 Task: Chameleon postcards whimsical-color-block.
Action: Mouse moved to (400, 304)
Screenshot: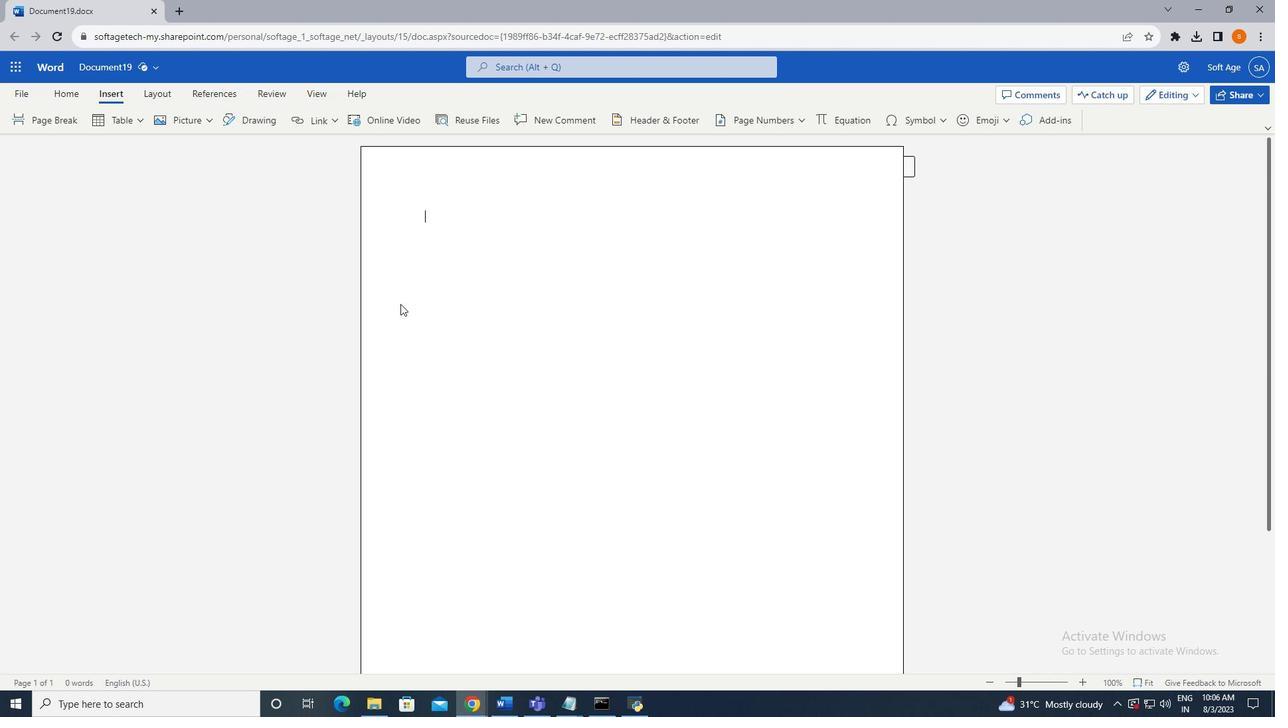 
Action: Key pressed <Key.enter><Key.enter><Key.enter><Key.enter><Key.enter><Key.enter><Key.enter><Key.enter><Key.enter><Key.enter><Key.enter><Key.enter><Key.enter><Key.enter><Key.enter><Key.enter><Key.enter><Key.enter><Key.enter><Key.enter><Key.enter><Key.backspace><Key.backspace>
Screenshot: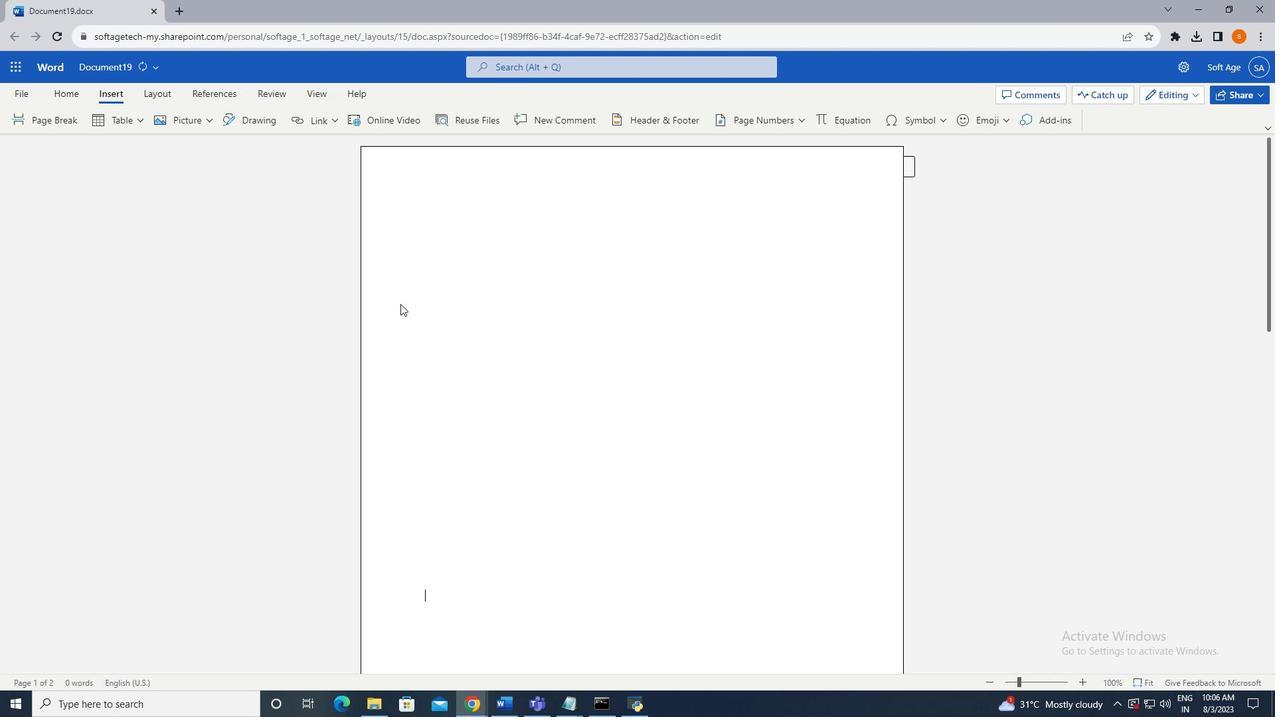 
Action: Mouse scrolled (400, 305) with delta (0, 0)
Screenshot: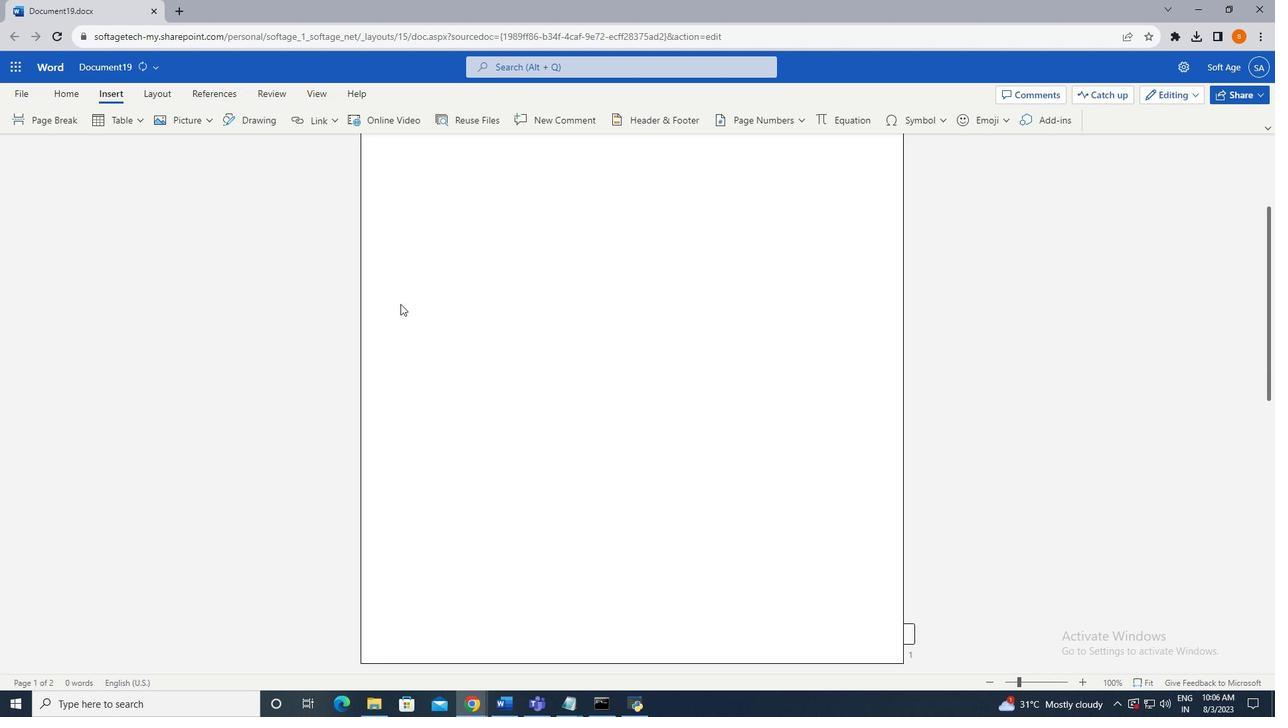 
Action: Mouse scrolled (400, 303) with delta (0, 0)
Screenshot: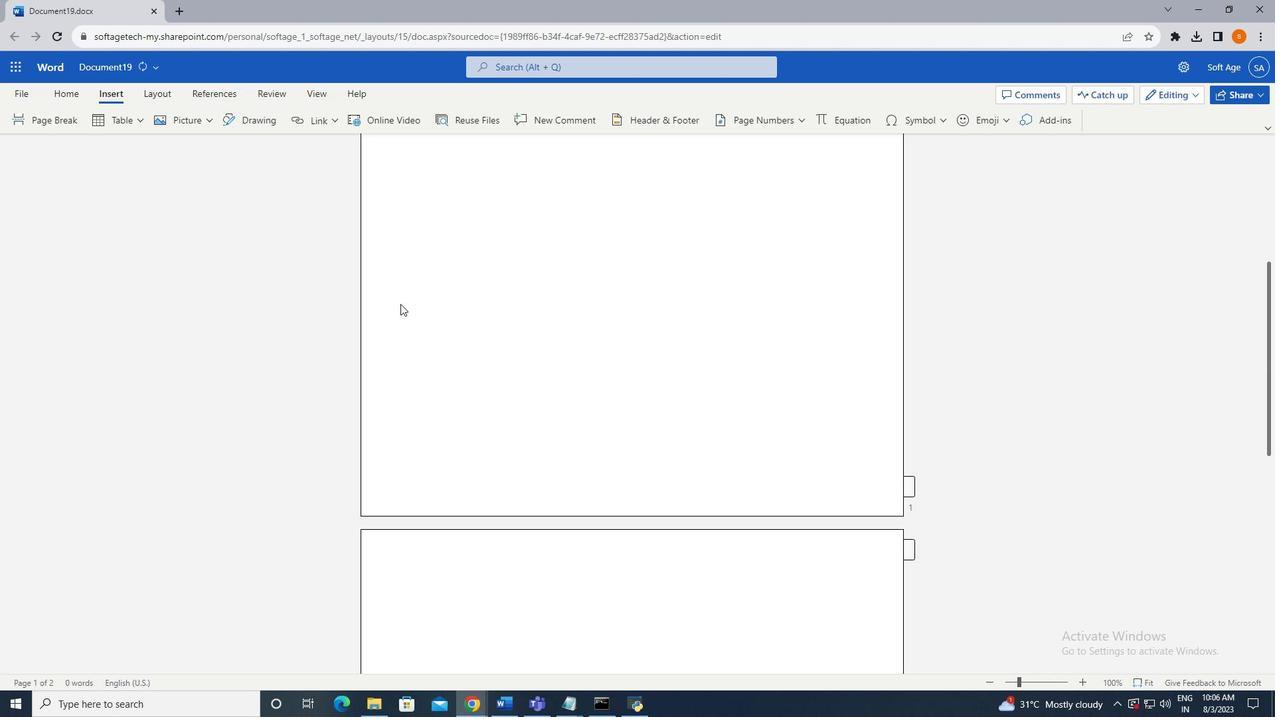 
Action: Mouse scrolled (400, 303) with delta (0, 0)
Screenshot: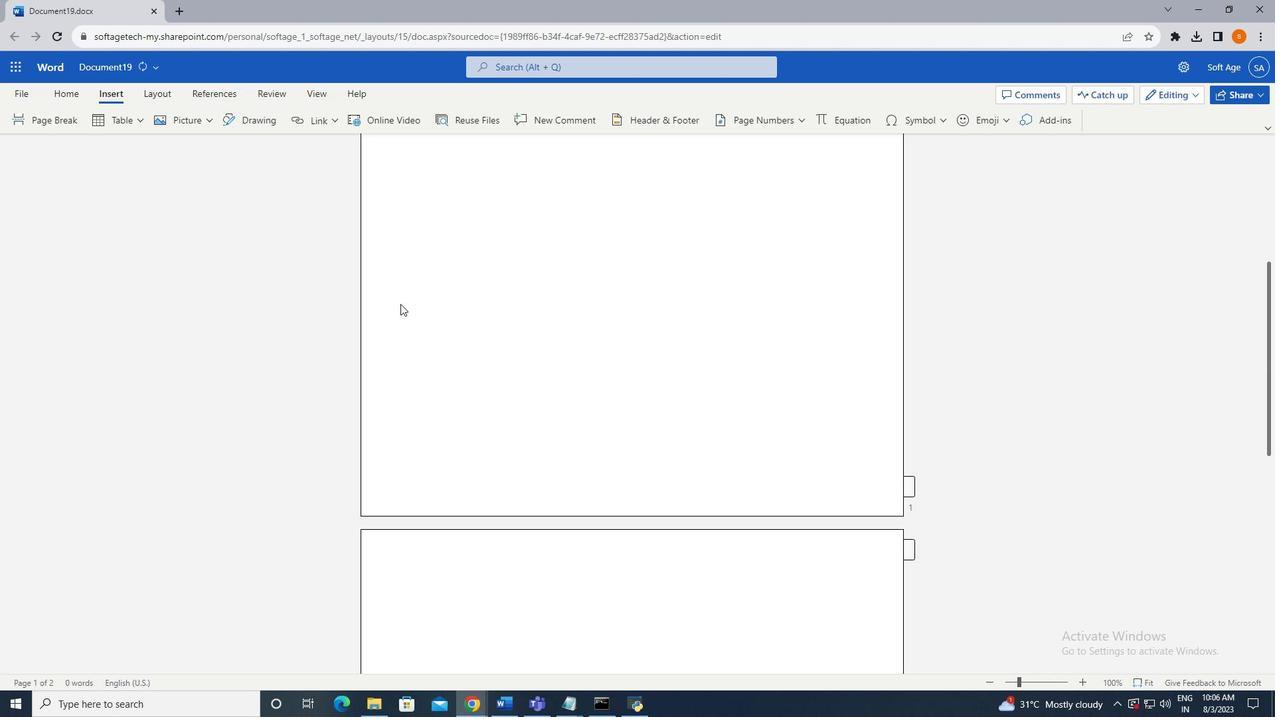 
Action: Mouse scrolled (400, 303) with delta (0, 0)
Screenshot: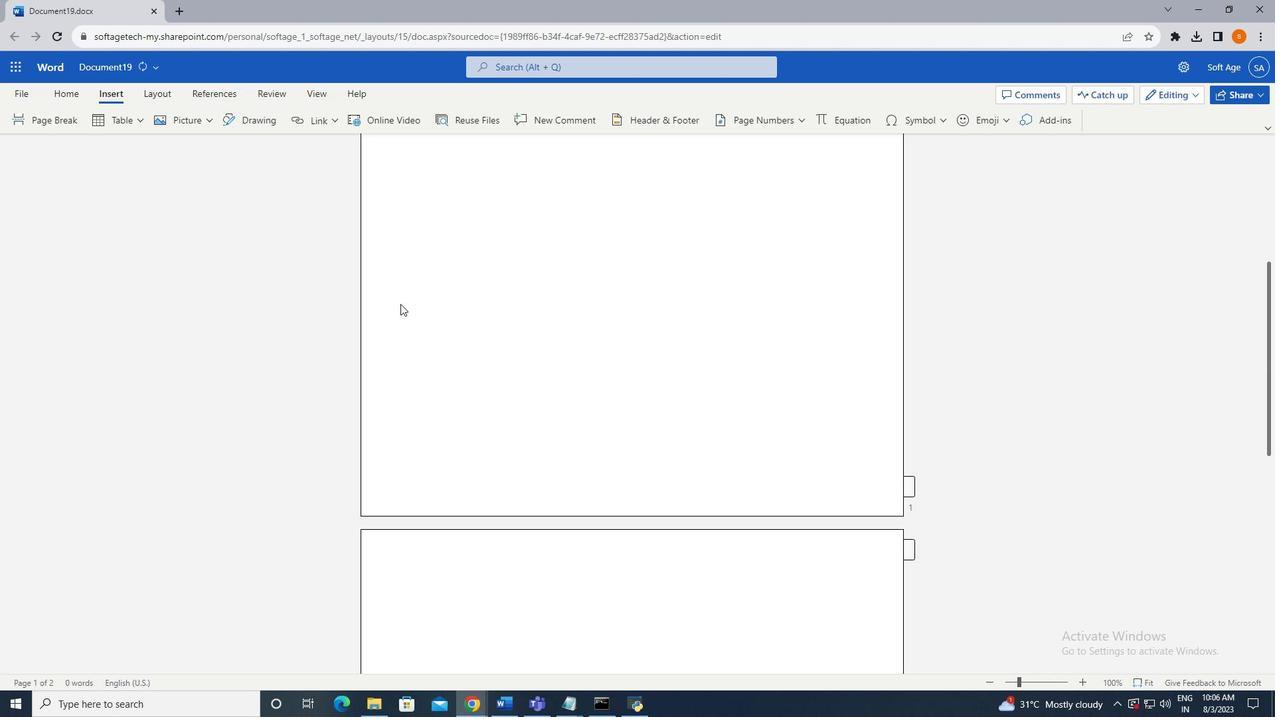 
Action: Mouse scrolled (400, 303) with delta (0, 0)
Screenshot: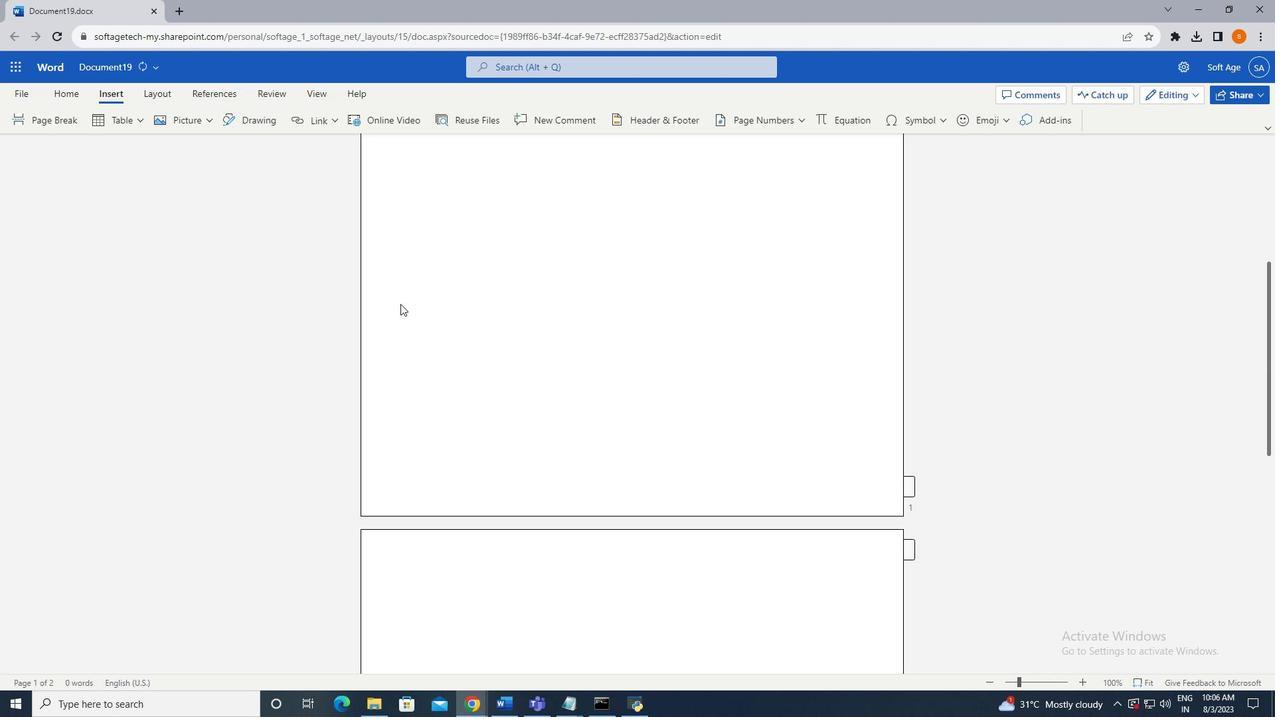 
Action: Mouse scrolled (400, 303) with delta (0, 0)
Screenshot: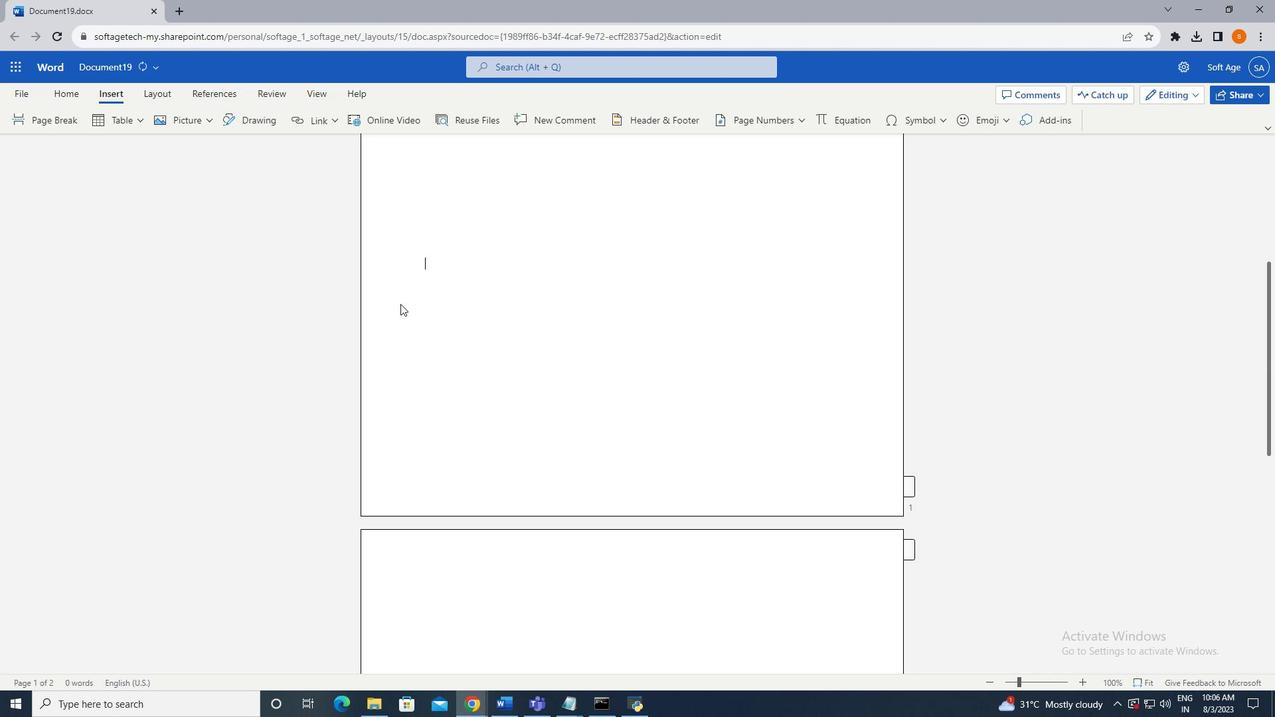 
Action: Mouse moved to (397, 316)
Screenshot: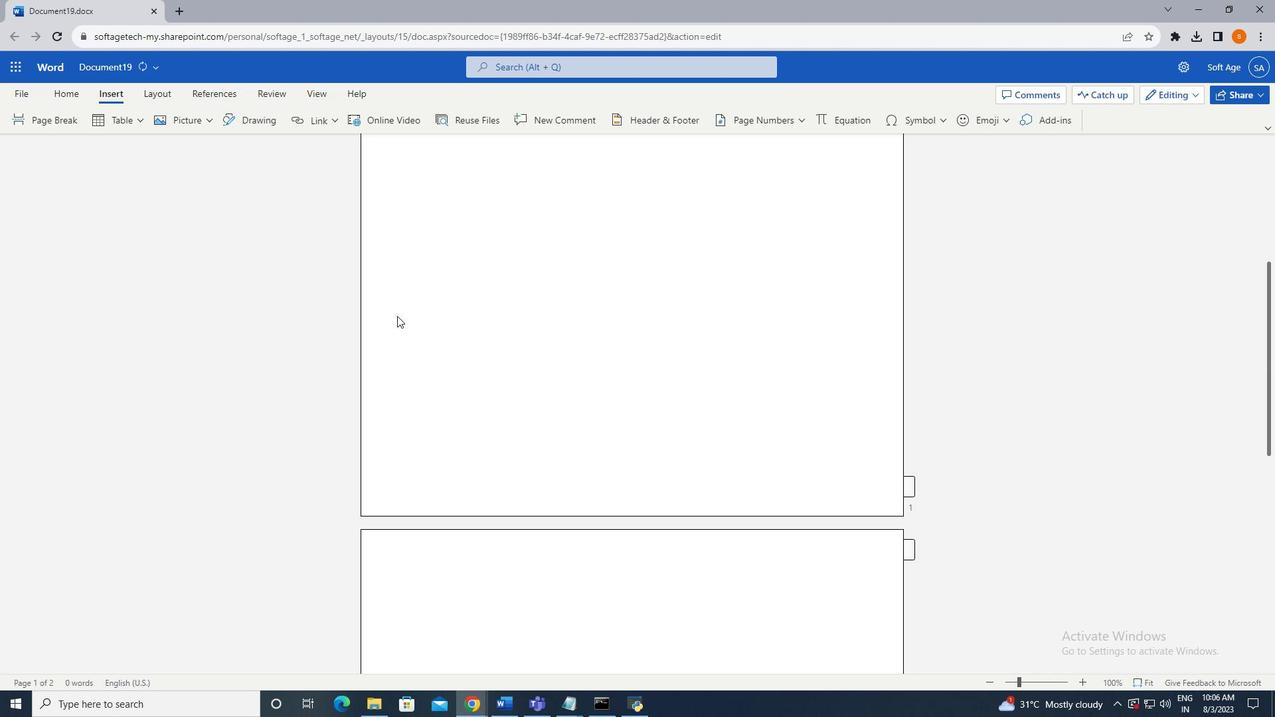 
Action: Key pressed <Key.backspace><Key.space><Key.space><Key.space><Key.space><Key.space><Key.space><Key.space><Key.backspace><Key.backspace><Key.space><Key.space><Key.space><Key.space><Key.space><Key.space>
Screenshot: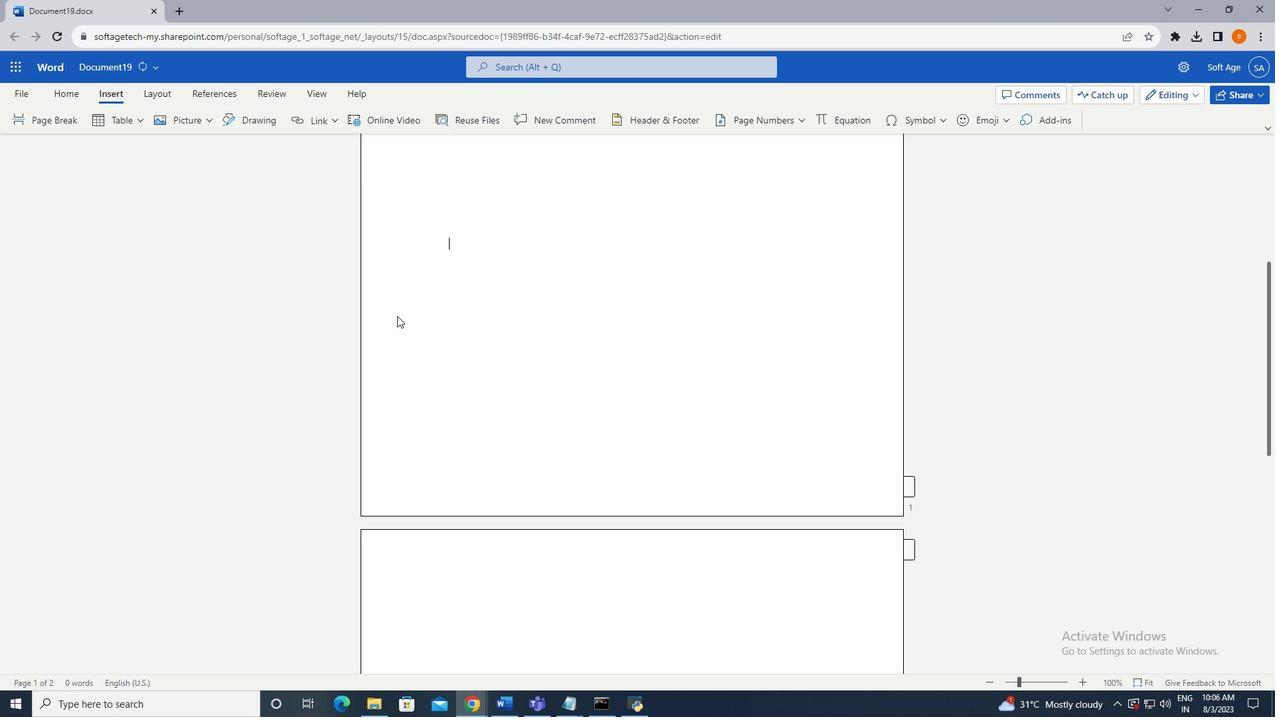 
Action: Mouse moved to (205, 122)
Screenshot: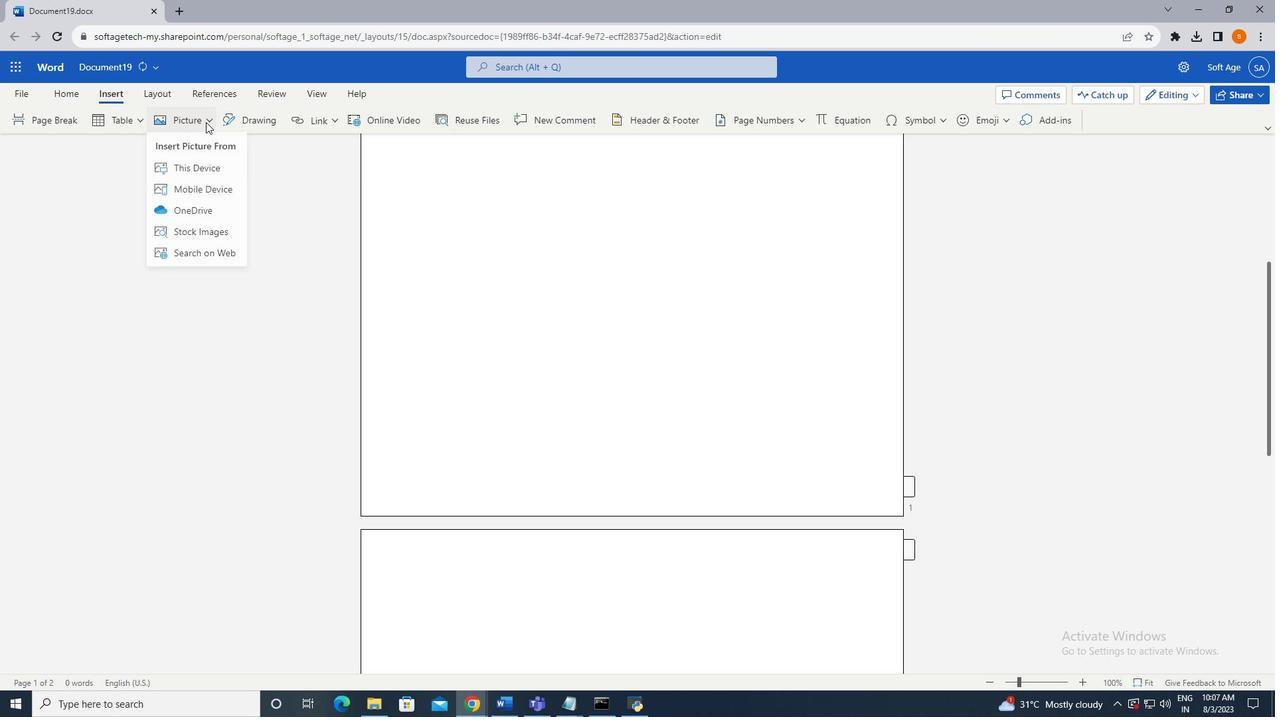 
Action: Mouse pressed left at (205, 122)
Screenshot: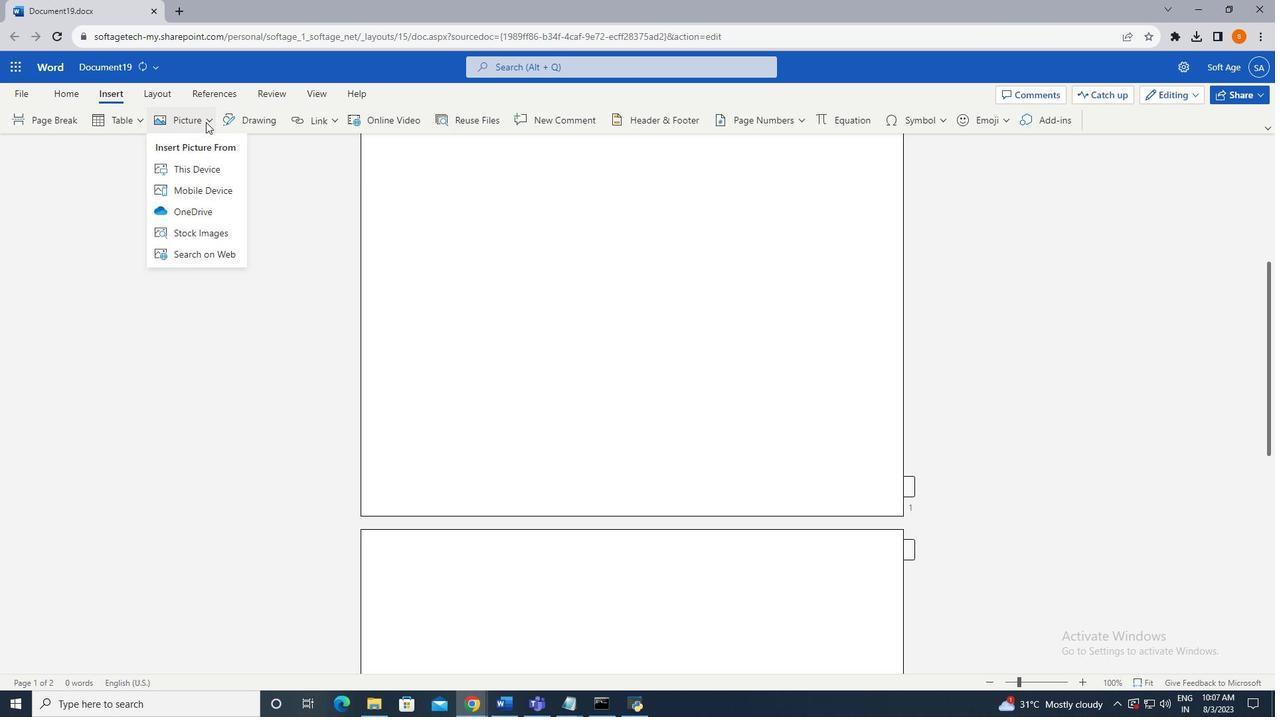 
Action: Mouse moved to (200, 171)
Screenshot: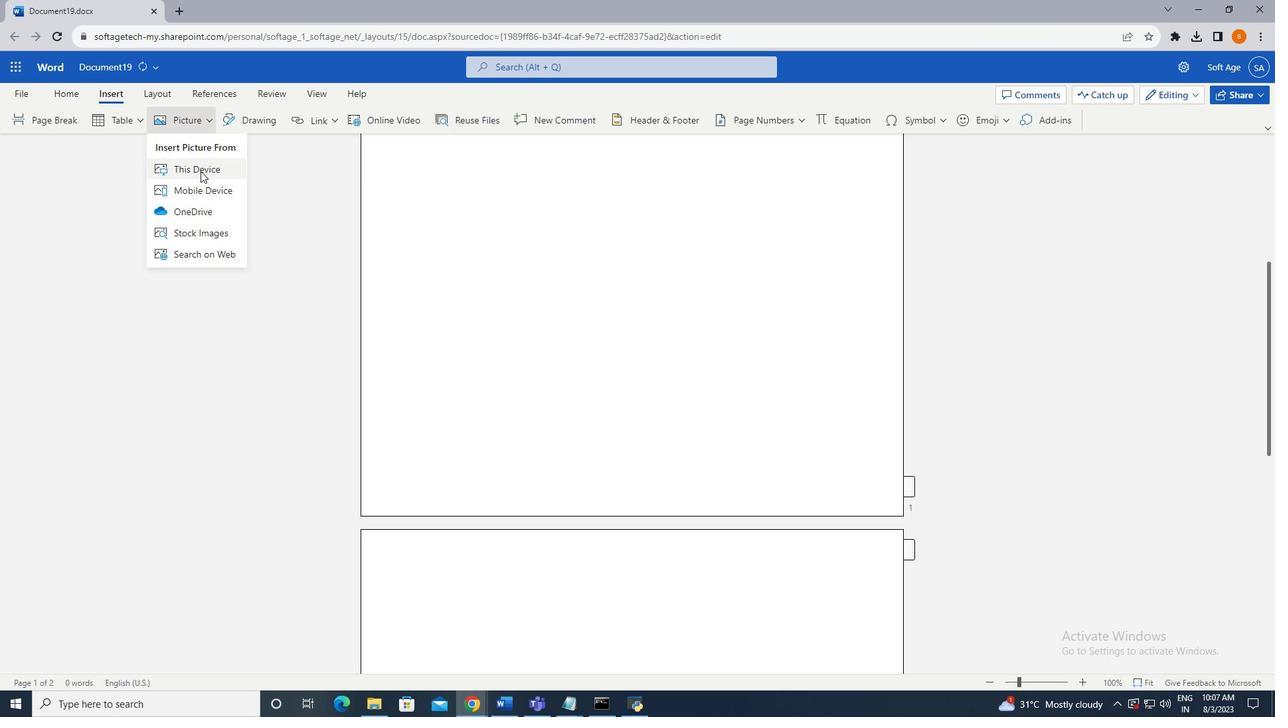 
Action: Mouse pressed left at (200, 171)
Screenshot: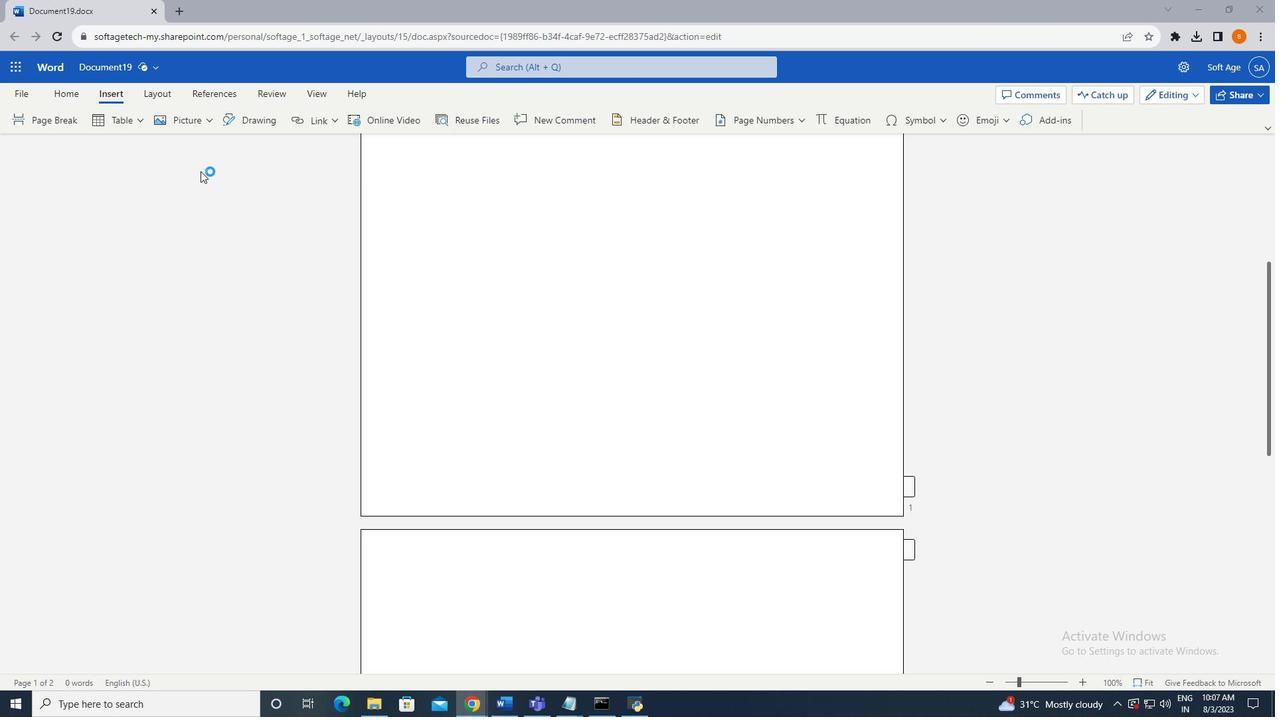 
Action: Mouse moved to (396, 138)
Screenshot: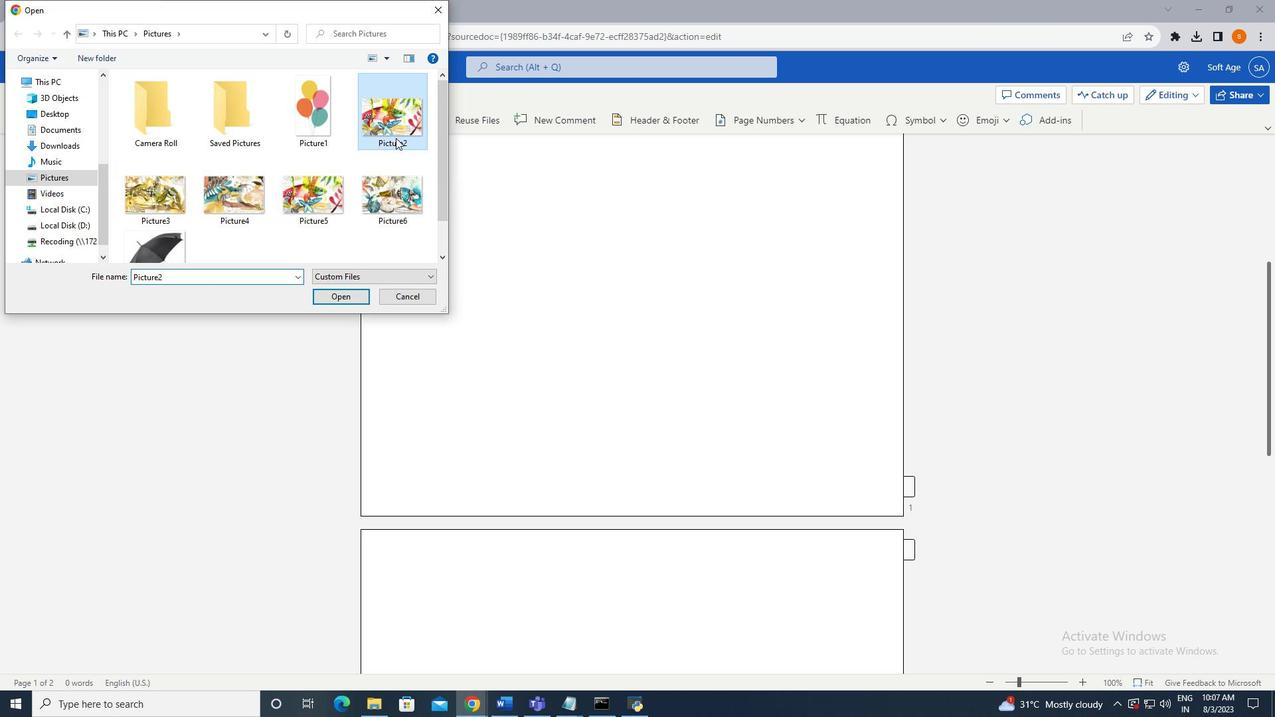 
Action: Mouse pressed left at (396, 138)
Screenshot: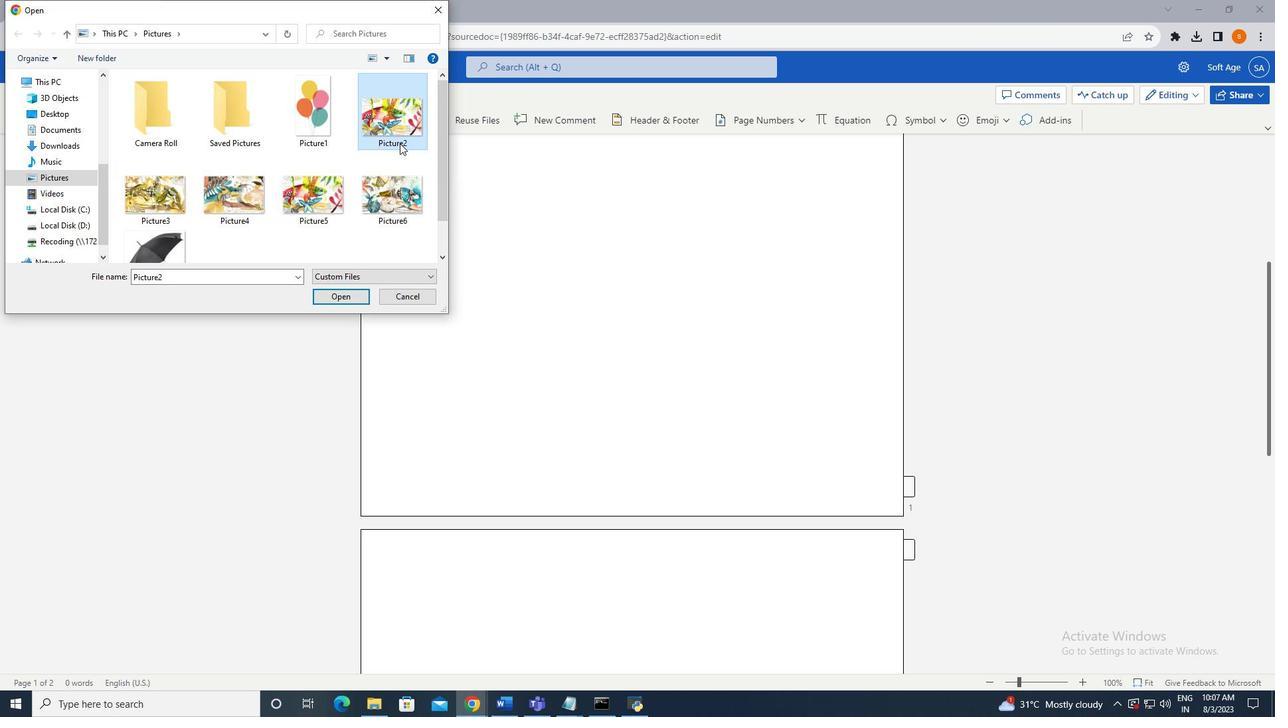 
Action: Mouse moved to (349, 299)
Screenshot: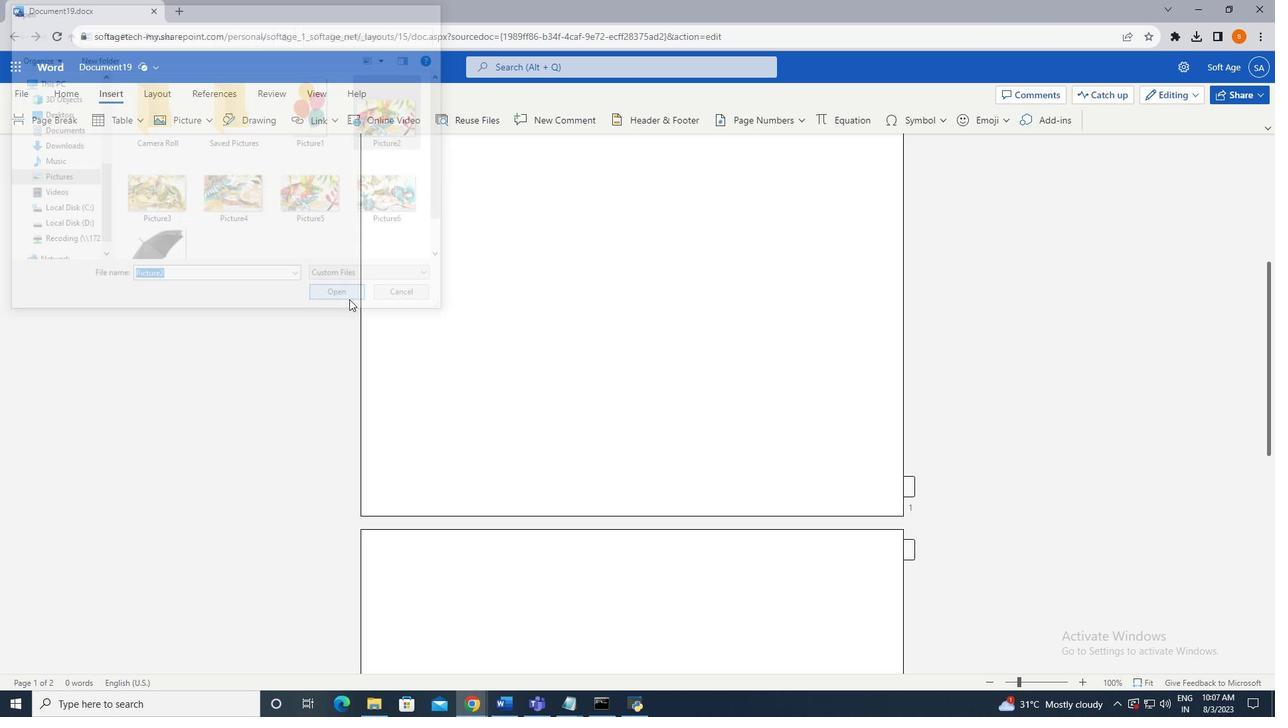 
Action: Mouse pressed left at (349, 299)
Screenshot: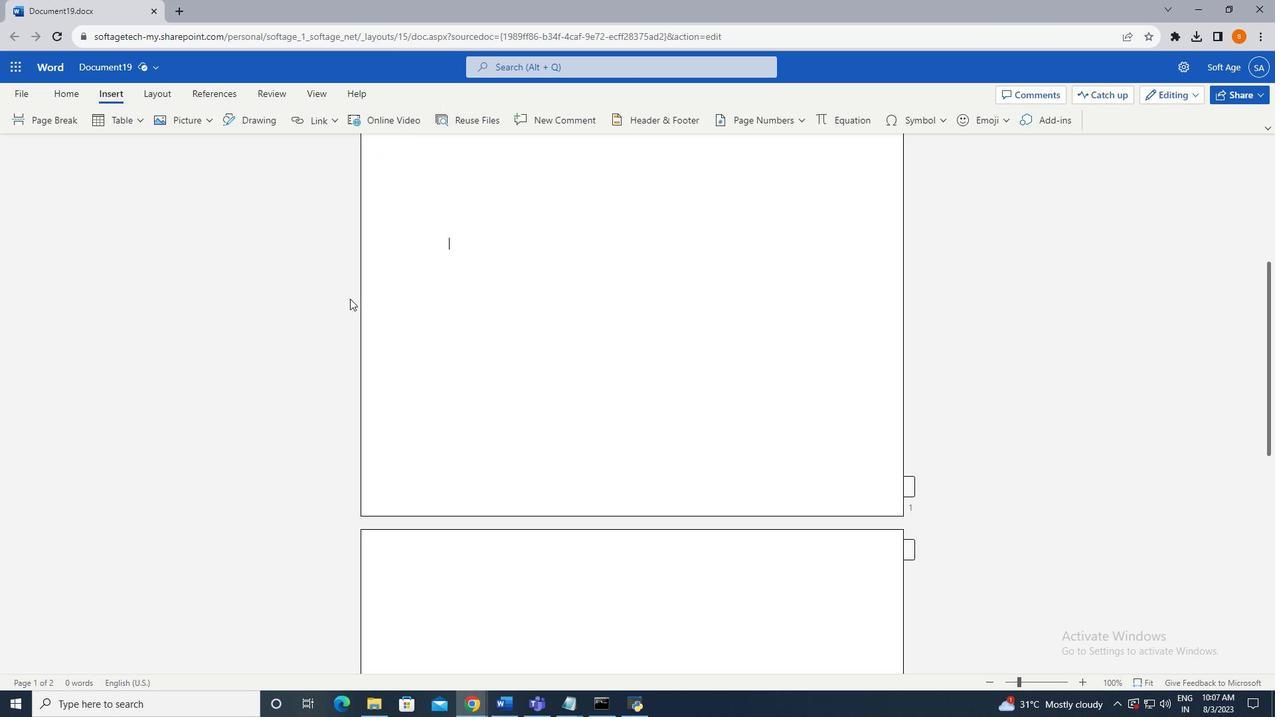 
Action: Mouse moved to (606, 225)
Screenshot: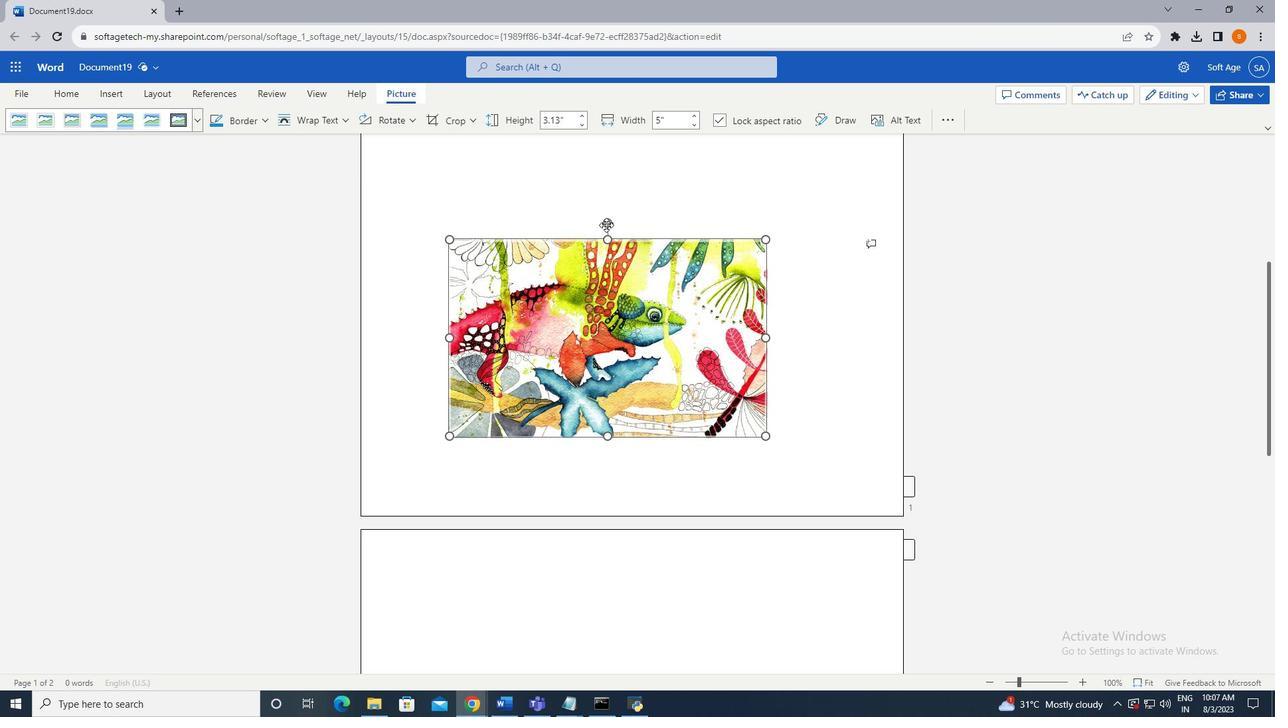 
Action: Mouse pressed left at (606, 225)
Screenshot: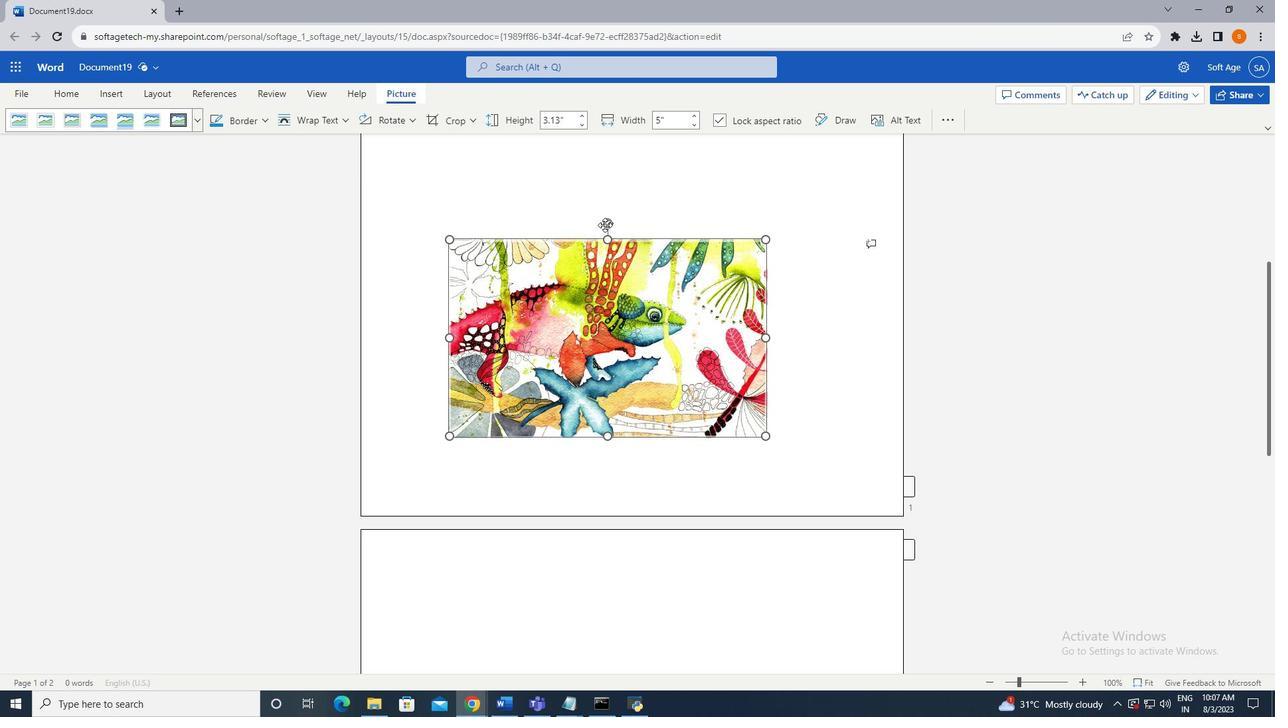 
Action: Mouse moved to (610, 222)
Screenshot: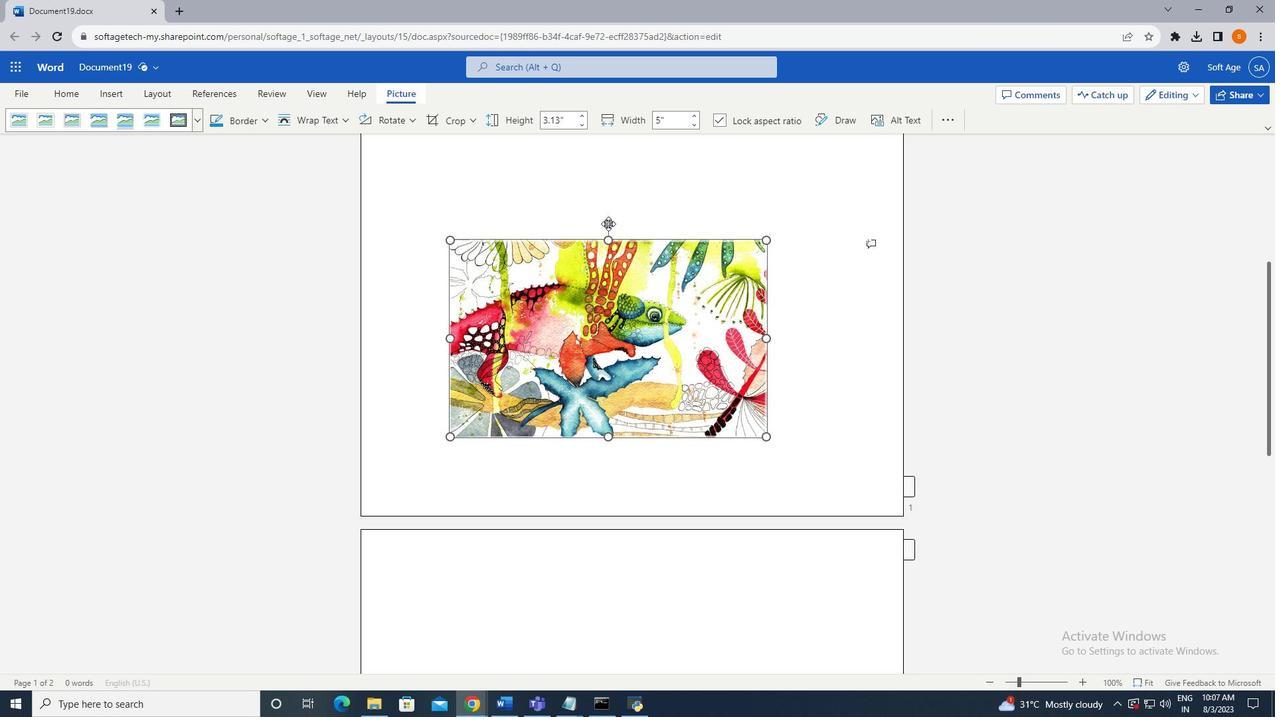 
Action: Mouse pressed left at (610, 222)
Screenshot: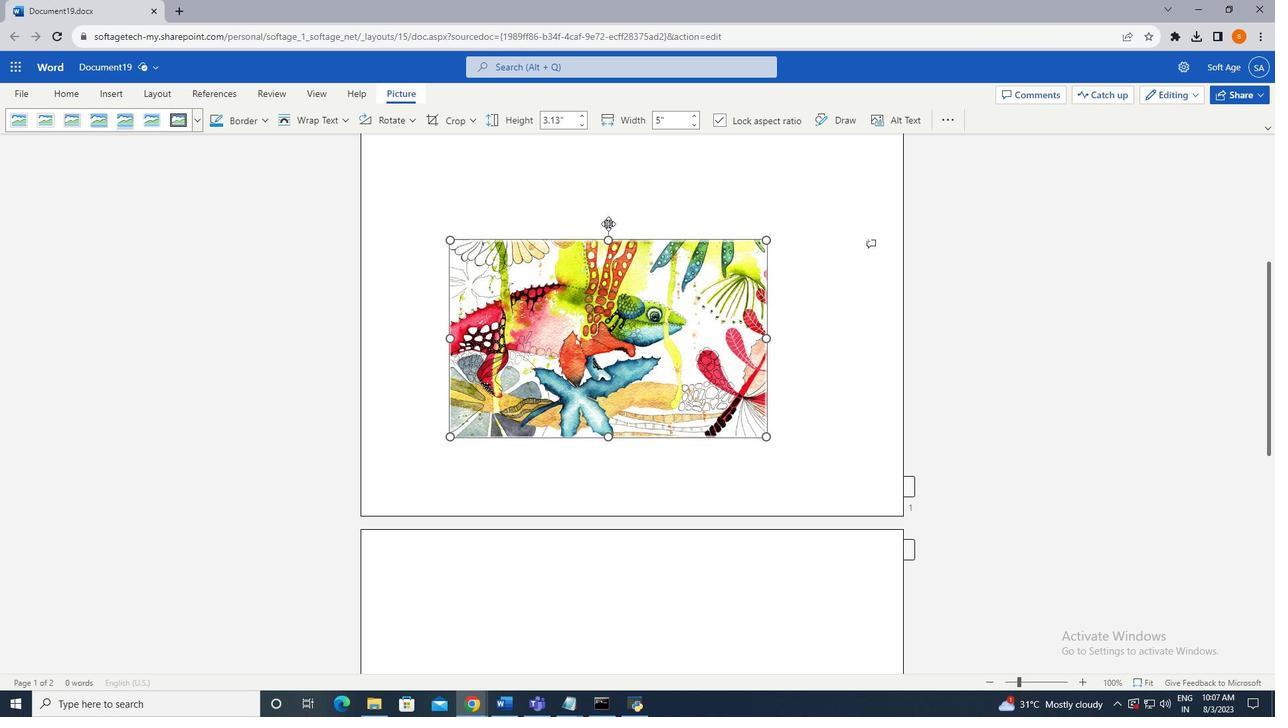 
Action: Mouse moved to (772, 336)
Screenshot: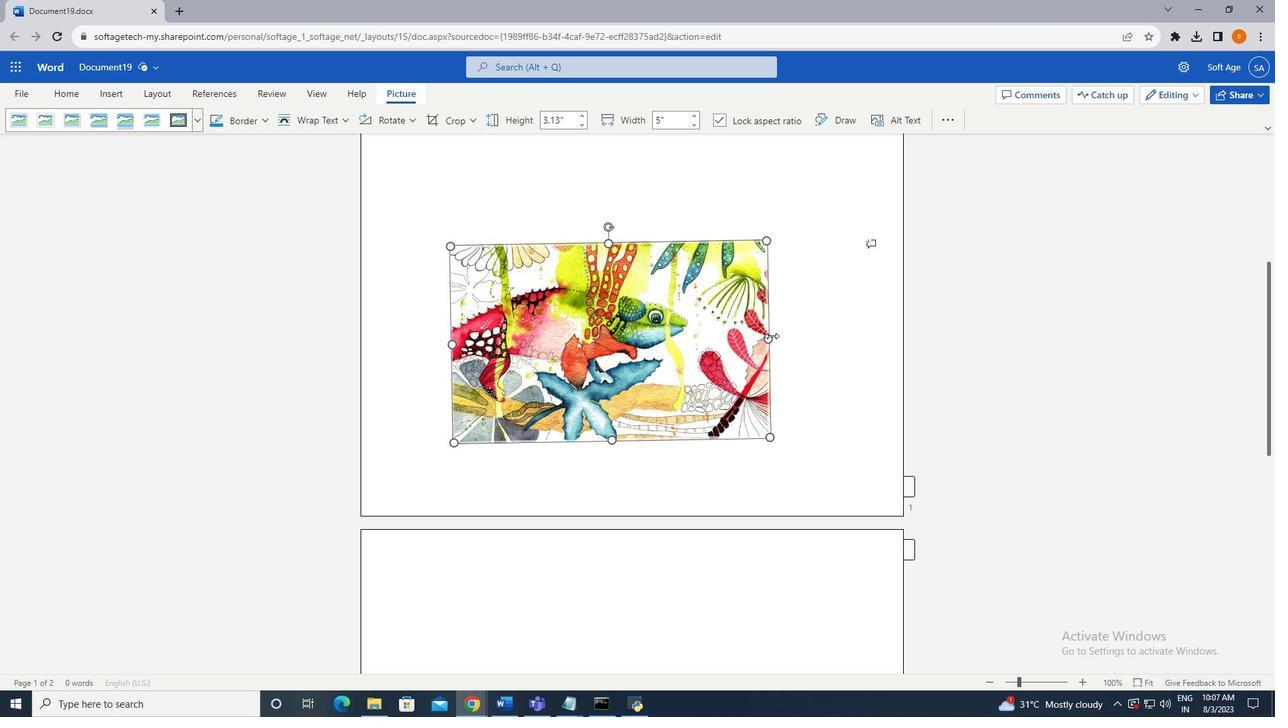 
Action: Mouse pressed left at (772, 336)
Screenshot: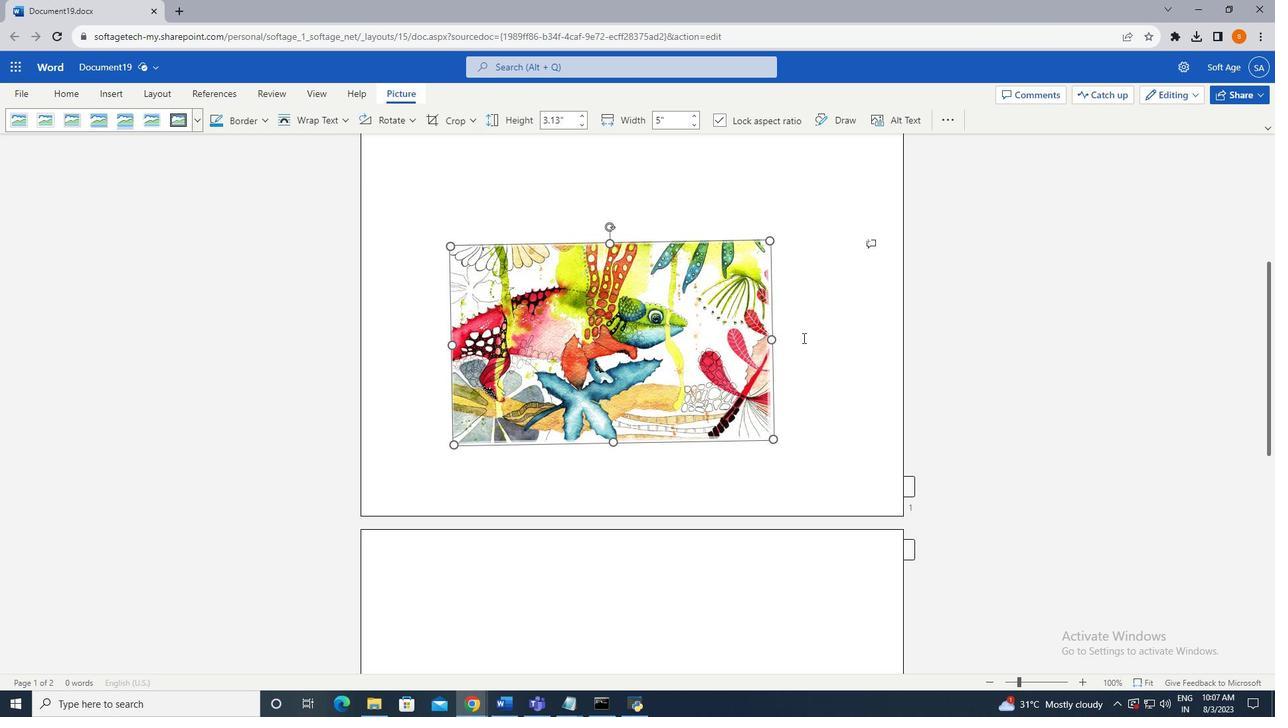 
Action: Mouse moved to (769, 415)
Screenshot: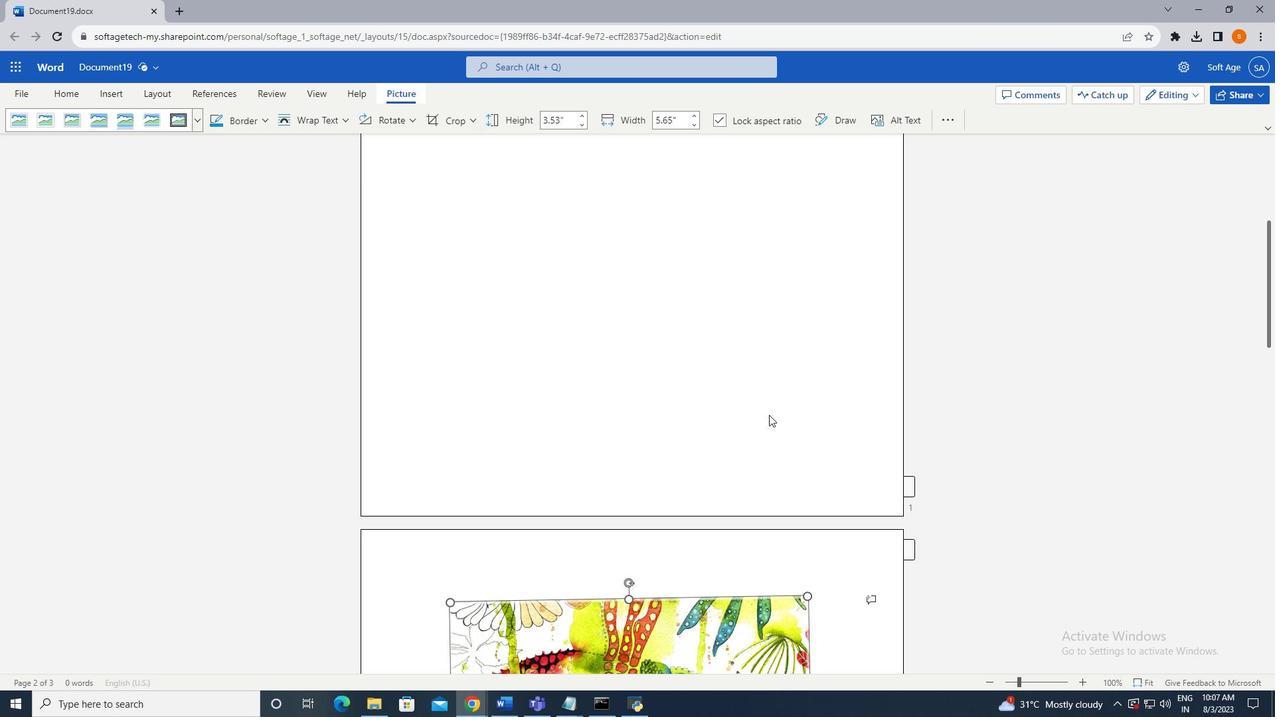 
Action: Key pressed ctrl+Z
Screenshot: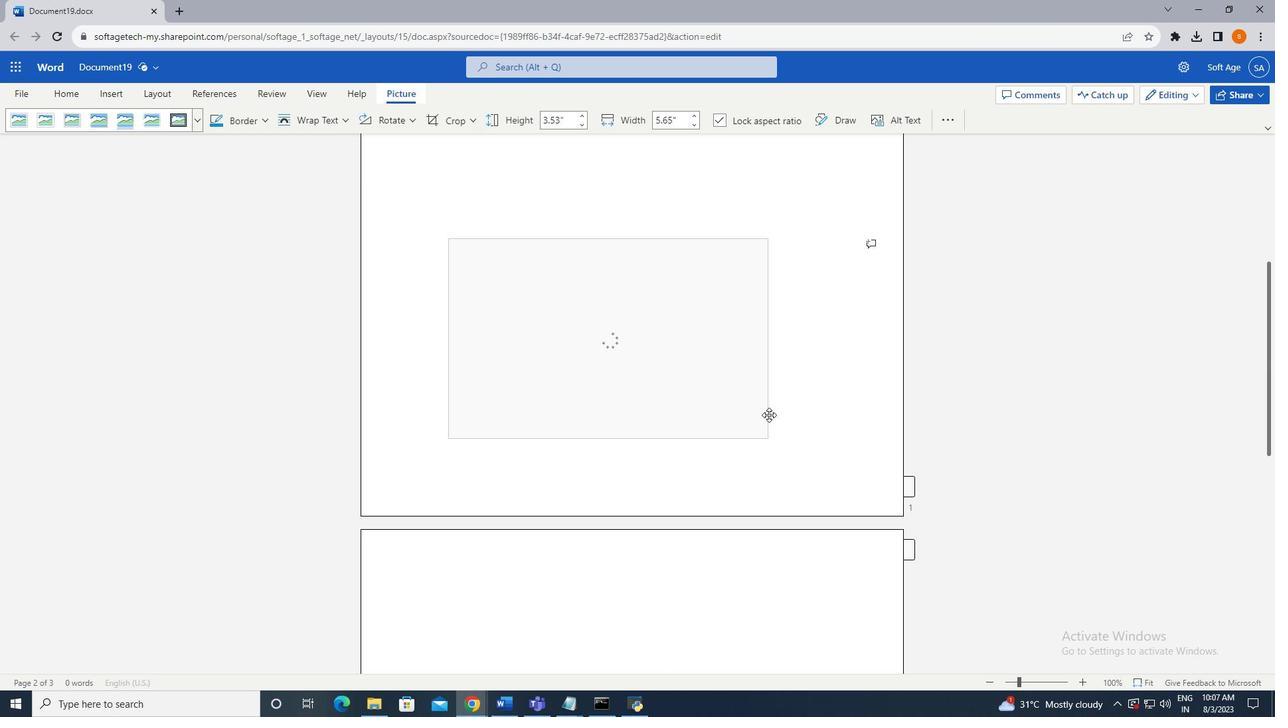 
Action: Mouse moved to (608, 240)
Screenshot: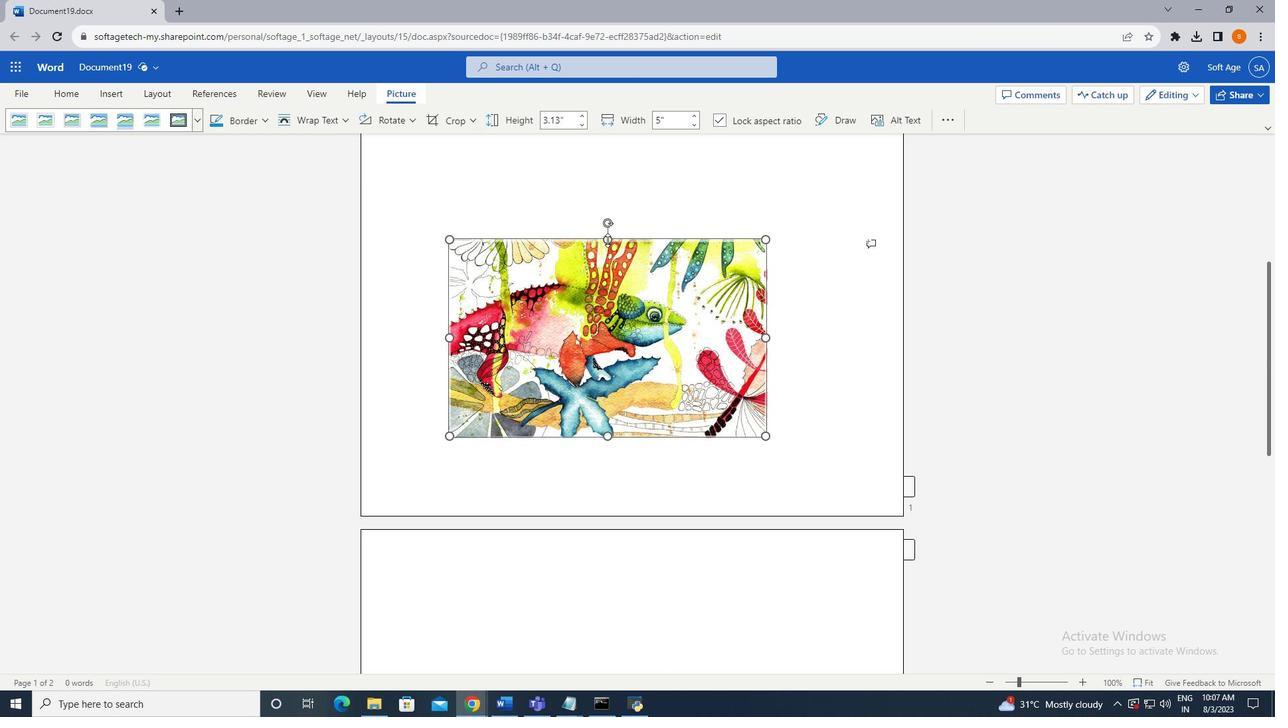 
Action: Mouse pressed left at (608, 240)
Screenshot: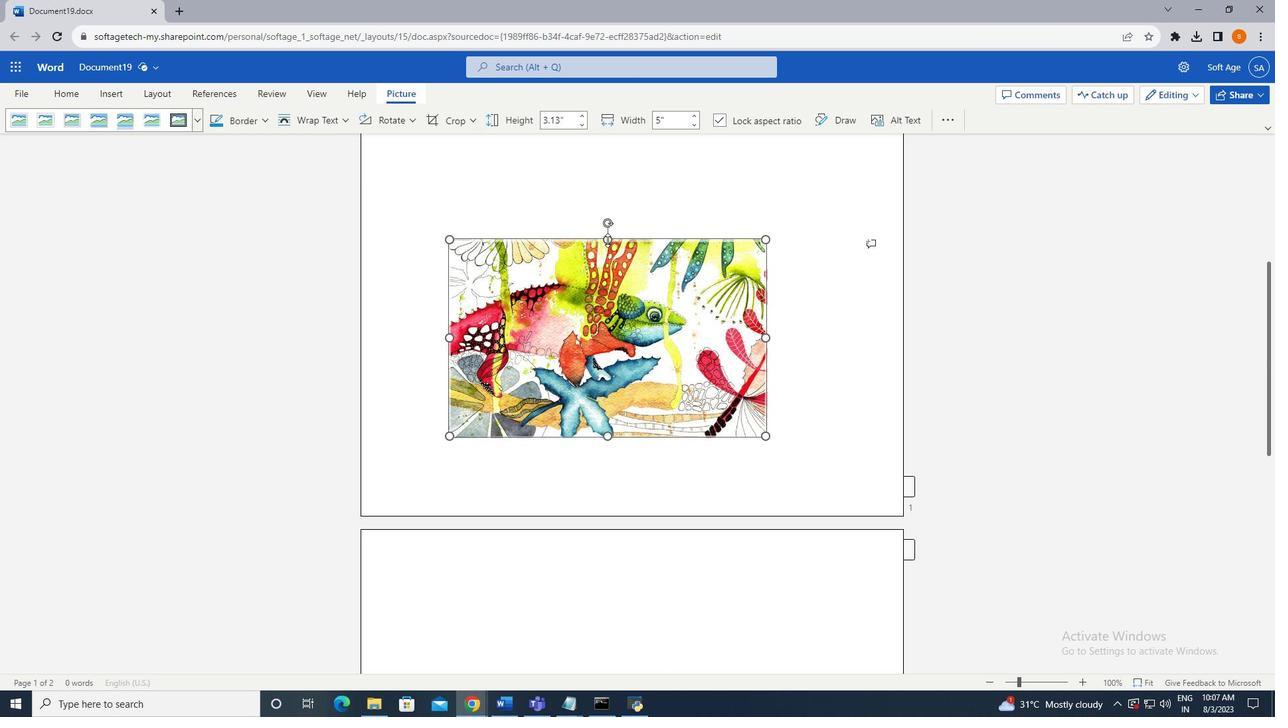 
Action: Mouse moved to (765, 240)
Screenshot: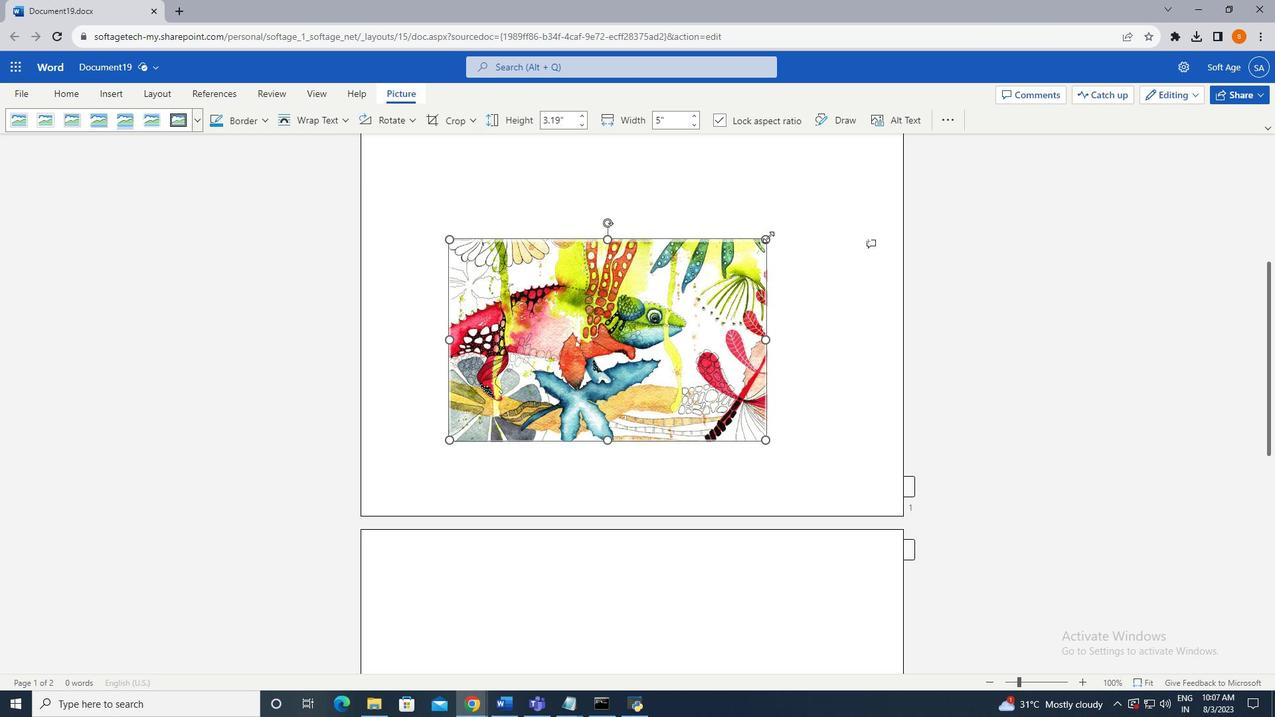 
Action: Mouse pressed left at (765, 240)
Screenshot: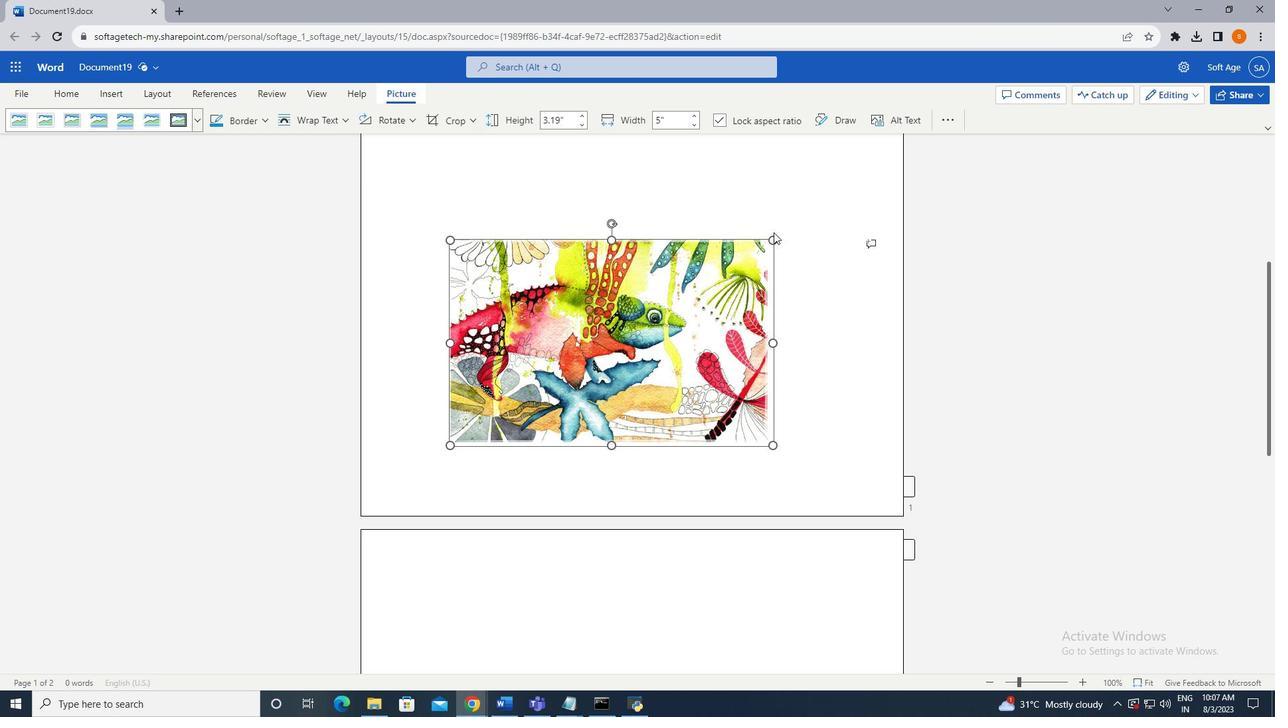 
Action: Mouse moved to (451, 238)
Screenshot: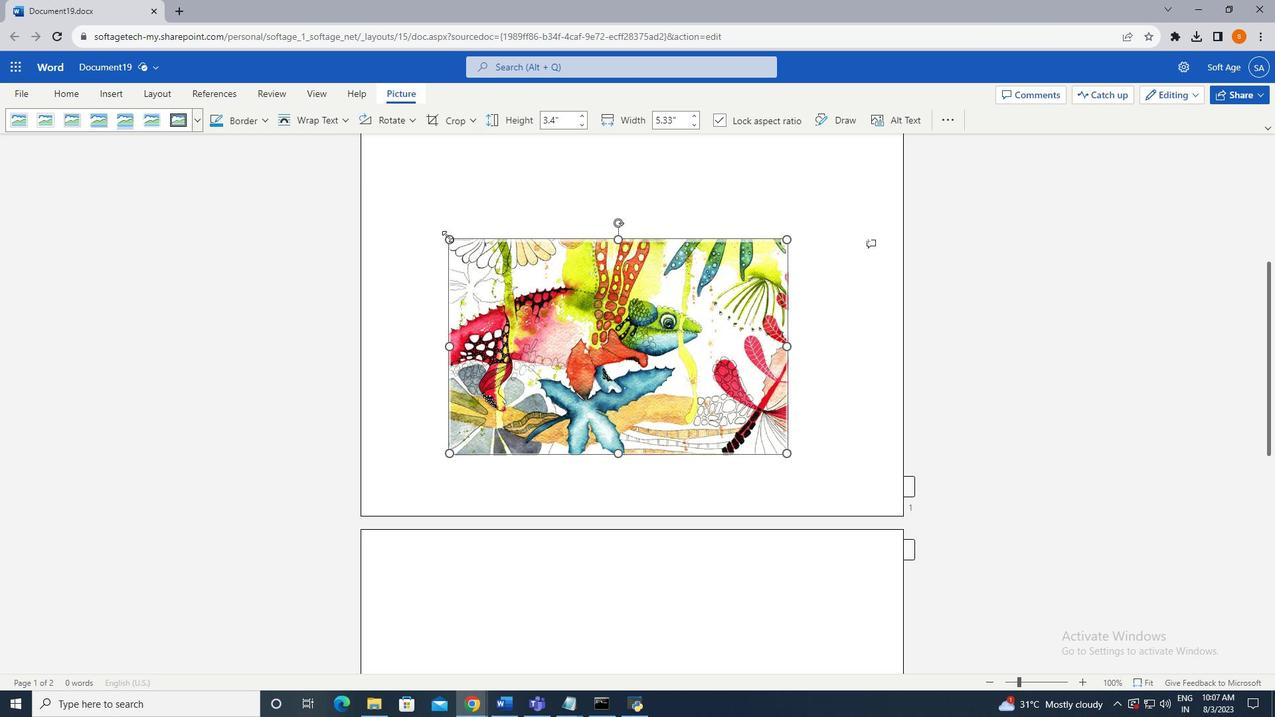 
Action: Mouse pressed left at (451, 238)
Screenshot: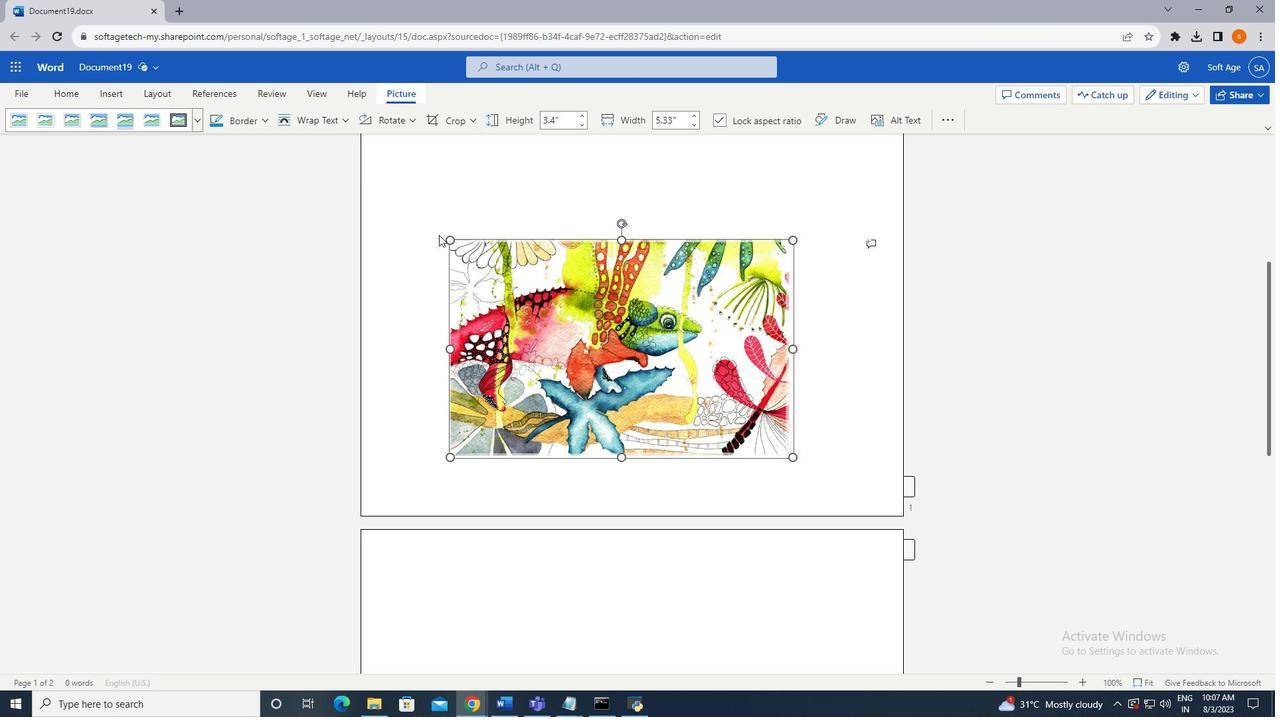 
Action: Mouse moved to (794, 236)
Screenshot: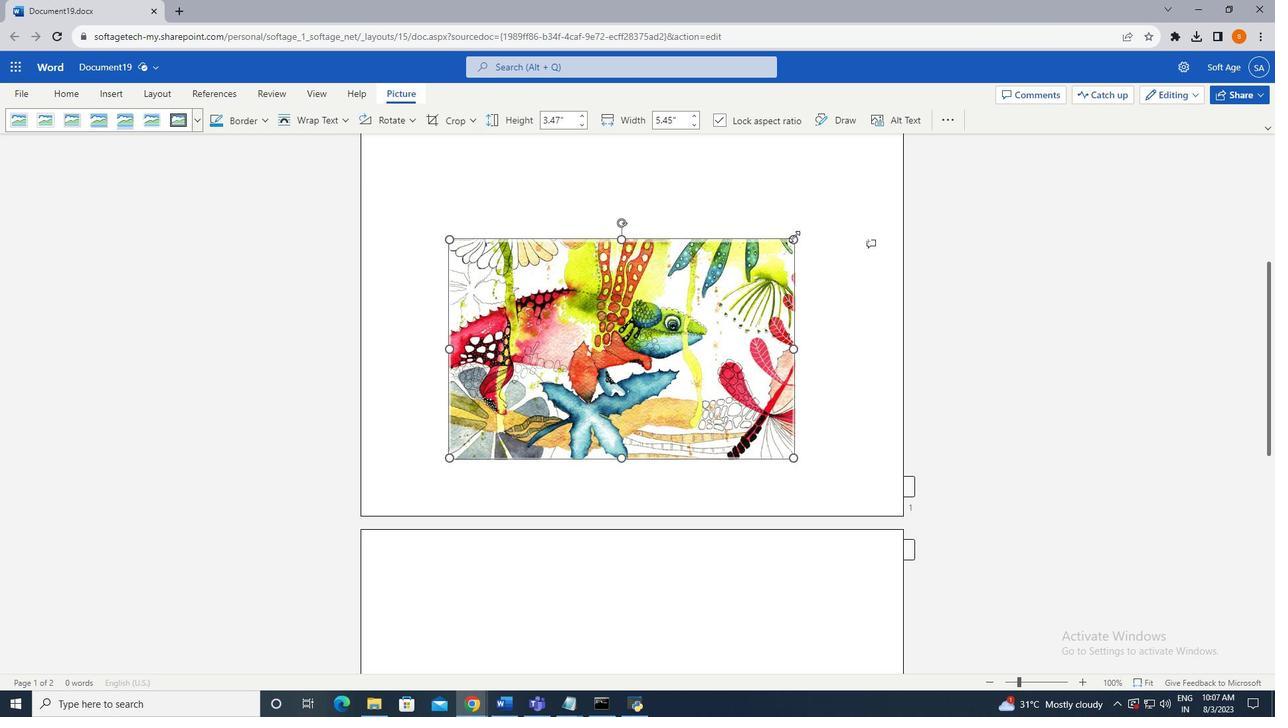 
Action: Mouse pressed left at (794, 236)
Screenshot: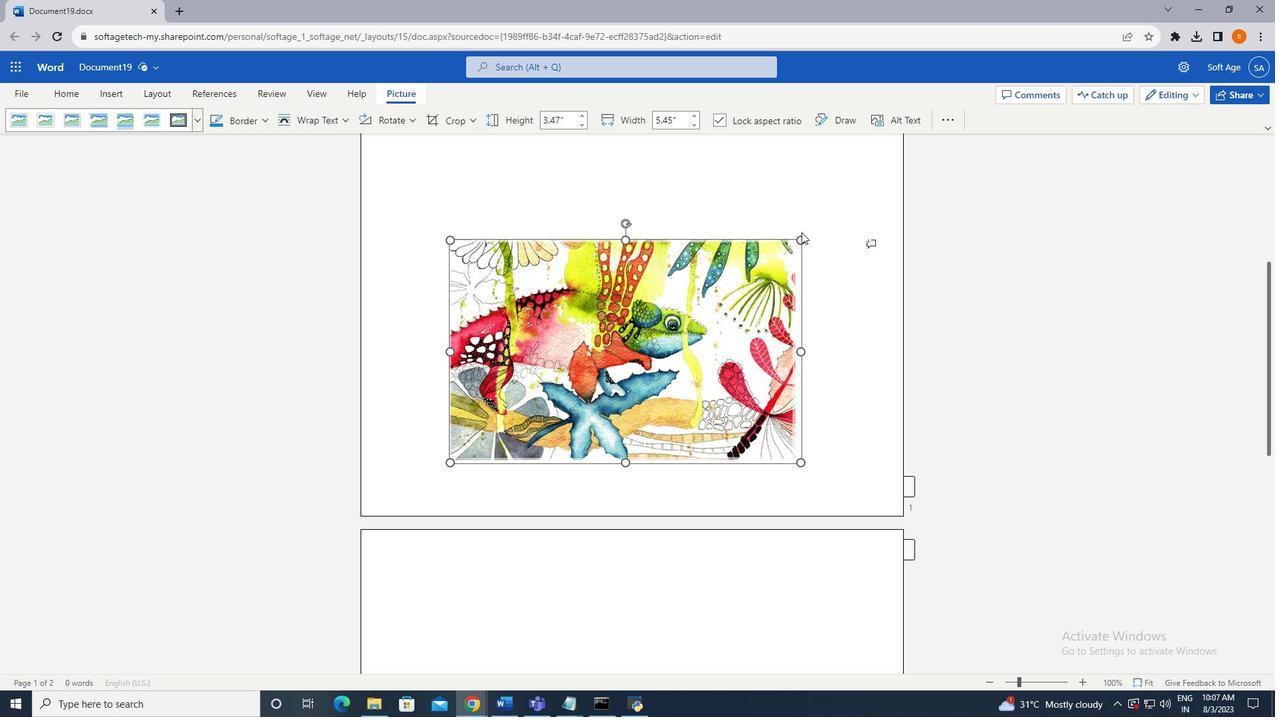 
Action: Mouse moved to (780, 254)
Screenshot: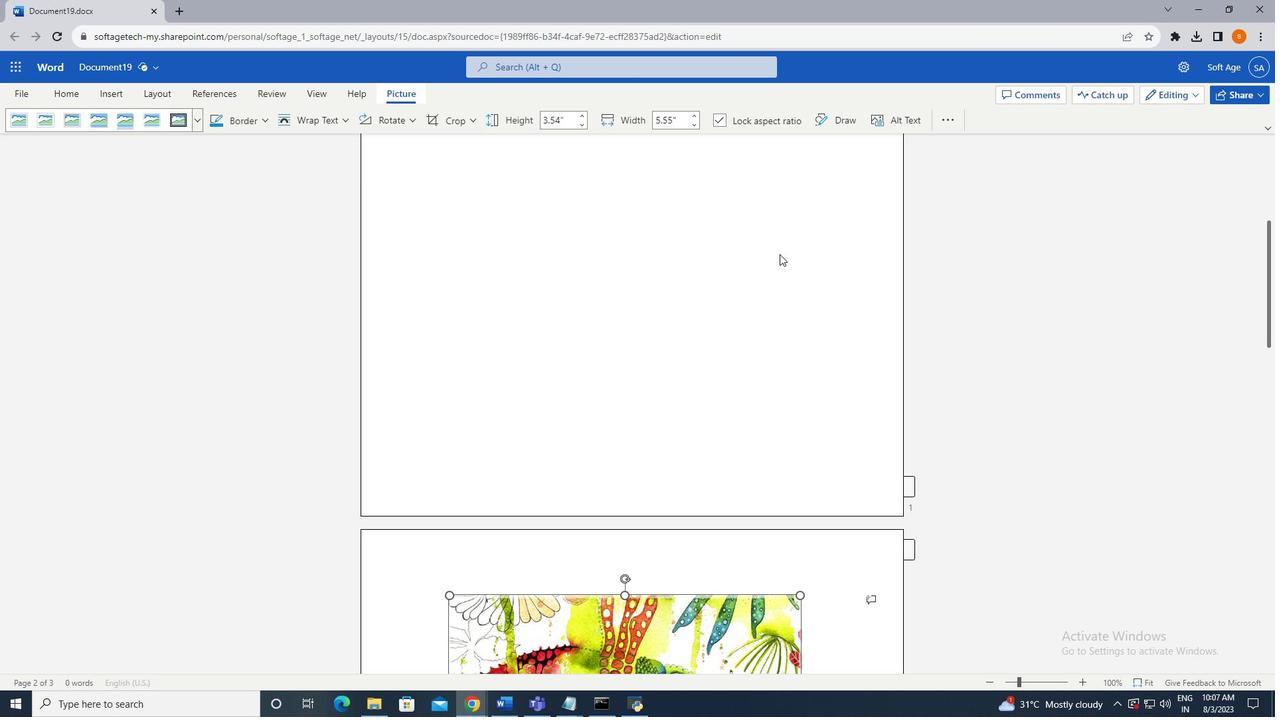 
Action: Key pressed ctrl+Z
Screenshot: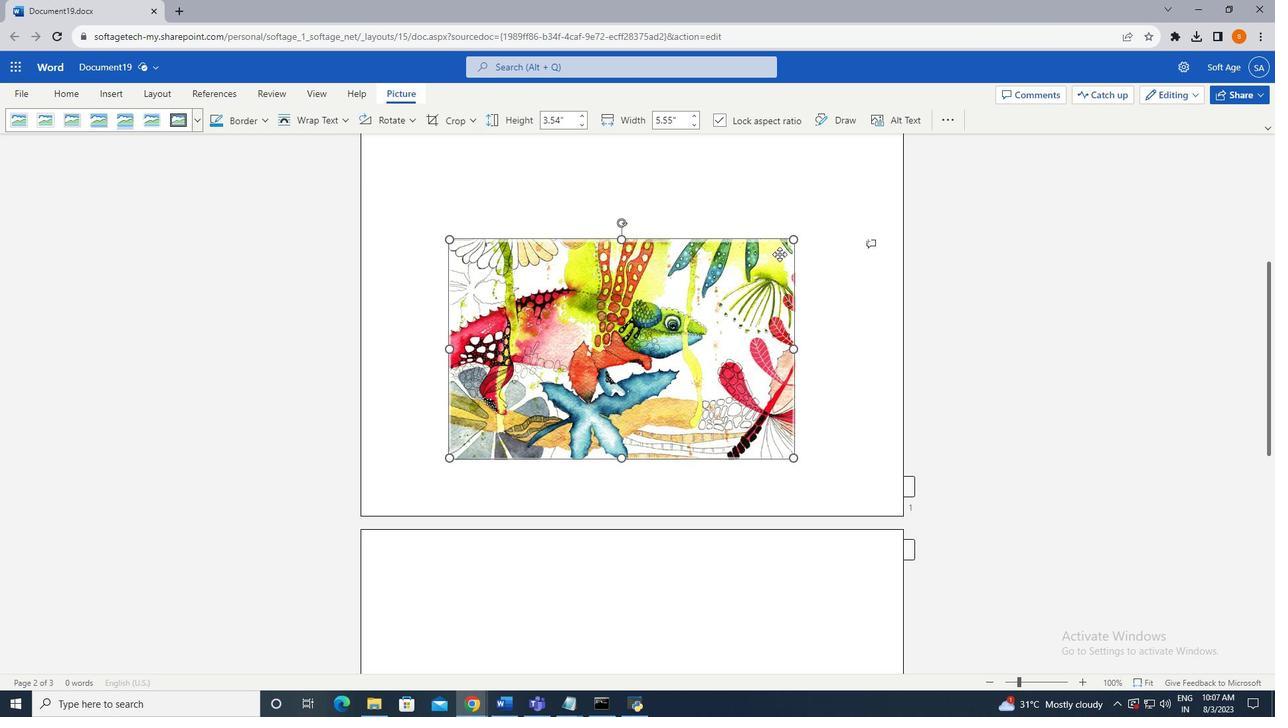 
Action: Mouse moved to (798, 330)
Screenshot: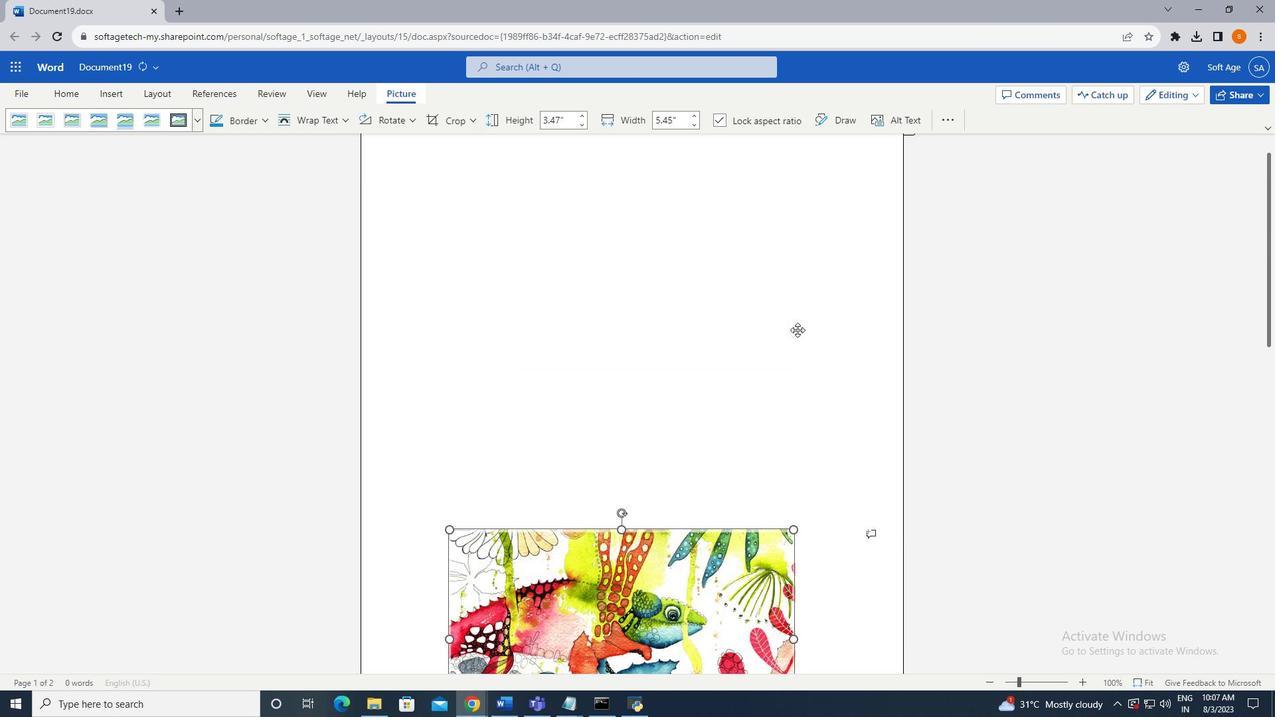 
Action: Mouse scrolled (798, 330) with delta (0, 0)
Screenshot: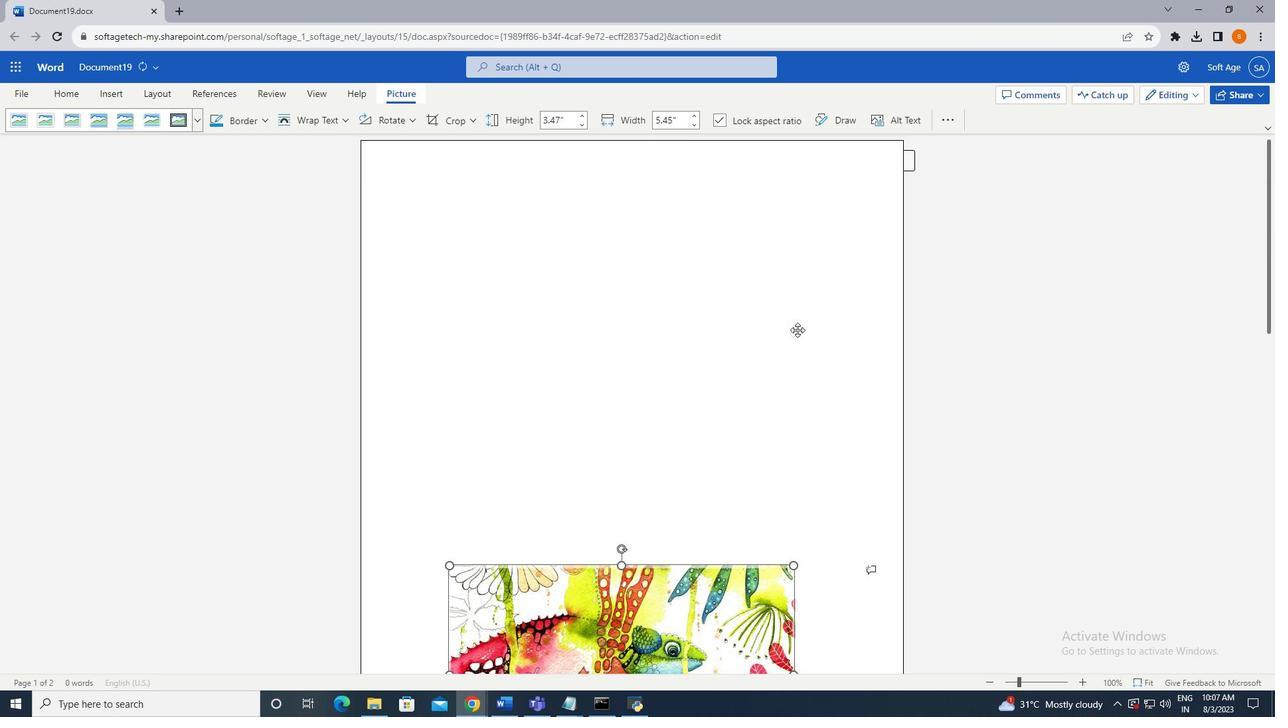 
Action: Mouse scrolled (798, 330) with delta (0, 0)
Screenshot: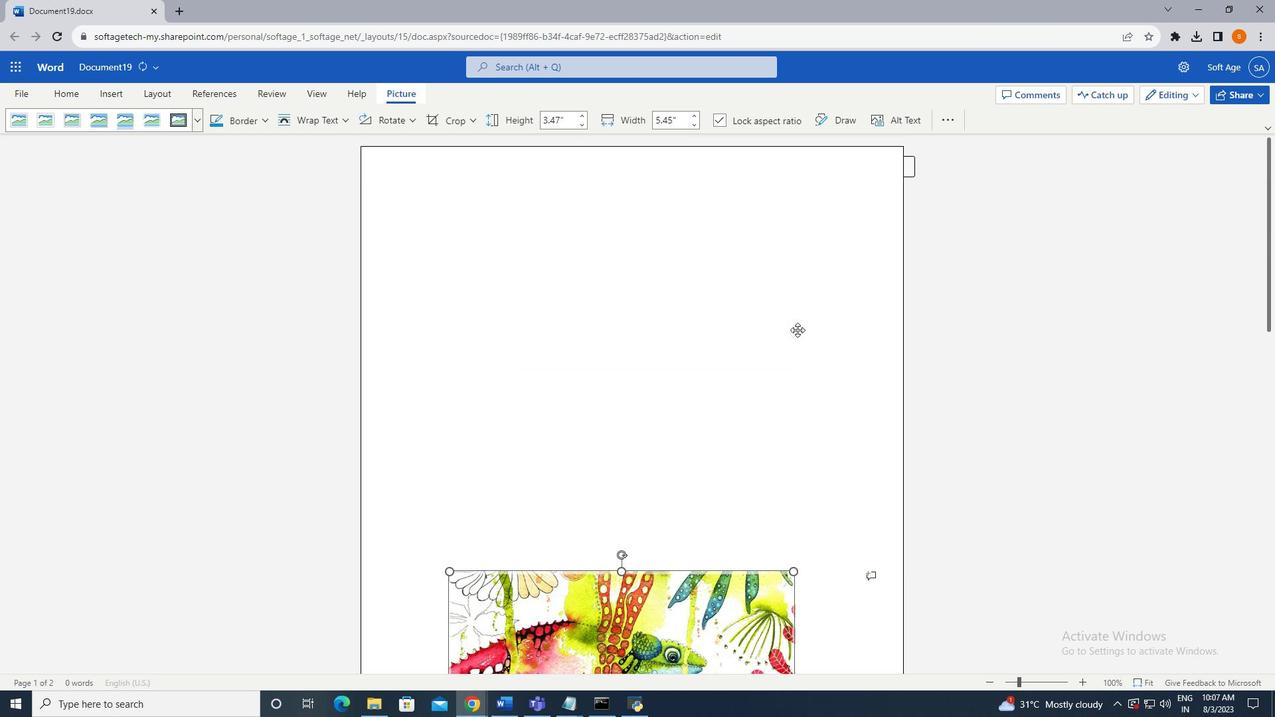 
Action: Mouse scrolled (798, 330) with delta (0, 0)
Screenshot: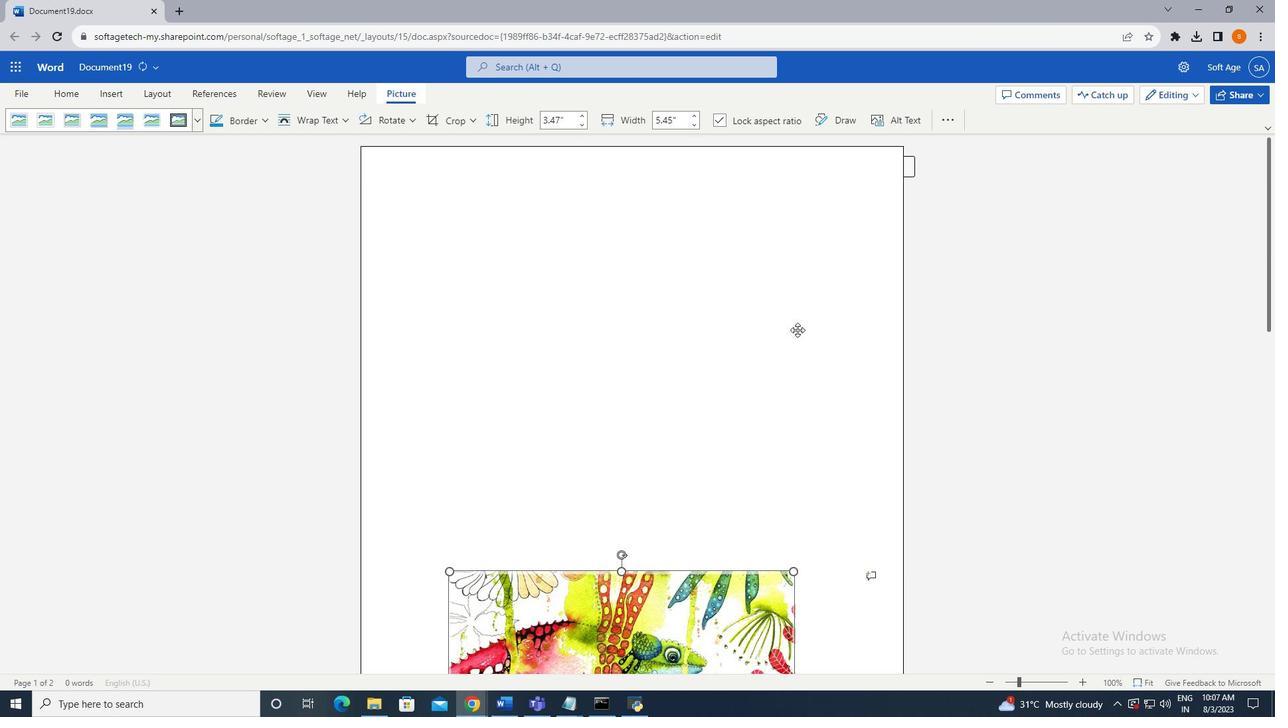 
Action: Mouse scrolled (798, 330) with delta (0, 0)
Screenshot: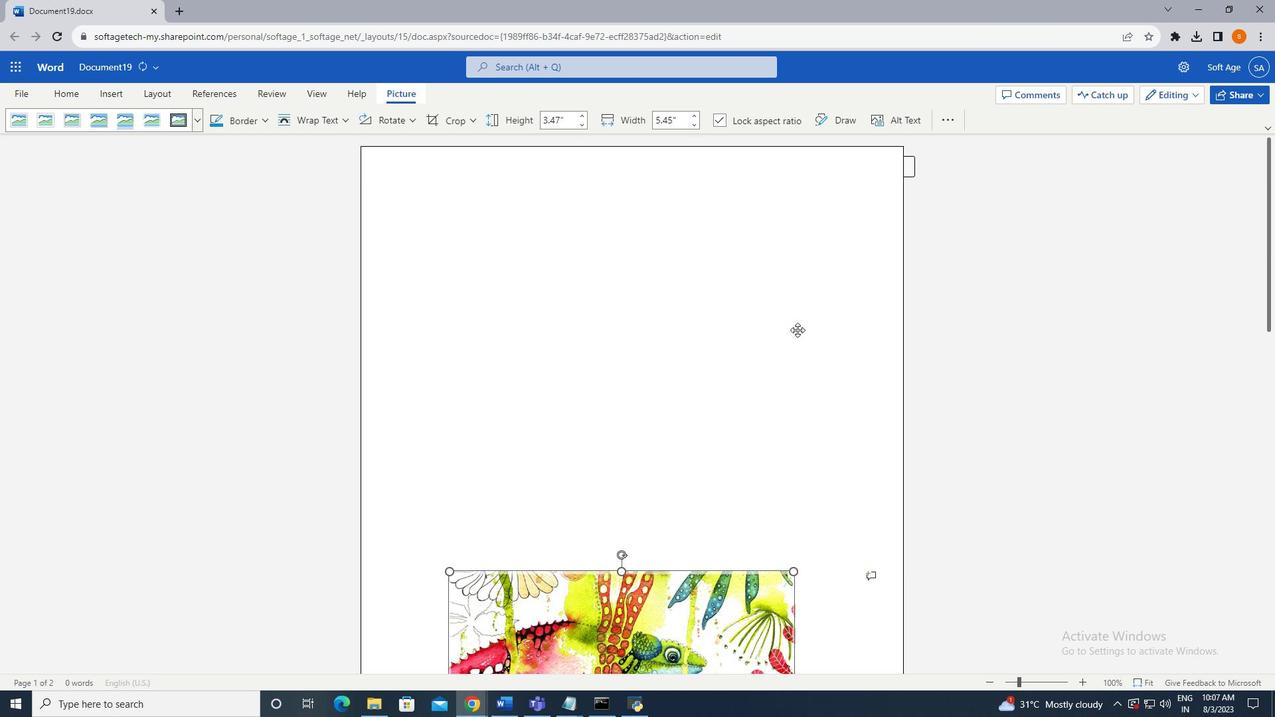 
Action: Mouse scrolled (798, 330) with delta (0, 0)
Screenshot: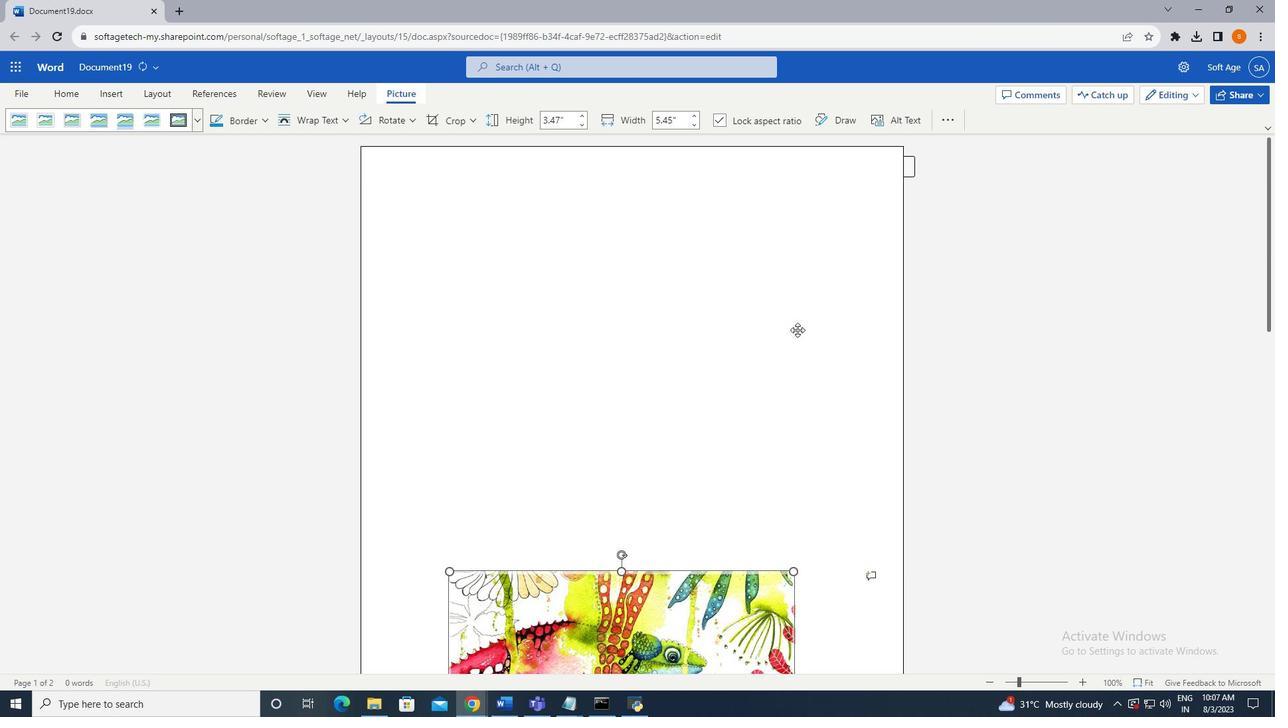 
Action: Mouse moved to (624, 569)
Screenshot: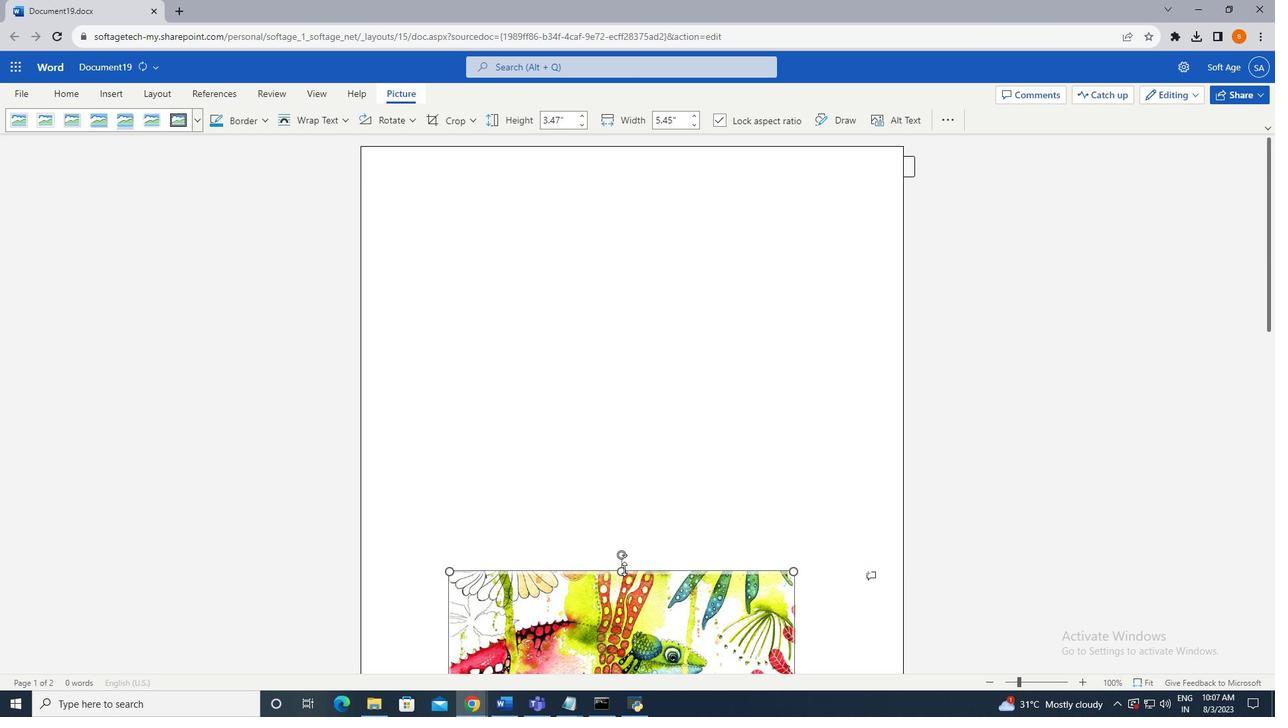 
Action: Mouse pressed left at (624, 569)
Screenshot: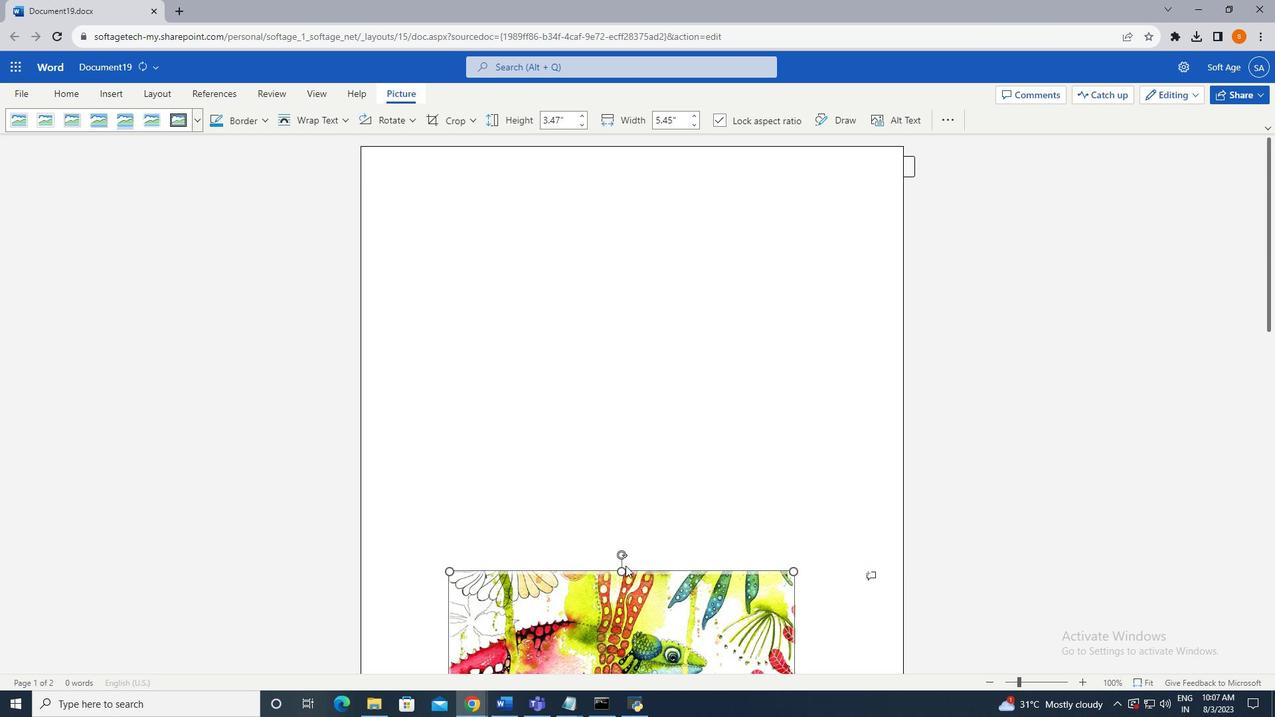 
Action: Mouse moved to (625, 588)
Screenshot: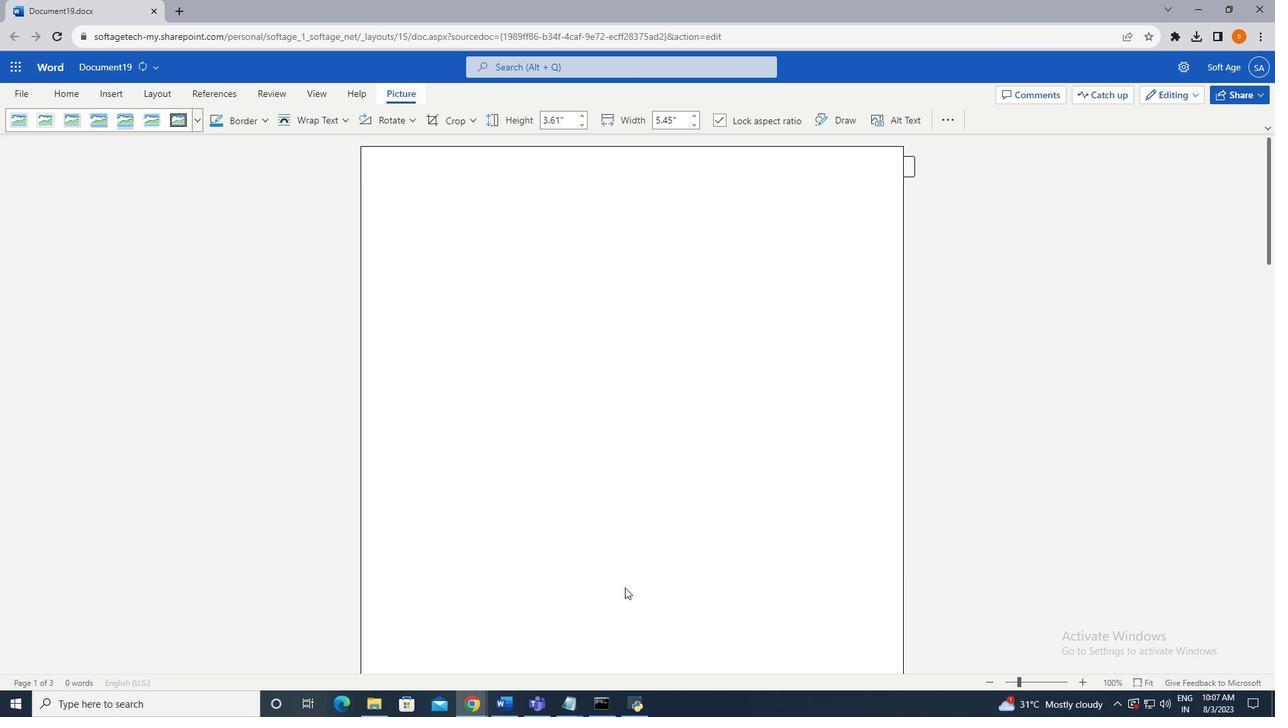 
Action: Mouse pressed left at (625, 588)
Screenshot: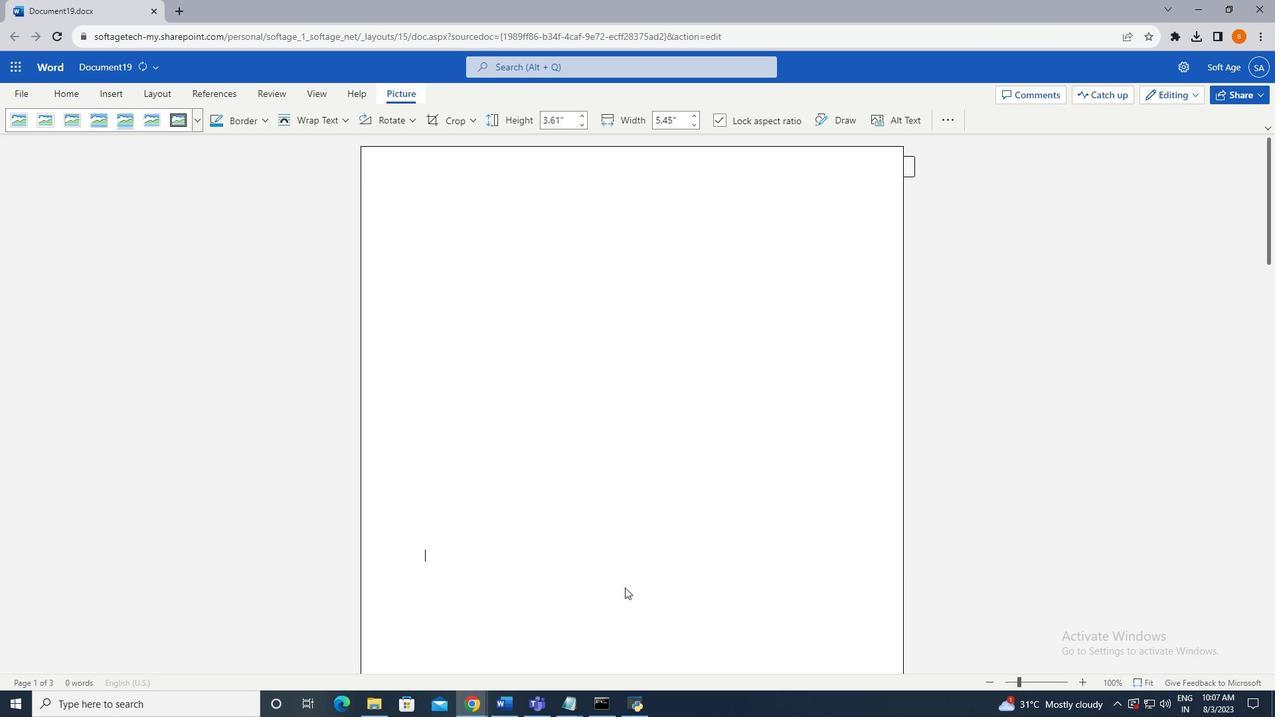 
Action: Mouse moved to (625, 585)
Screenshot: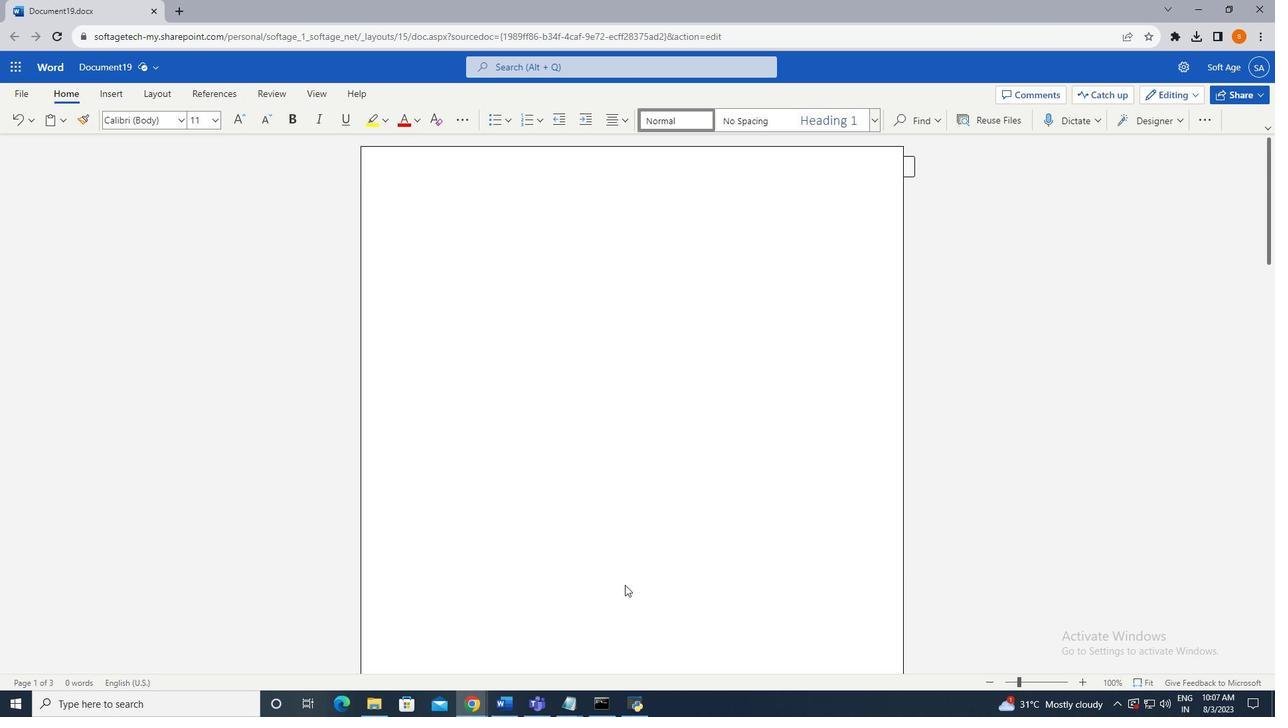 
Action: Key pressed ctrl+Z
Screenshot: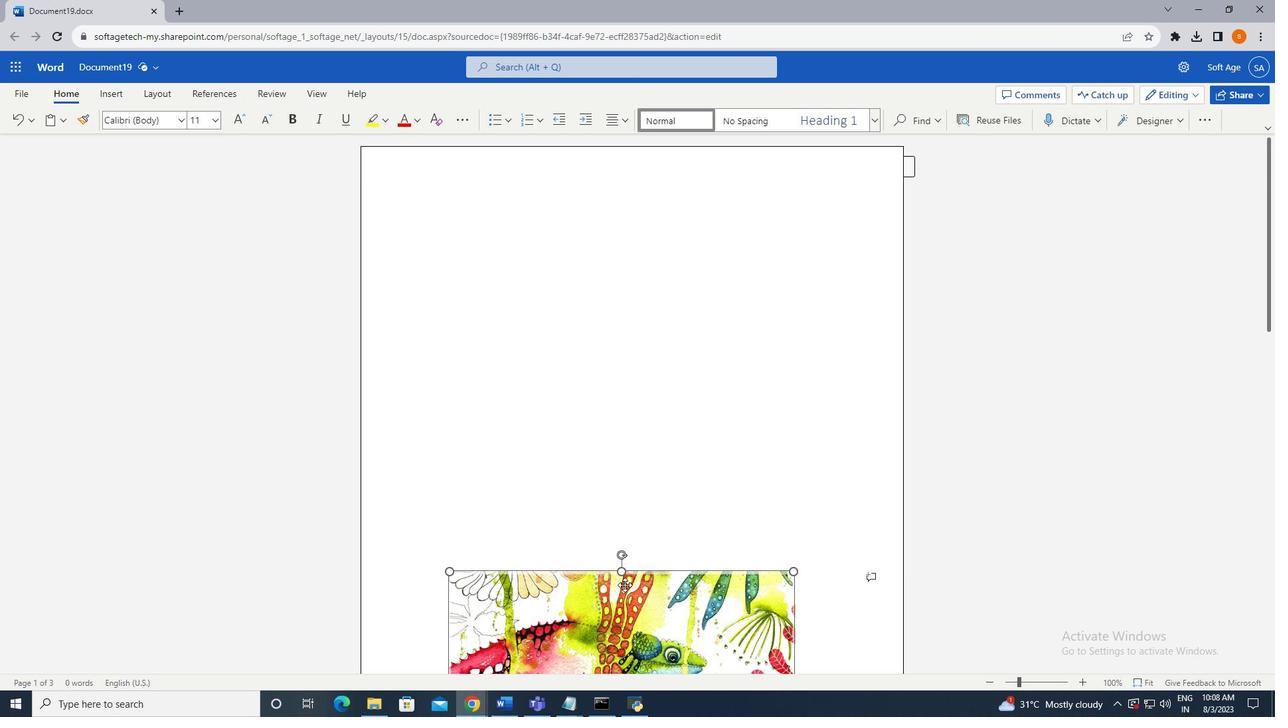 
Action: Mouse moved to (623, 582)
Screenshot: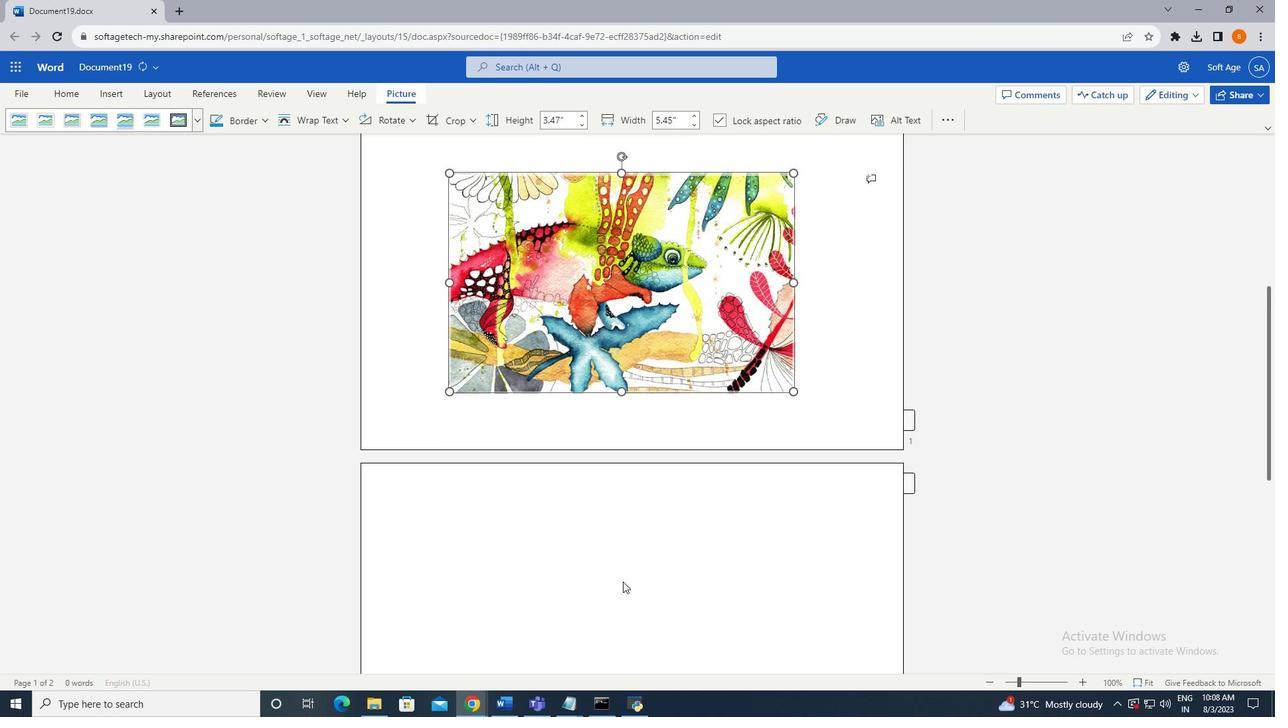 
Action: Mouse scrolled (623, 581) with delta (0, 0)
Screenshot: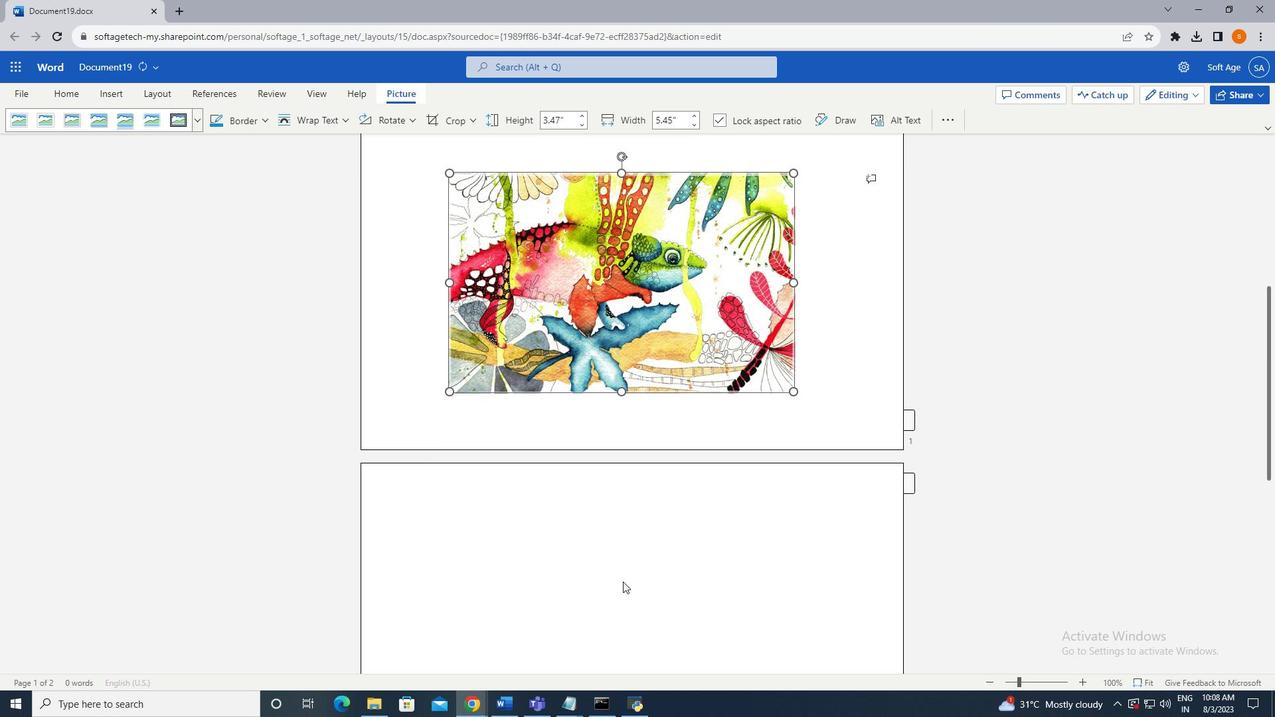 
Action: Mouse scrolled (623, 581) with delta (0, 0)
Screenshot: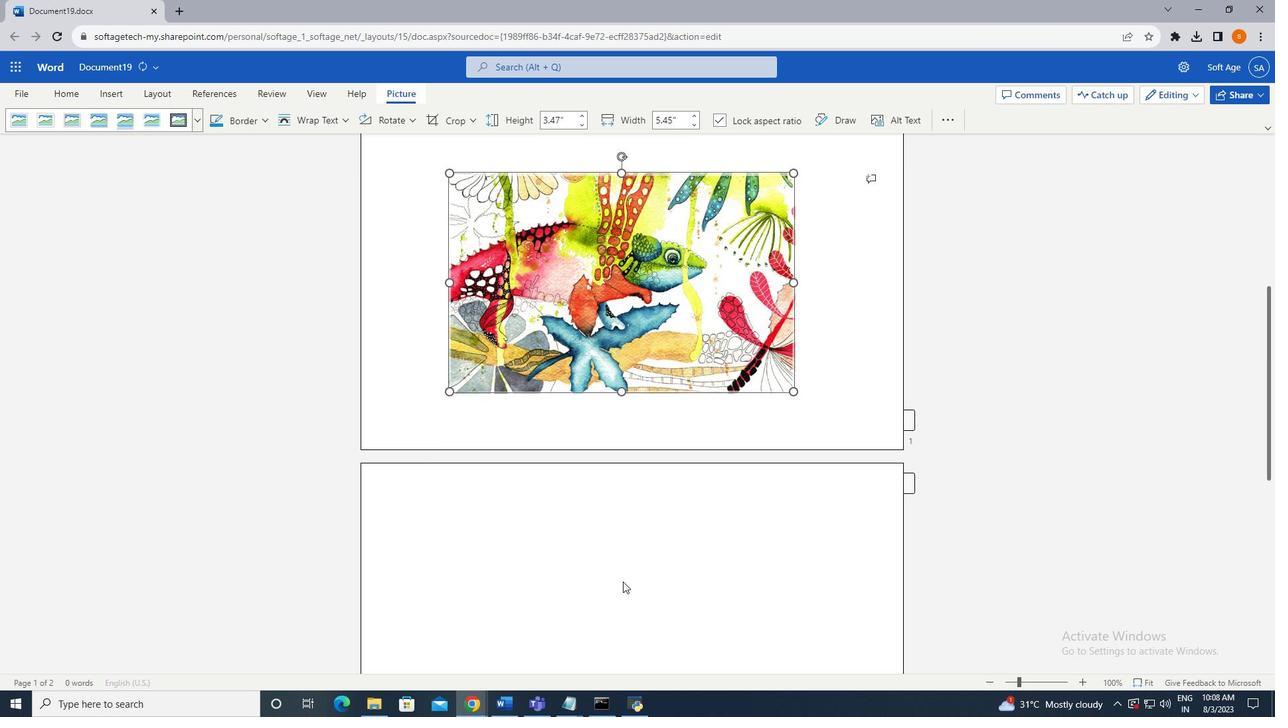 
Action: Mouse scrolled (623, 581) with delta (0, 0)
Screenshot: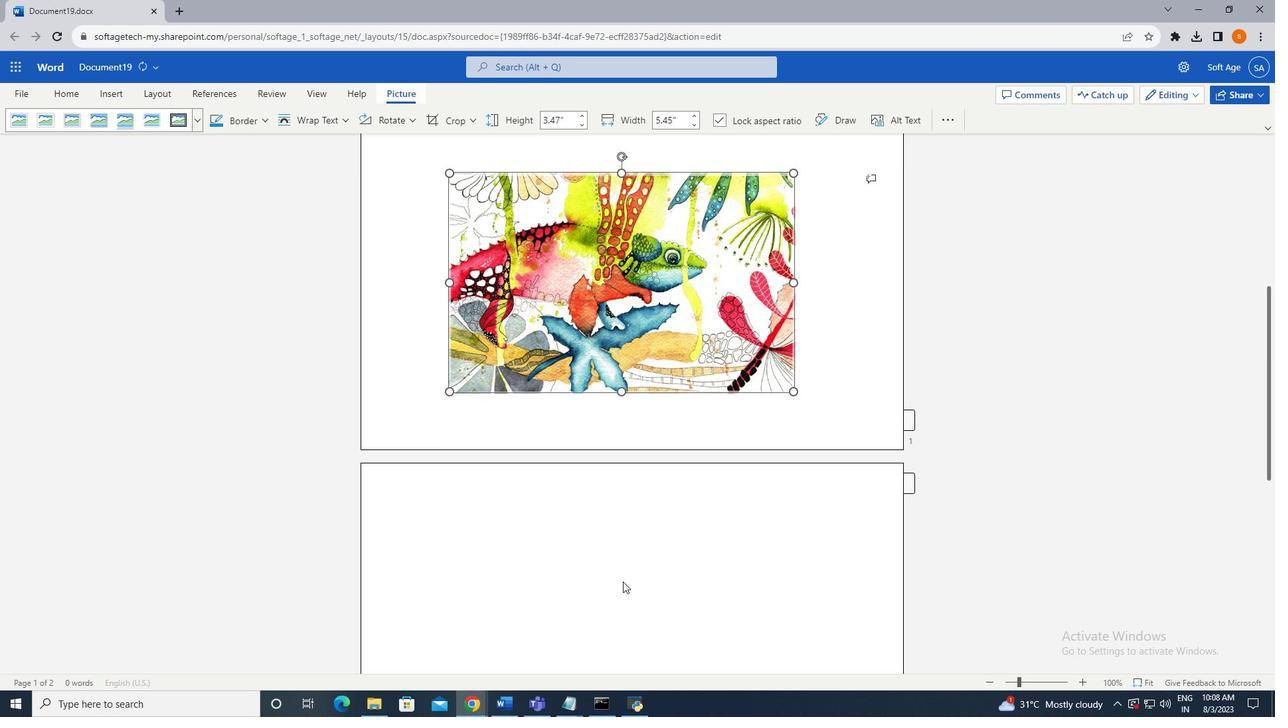
Action: Mouse scrolled (623, 581) with delta (0, 0)
Screenshot: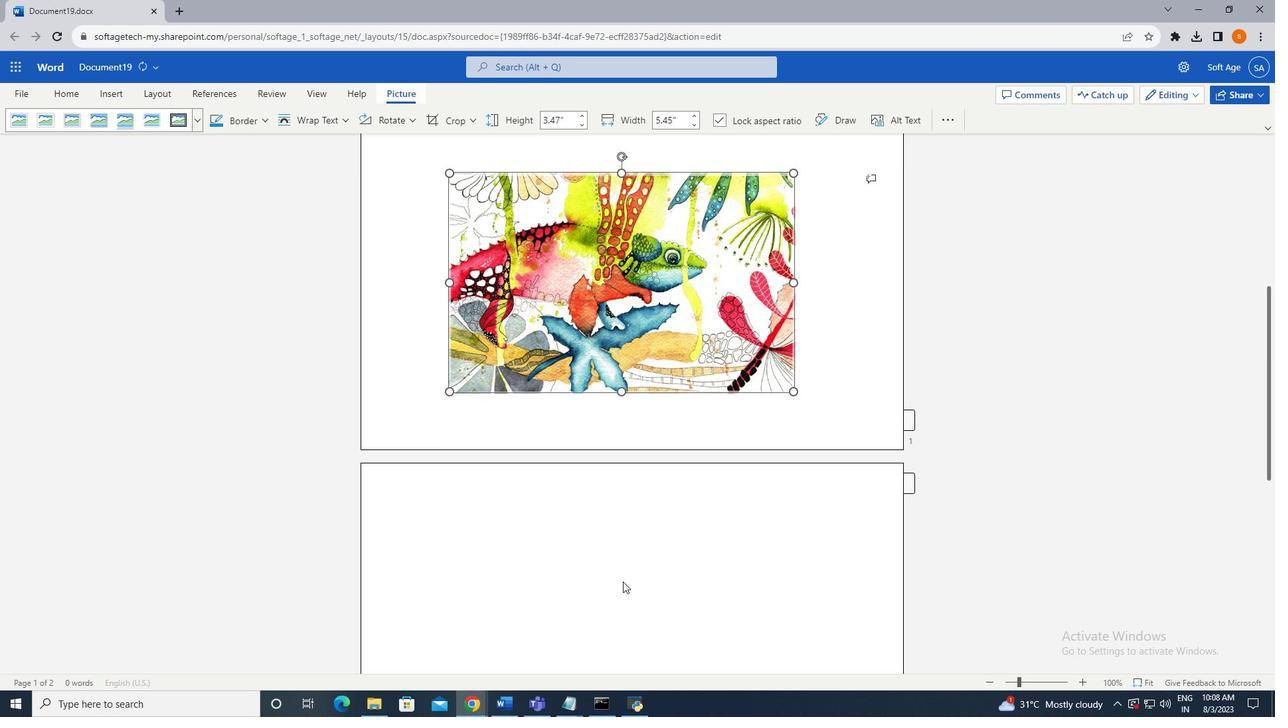 
Action: Mouse scrolled (623, 581) with delta (0, 0)
Screenshot: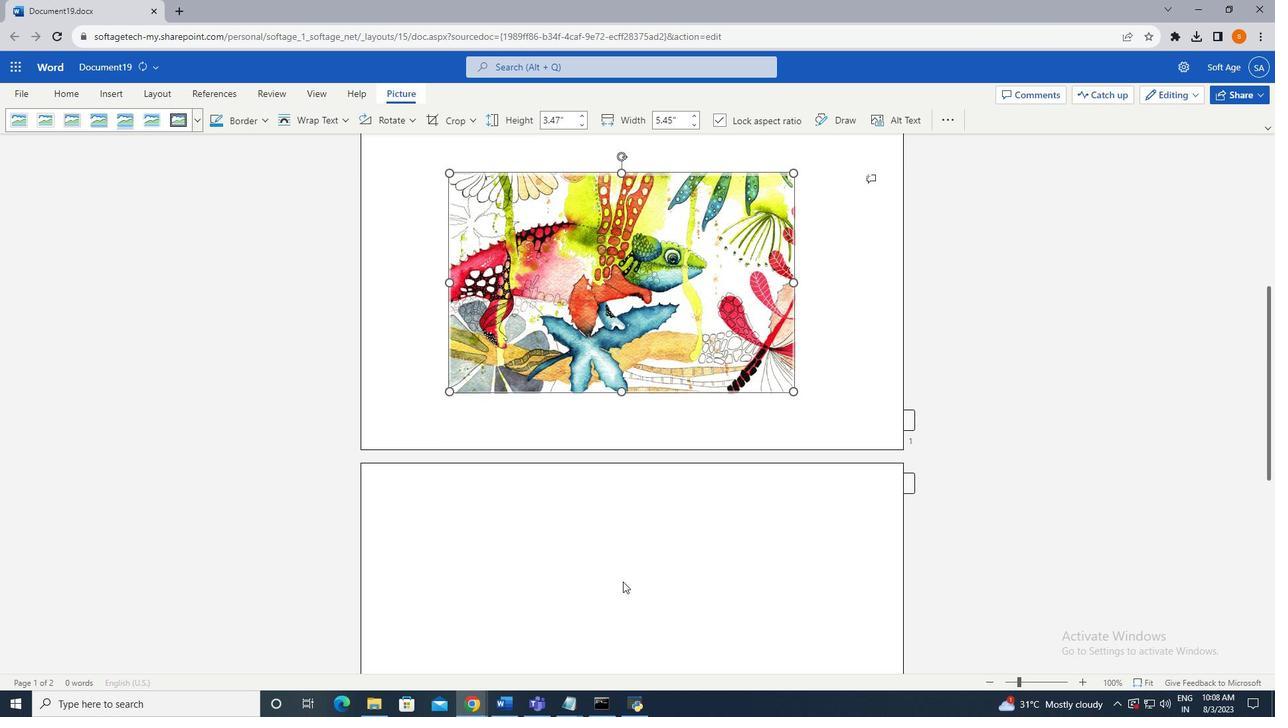 
Action: Mouse scrolled (623, 581) with delta (0, 0)
Screenshot: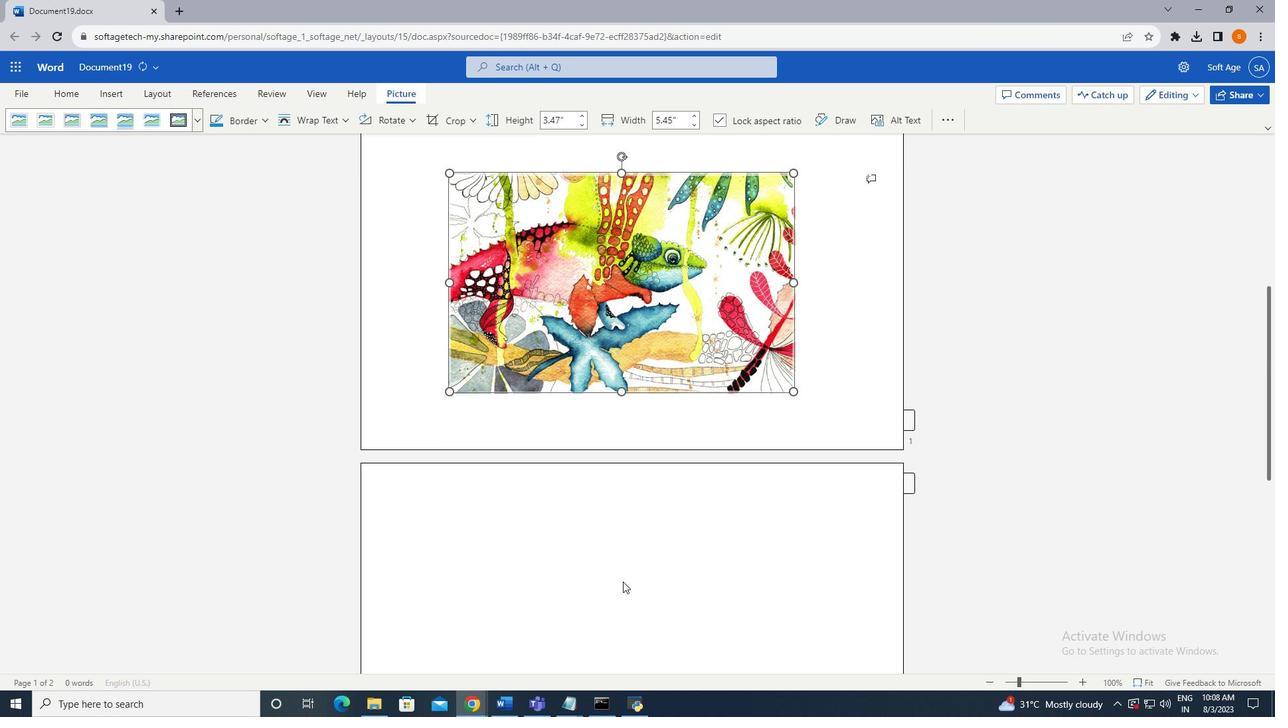 
Action: Mouse scrolled (623, 581) with delta (0, 0)
Screenshot: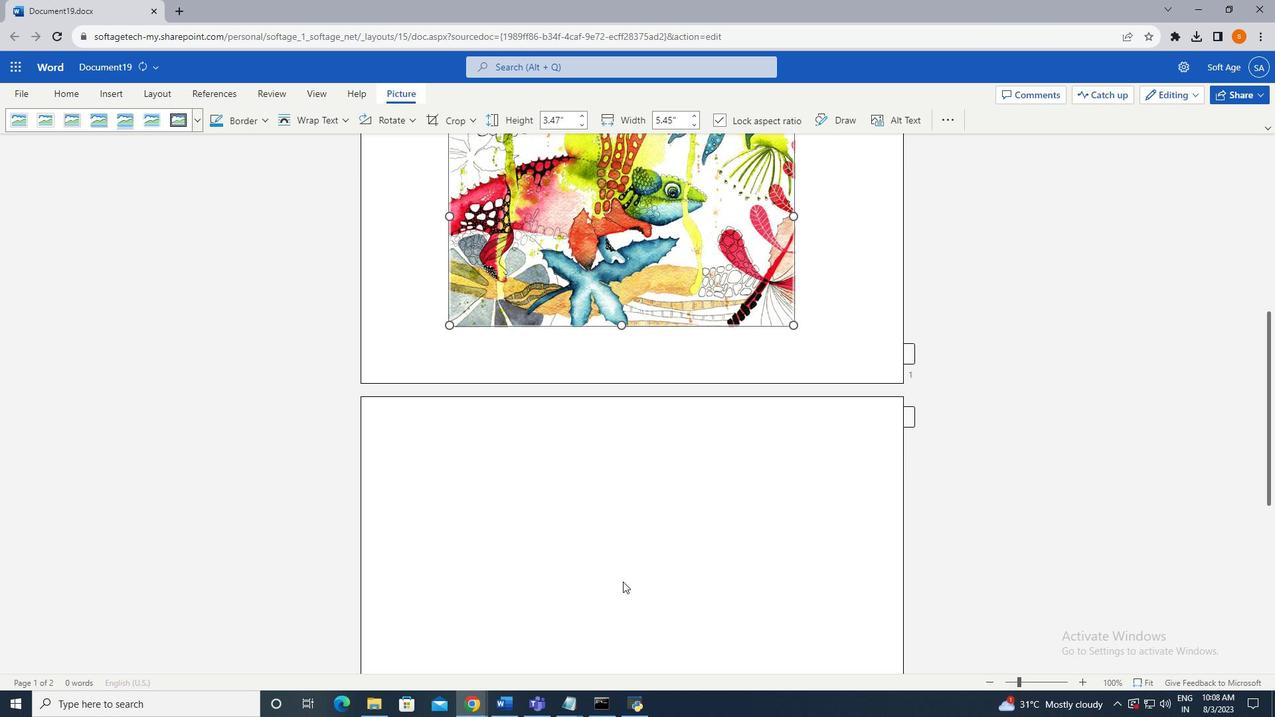 
Action: Mouse moved to (599, 578)
Screenshot: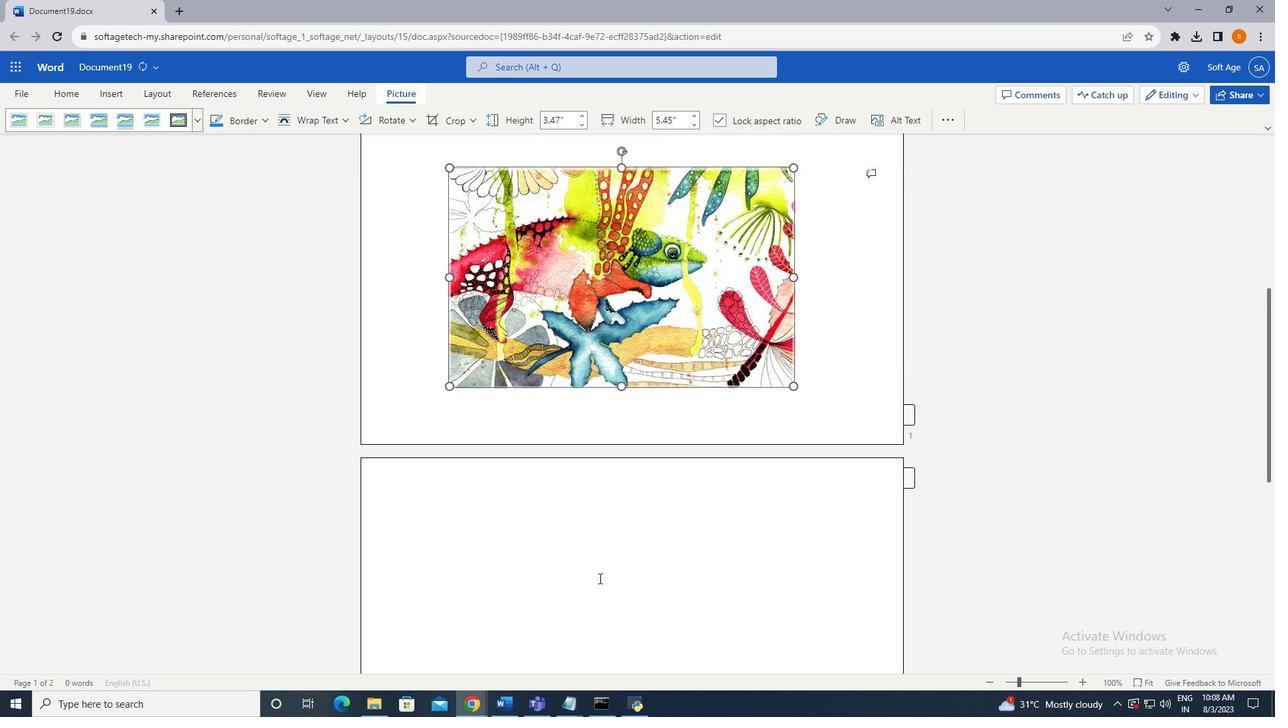 
Action: Mouse scrolled (599, 579) with delta (0, 0)
Screenshot: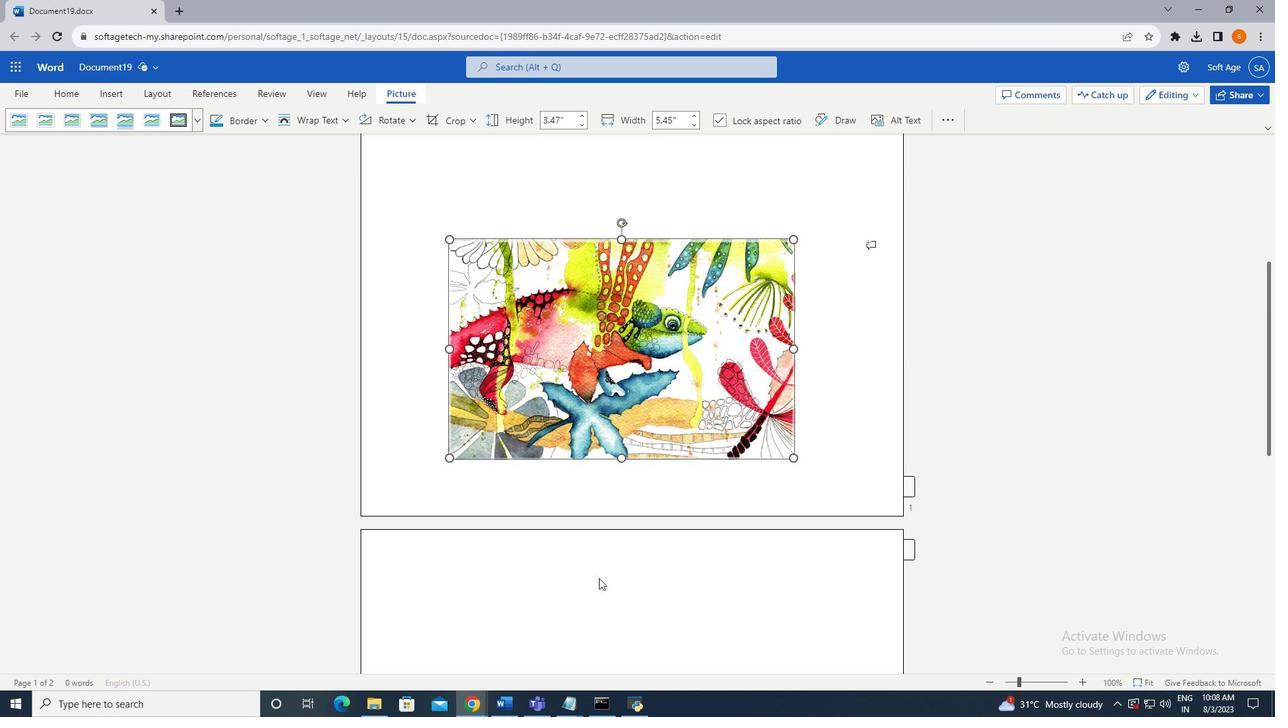 
Action: Mouse scrolled (599, 579) with delta (0, 0)
Screenshot: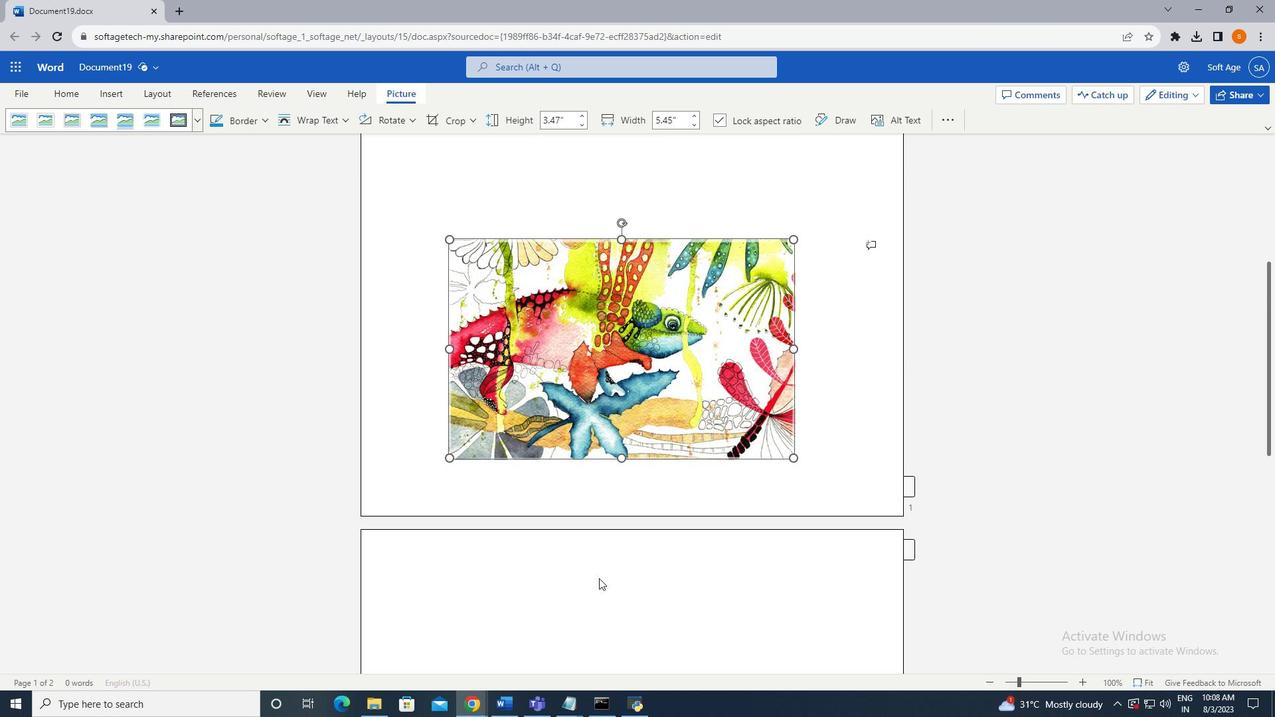 
Action: Mouse moved to (572, 574)
Screenshot: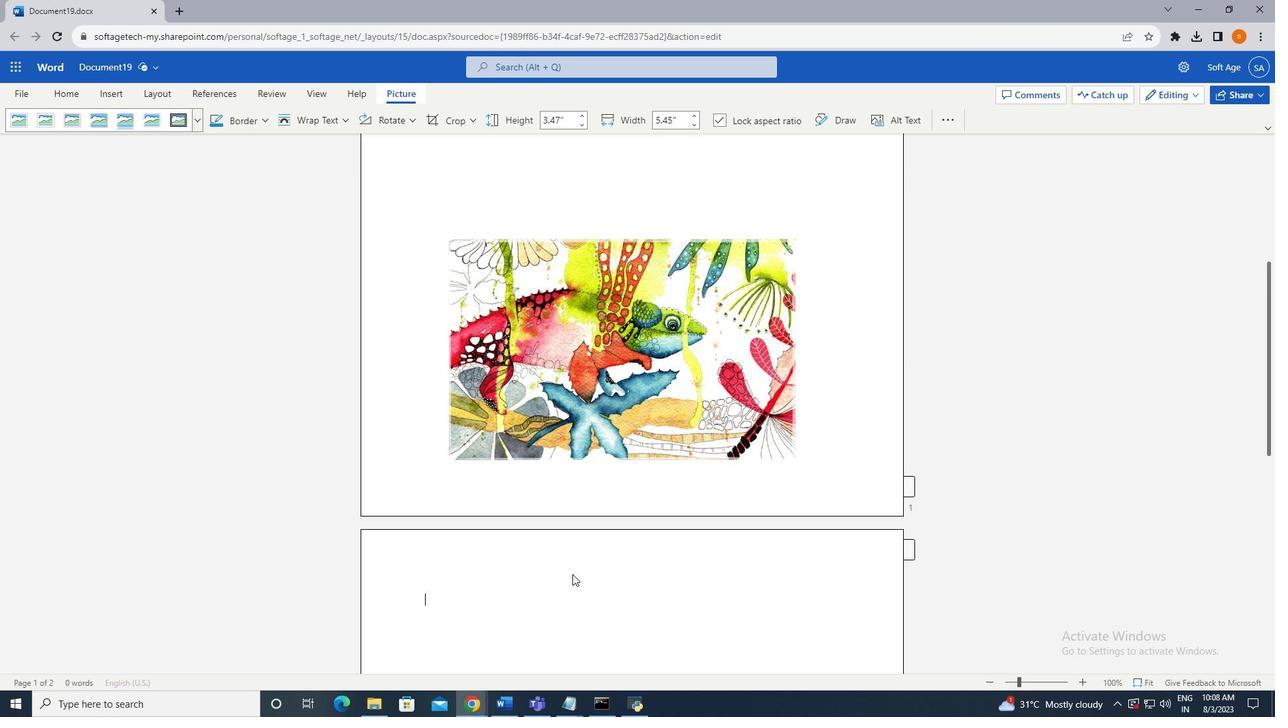 
Action: Mouse pressed left at (572, 574)
Screenshot: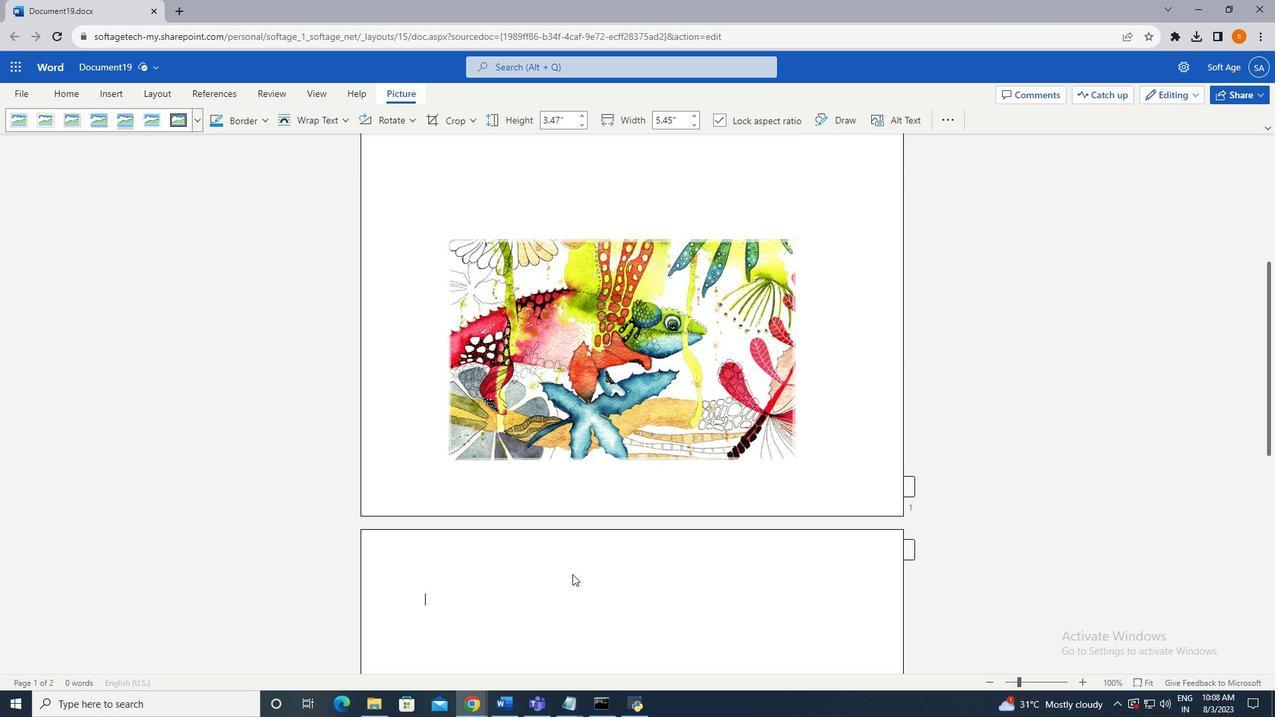 
Action: Mouse scrolled (572, 574) with delta (0, 0)
Screenshot: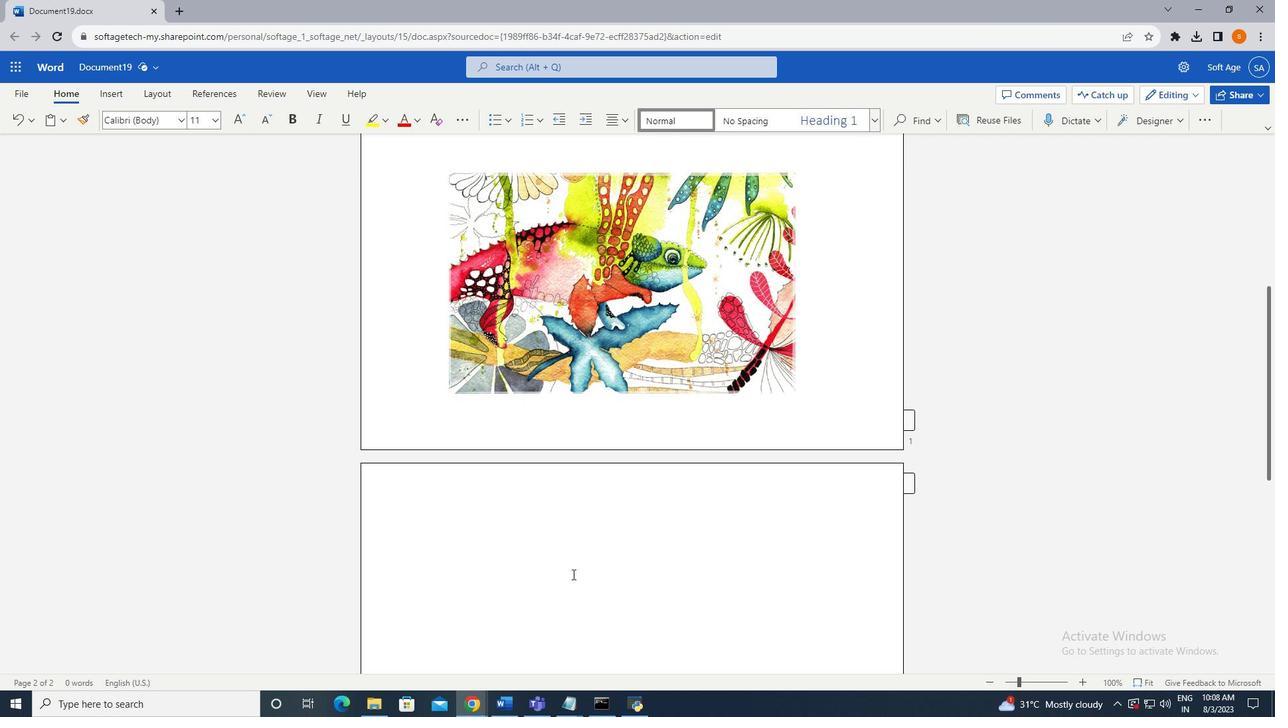 
Action: Mouse scrolled (572, 574) with delta (0, 0)
Screenshot: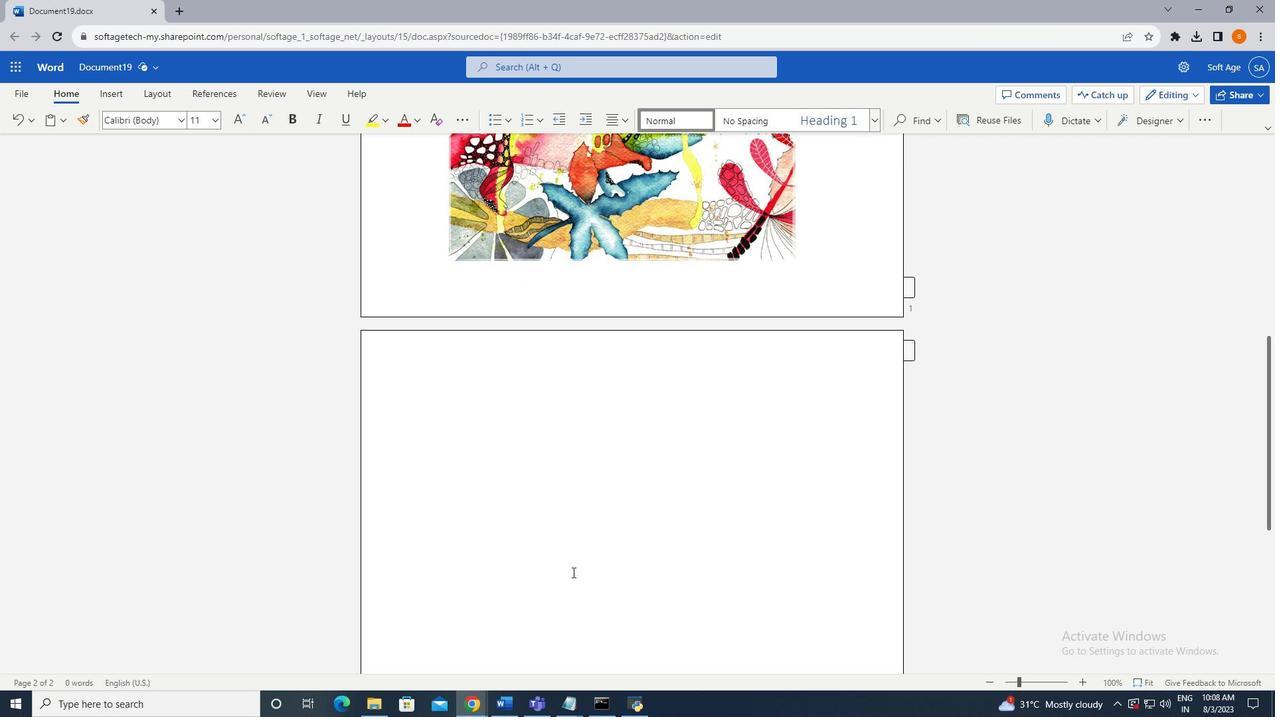 
Action: Mouse scrolled (572, 574) with delta (0, 0)
Screenshot: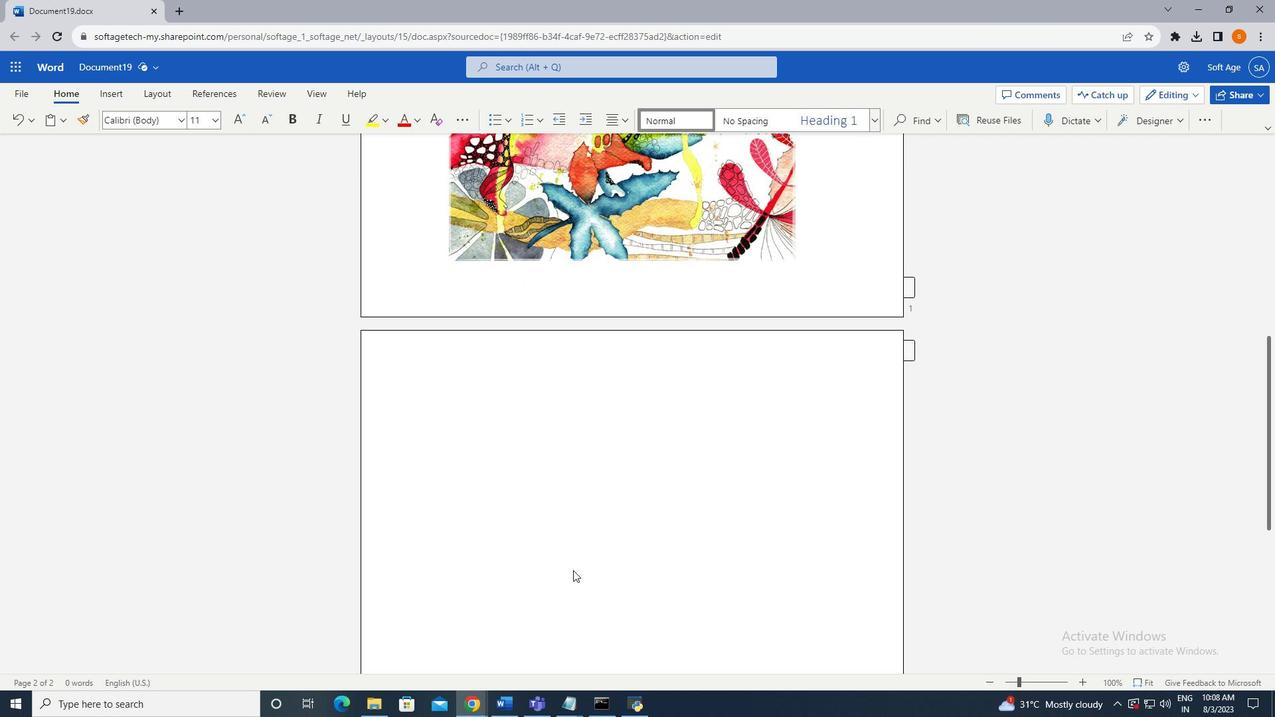 
Action: Mouse moved to (574, 565)
Screenshot: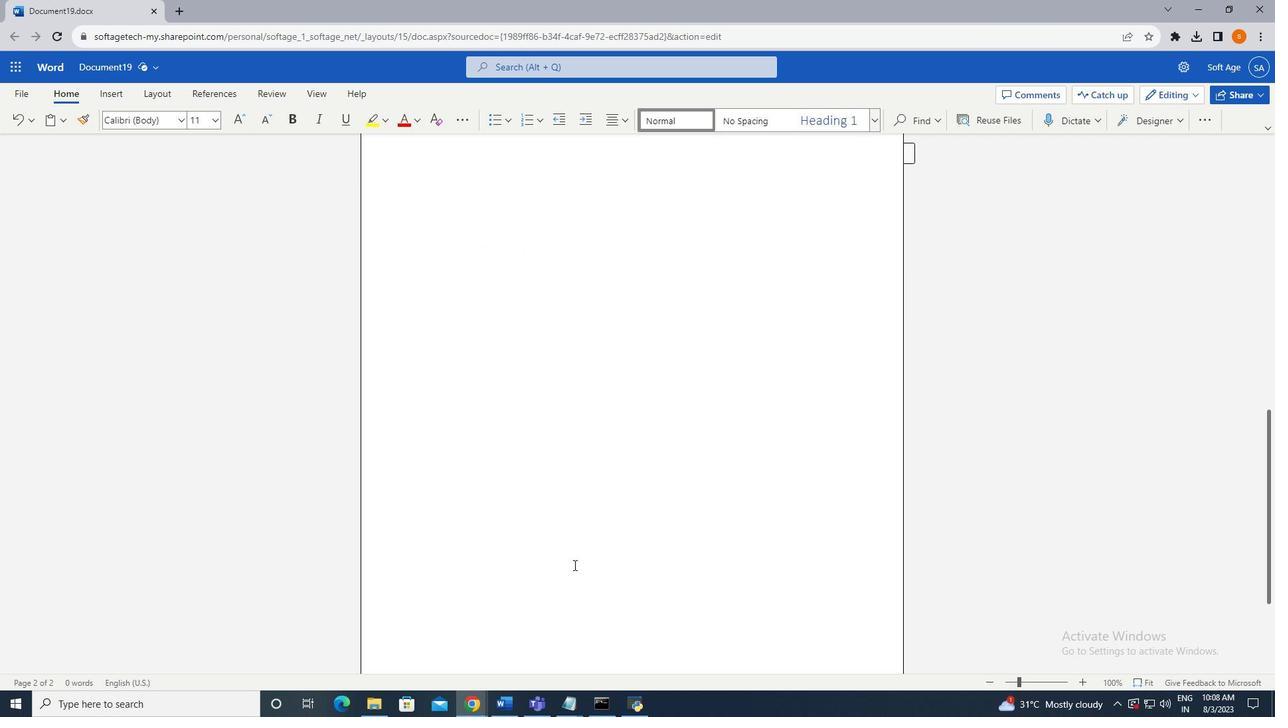 
Action: Mouse scrolled (574, 564) with delta (0, 0)
Screenshot: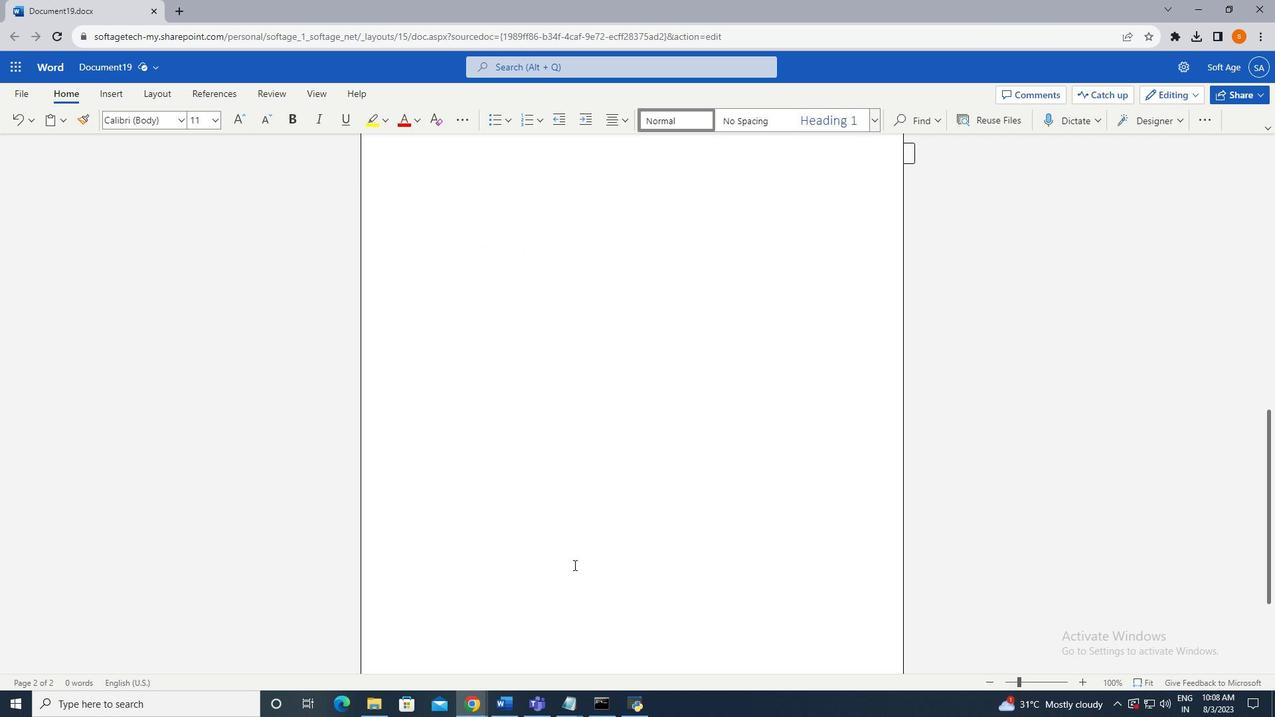 
Action: Mouse scrolled (574, 564) with delta (0, 0)
Screenshot: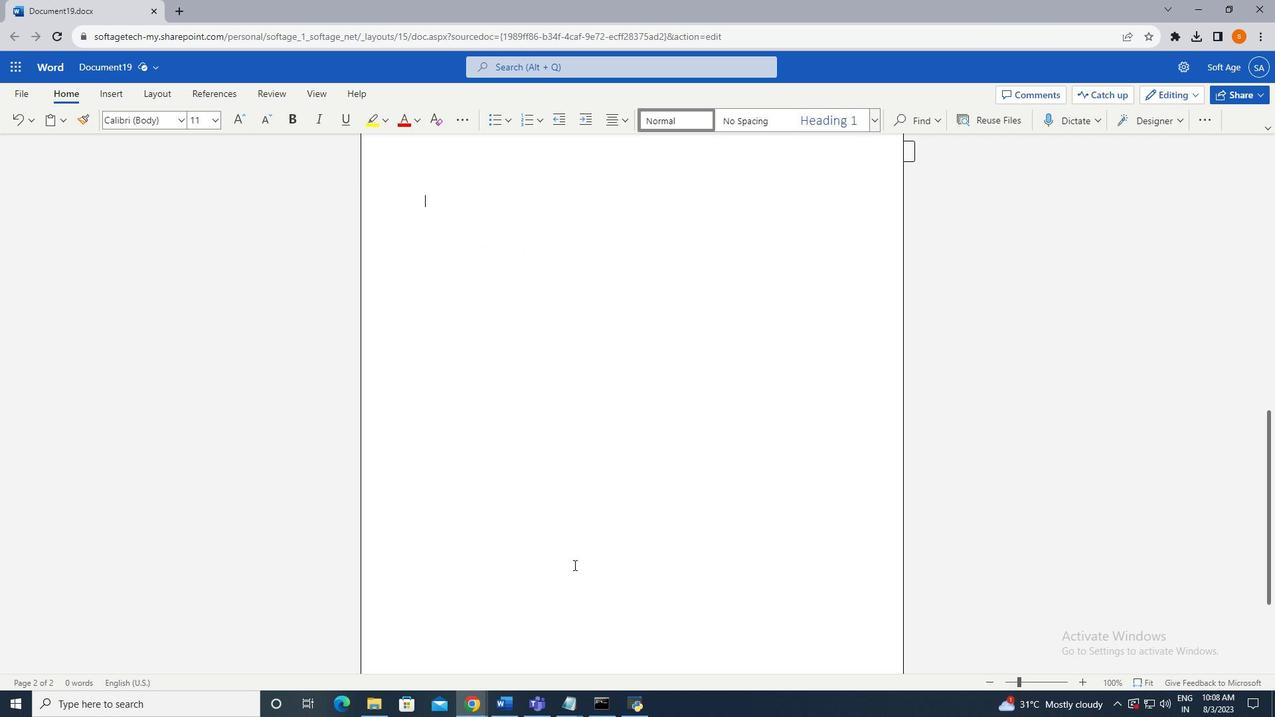 
Action: Mouse scrolled (574, 564) with delta (0, 0)
Screenshot: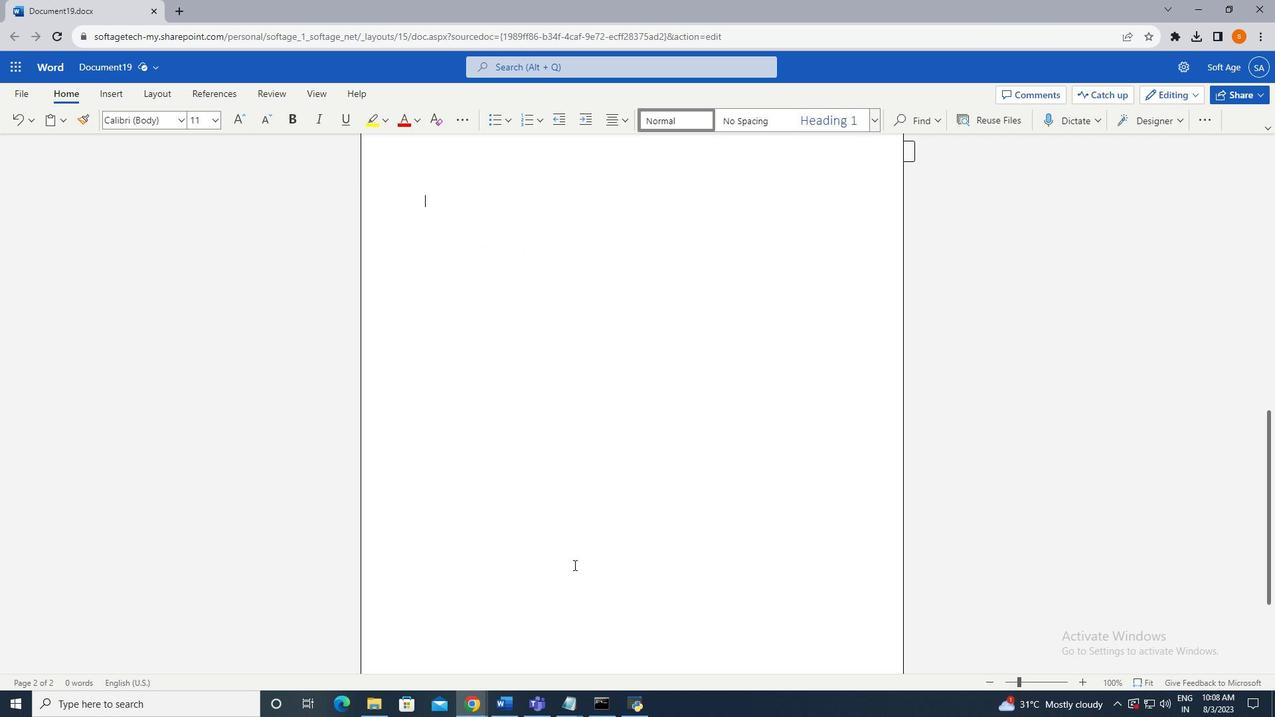 
Action: Key pressed <Key.space><Key.space><Key.space><Key.space><Key.space><Key.space><Key.enter><Key.enter><Key.enter><Key.enter><Key.enter><Key.enter><Key.enter><Key.enter><Key.enter><Key.enter><Key.enter><Key.enter><Key.enter>
Screenshot: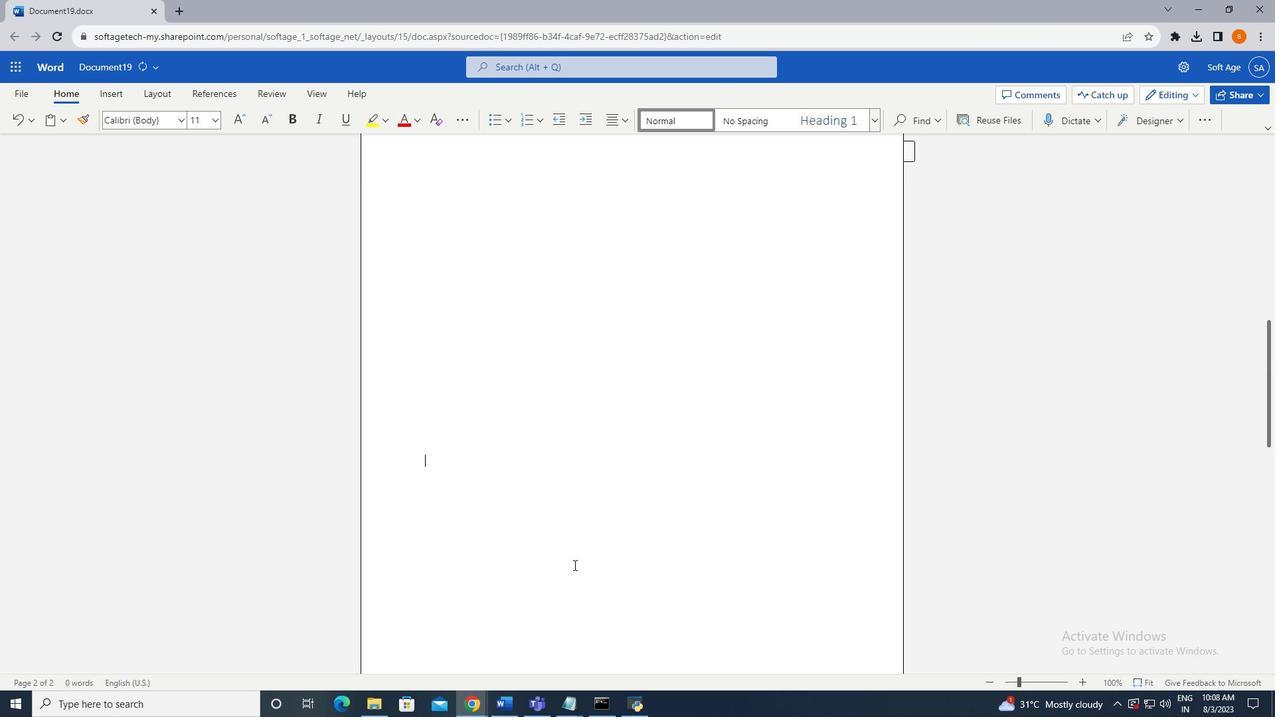 
Action: Mouse moved to (574, 565)
Screenshot: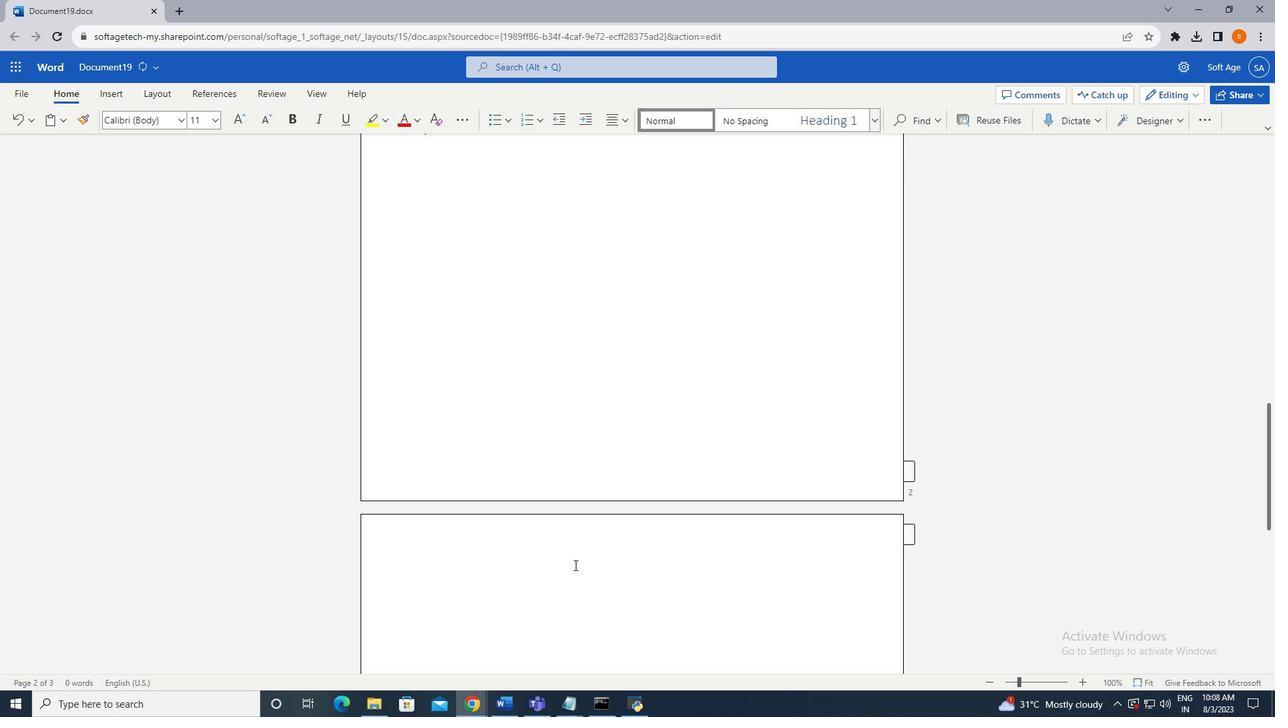
Action: Mouse scrolled (574, 564) with delta (0, 0)
Screenshot: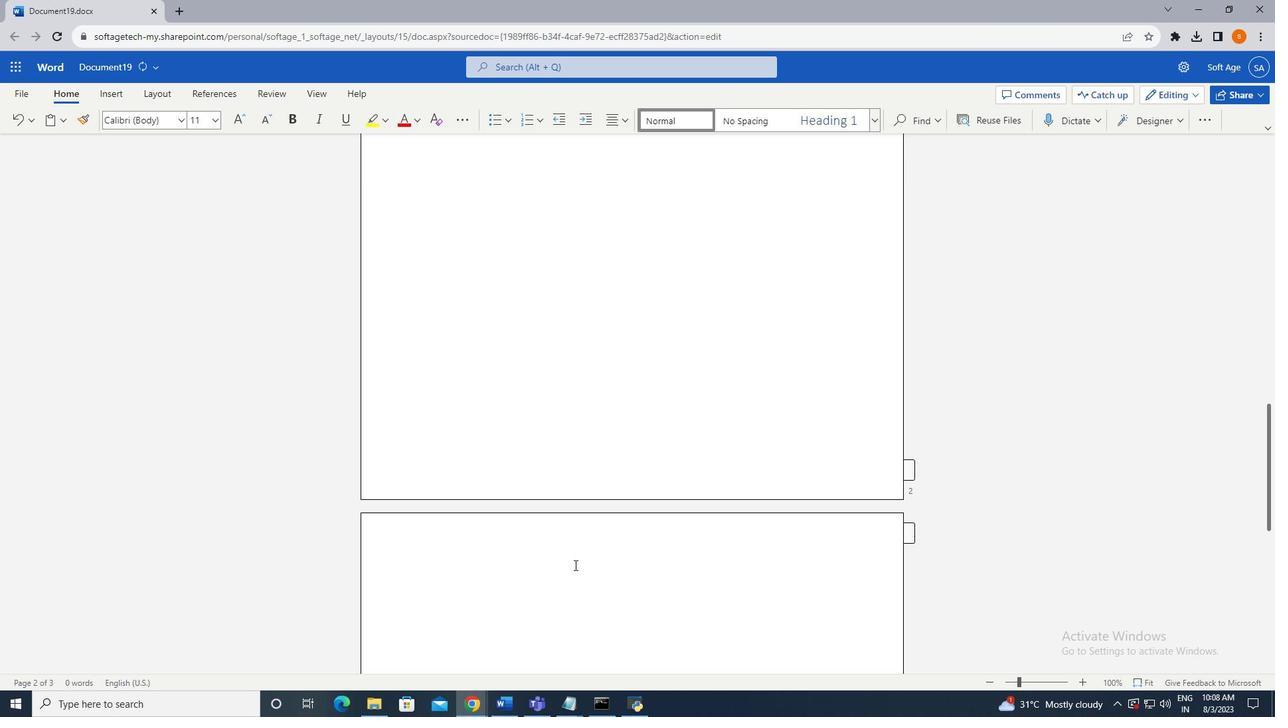 
Action: Mouse scrolled (574, 564) with delta (0, 0)
Screenshot: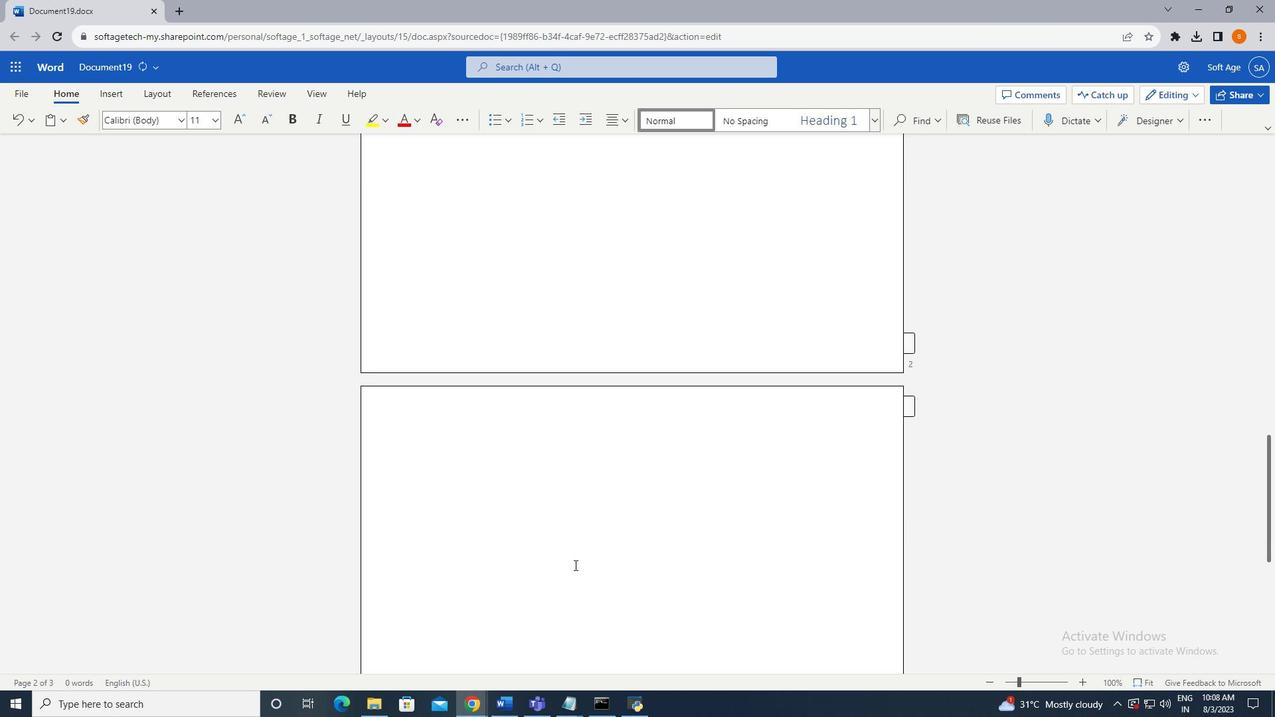 
Action: Mouse scrolled (574, 564) with delta (0, 0)
Screenshot: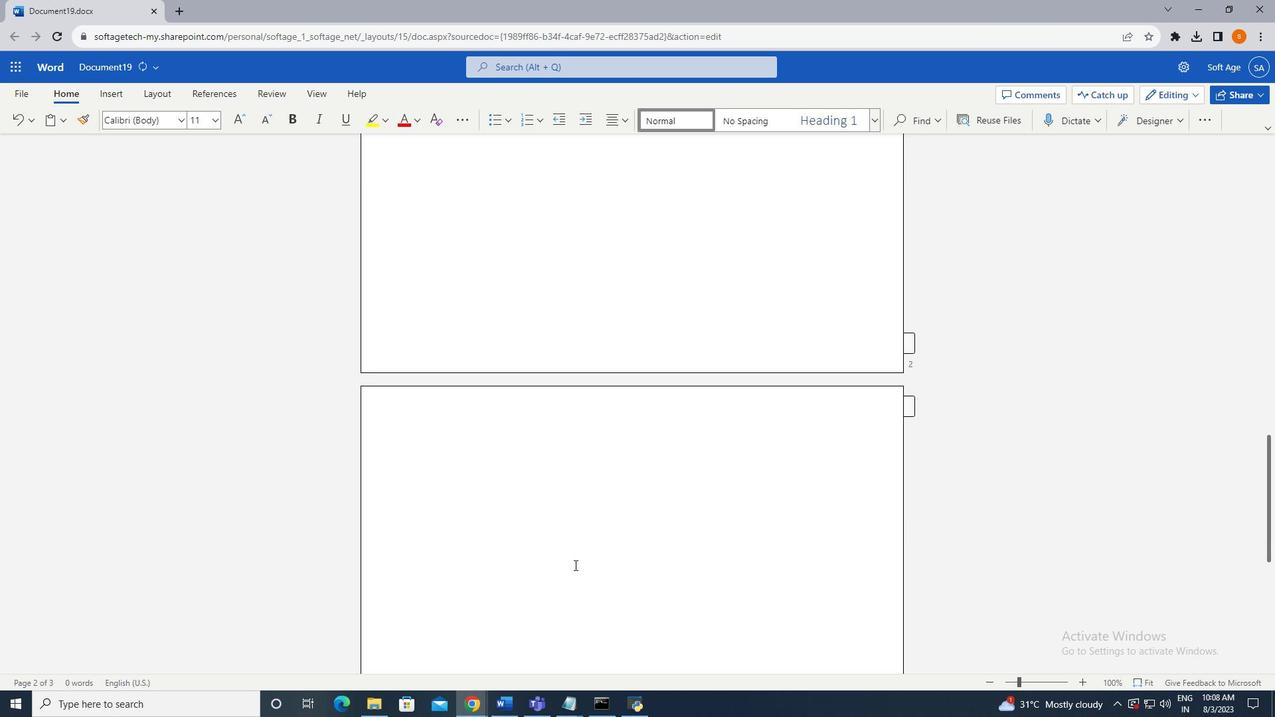 
Action: Mouse scrolled (574, 564) with delta (0, 0)
Screenshot: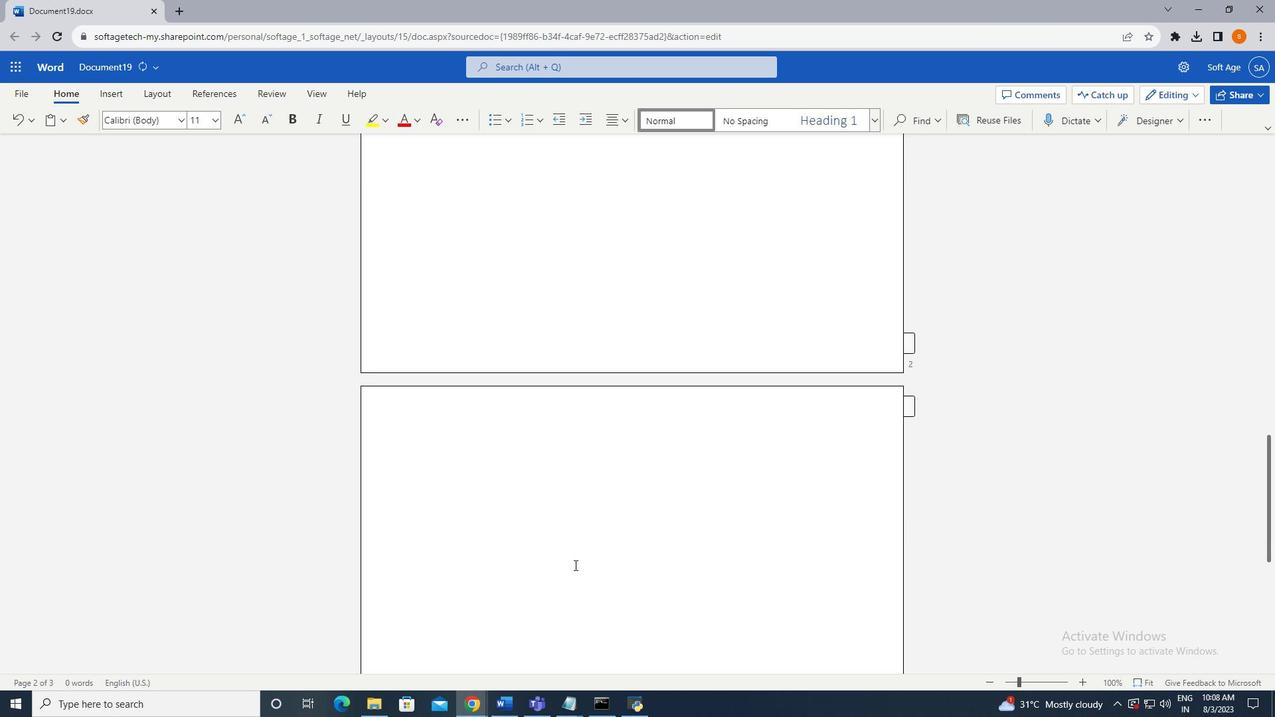 
Action: Mouse scrolled (574, 564) with delta (0, 0)
Screenshot: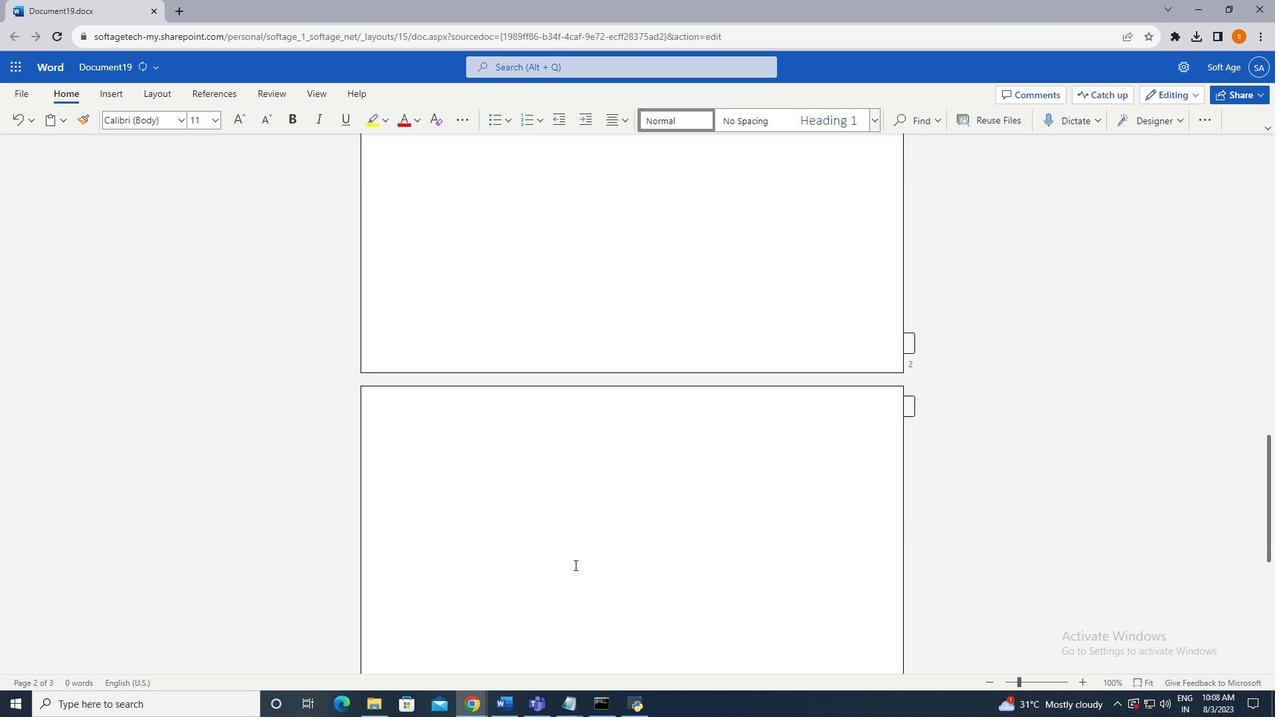 
Action: Mouse scrolled (574, 564) with delta (0, 0)
Screenshot: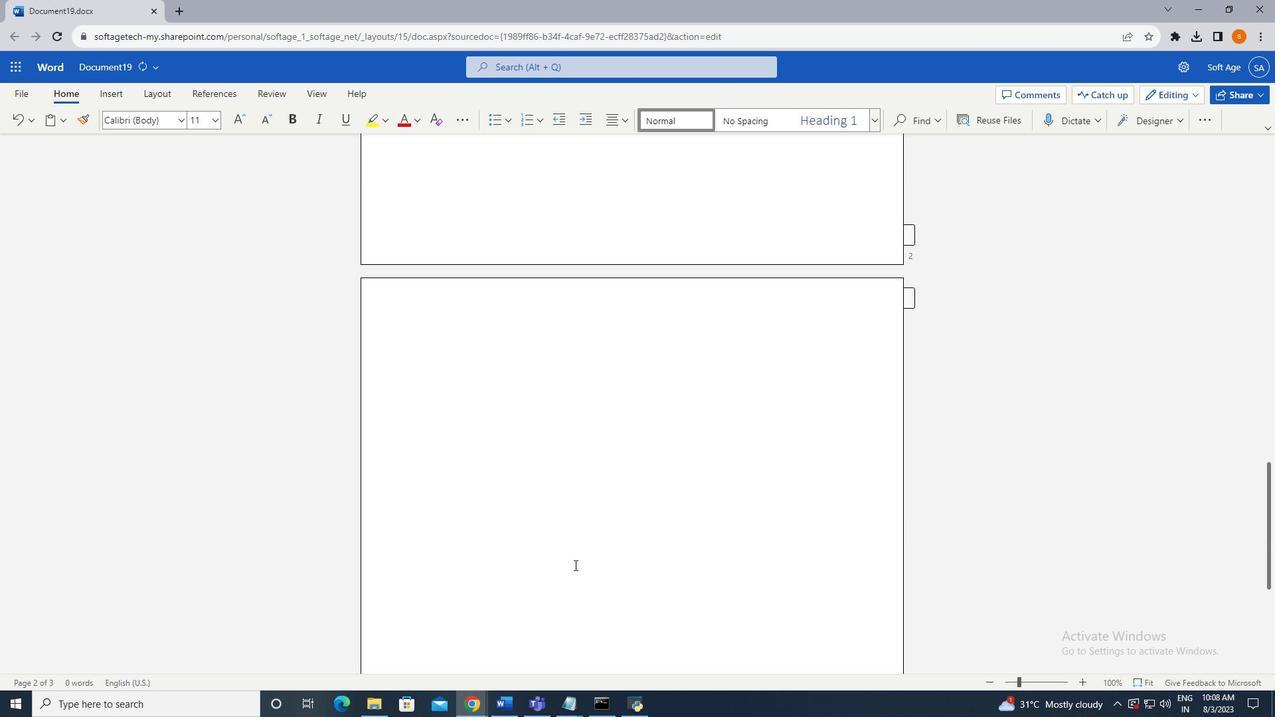 
Action: Mouse scrolled (574, 564) with delta (0, 0)
Screenshot: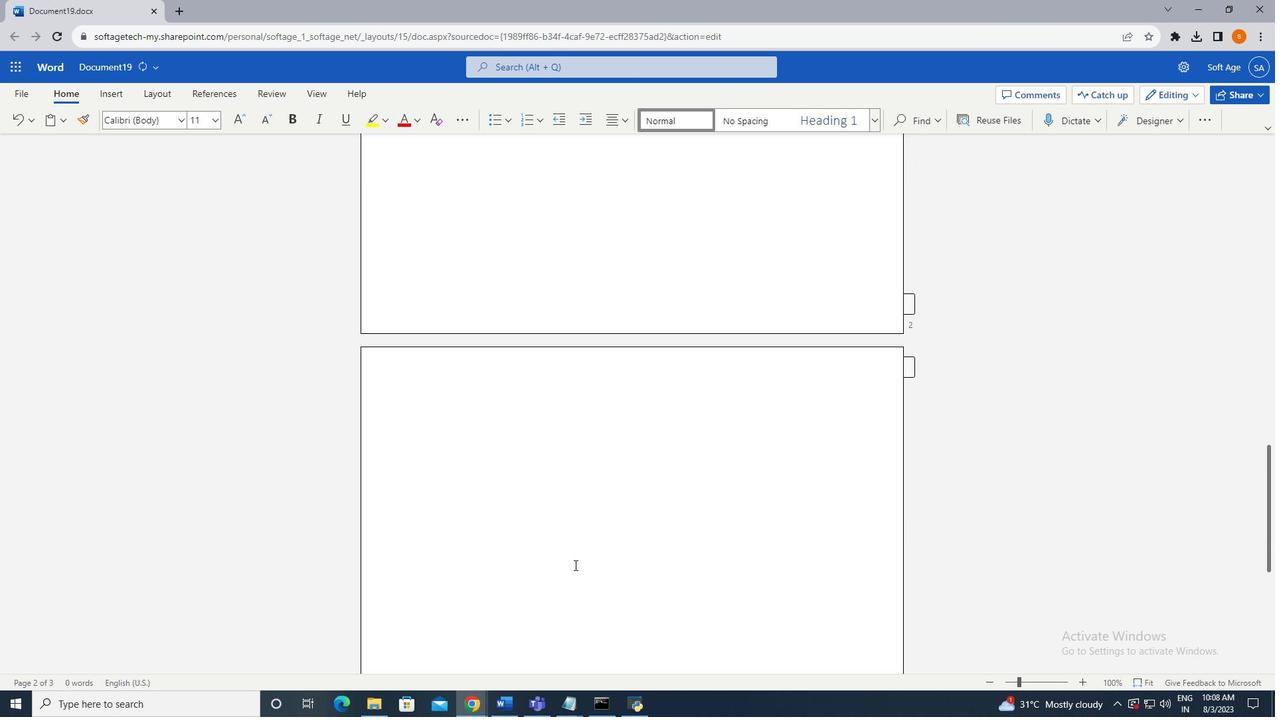 
Action: Mouse scrolled (574, 564) with delta (0, 0)
Screenshot: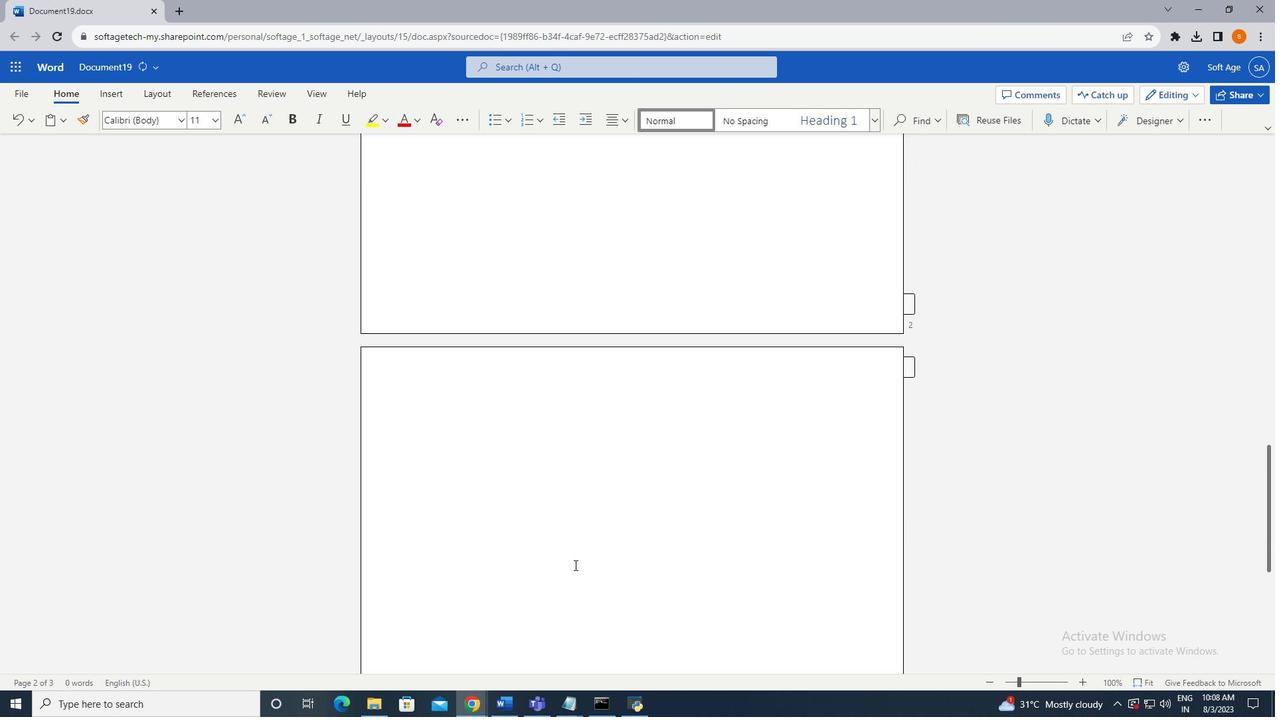 
Action: Mouse scrolled (574, 564) with delta (0, 0)
Screenshot: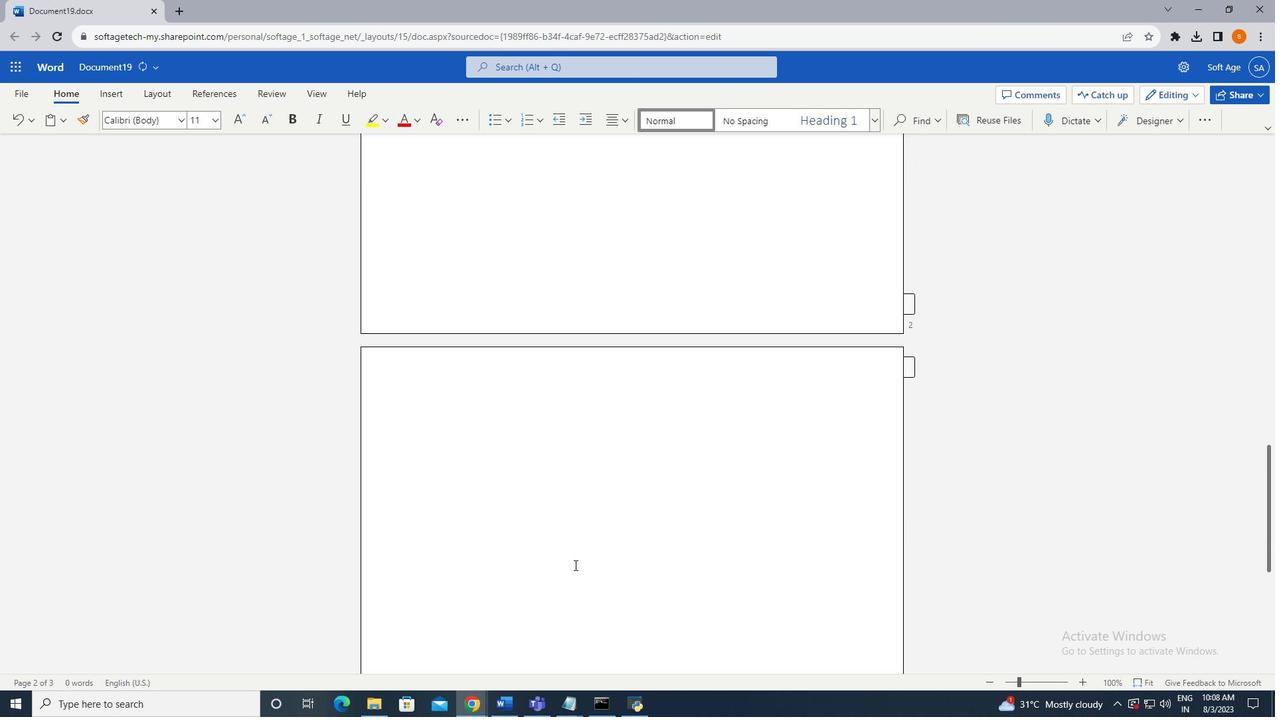 
Action: Mouse scrolled (574, 566) with delta (0, 0)
Screenshot: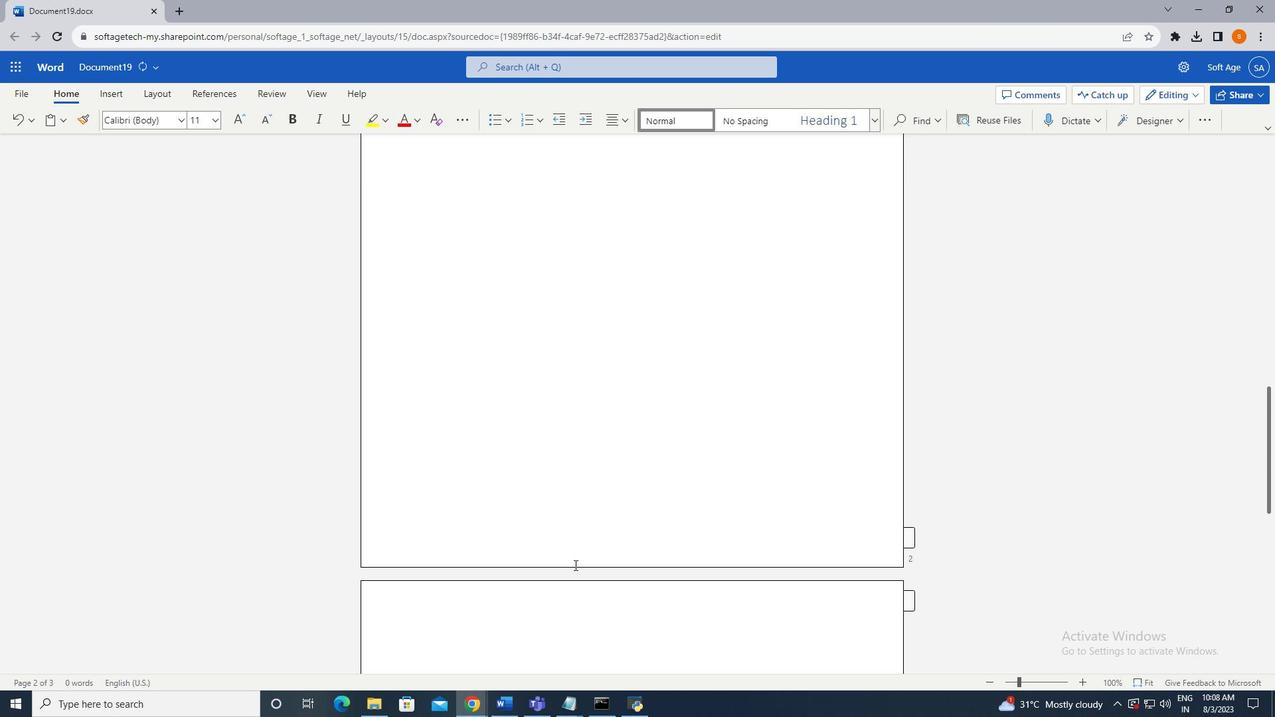 
Action: Mouse scrolled (574, 566) with delta (0, 0)
Screenshot: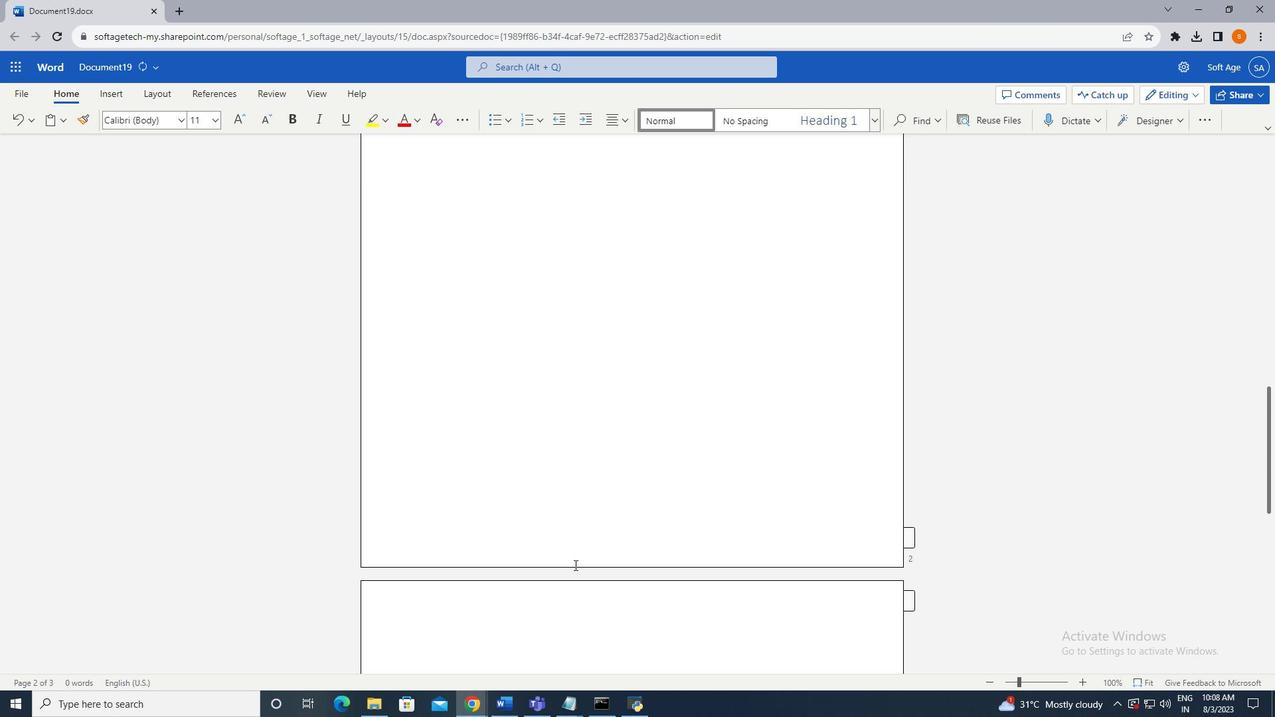 
Action: Mouse scrolled (574, 566) with delta (0, 0)
Screenshot: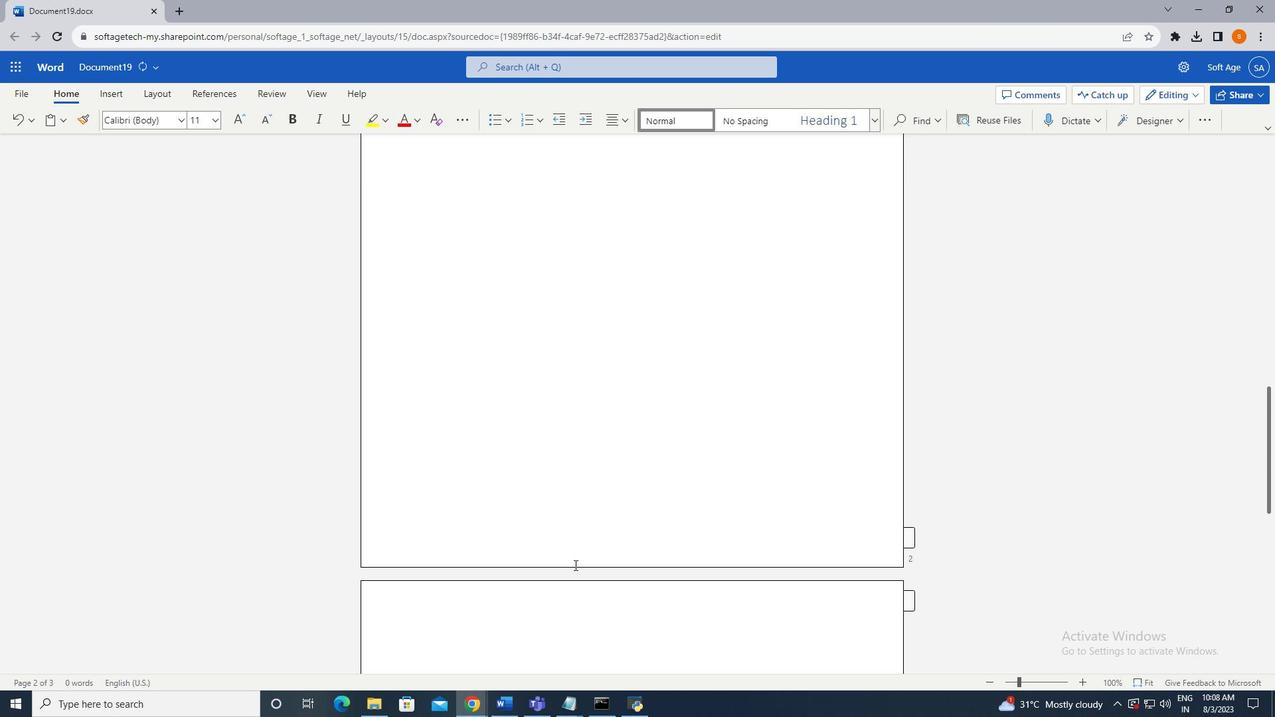 
Action: Mouse scrolled (574, 566) with delta (0, 0)
Screenshot: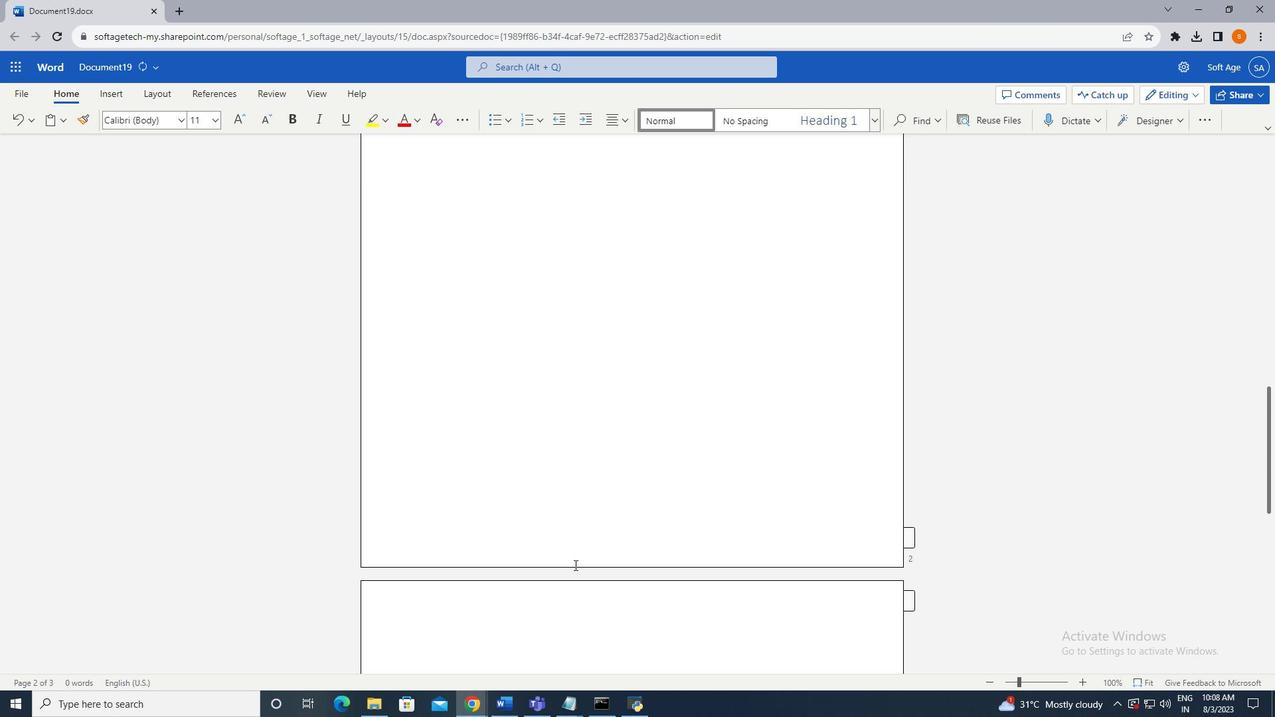 
Action: Mouse scrolled (574, 566) with delta (0, 0)
Screenshot: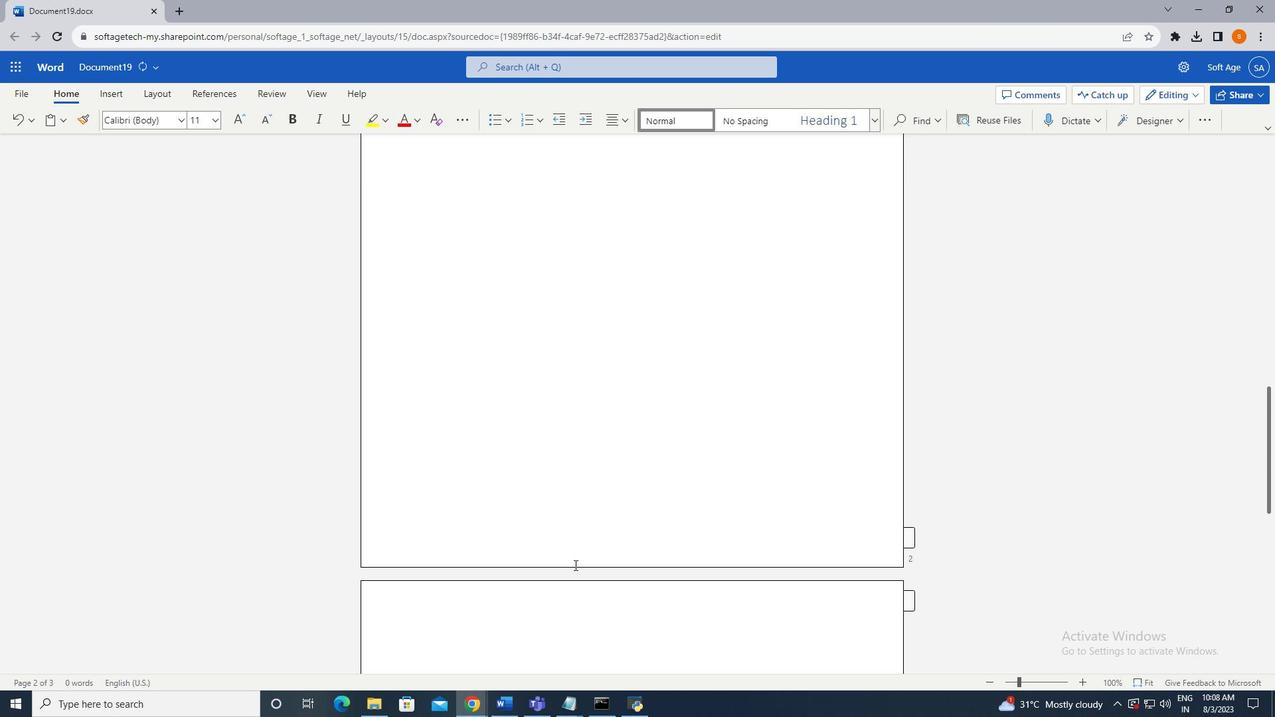 
Action: Mouse scrolled (574, 566) with delta (0, 0)
Screenshot: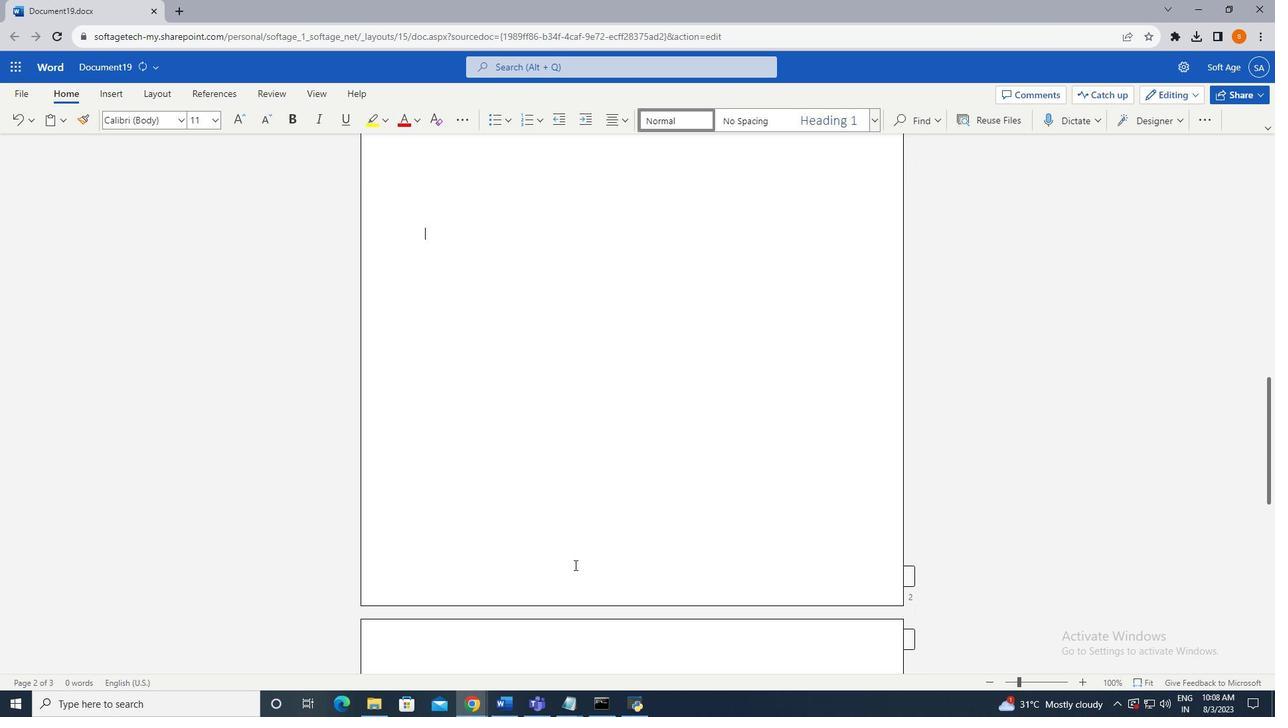 
Action: Mouse scrolled (574, 564) with delta (0, 0)
Screenshot: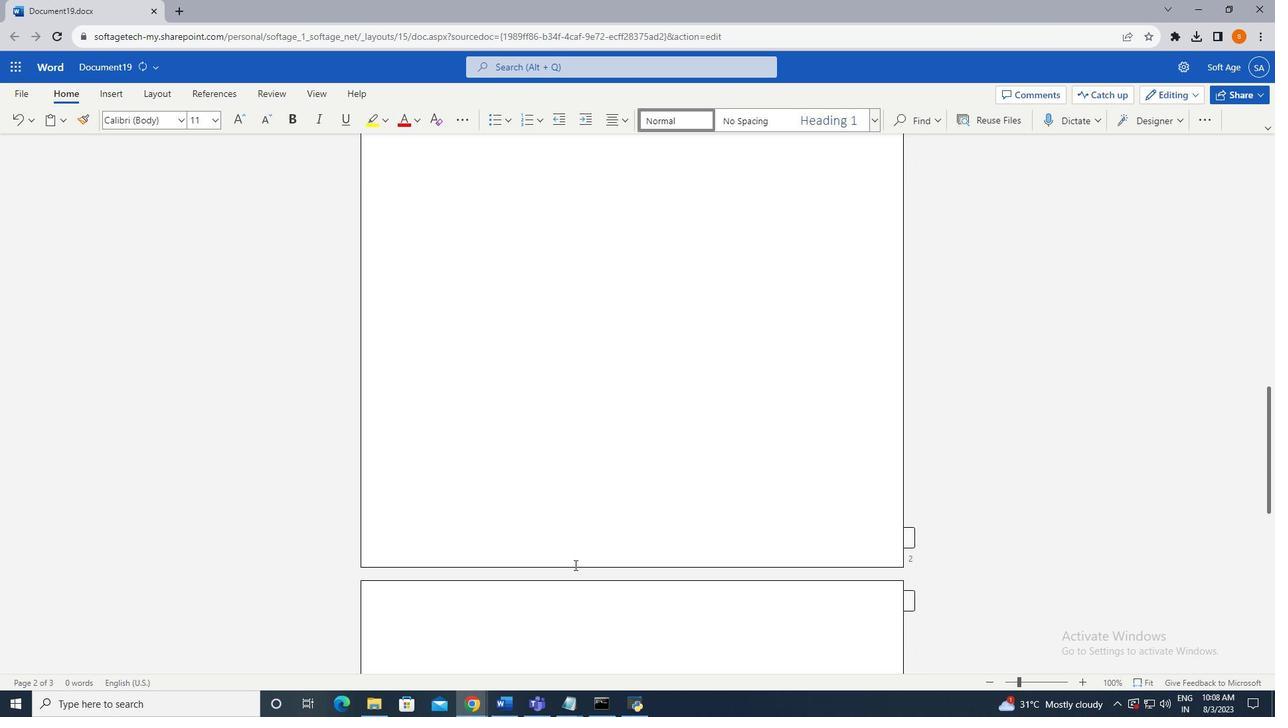 
Action: Key pressed <Key.space><Key.space><Key.space><Key.space><Key.space><Key.enter><Key.enter><Key.enter><Key.enter><Key.enter><Key.enter><Key.space><Key.space><Key.space><Key.space><Key.backspace><Key.backspace><Key.backspace><Key.space><Key.space><Key.space><Key.space><Key.space><Key.space><Key.space><Key.space><Key.space>
Screenshot: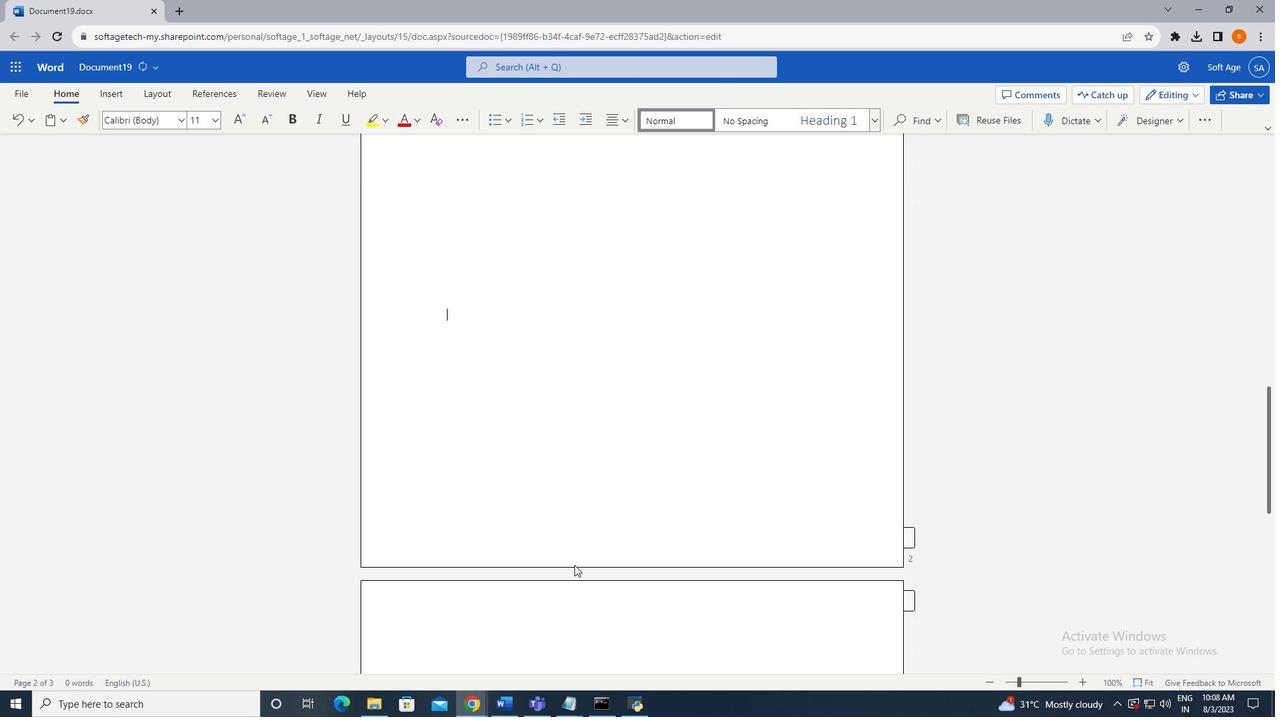 
Action: Mouse moved to (108, 100)
Screenshot: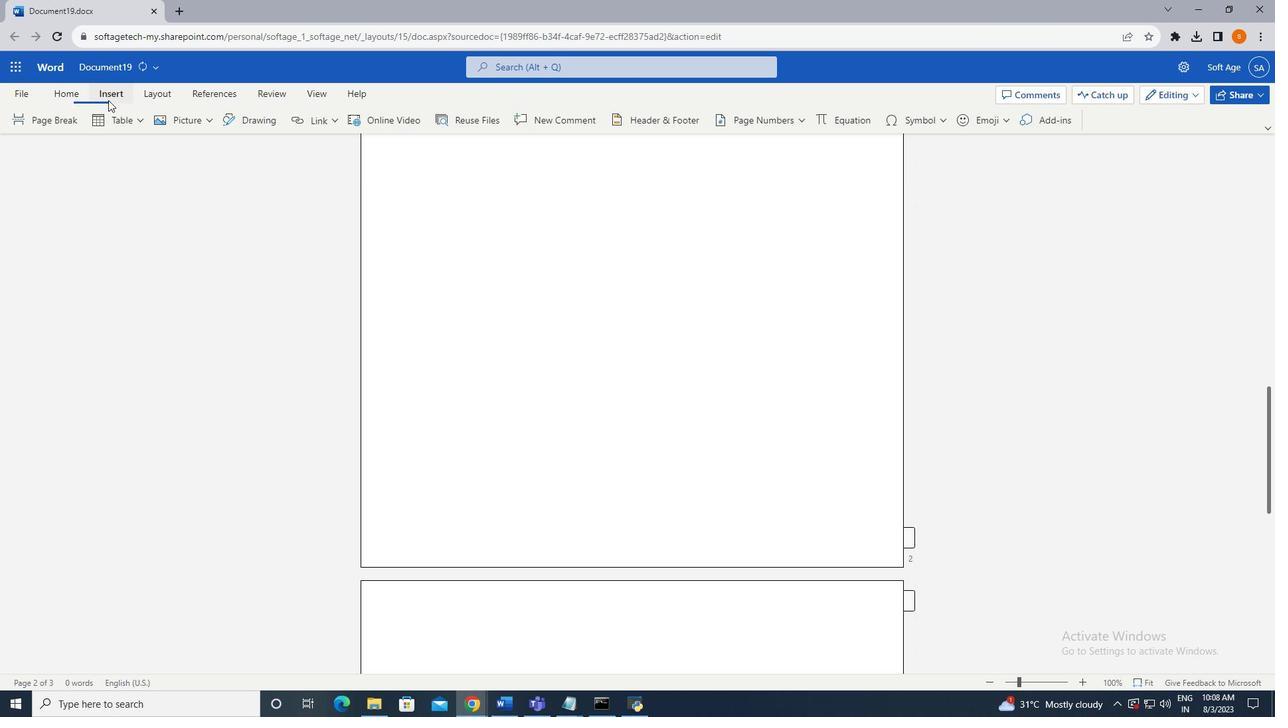 
Action: Mouse pressed left at (108, 100)
Screenshot: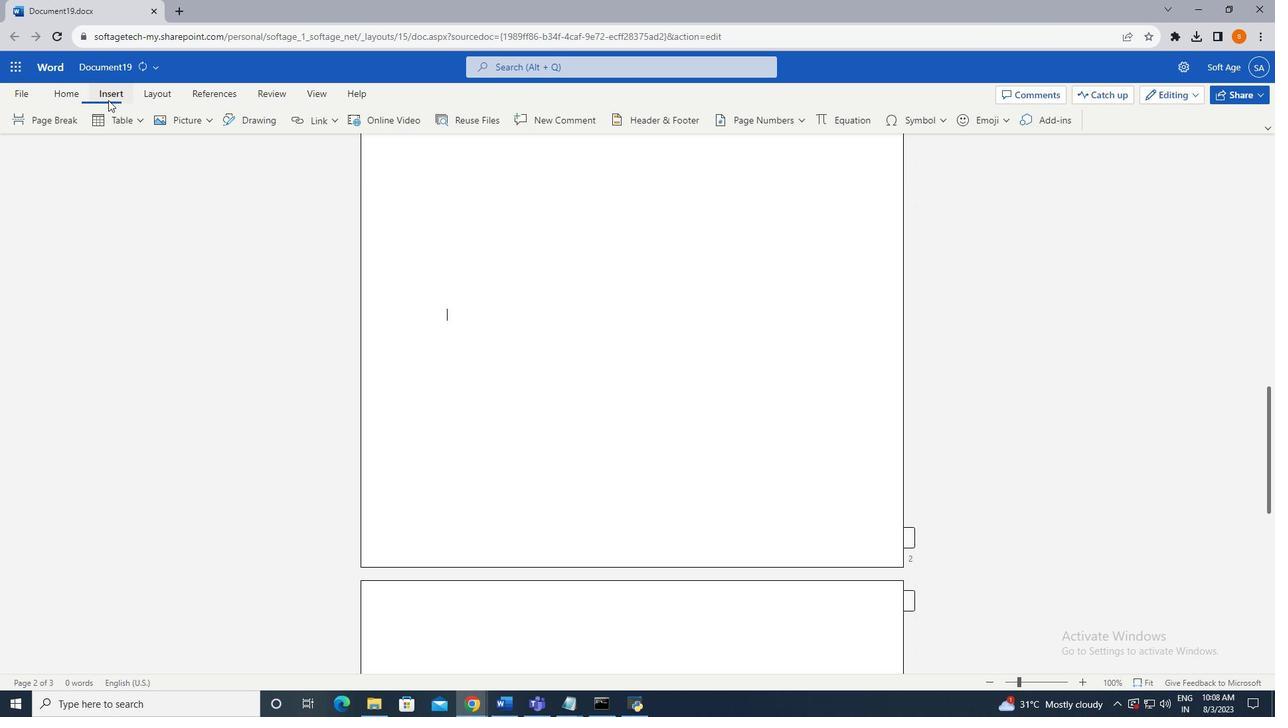 
Action: Mouse moved to (206, 118)
Screenshot: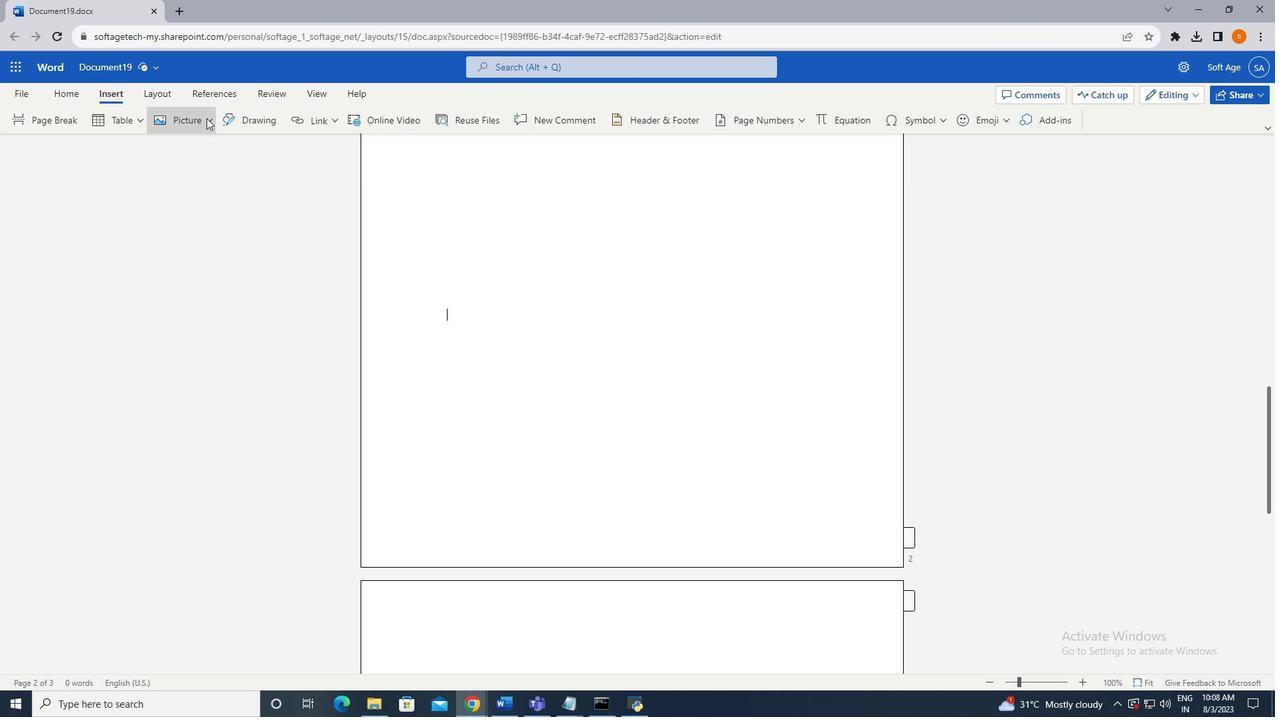 
Action: Mouse pressed left at (206, 118)
Screenshot: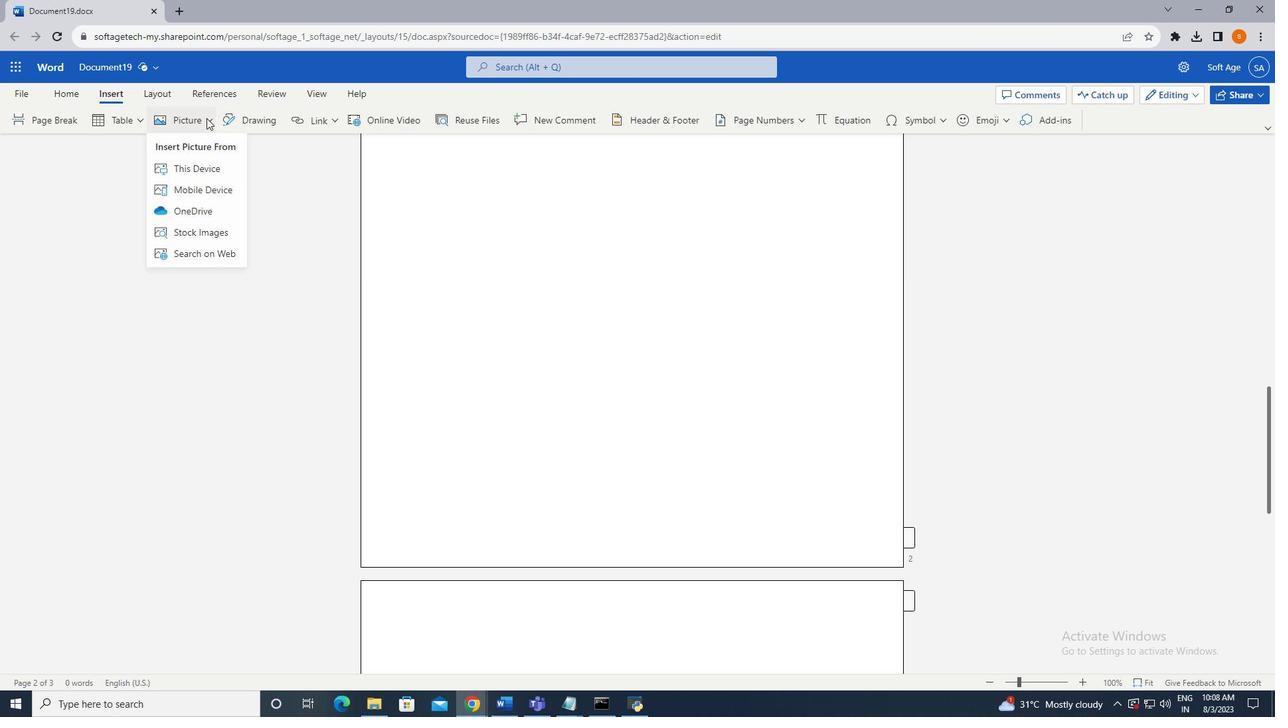 
Action: Mouse moved to (205, 164)
Screenshot: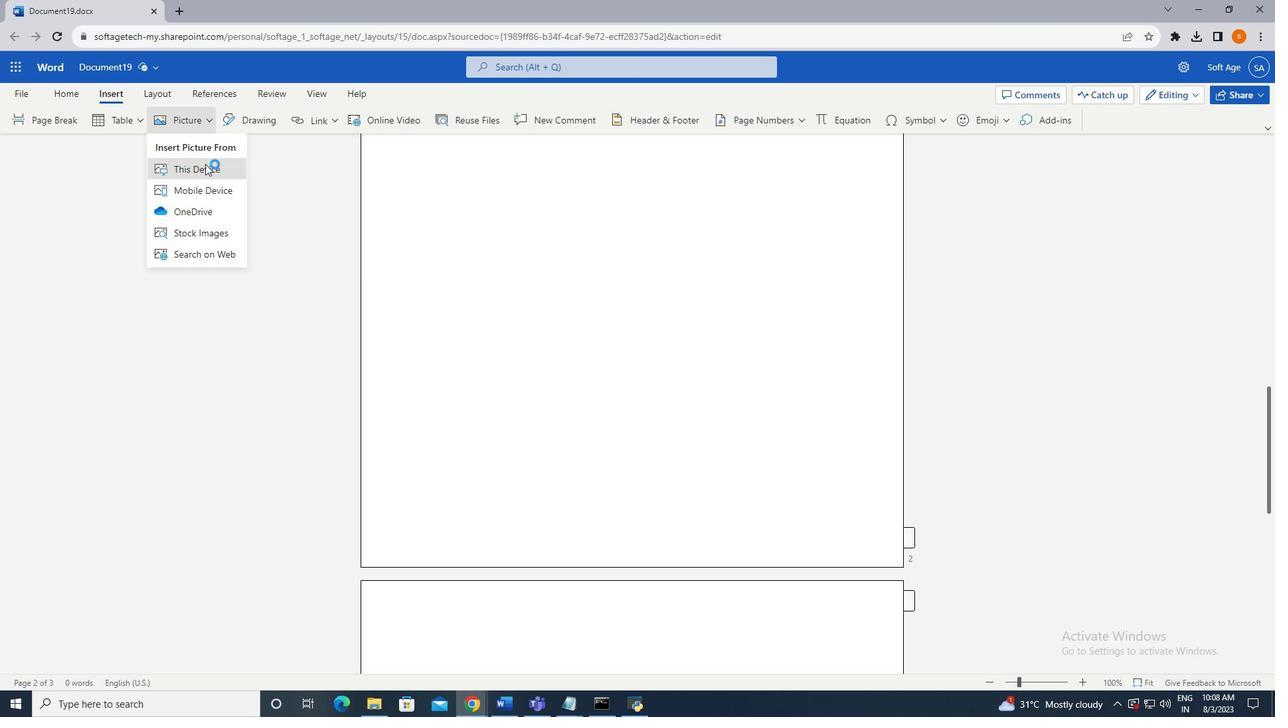 
Action: Mouse pressed left at (205, 164)
Screenshot: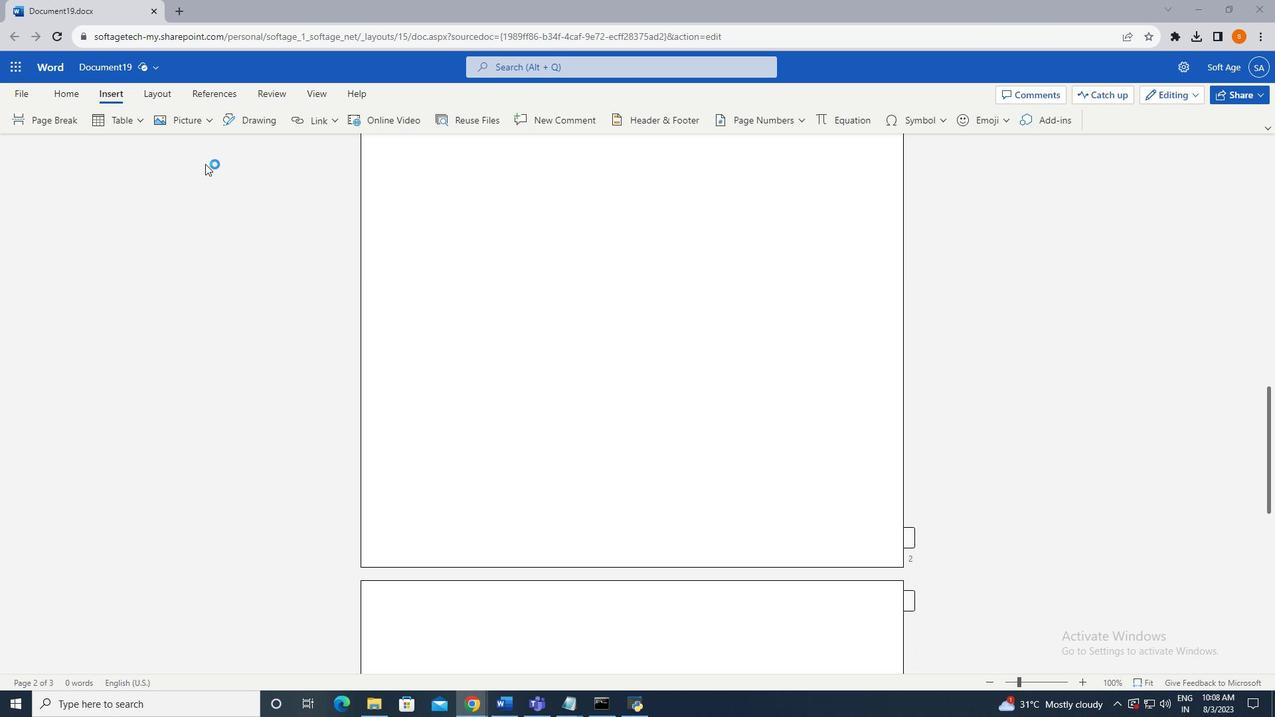 
Action: Mouse moved to (178, 186)
Screenshot: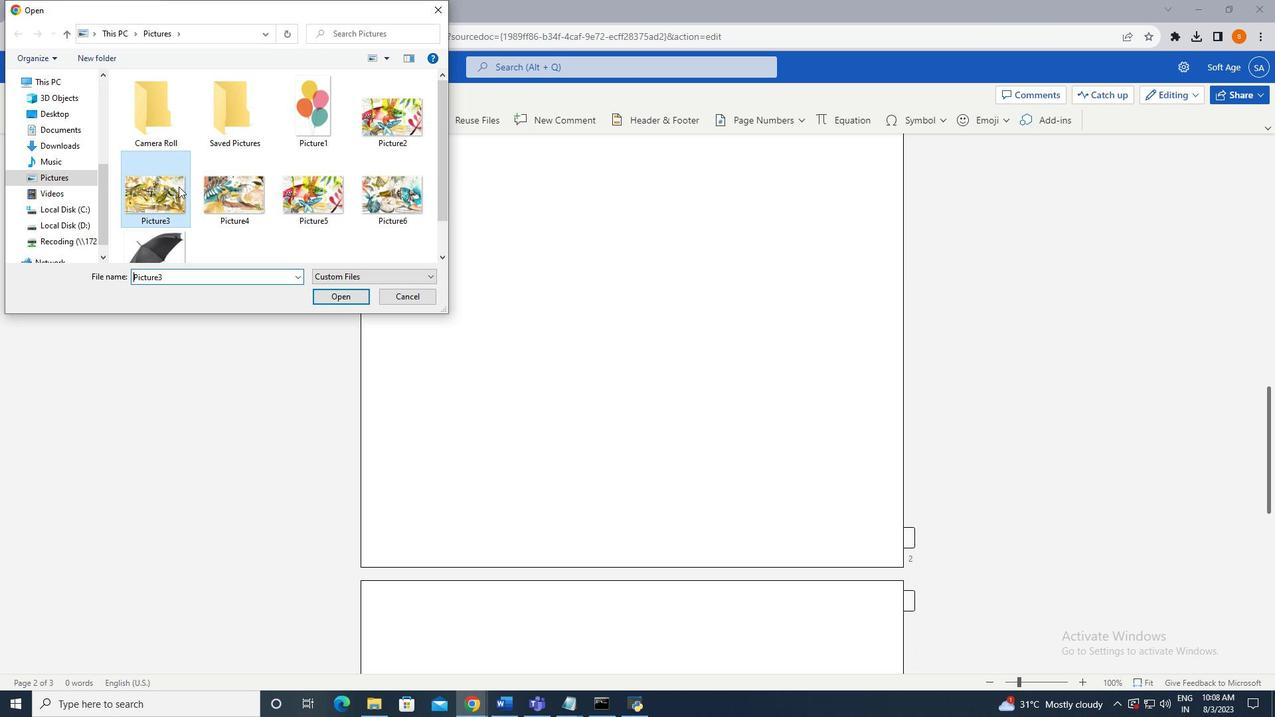 
Action: Mouse pressed left at (178, 186)
Screenshot: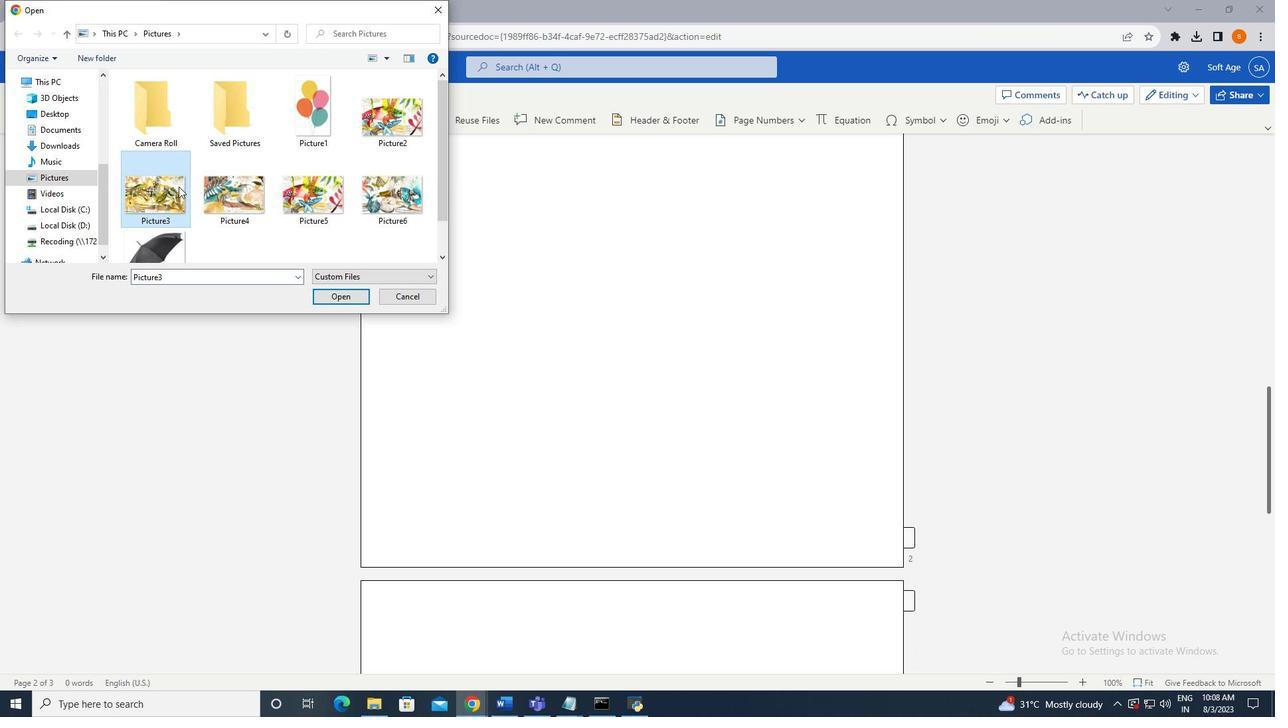 
Action: Mouse moved to (338, 298)
Screenshot: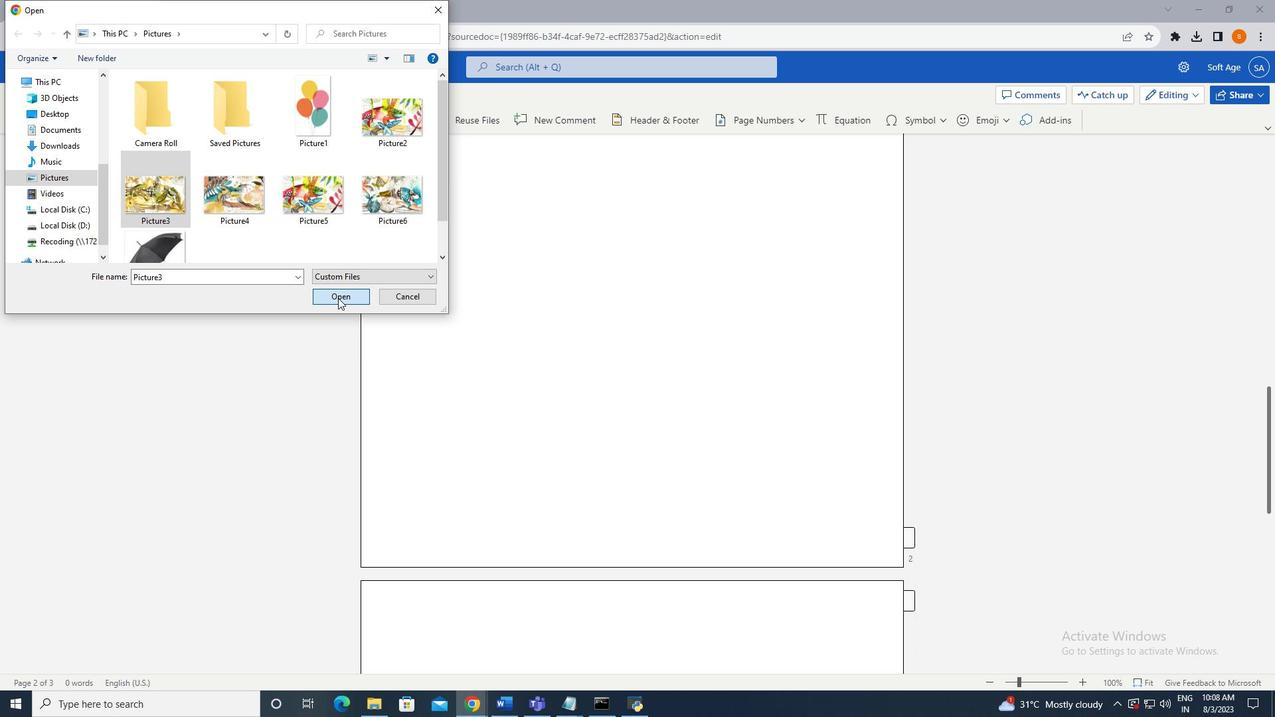 
Action: Mouse pressed left at (338, 298)
Screenshot: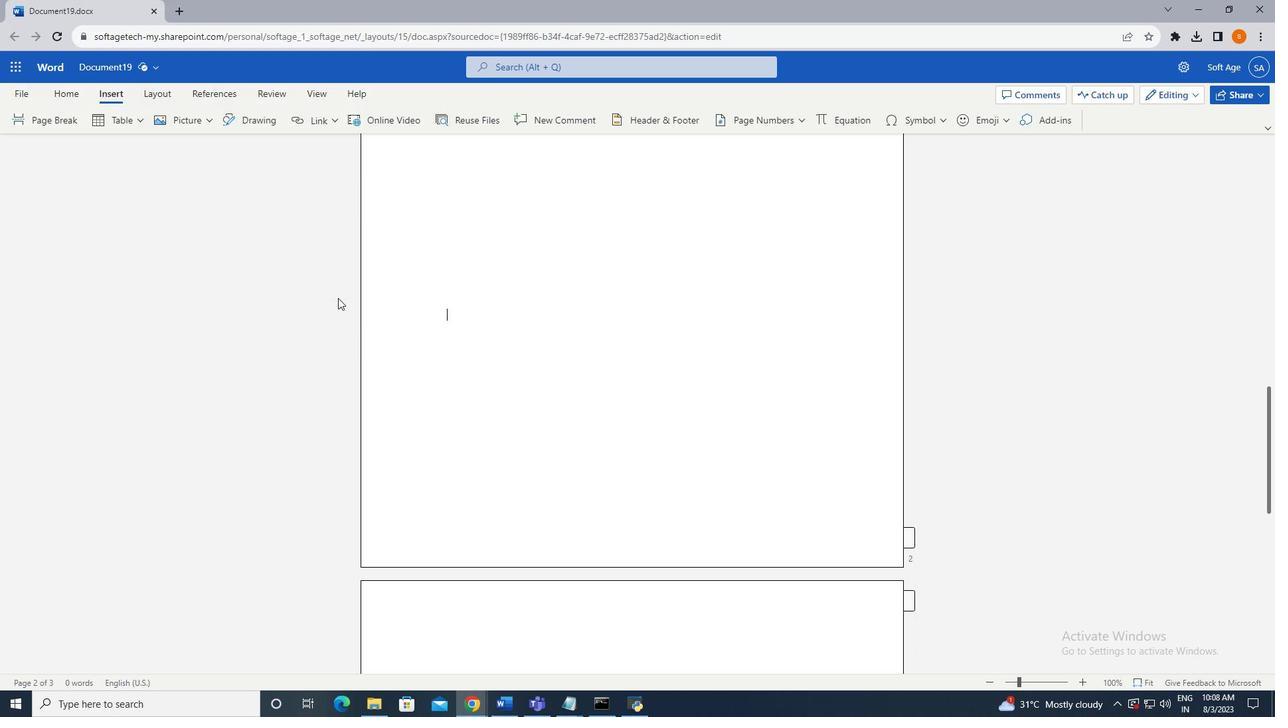 
Action: Mouse moved to (764, 307)
Screenshot: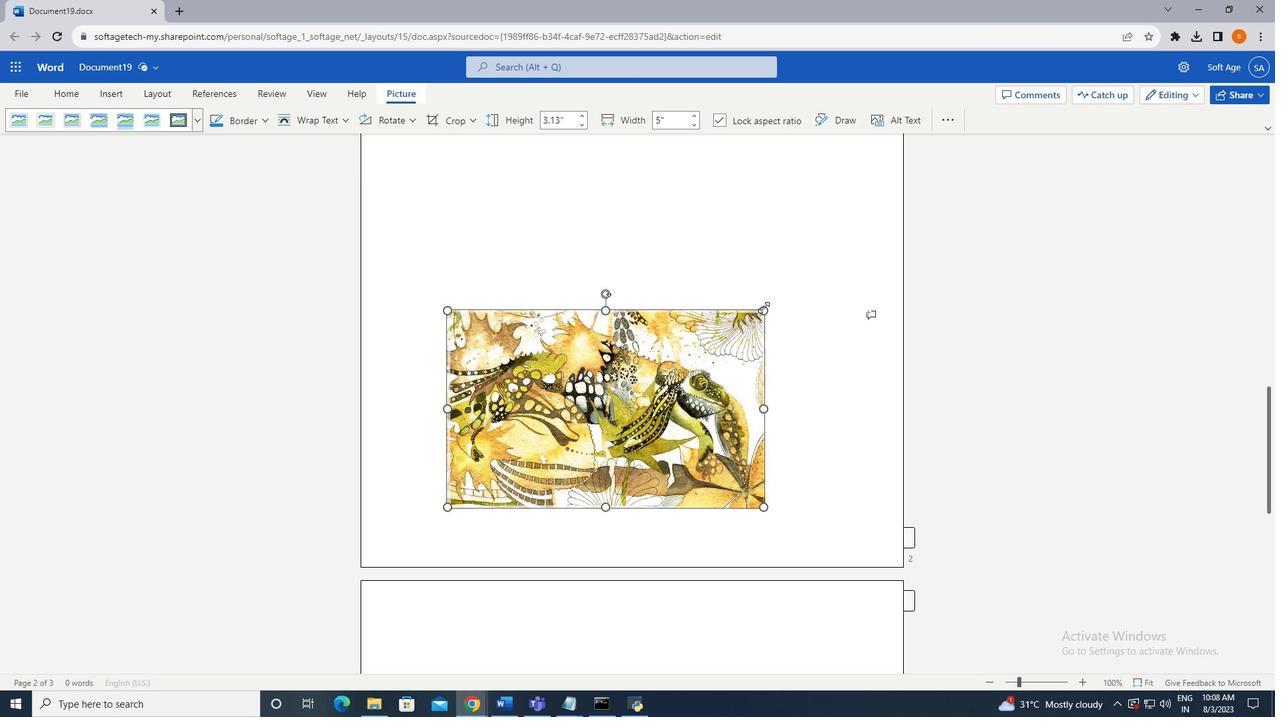 
Action: Mouse pressed left at (764, 307)
Screenshot: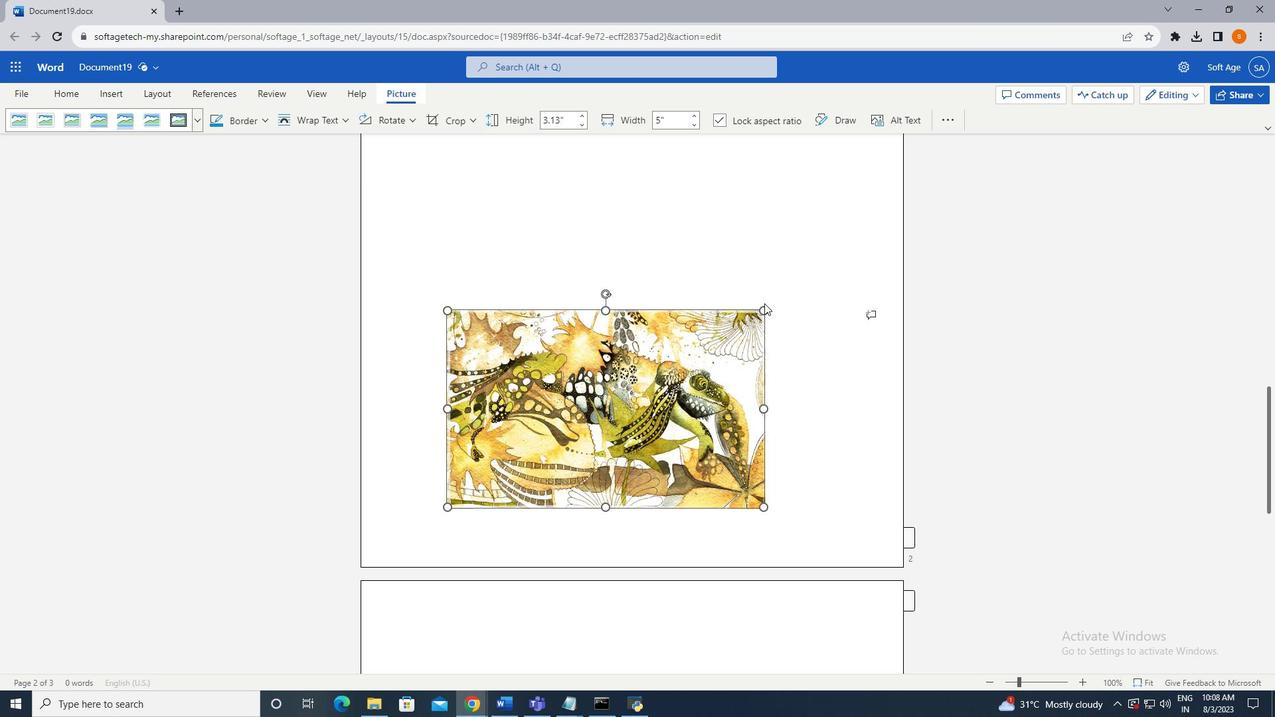 
Action: Mouse moved to (770, 310)
Screenshot: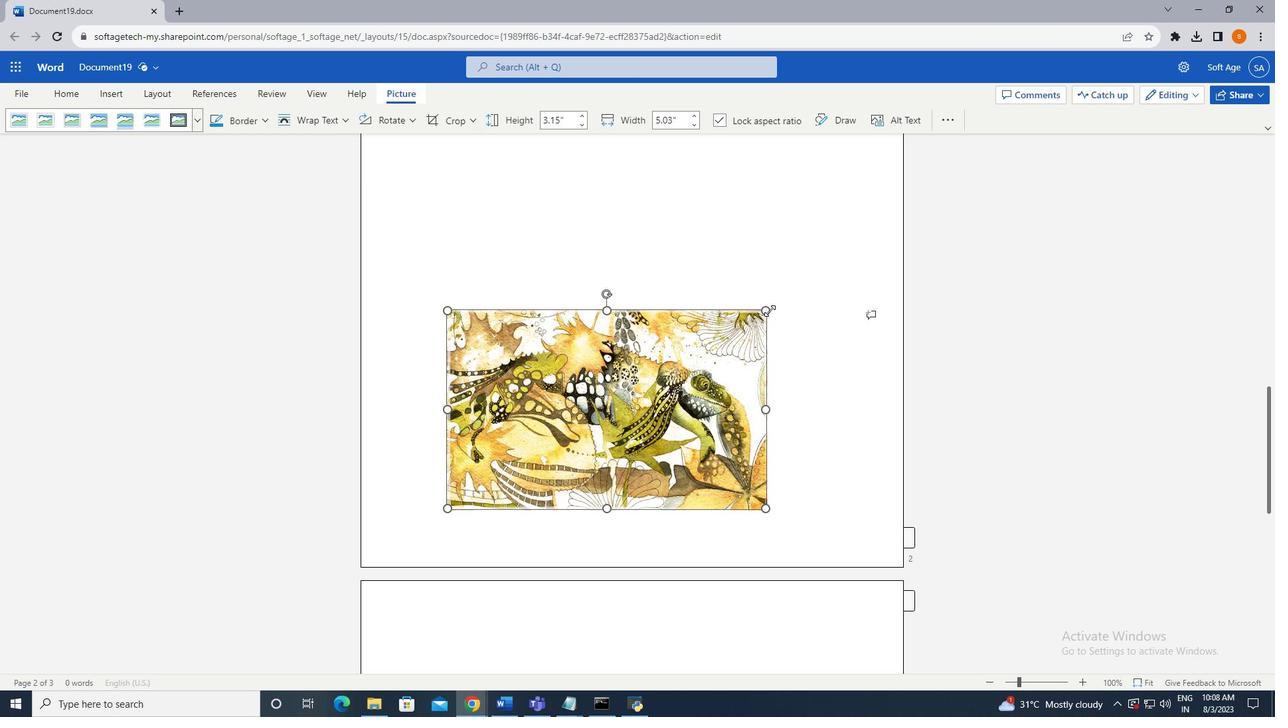 
Action: Mouse pressed left at (770, 310)
Screenshot: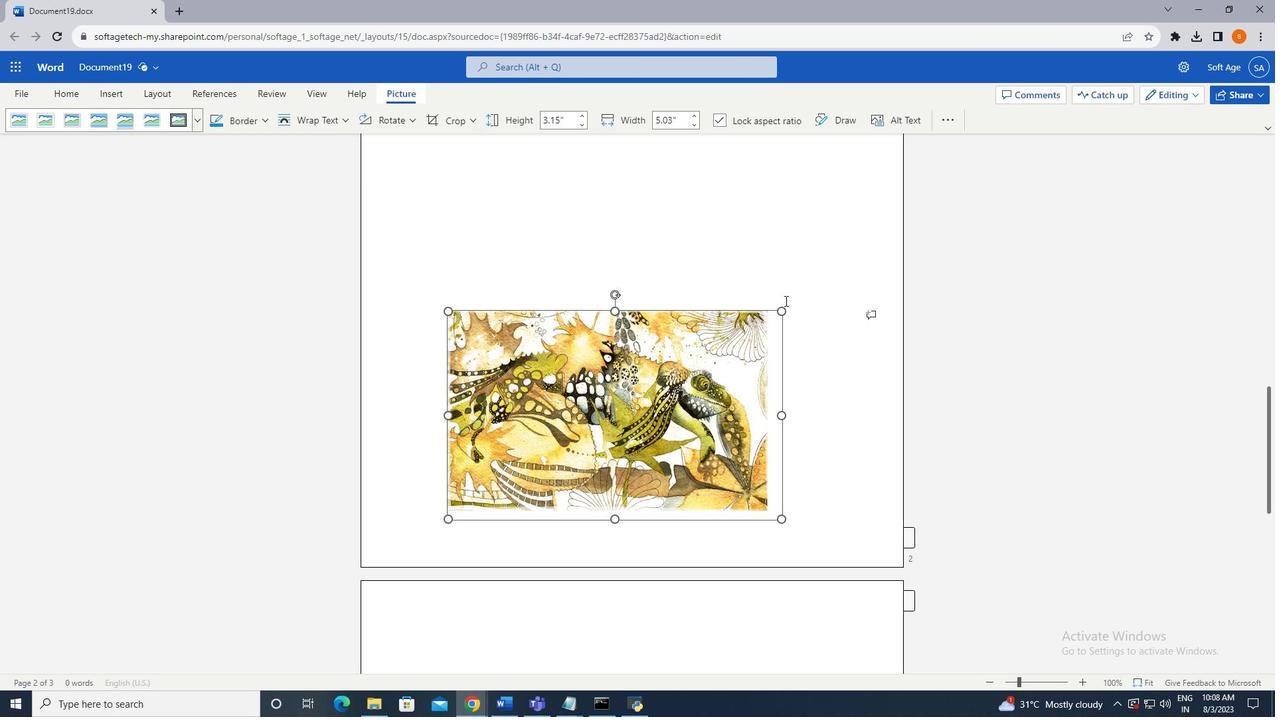 
Action: Mouse pressed left at (770, 310)
Screenshot: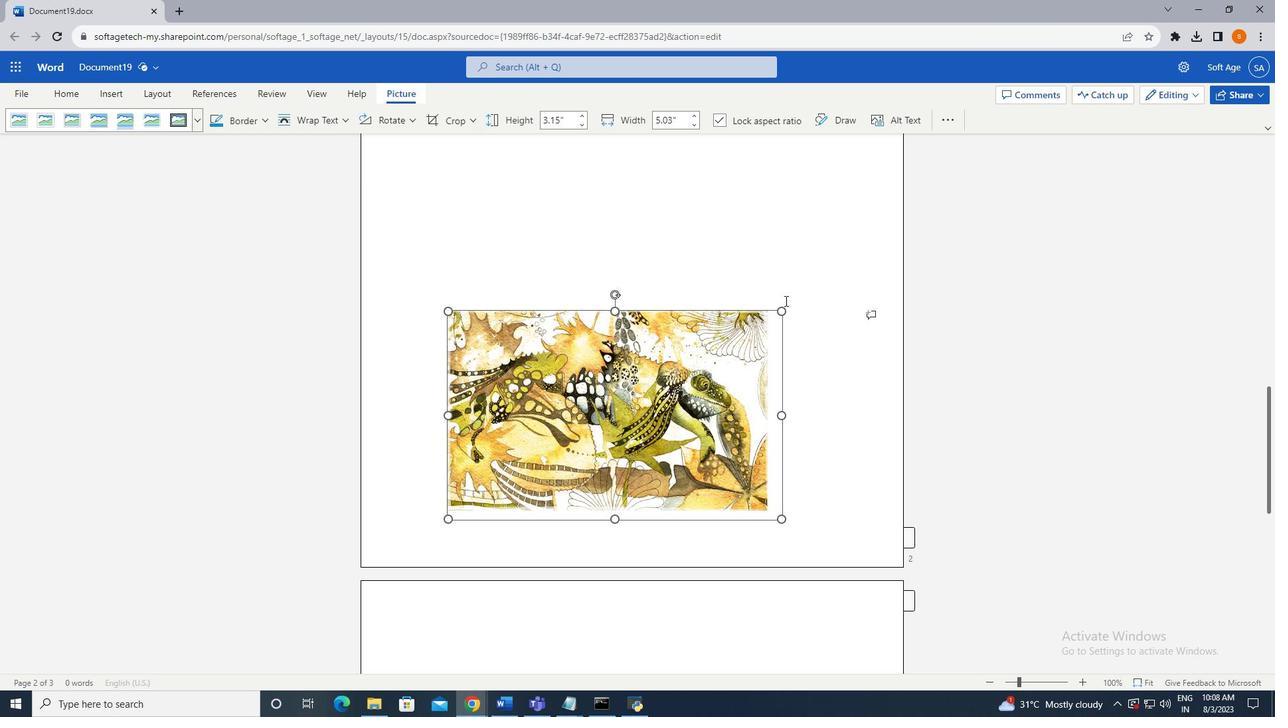 
Action: Mouse moved to (772, 306)
Screenshot: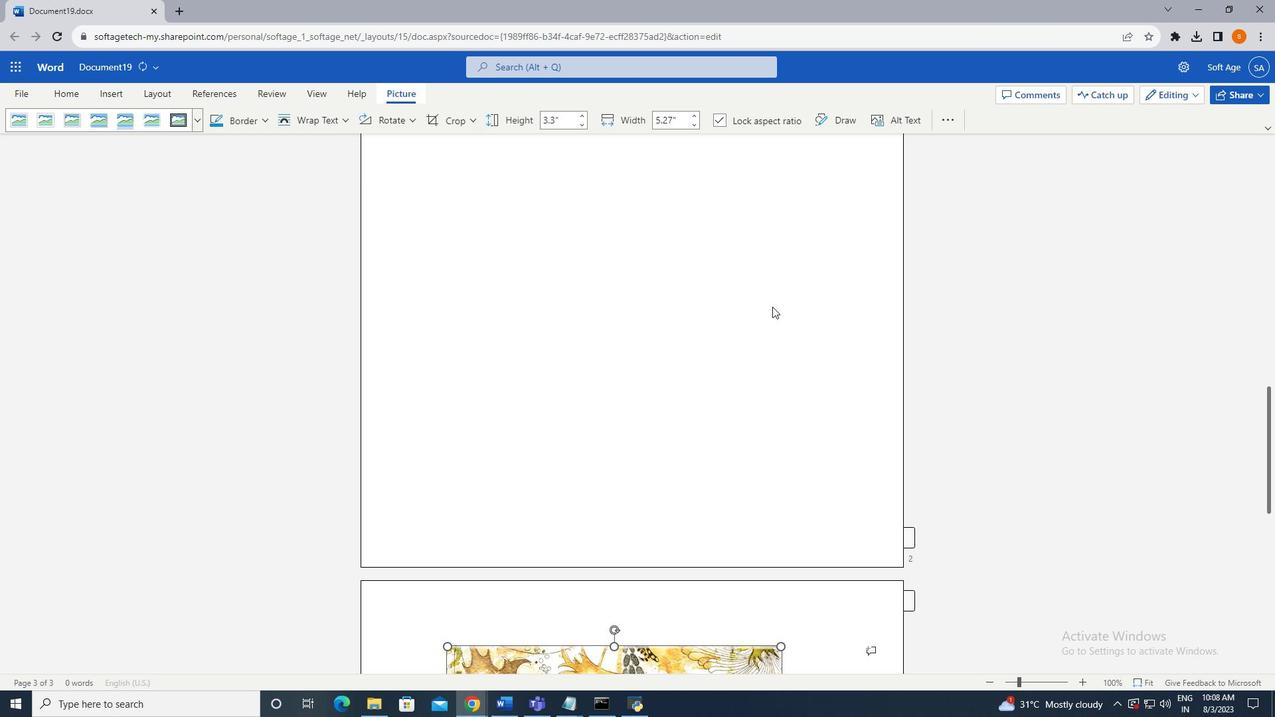 
Action: Key pressed ctrl+Z
Screenshot: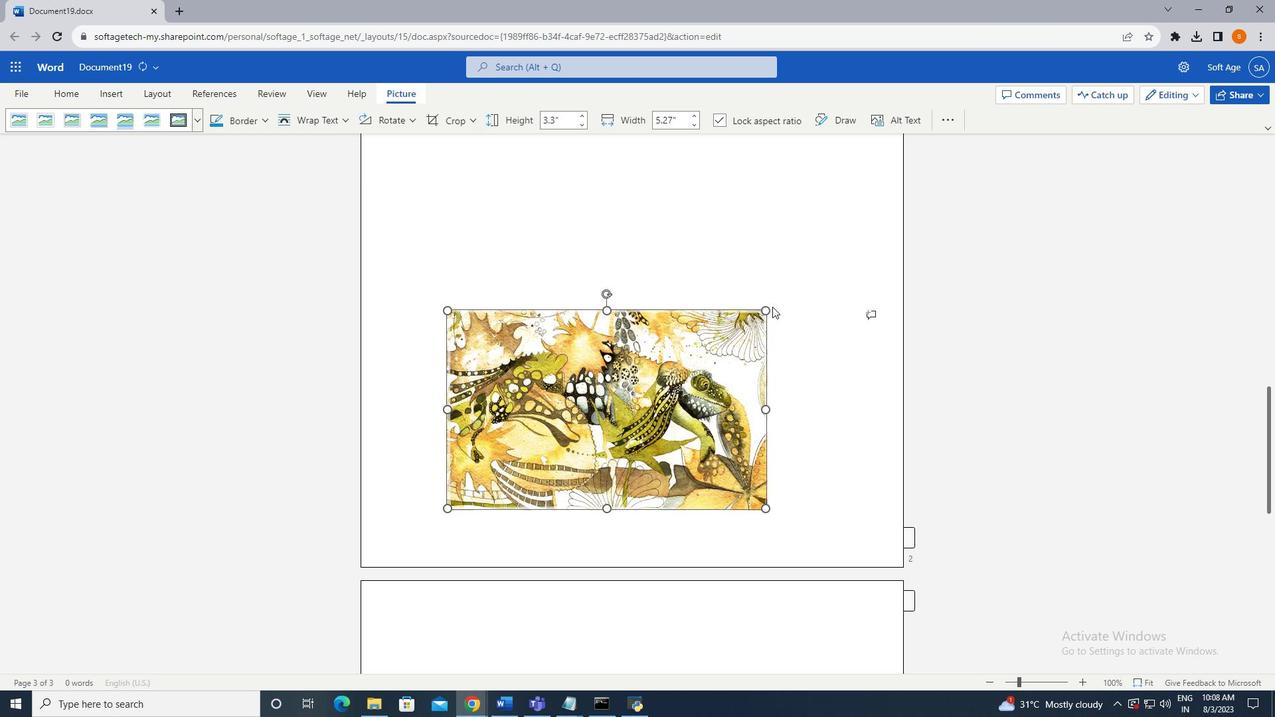 
Action: Mouse moved to (768, 407)
Screenshot: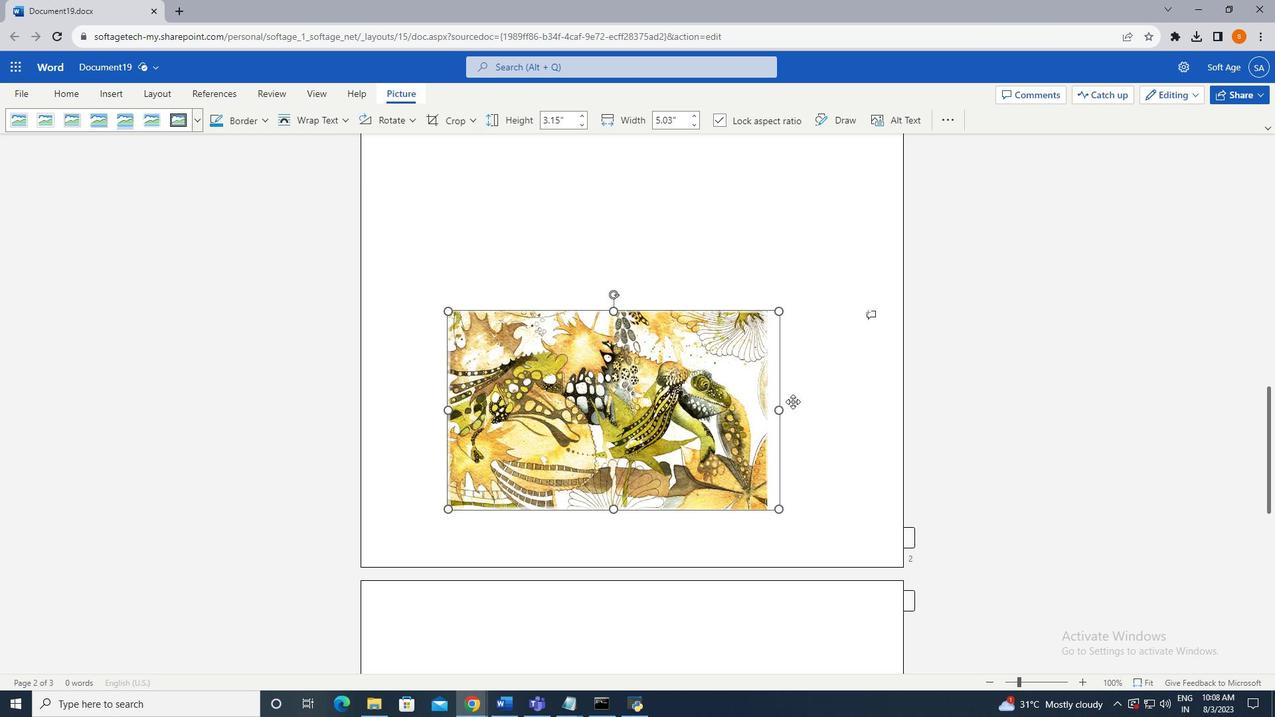 
Action: Mouse pressed left at (768, 407)
Screenshot: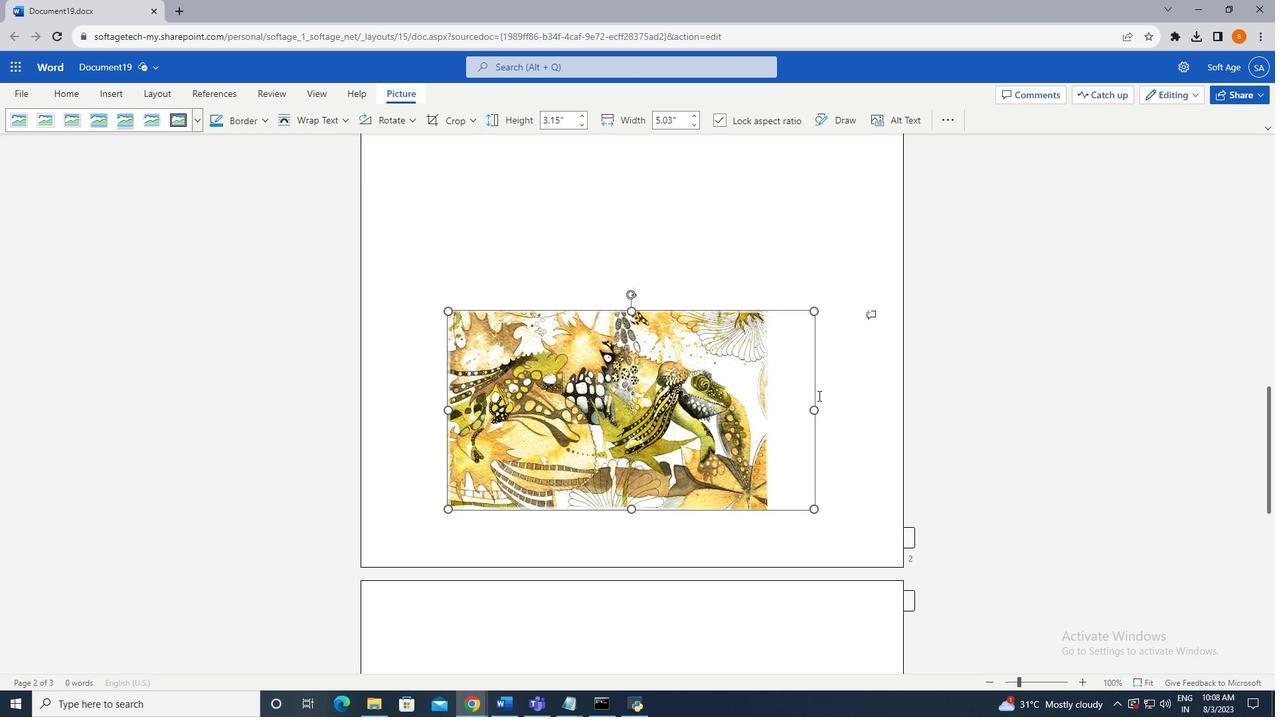 
Action: Mouse moved to (837, 394)
Screenshot: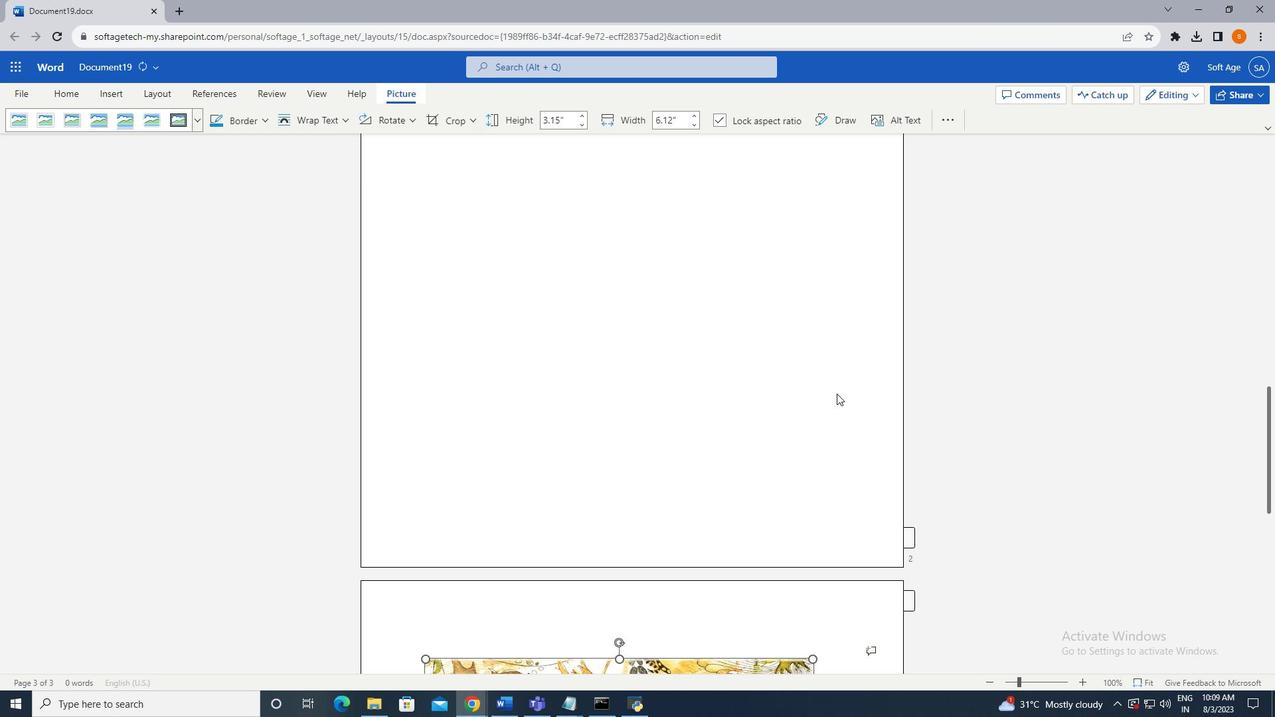 
Action: Key pressed ctrl+Z
Screenshot: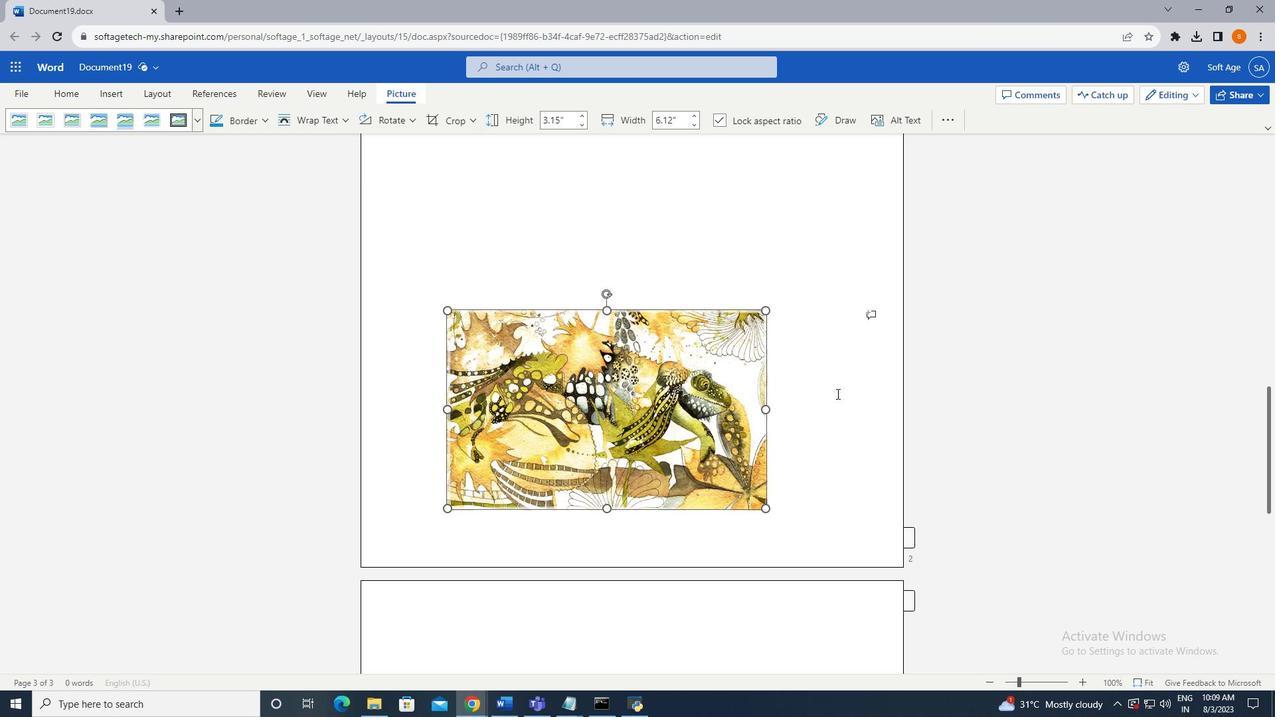 
Action: Mouse moved to (447, 308)
Screenshot: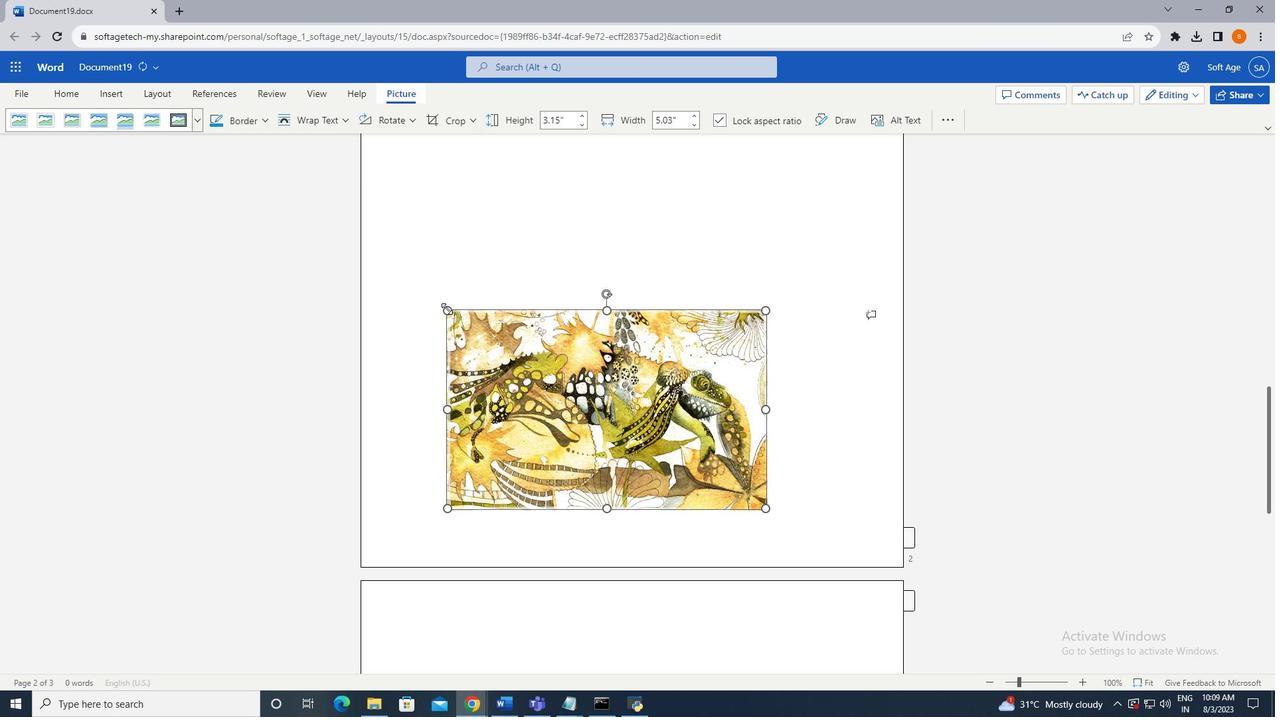 
Action: Mouse pressed left at (447, 308)
Screenshot: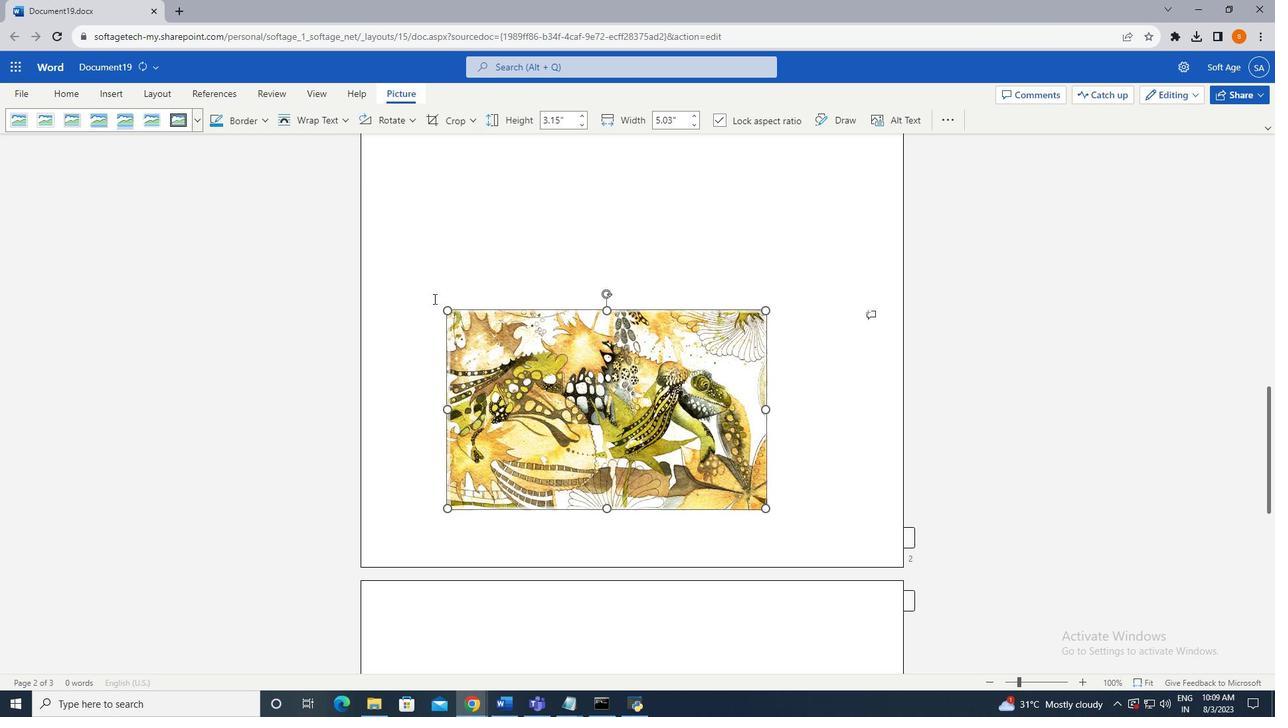 
Action: Mouse moved to (433, 299)
Screenshot: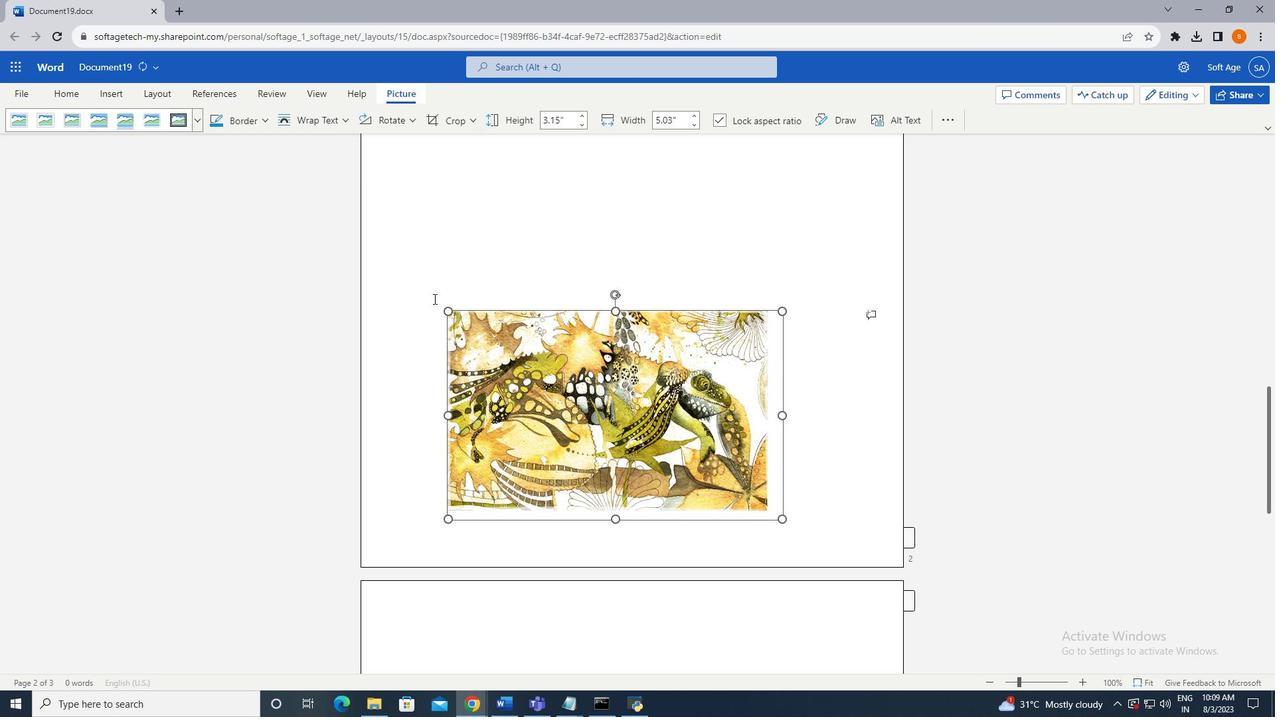 
Action: Key pressed ctrl+Z
Screenshot: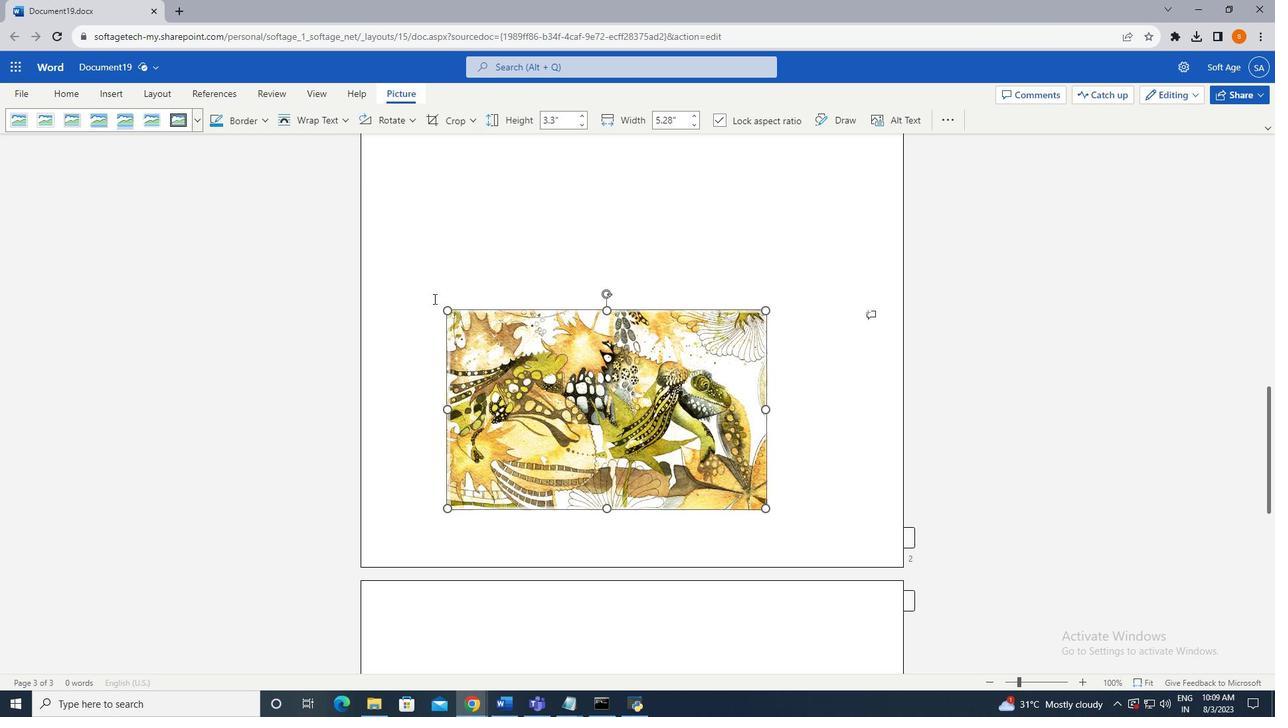 
Action: Mouse moved to (781, 299)
Screenshot: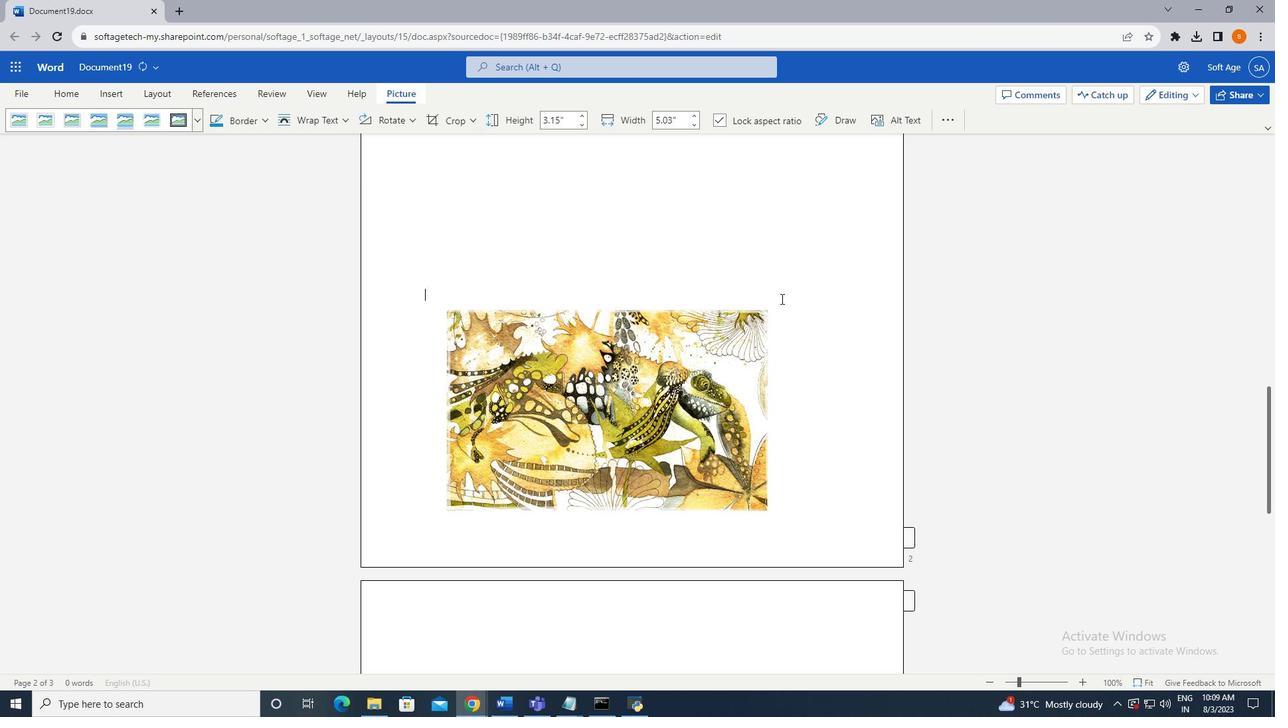 
Action: Mouse pressed left at (781, 299)
Screenshot: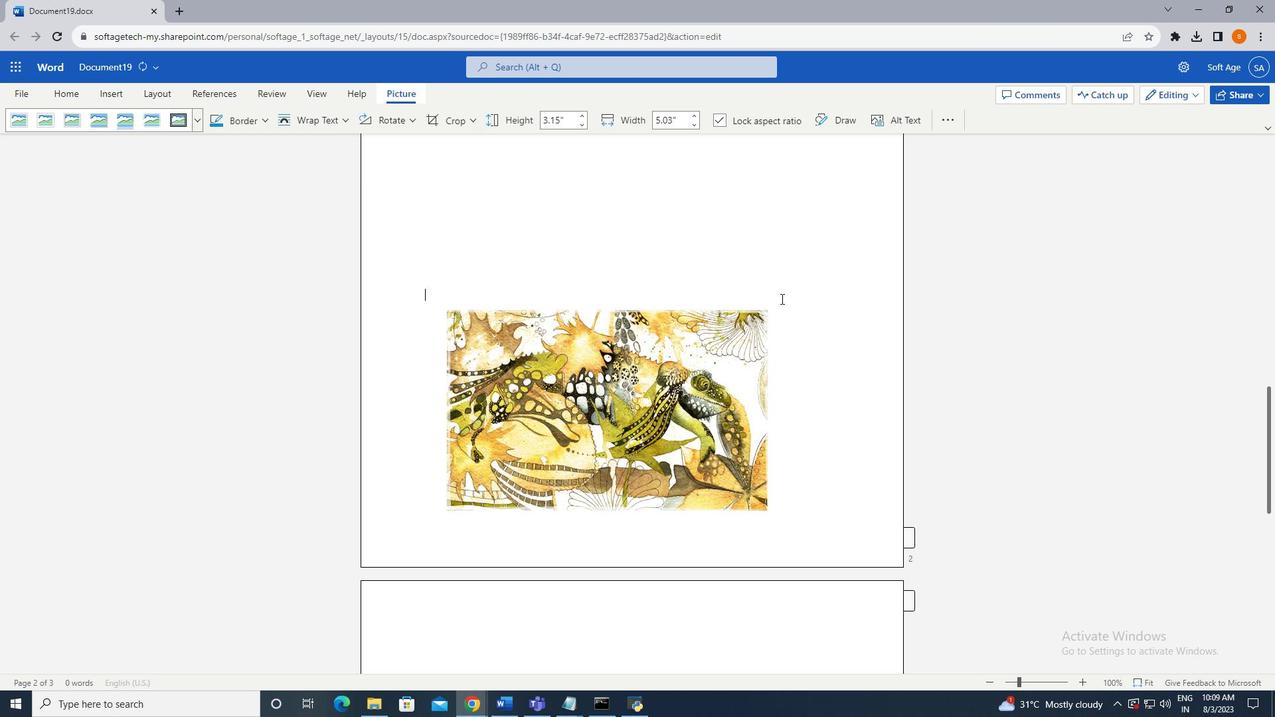 
Action: Mouse moved to (816, 334)
Screenshot: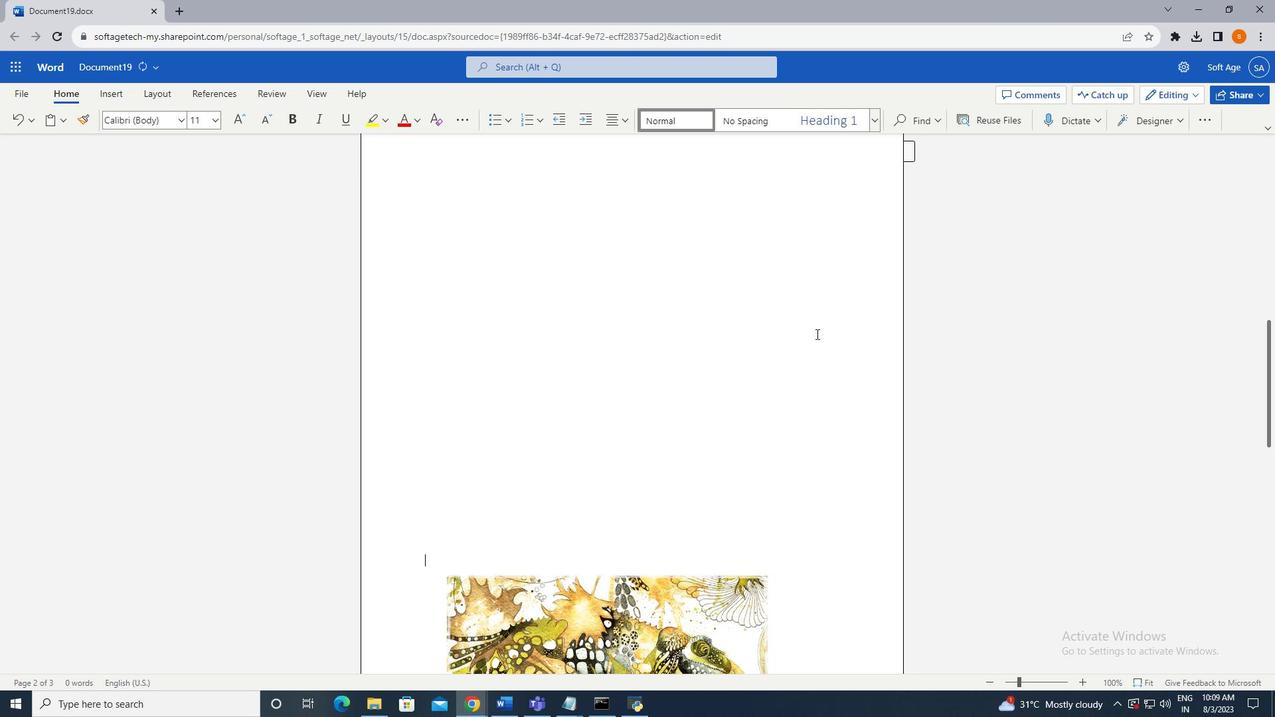
Action: Mouse scrolled (816, 334) with delta (0, 0)
Screenshot: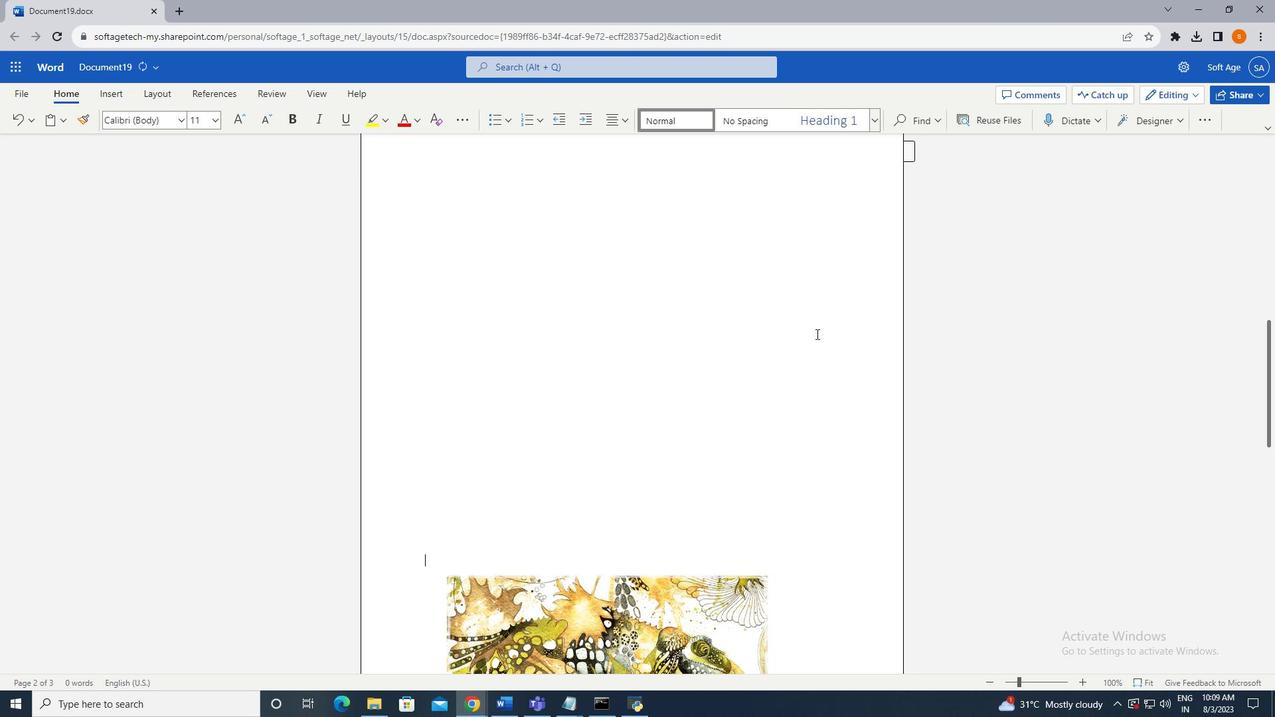 
Action: Mouse scrolled (816, 334) with delta (0, 0)
Screenshot: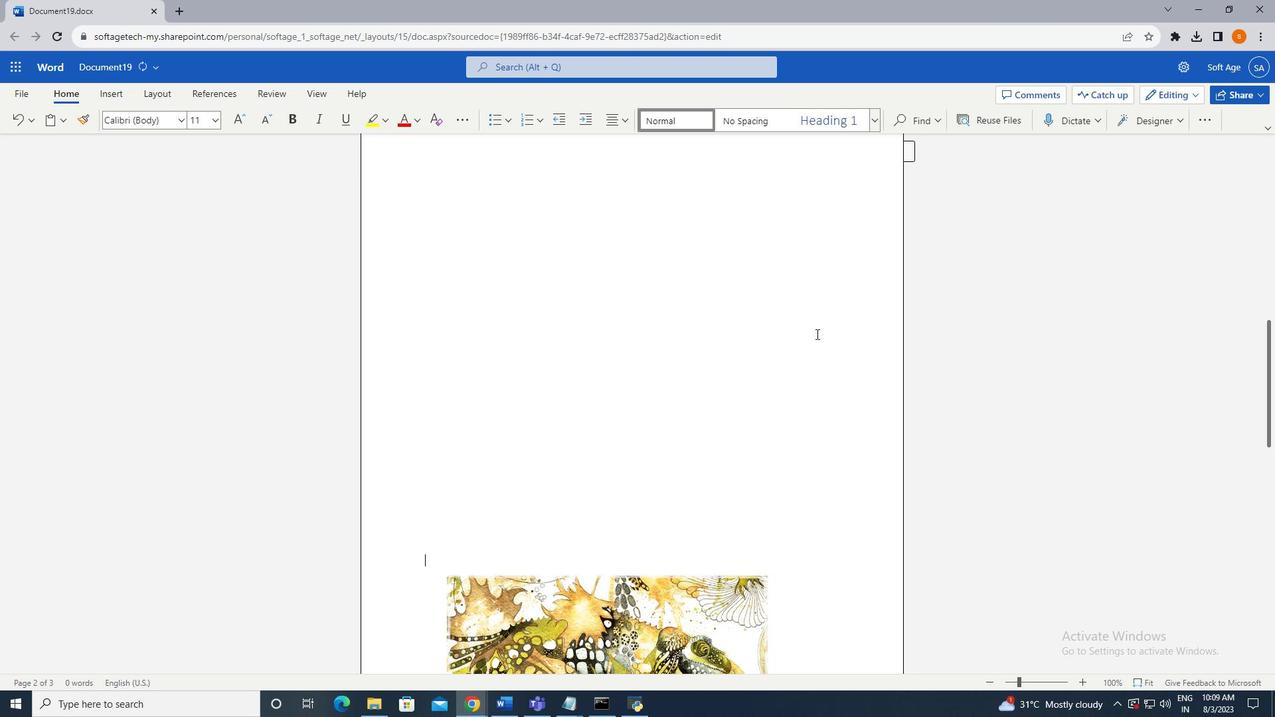 
Action: Mouse scrolled (816, 334) with delta (0, 0)
Screenshot: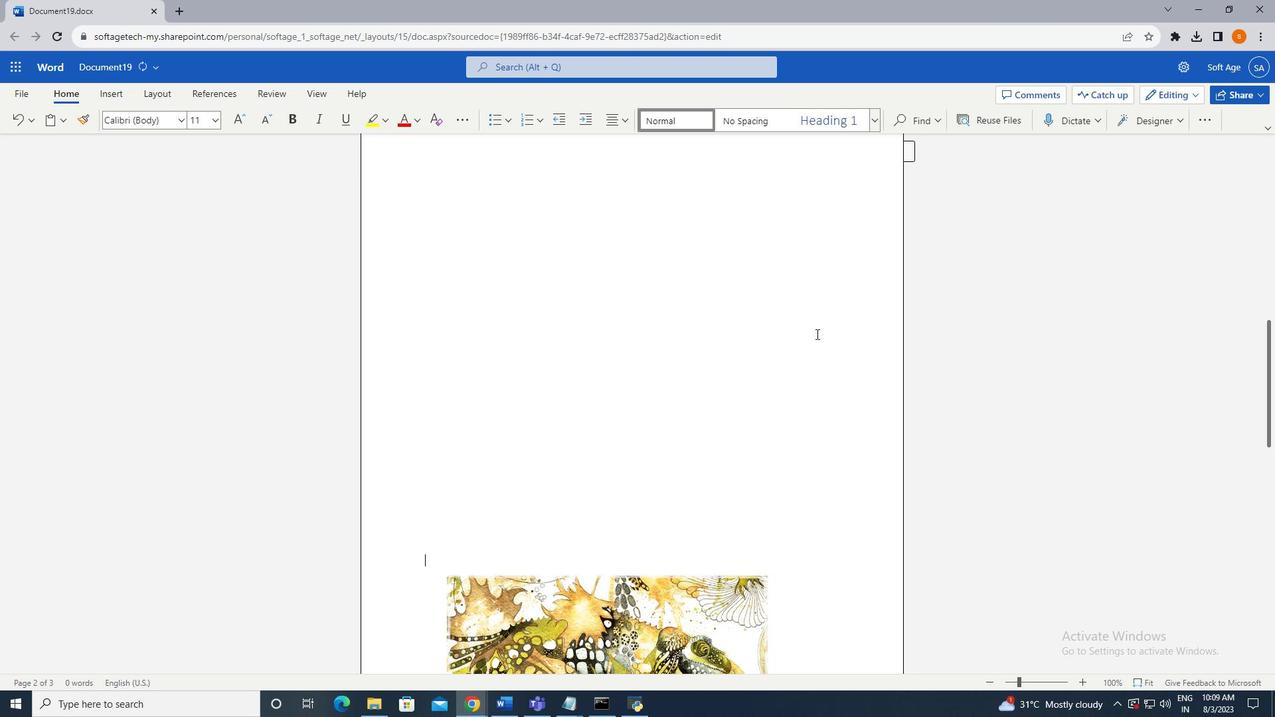 
Action: Mouse scrolled (816, 334) with delta (0, 0)
Screenshot: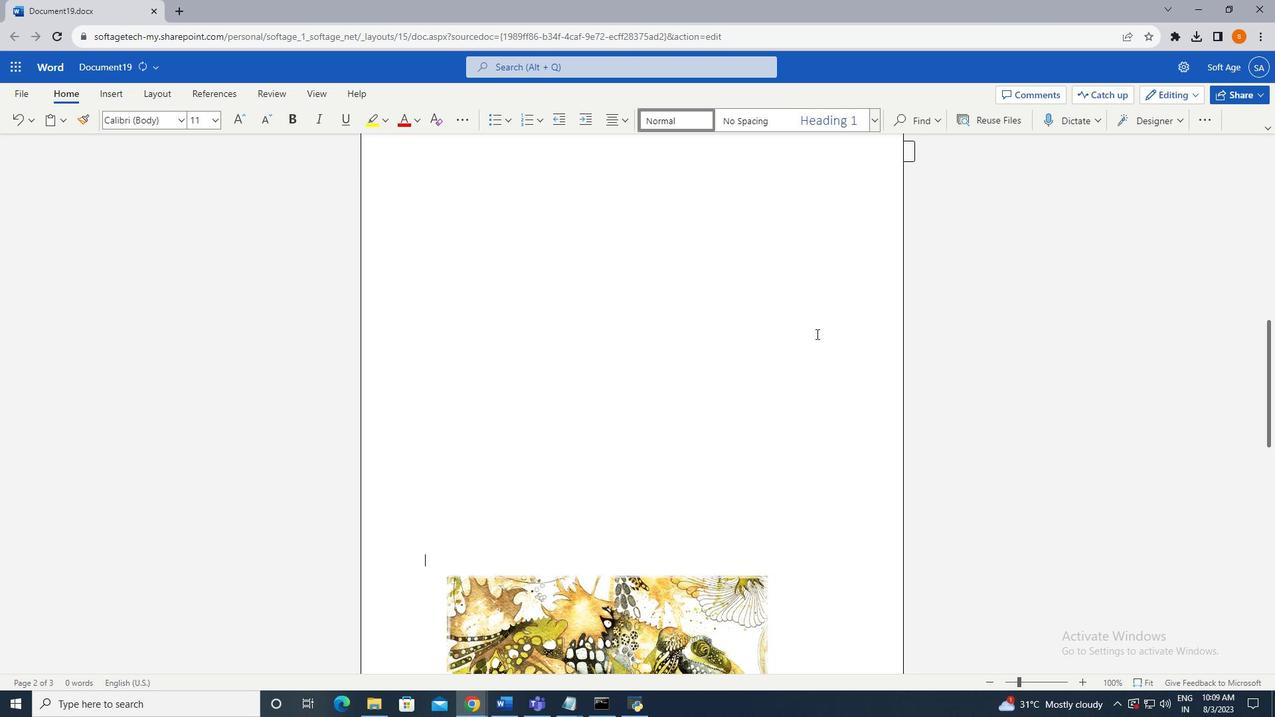 
Action: Mouse scrolled (816, 334) with delta (0, 0)
Screenshot: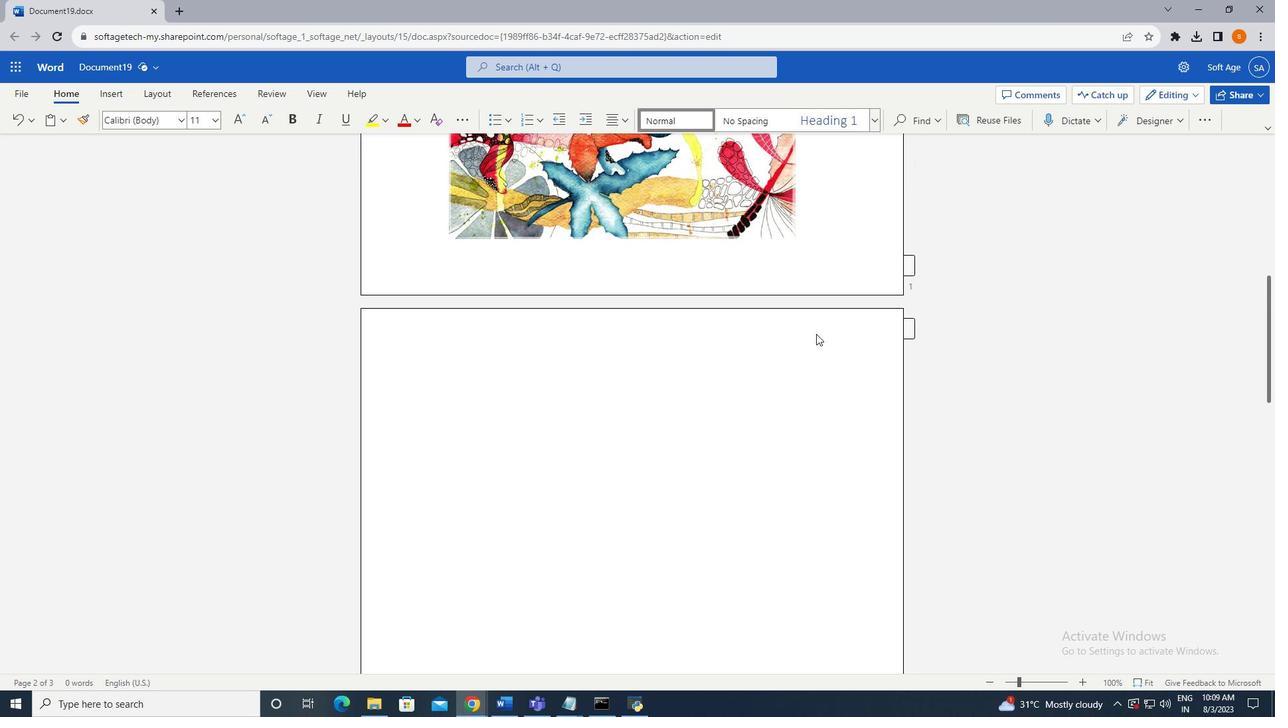 
Action: Mouse scrolled (816, 334) with delta (0, 0)
Screenshot: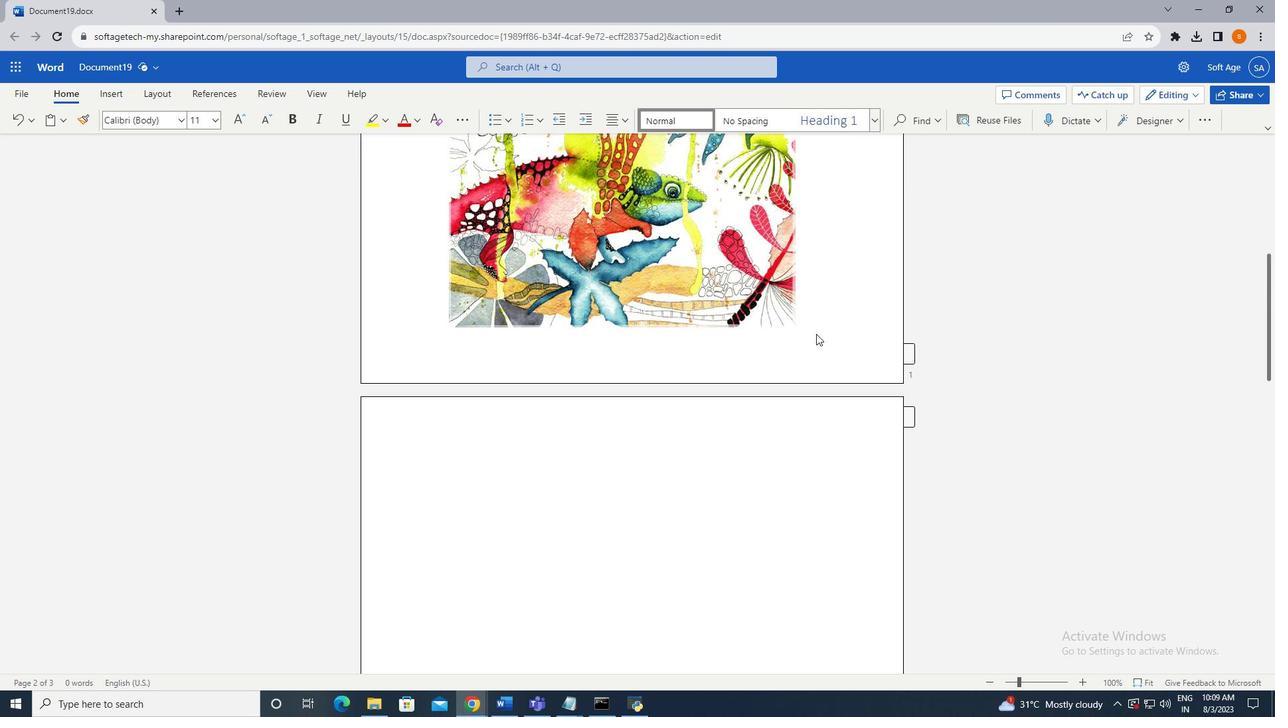 
Action: Mouse scrolled (816, 334) with delta (0, 0)
Screenshot: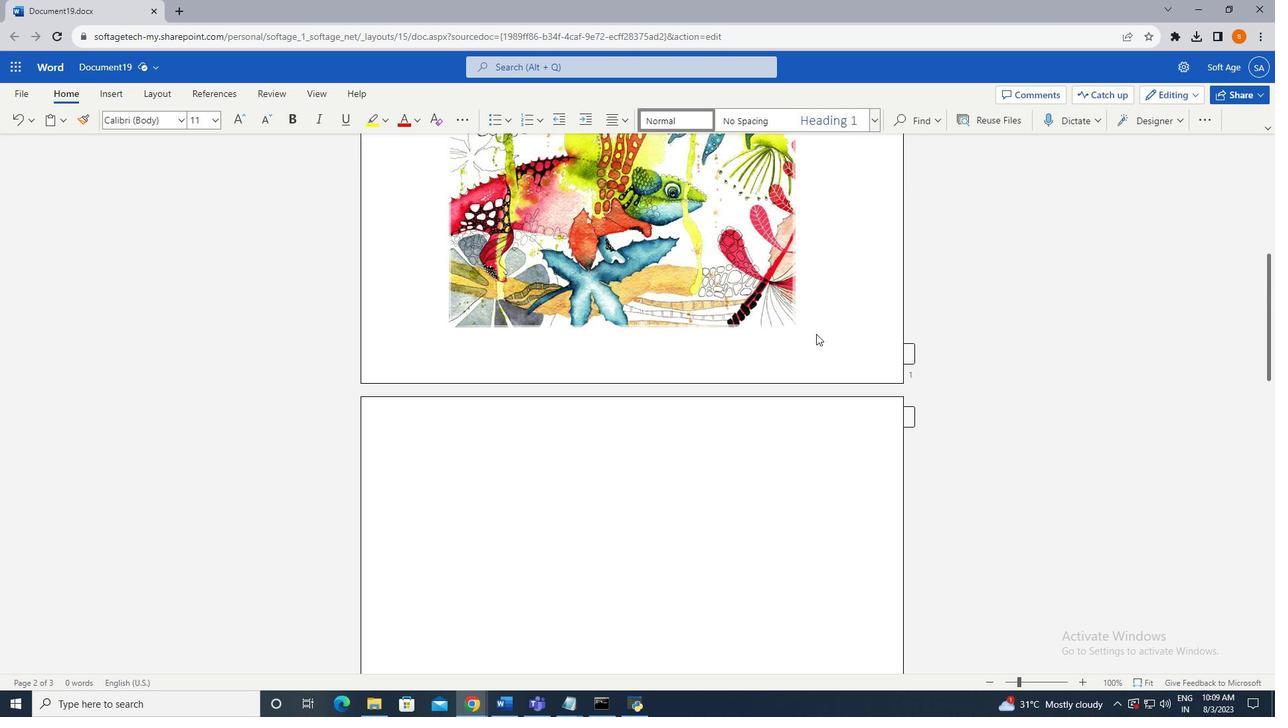 
Action: Mouse scrolled (816, 334) with delta (0, 0)
Screenshot: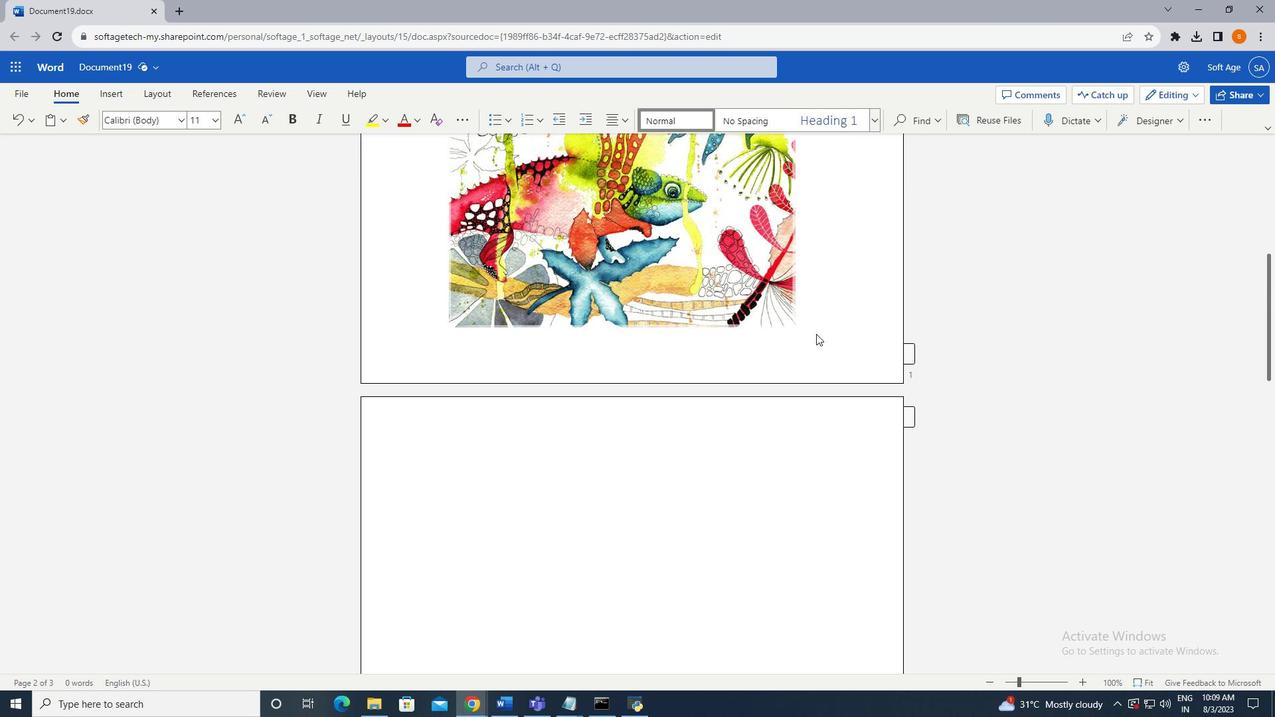 
Action: Mouse scrolled (816, 334) with delta (0, 0)
Screenshot: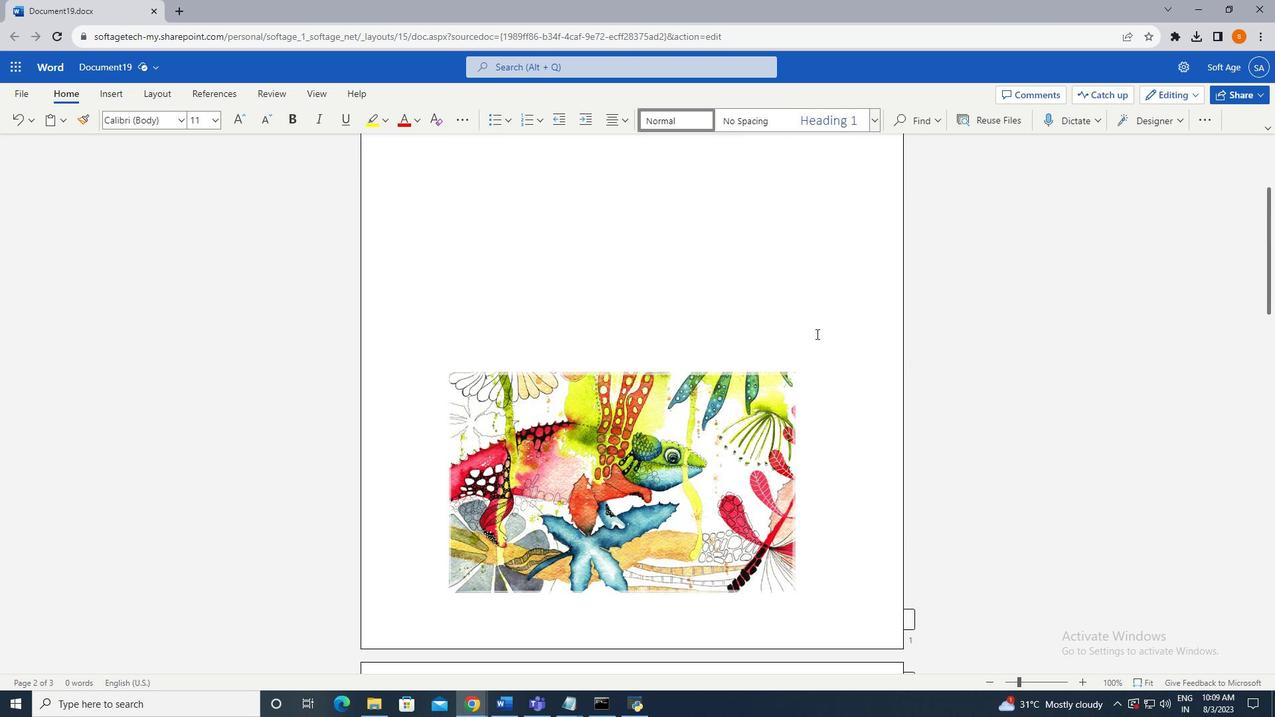 
Action: Mouse scrolled (816, 334) with delta (0, 0)
Screenshot: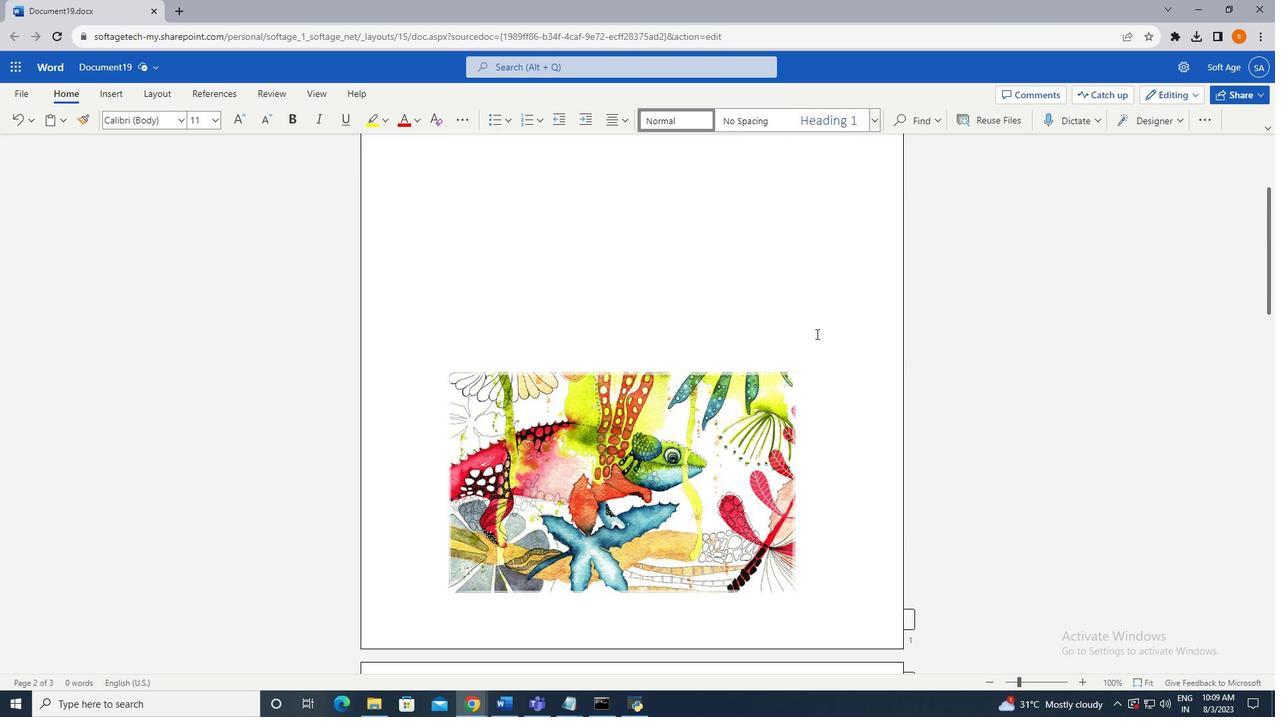 
Action: Mouse scrolled (816, 334) with delta (0, 0)
Screenshot: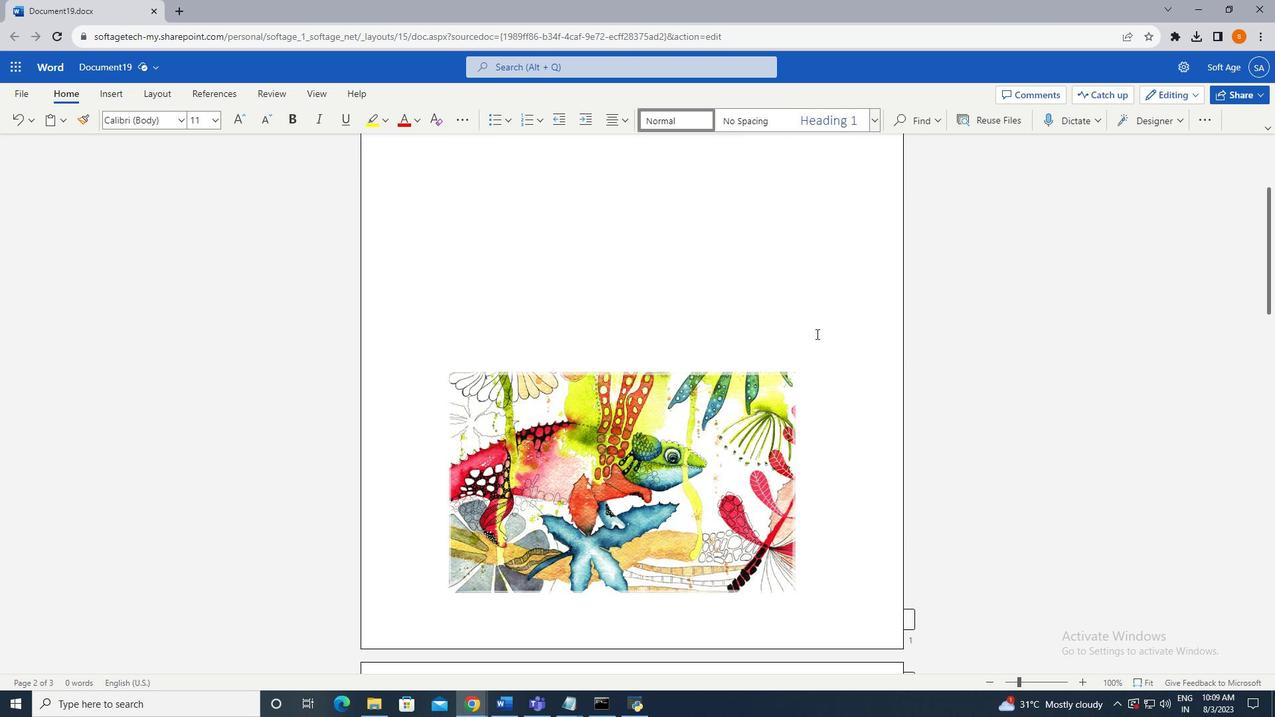 
Action: Mouse scrolled (816, 334) with delta (0, 0)
Screenshot: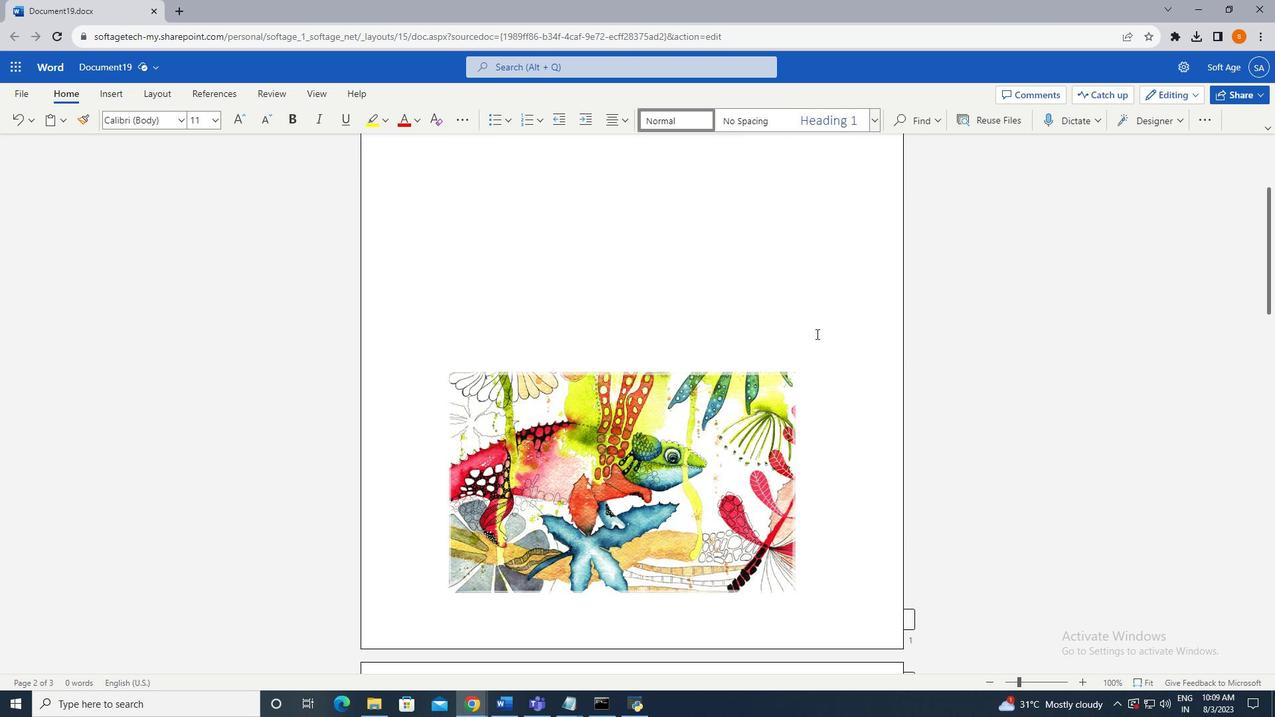 
Action: Mouse scrolled (816, 334) with delta (0, 0)
Screenshot: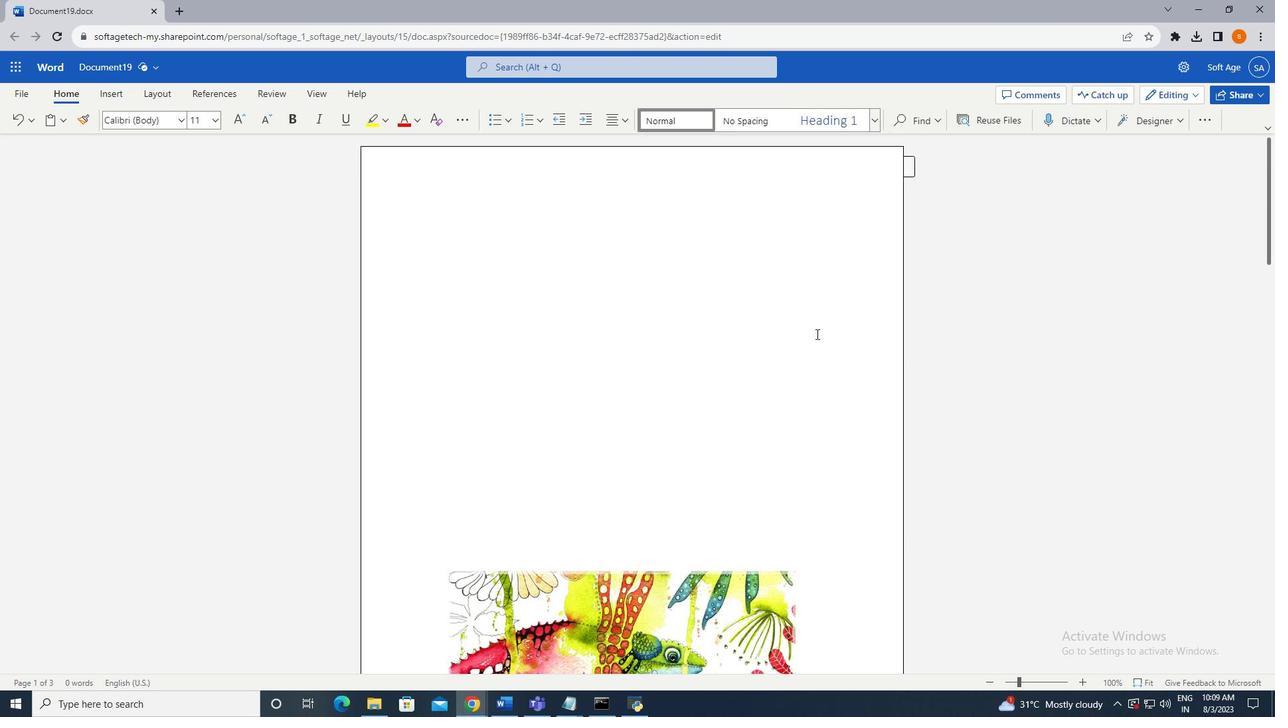 
Action: Mouse scrolled (816, 334) with delta (0, 0)
Screenshot: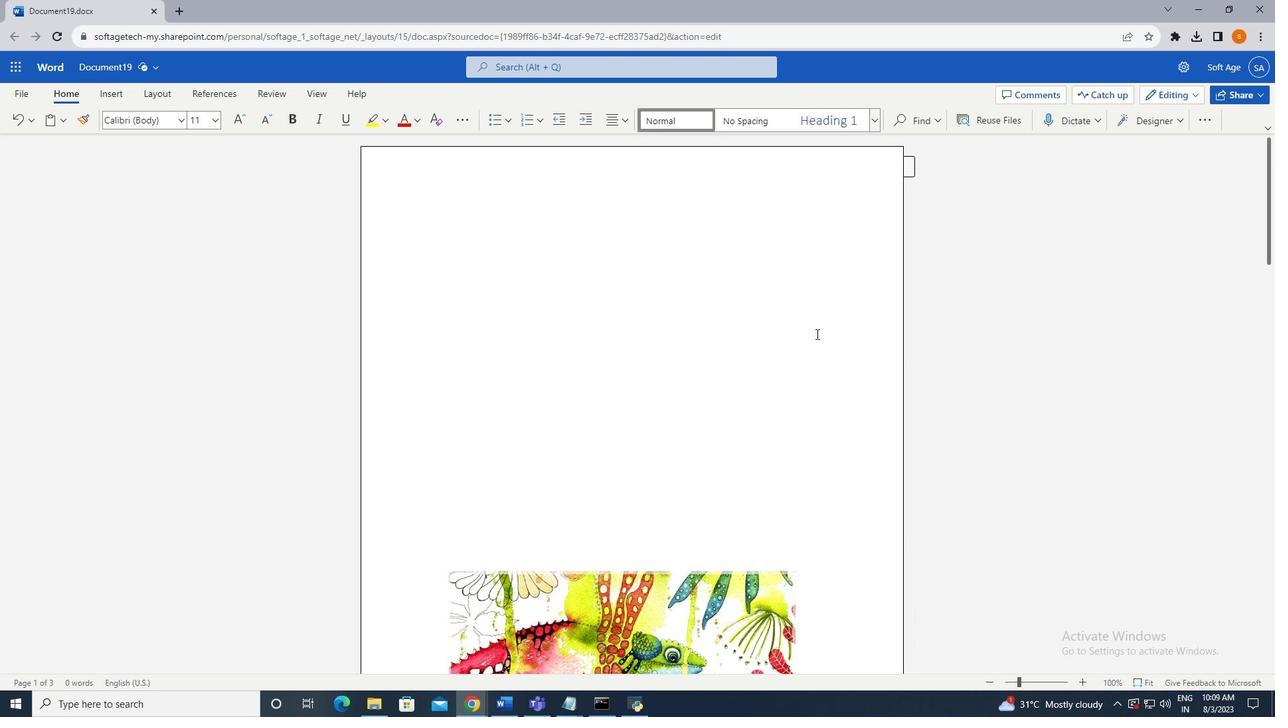 
Action: Mouse scrolled (816, 334) with delta (0, 0)
Screenshot: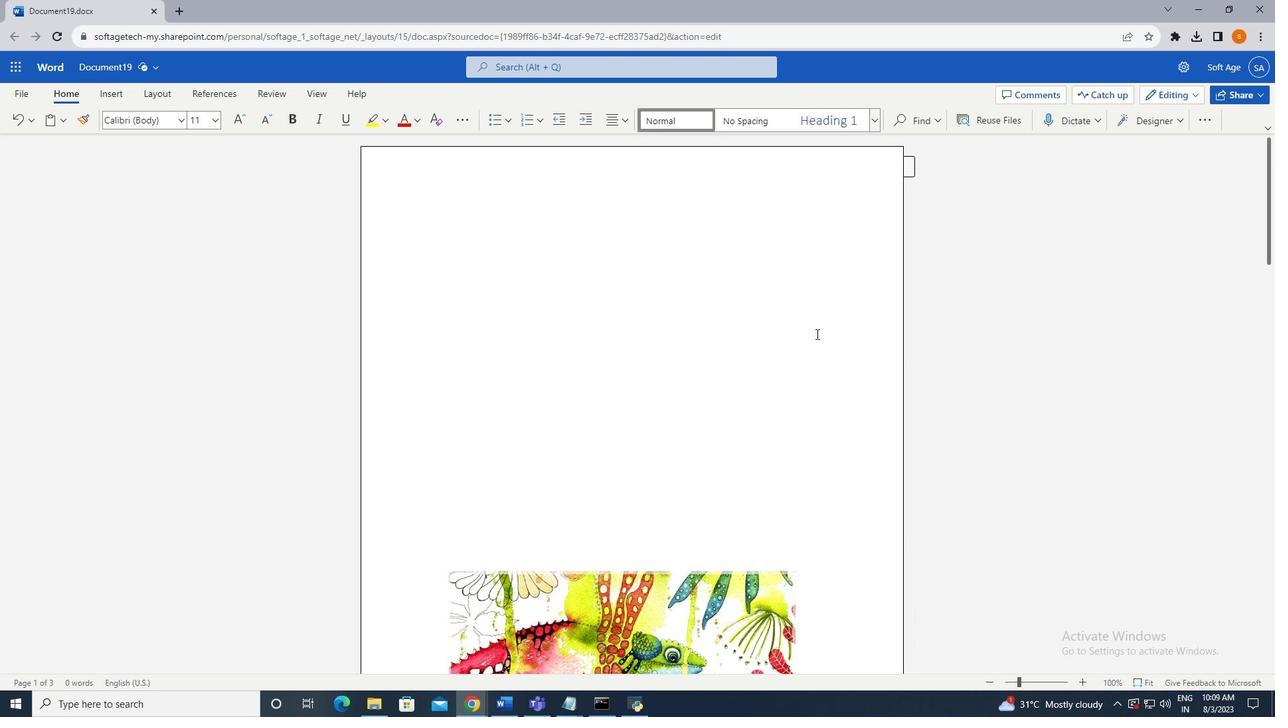 
Action: Mouse scrolled (816, 333) with delta (0, 0)
Screenshot: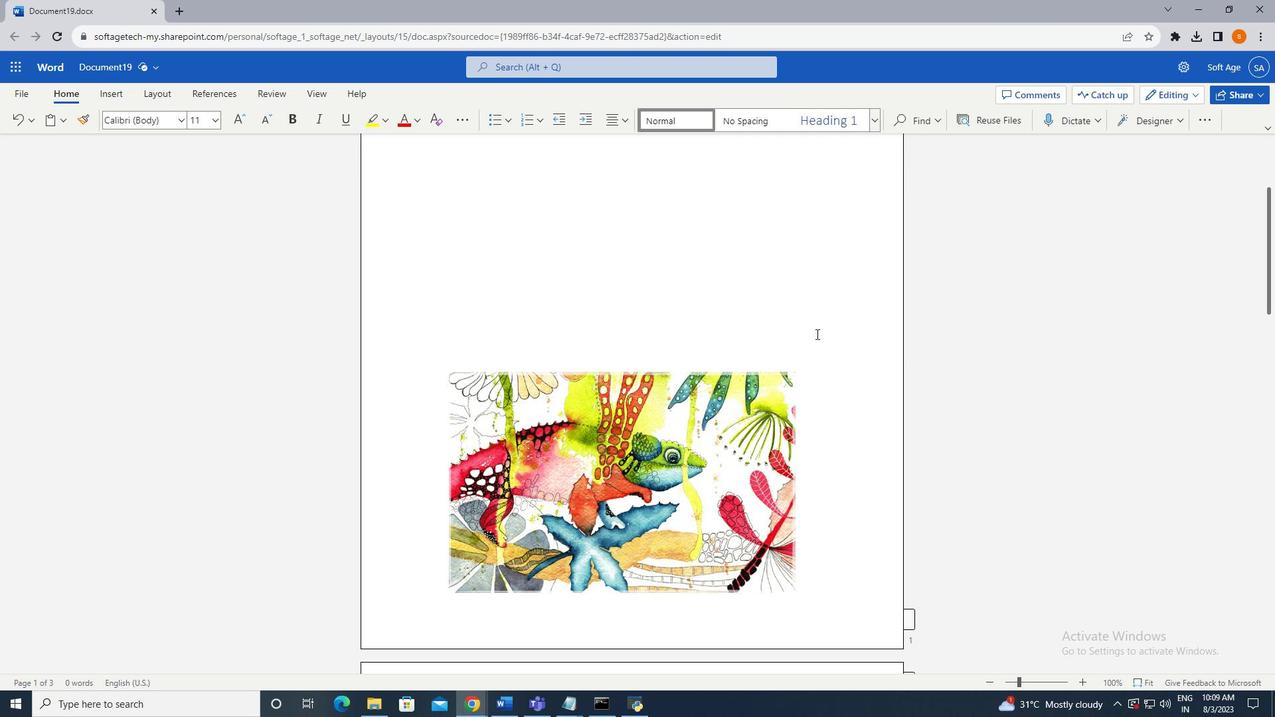 
Action: Mouse scrolled (816, 333) with delta (0, 0)
Screenshot: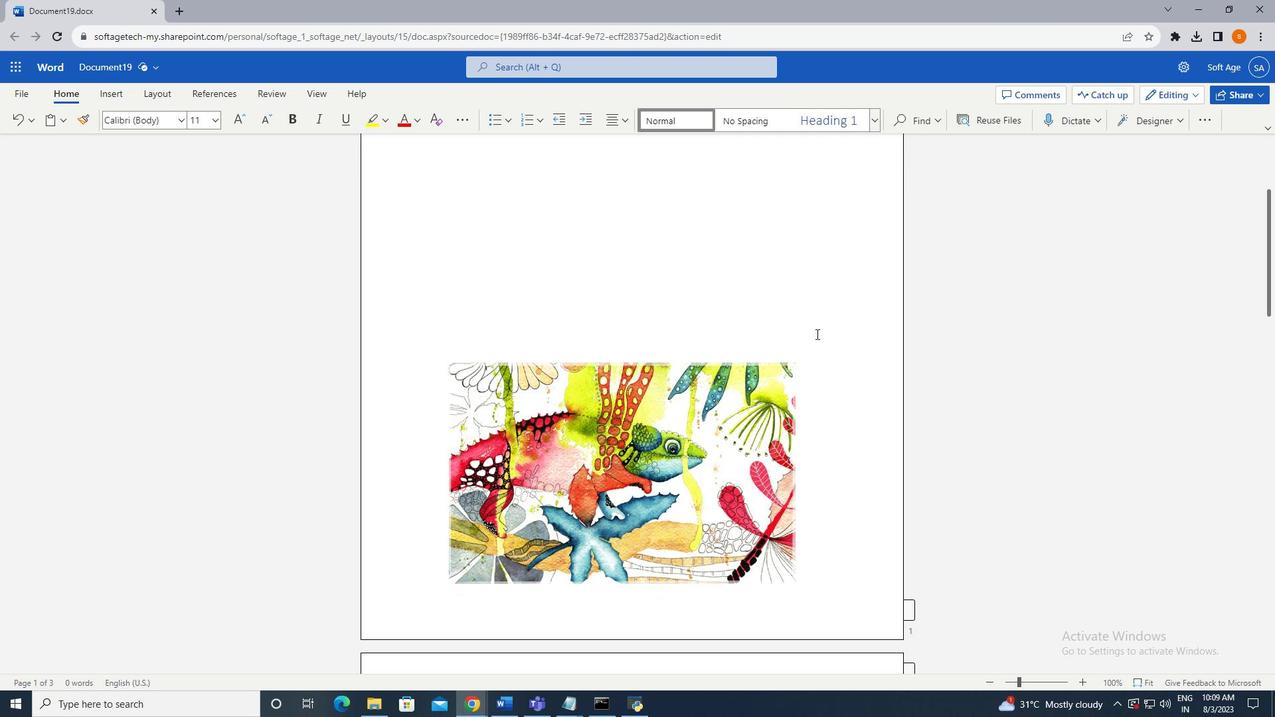 
Action: Mouse scrolled (816, 333) with delta (0, 0)
Screenshot: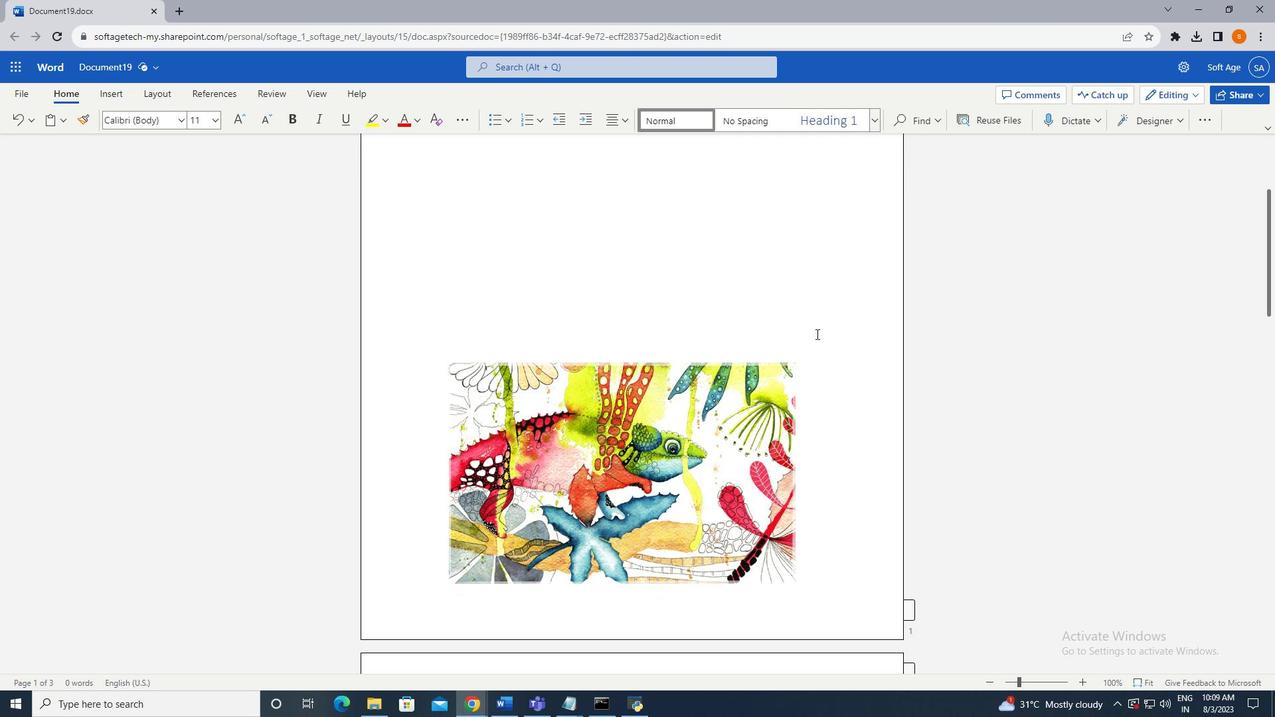 
Action: Mouse scrolled (816, 333) with delta (0, 0)
Screenshot: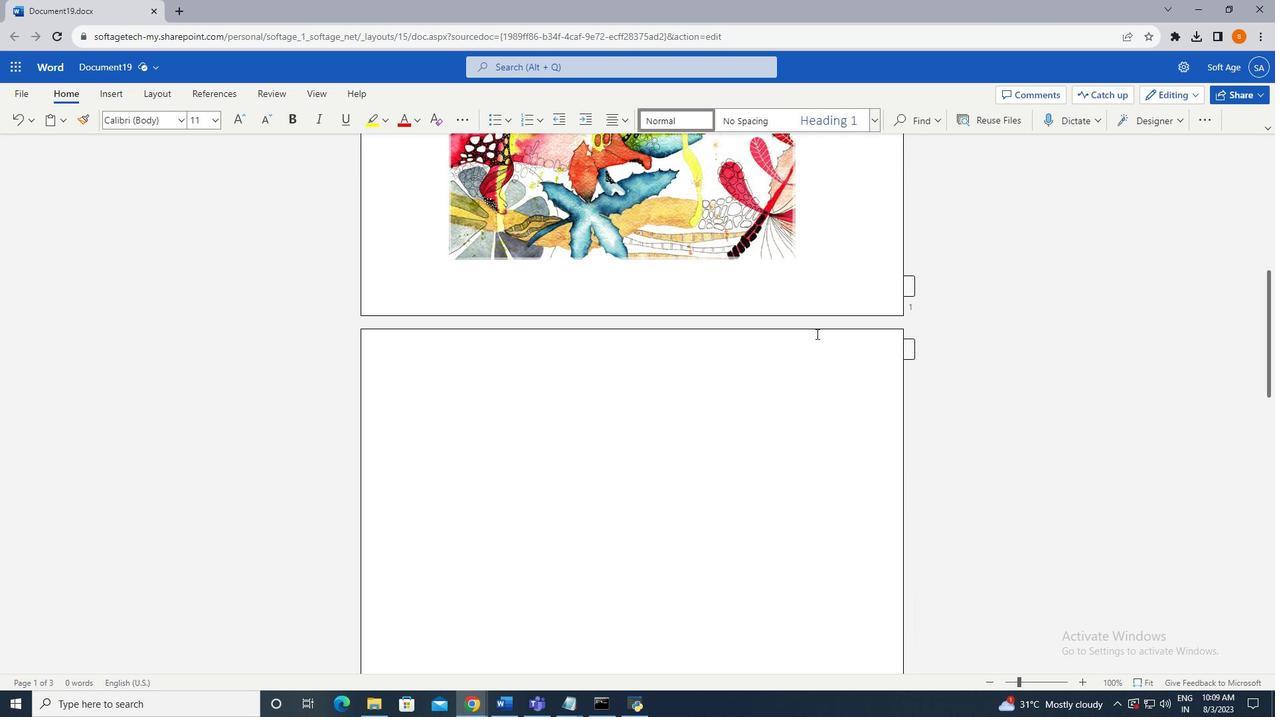 
Action: Mouse scrolled (816, 333) with delta (0, 0)
Screenshot: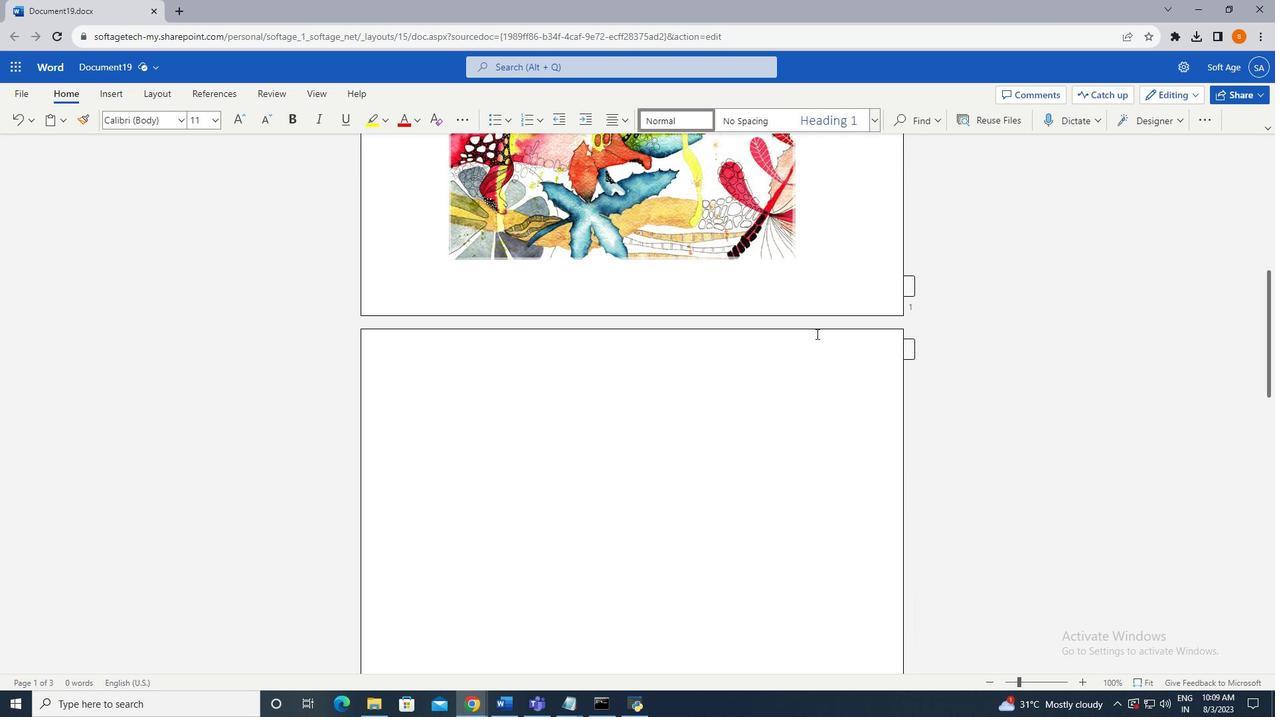 
Action: Mouse scrolled (816, 333) with delta (0, 0)
Screenshot: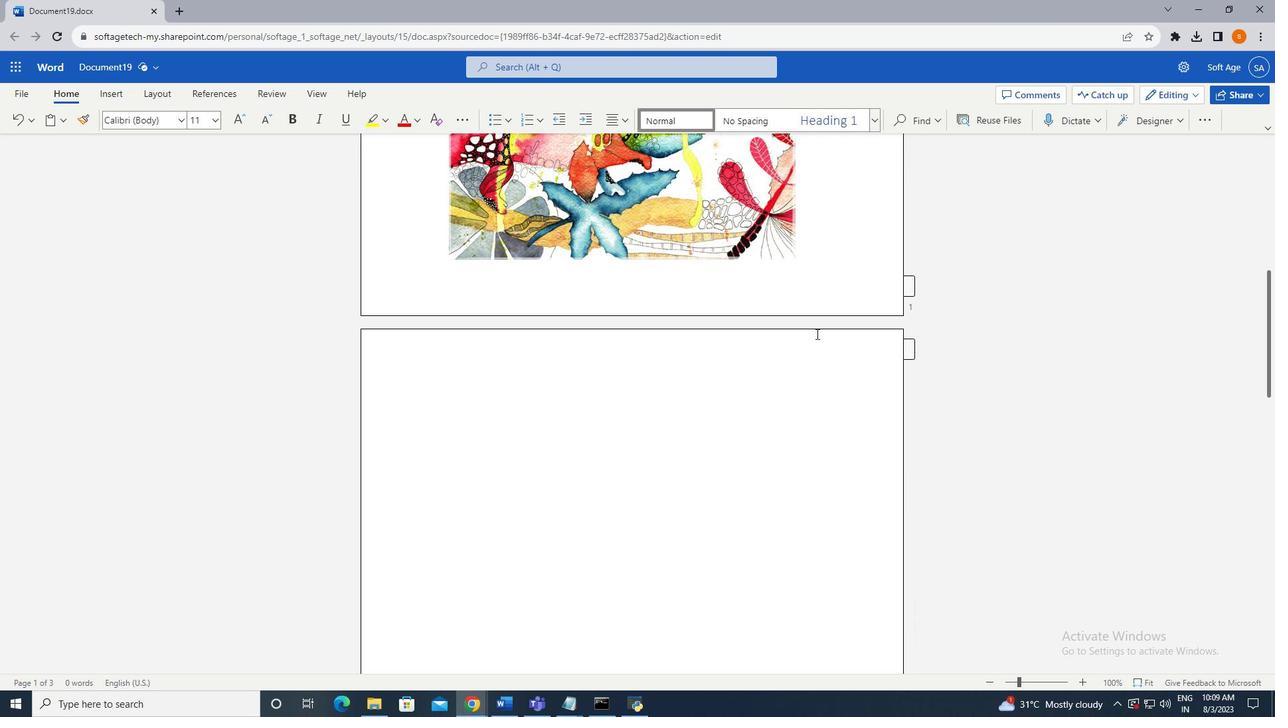 
Action: Mouse scrolled (816, 333) with delta (0, 0)
Screenshot: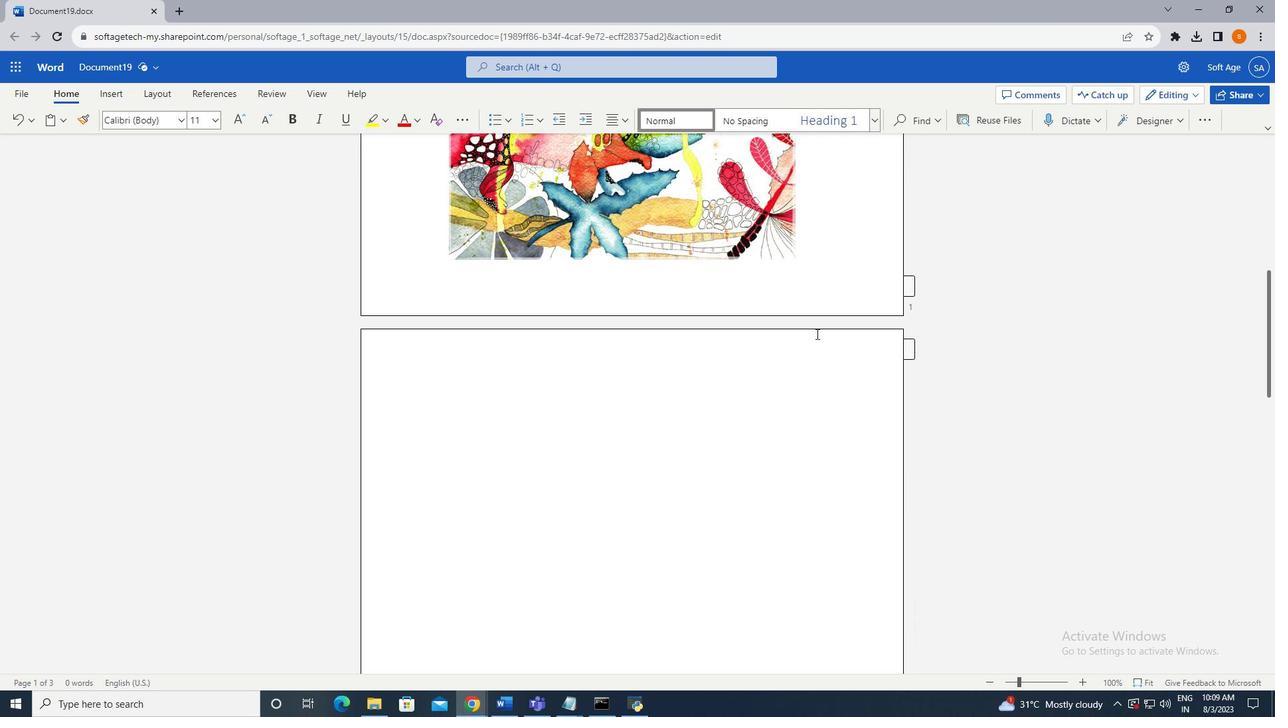 
Action: Mouse scrolled (816, 333) with delta (0, 0)
Screenshot: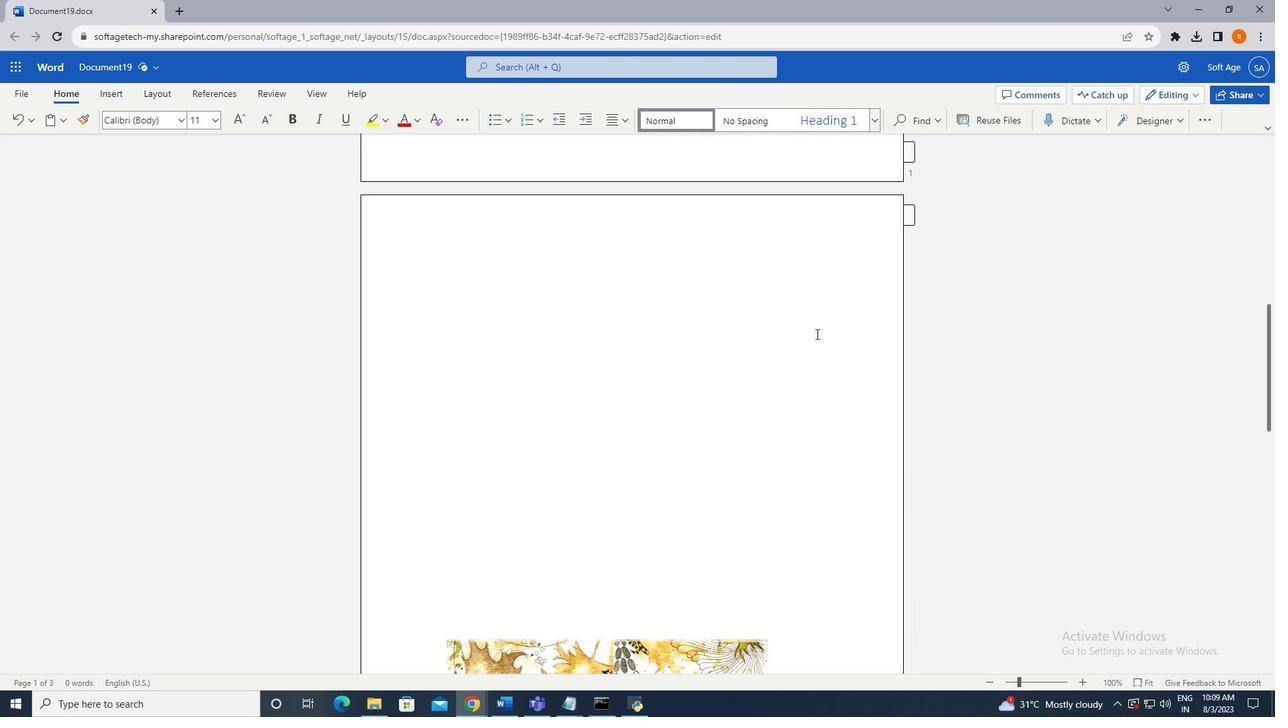 
Action: Mouse scrolled (816, 333) with delta (0, 0)
Screenshot: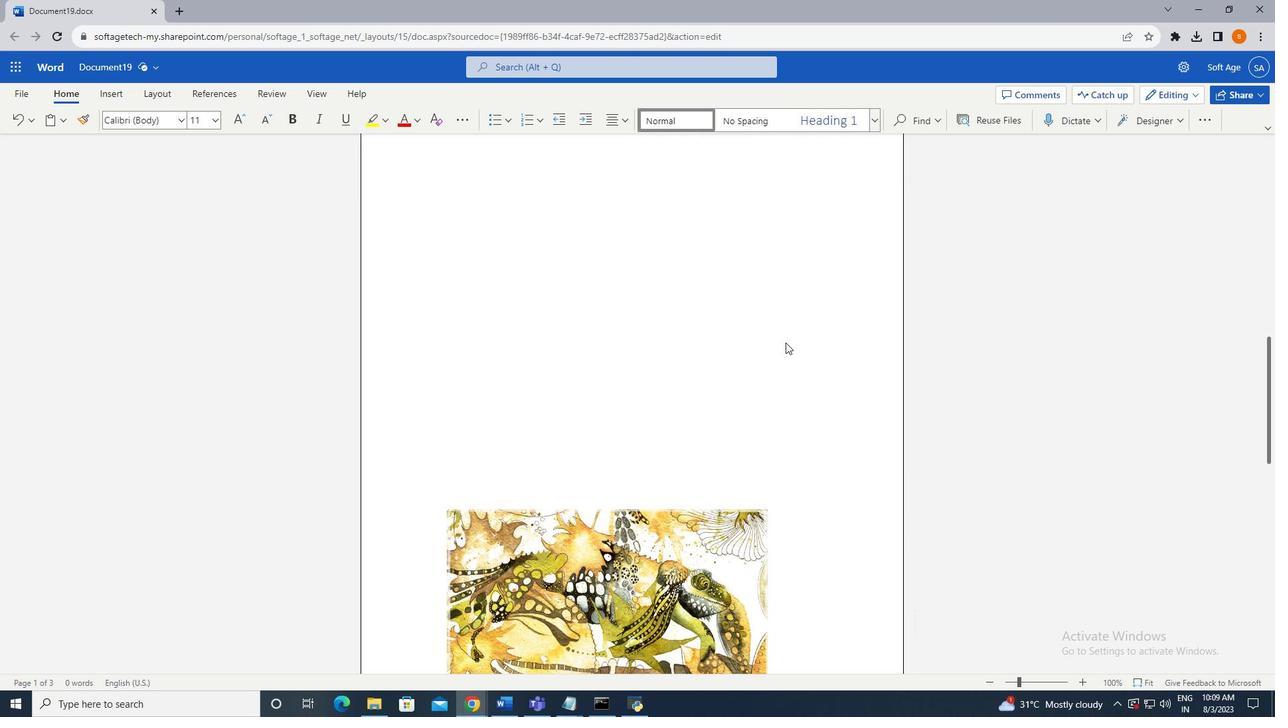 
Action: Mouse scrolled (816, 333) with delta (0, 0)
Screenshot: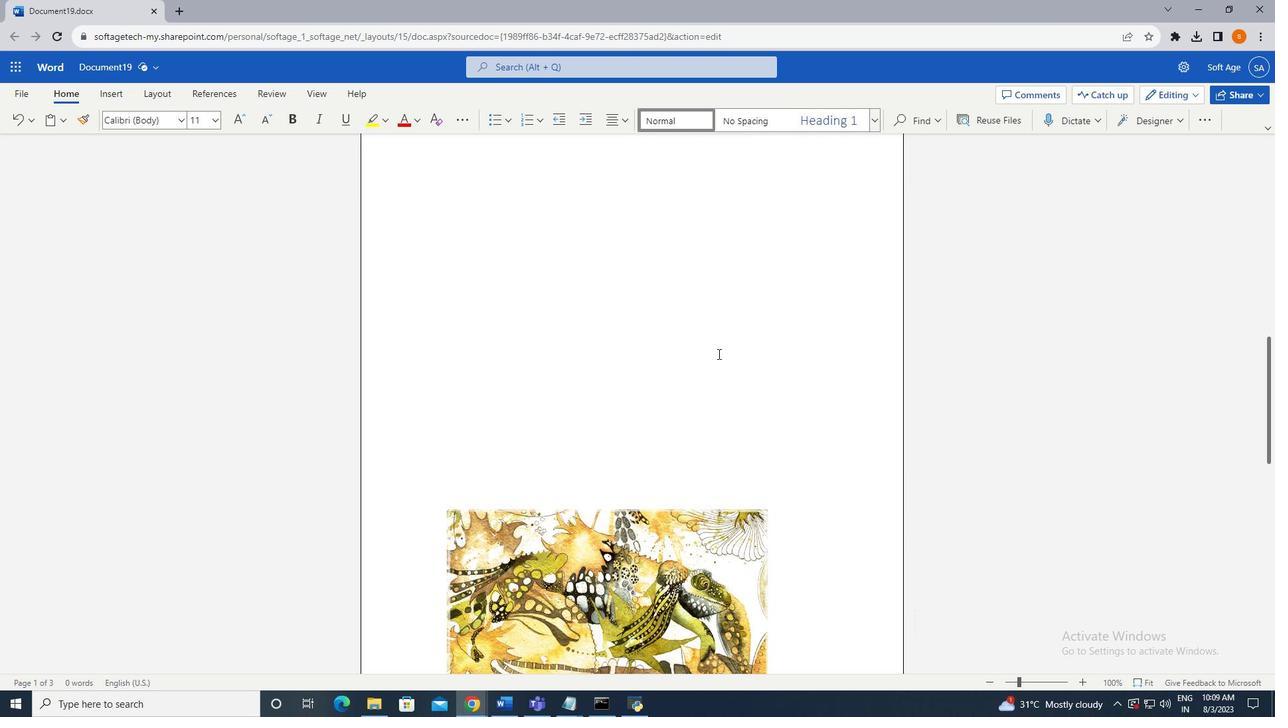 
Action: Mouse scrolled (816, 333) with delta (0, 0)
Screenshot: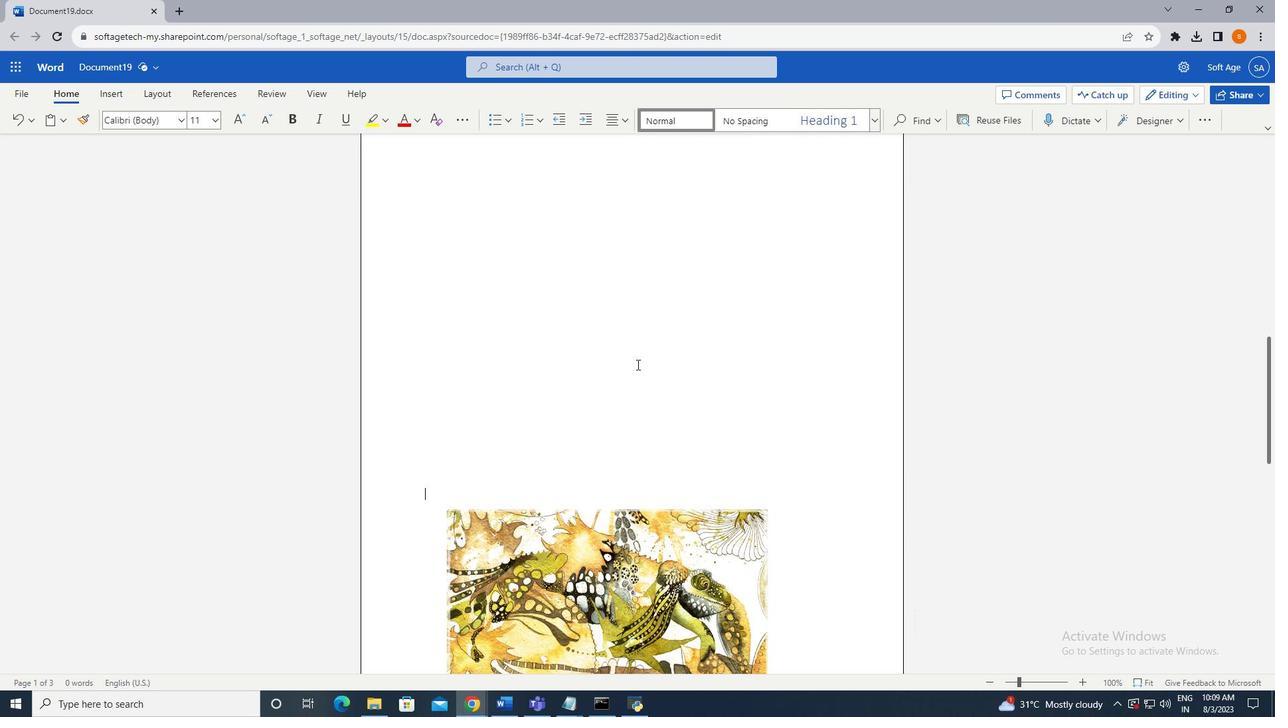 
Action: Mouse scrolled (816, 333) with delta (0, 0)
Screenshot: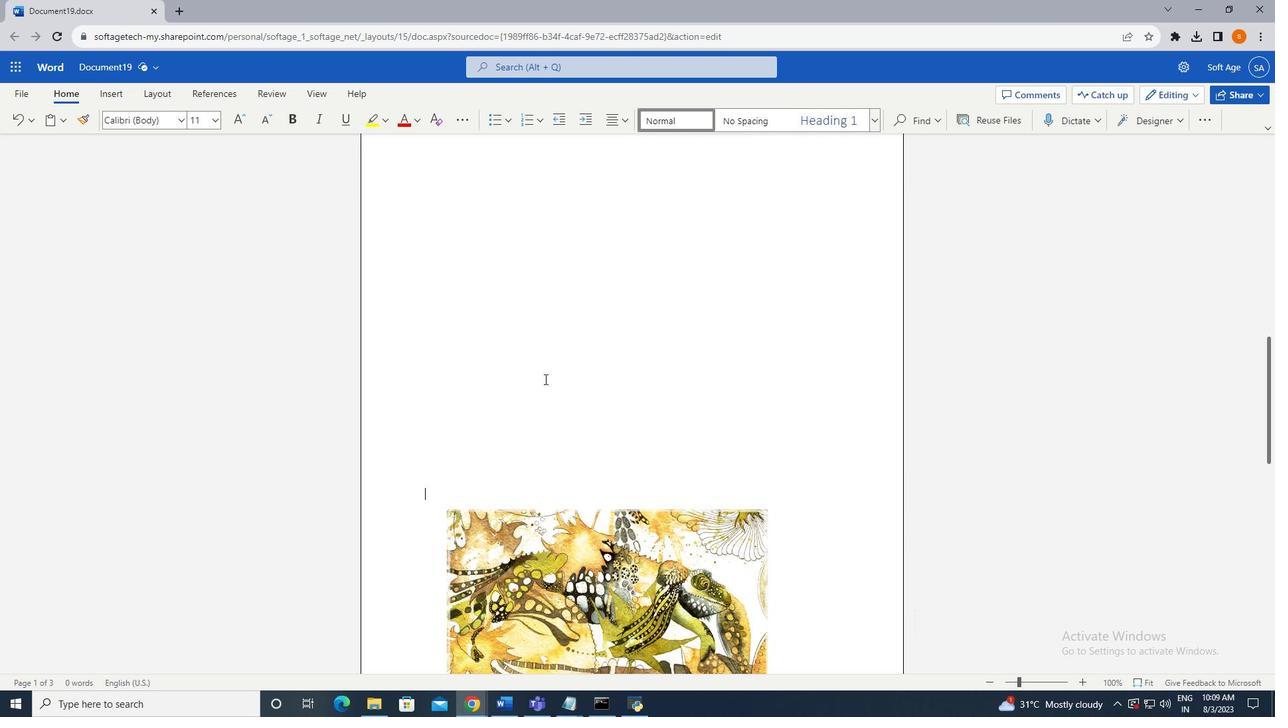 
Action: Mouse moved to (457, 465)
Screenshot: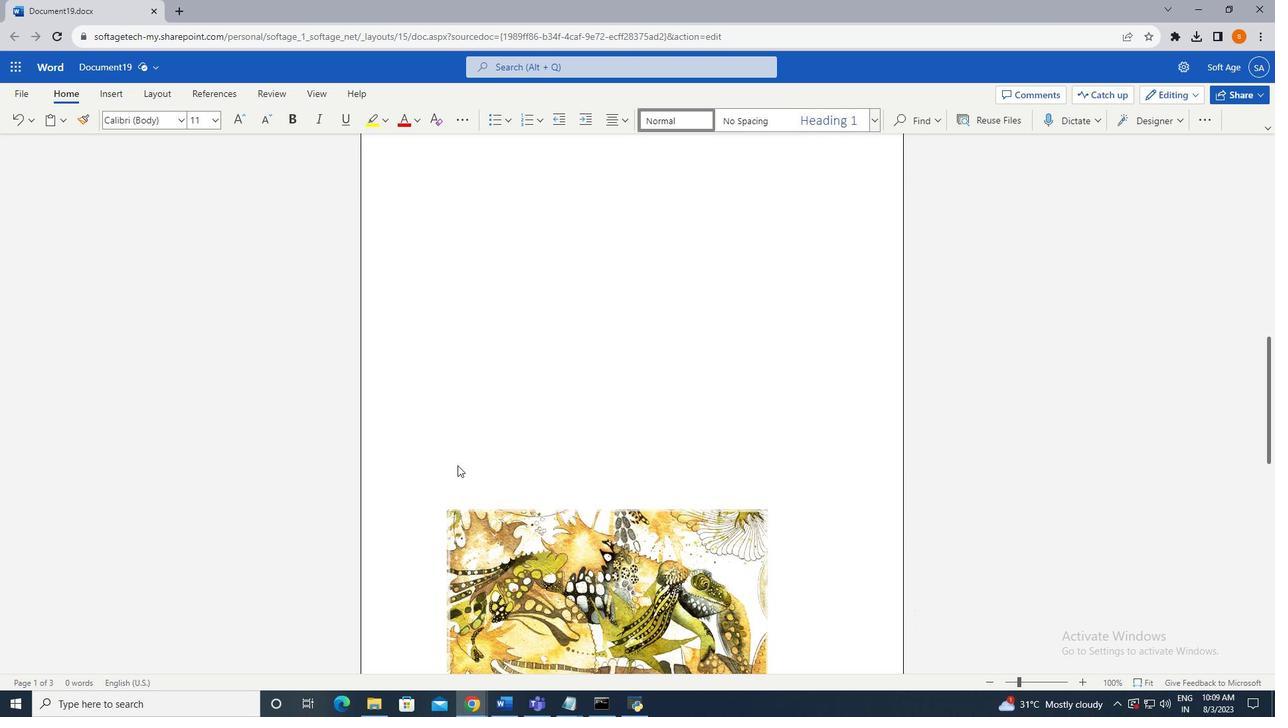 
Action: Key pressed <Key.backspace><Key.backspace><Key.backspace><Key.backspace>
Screenshot: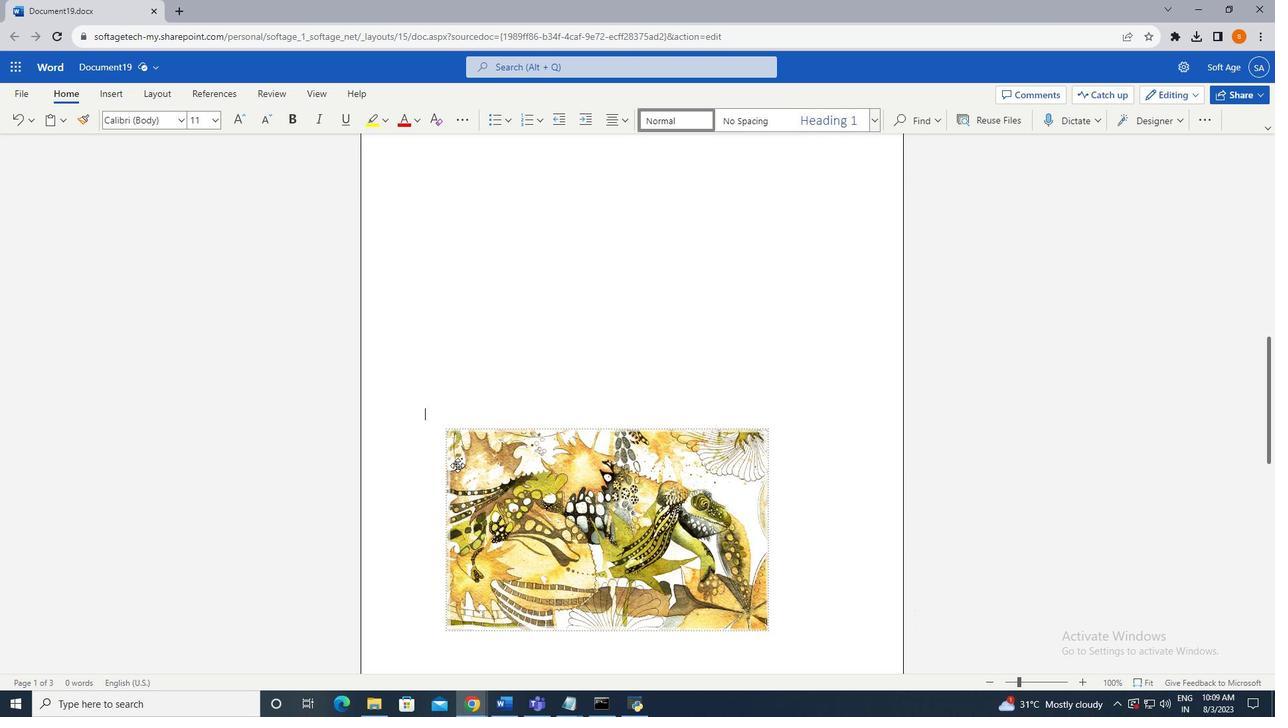 
Action: Mouse moved to (772, 431)
Screenshot: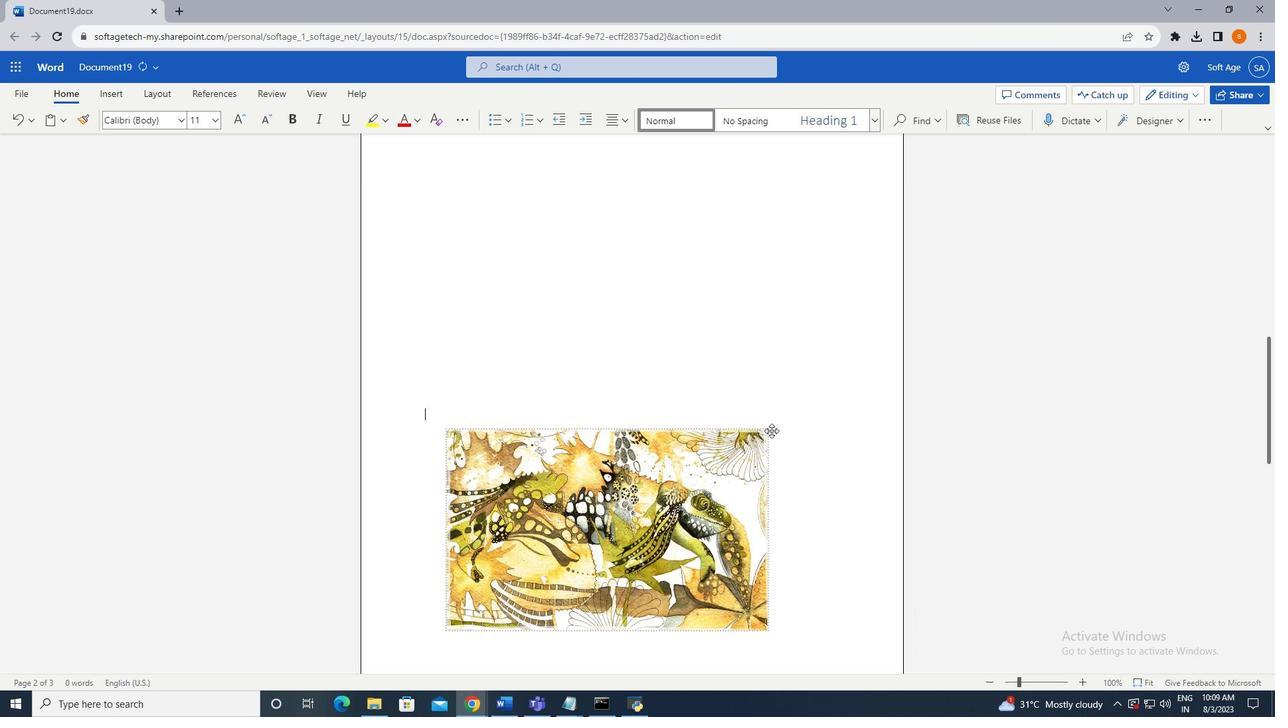 
Action: Mouse pressed left at (772, 431)
Screenshot: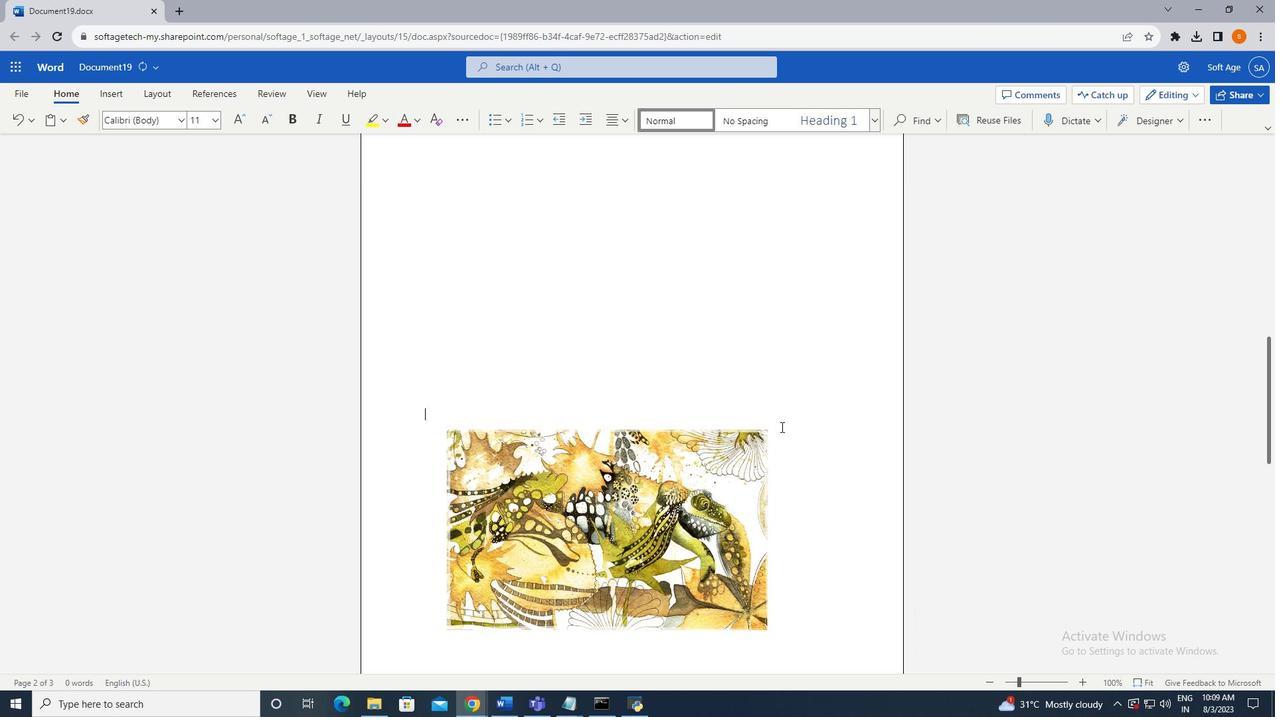 
Action: Mouse moved to (734, 465)
Screenshot: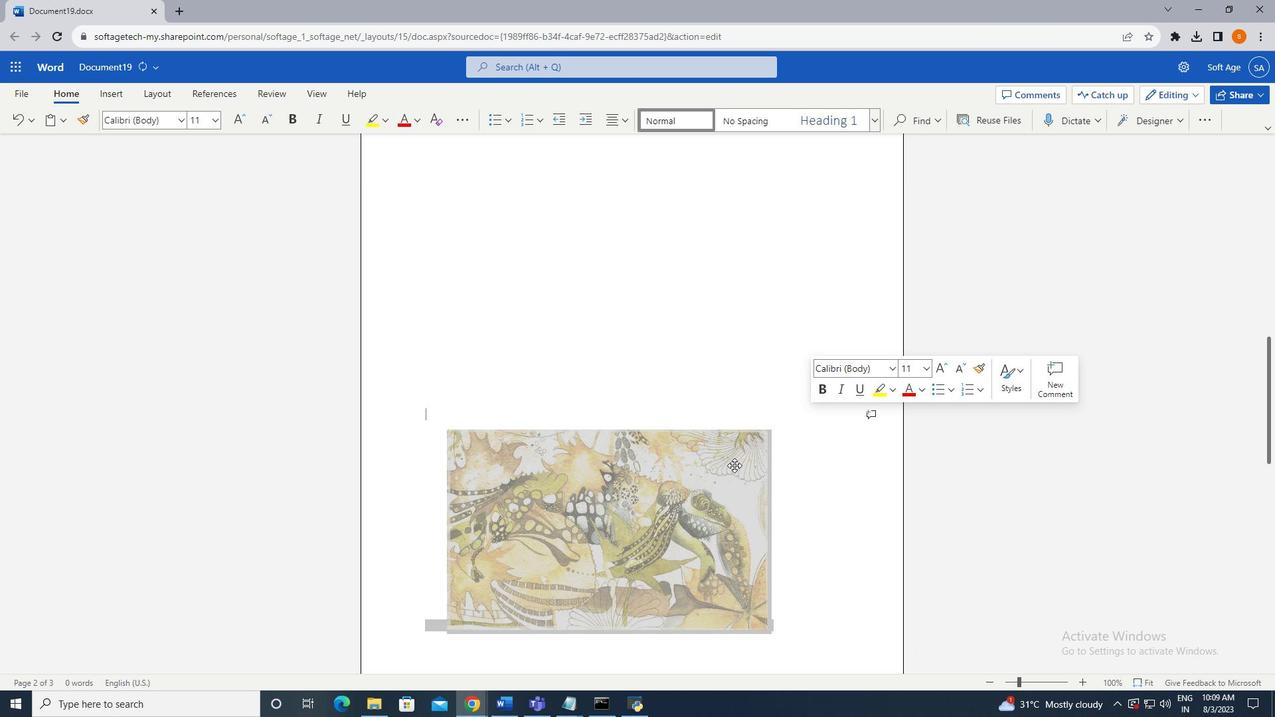 
Action: Mouse pressed left at (734, 465)
Screenshot: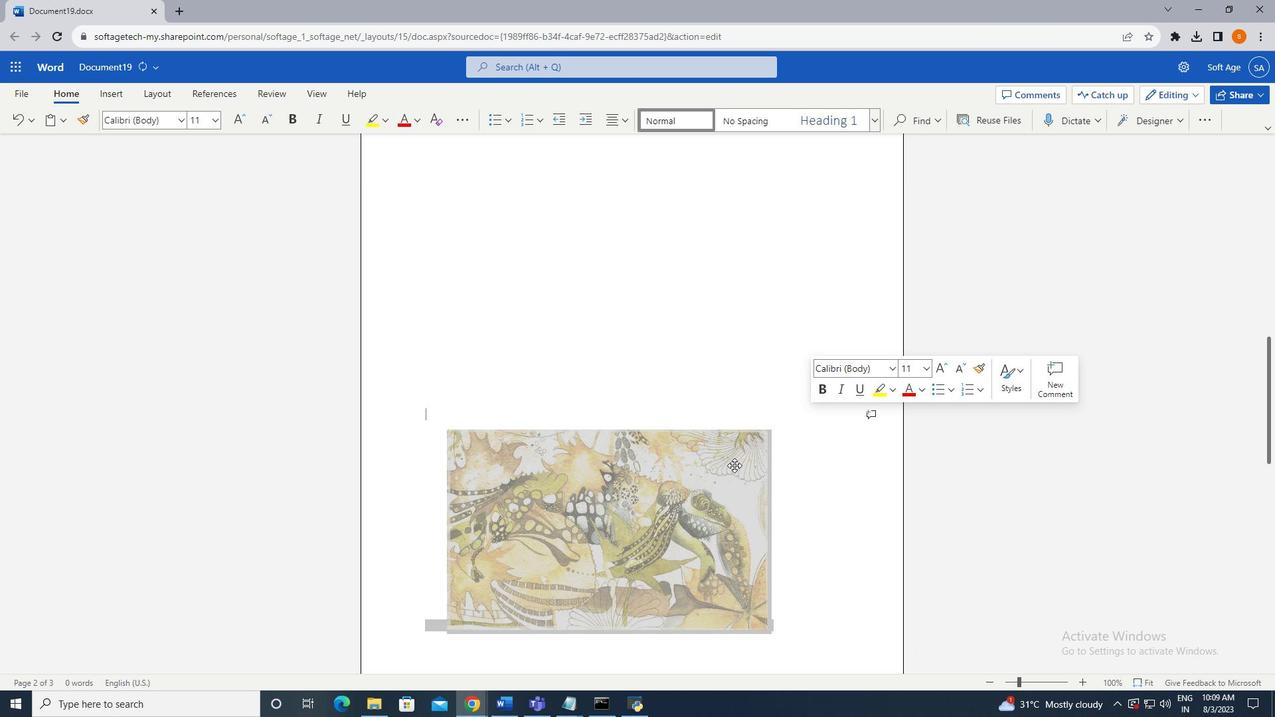 
Action: Mouse moved to (765, 430)
Screenshot: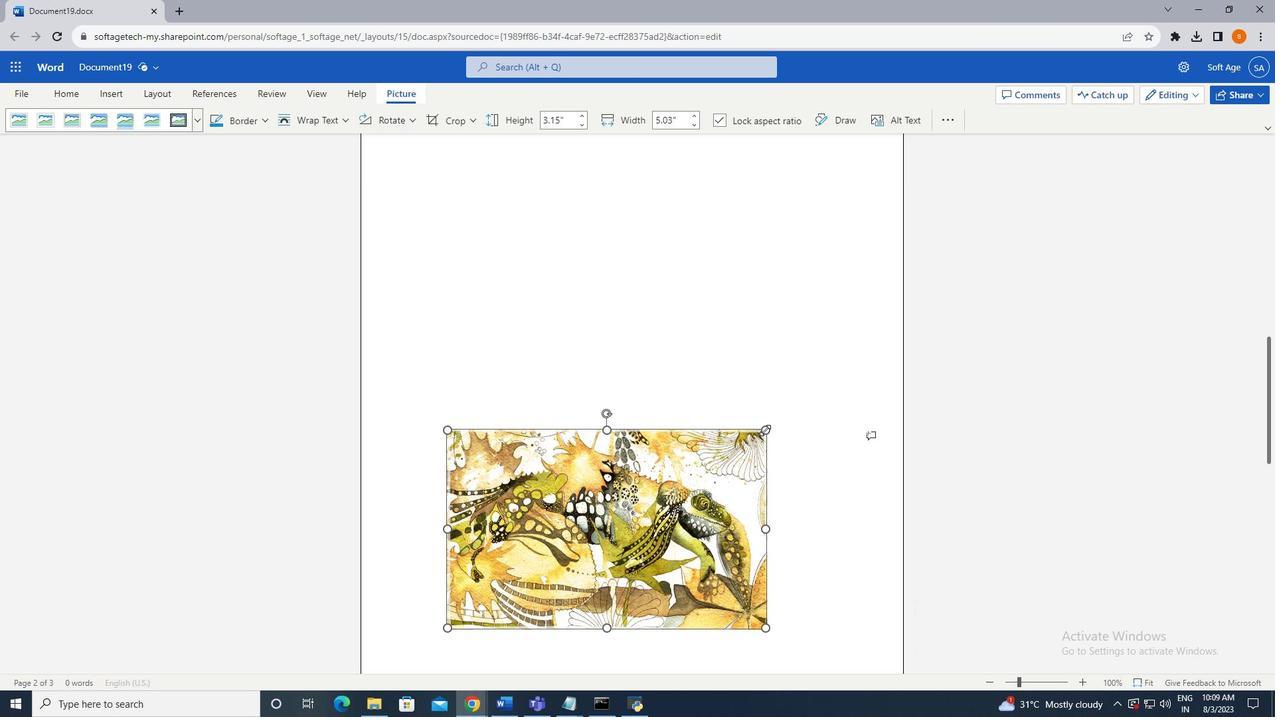 
Action: Mouse pressed left at (765, 430)
Screenshot: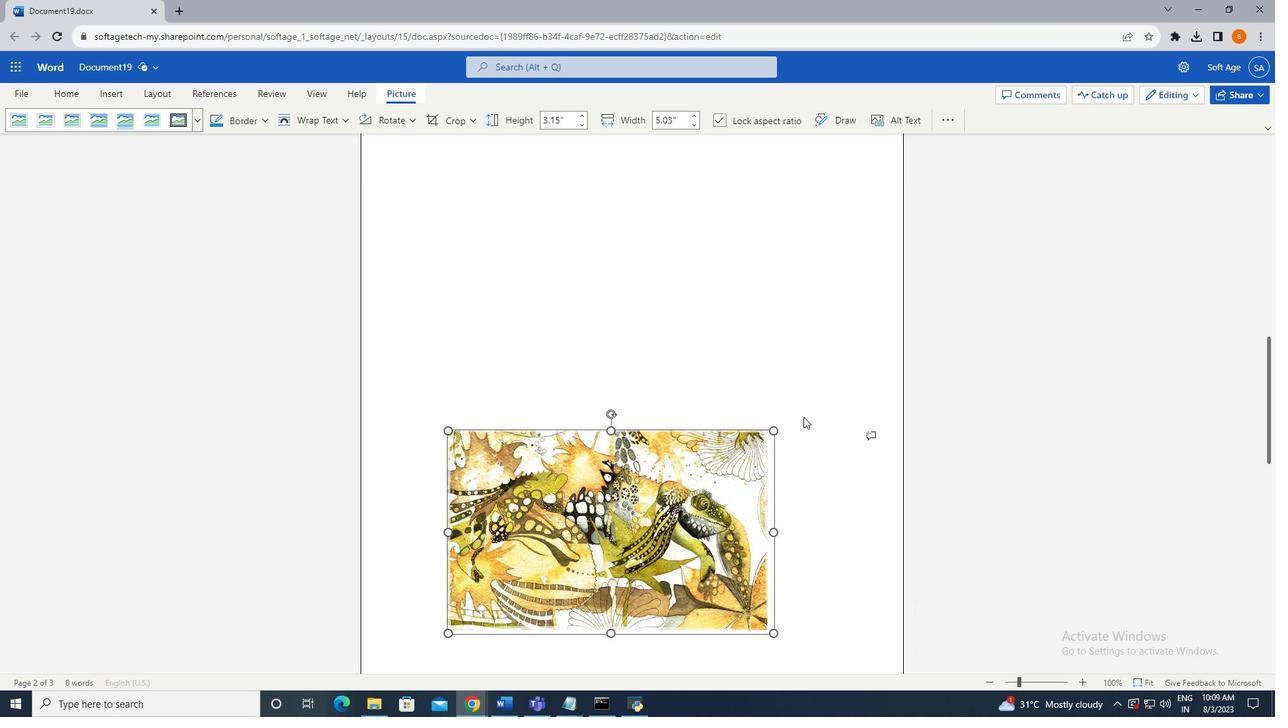 
Action: Mouse moved to (802, 457)
Screenshot: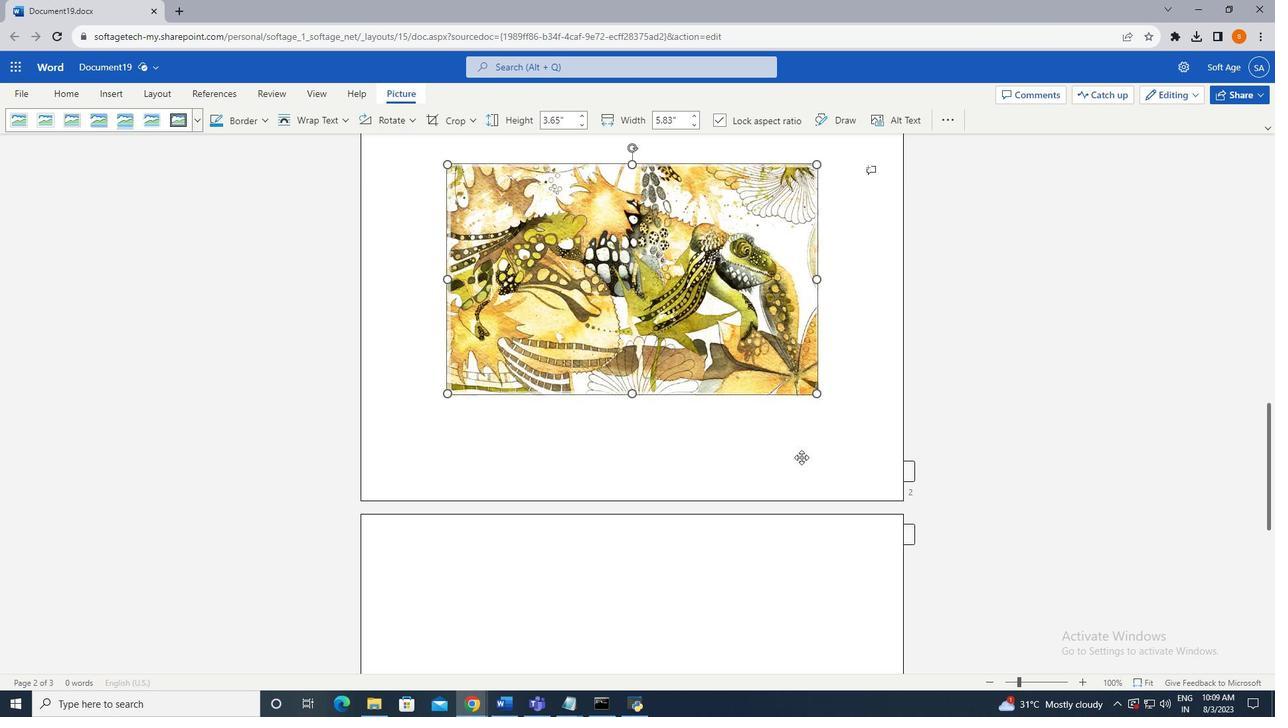 
Action: Mouse scrolled (802, 457) with delta (0, 0)
Screenshot: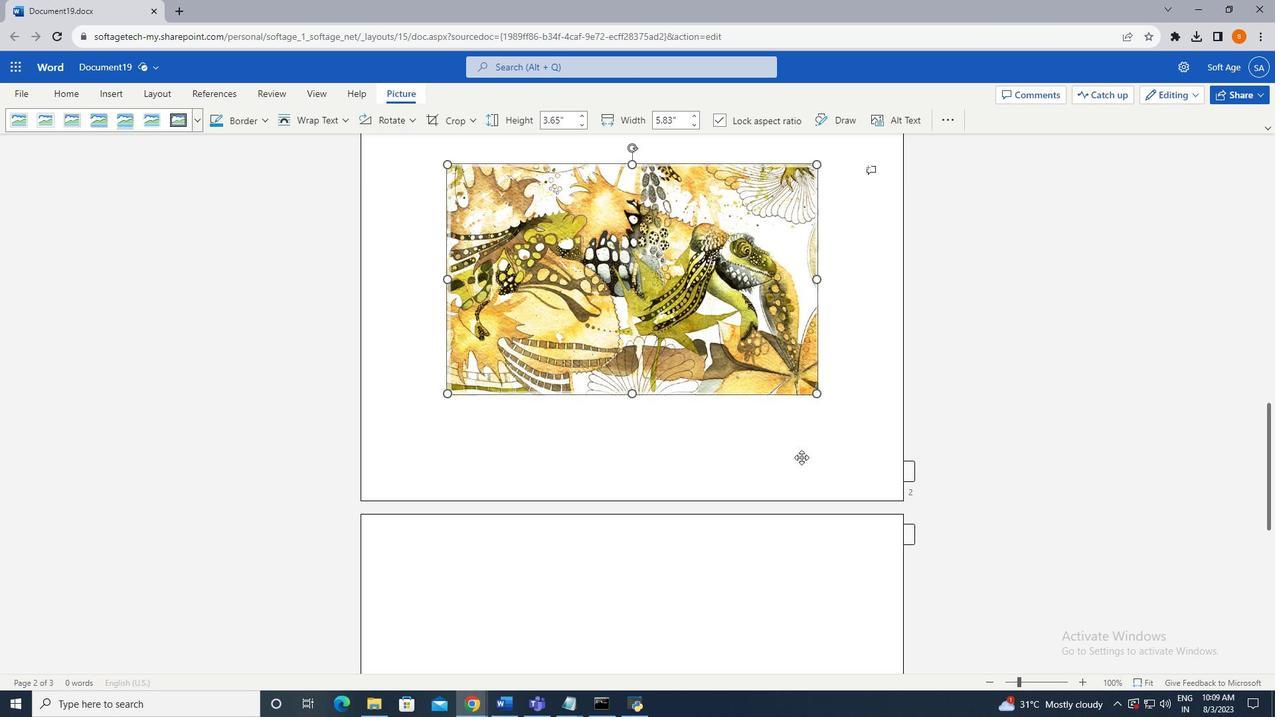 
Action: Mouse scrolled (802, 457) with delta (0, 0)
Screenshot: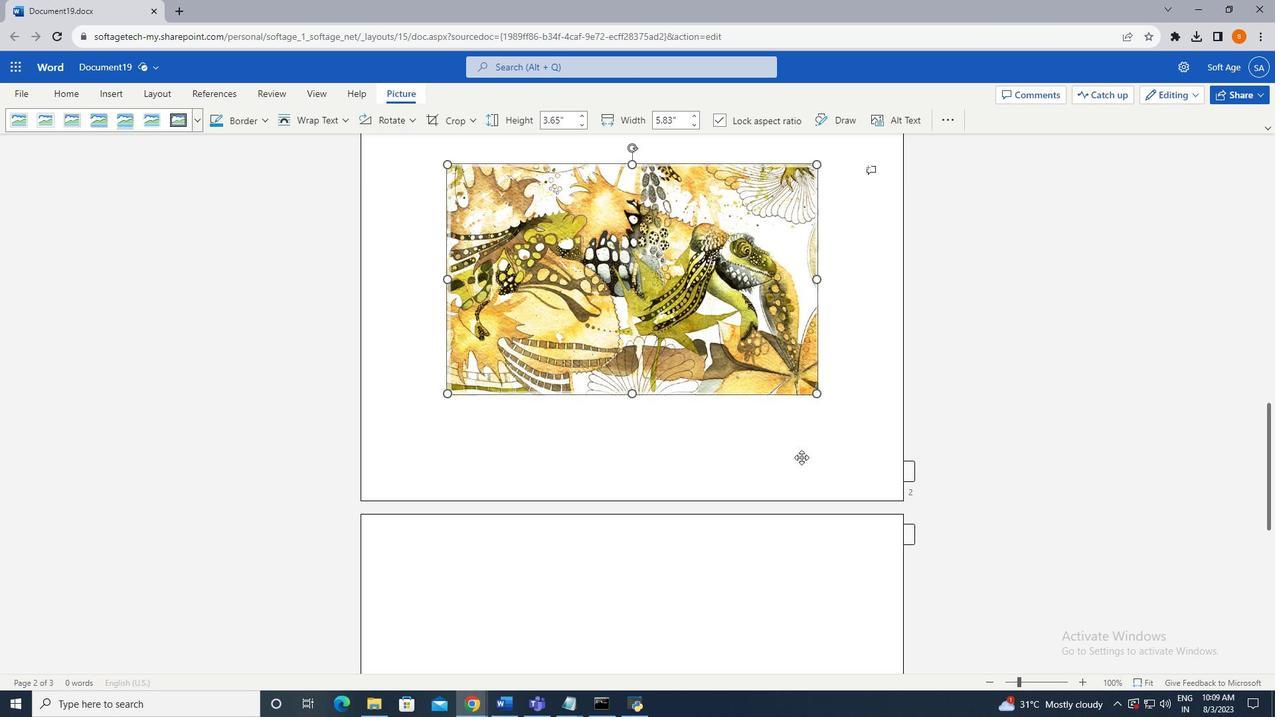 
Action: Mouse scrolled (802, 457) with delta (0, 0)
Screenshot: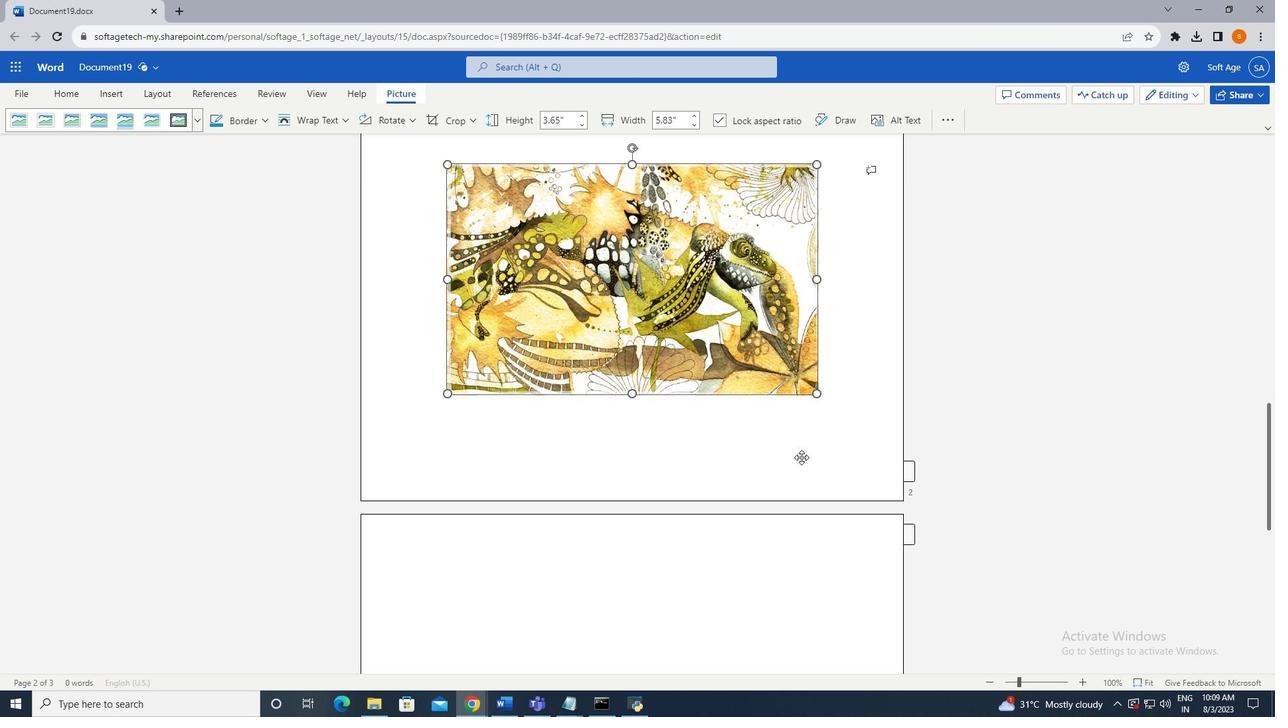 
Action: Mouse scrolled (802, 457) with delta (0, 0)
Screenshot: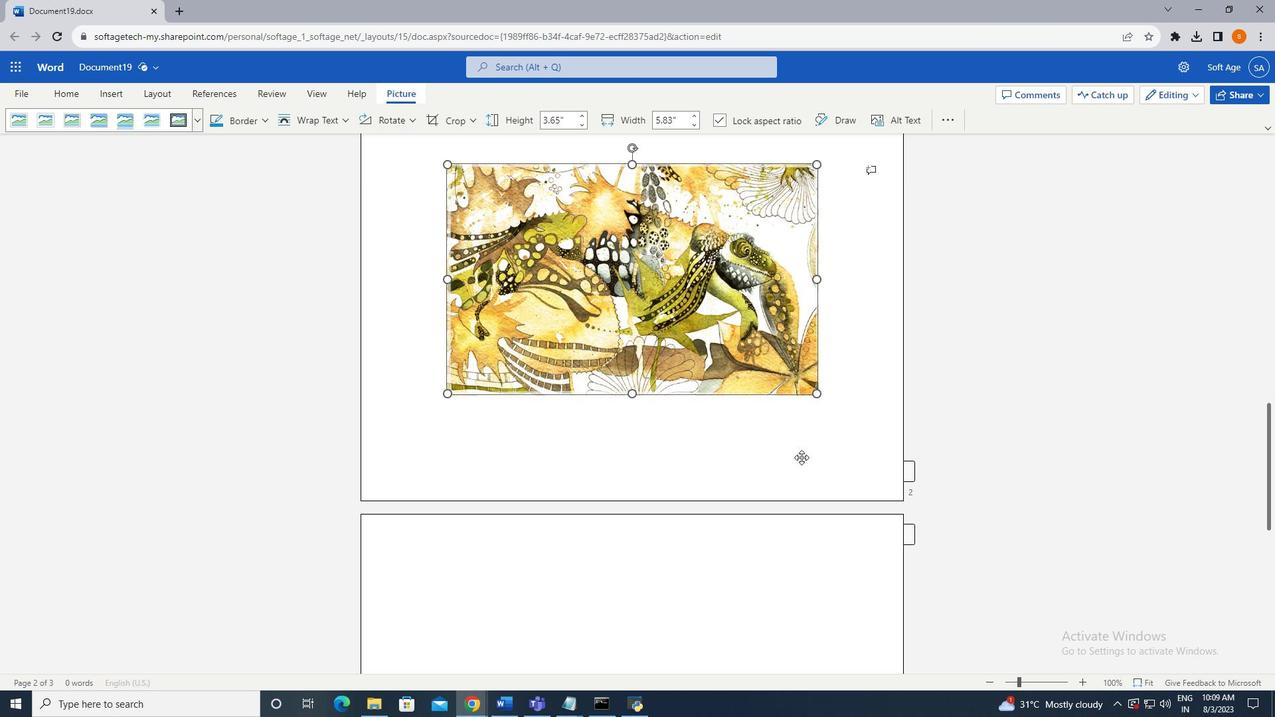 
Action: Mouse scrolled (802, 458) with delta (0, 0)
Screenshot: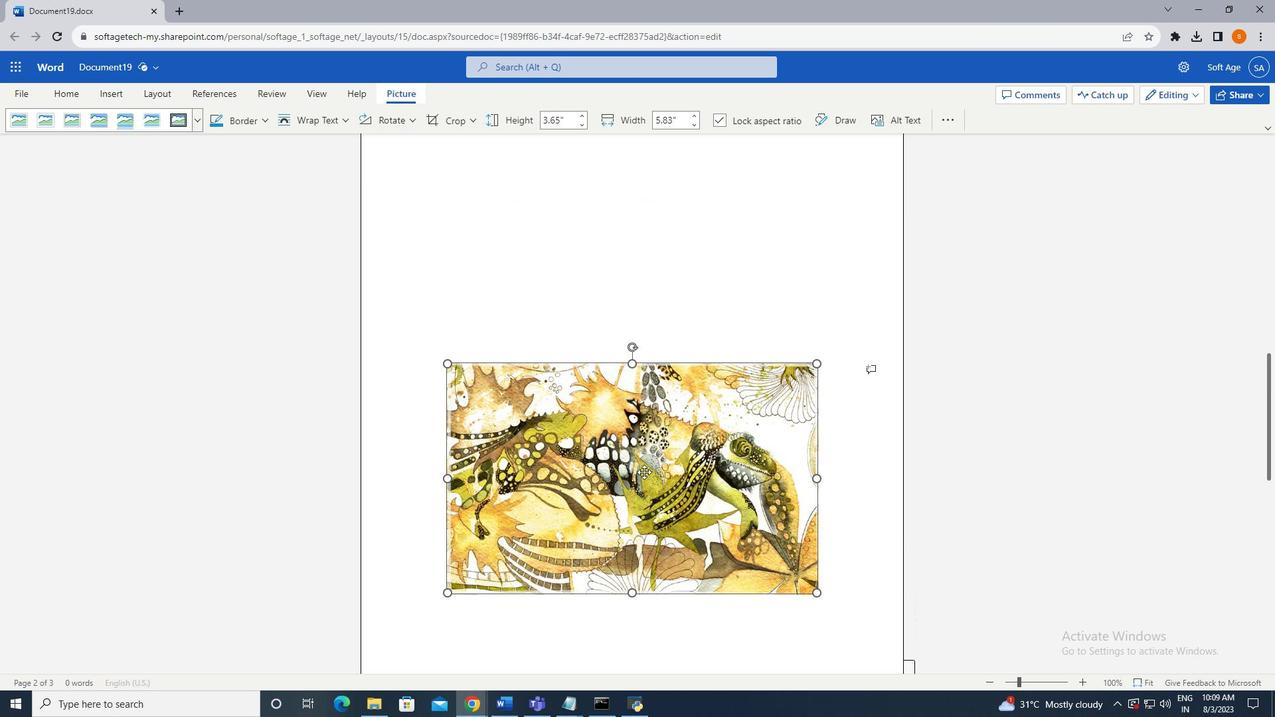 
Action: Mouse scrolled (802, 458) with delta (0, 0)
Screenshot: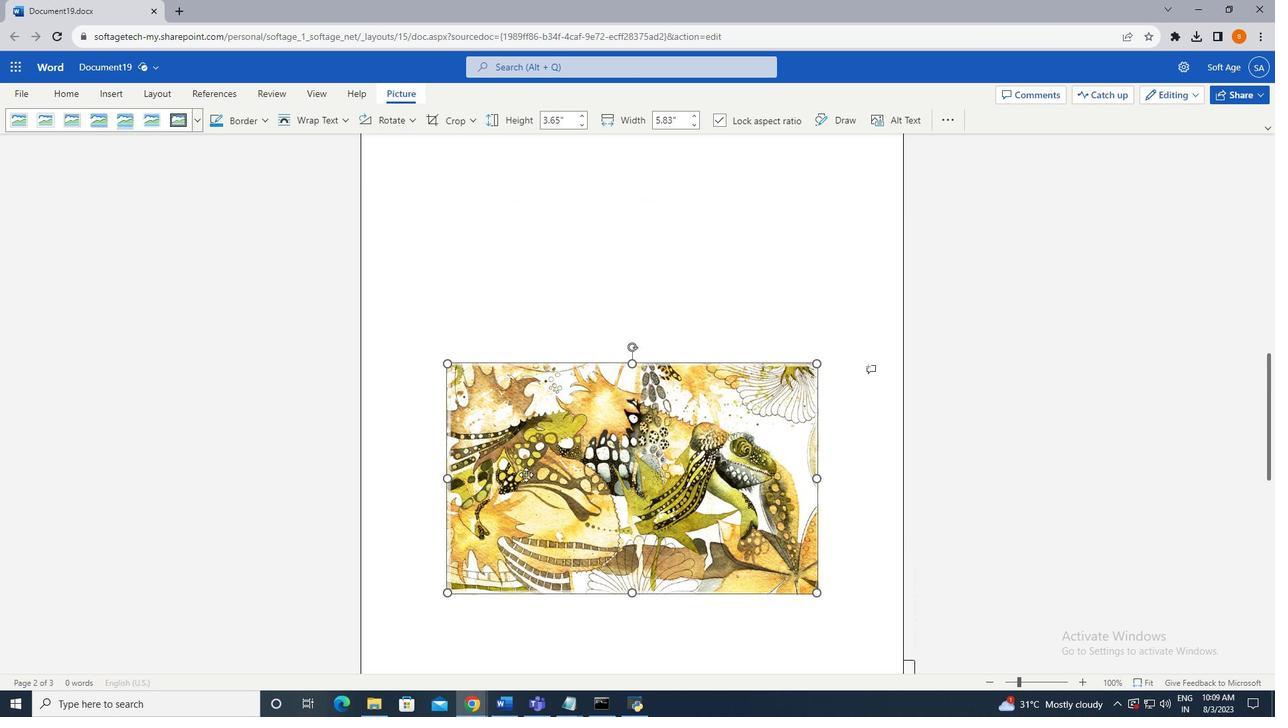 
Action: Mouse scrolled (802, 458) with delta (0, 0)
Screenshot: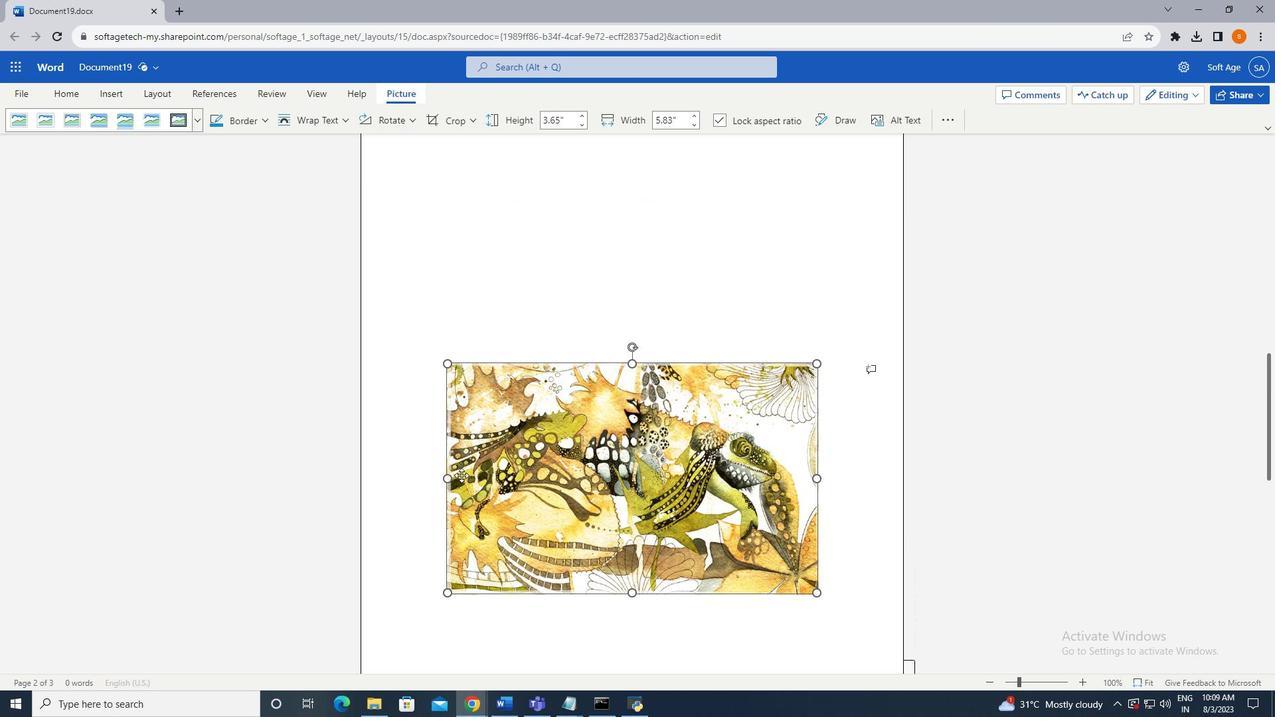 
Action: Mouse moved to (448, 594)
Screenshot: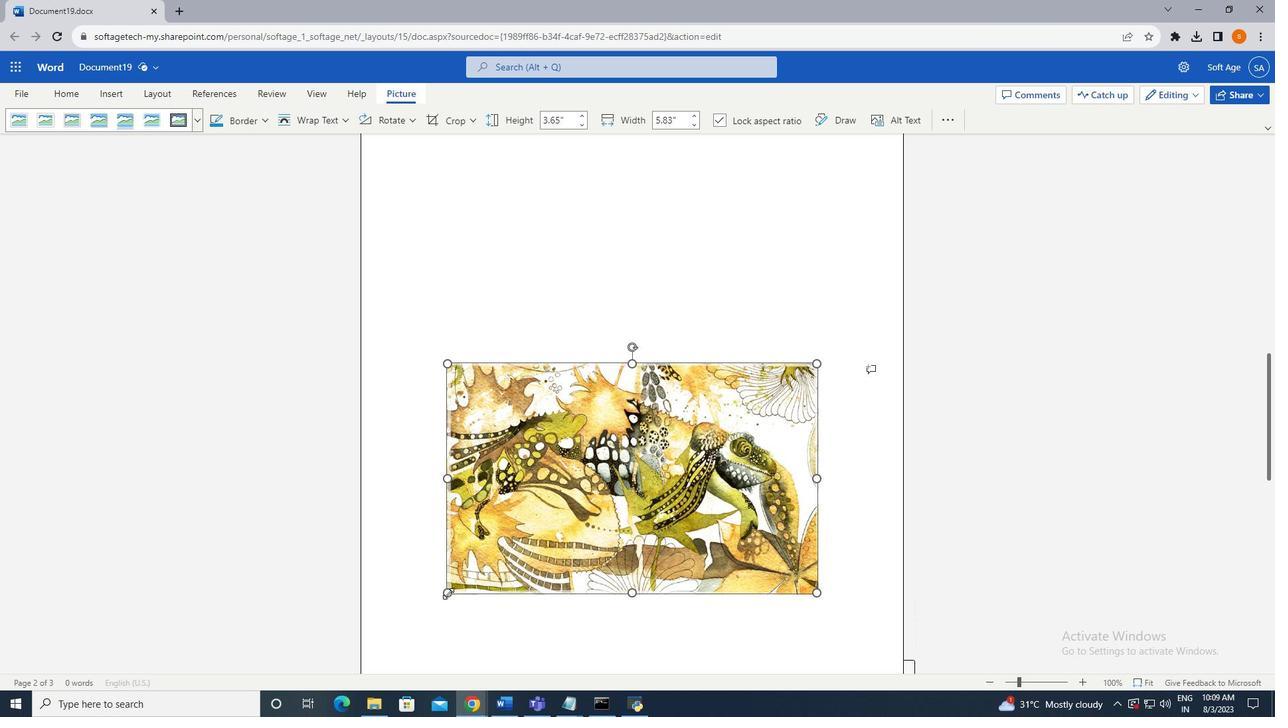 
Action: Mouse pressed left at (448, 594)
Screenshot: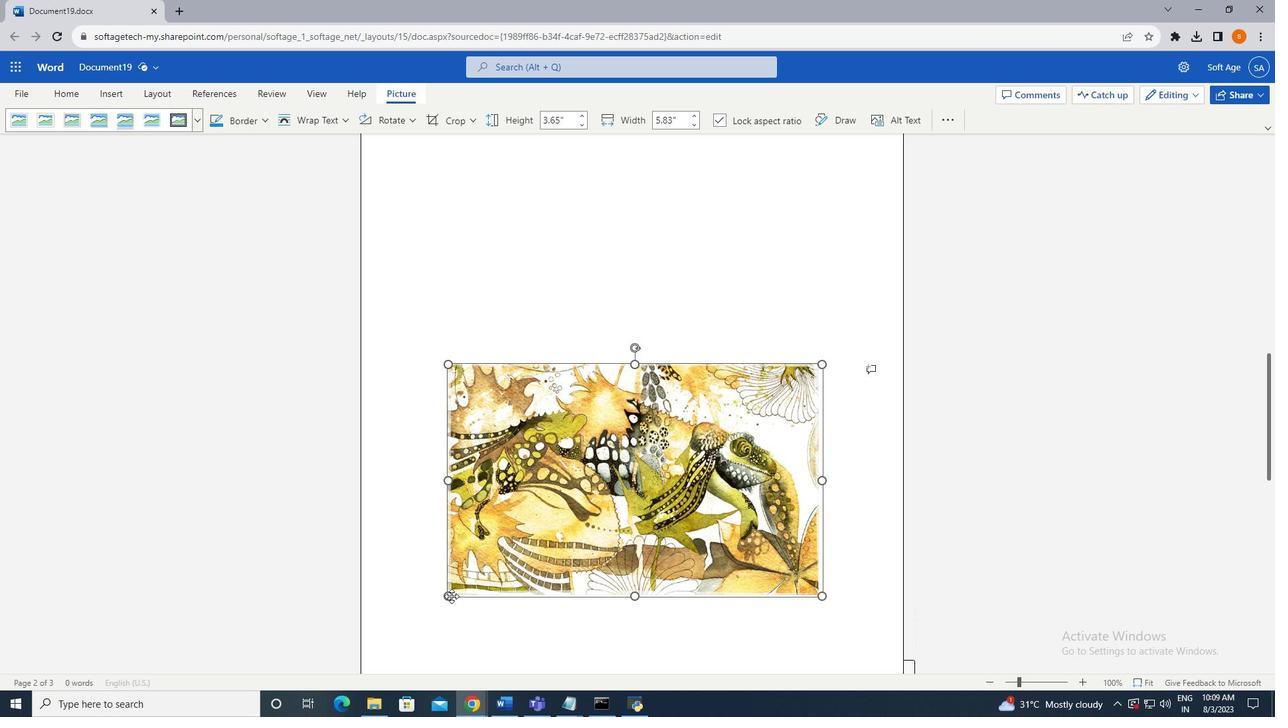 
Action: Mouse moved to (629, 591)
Screenshot: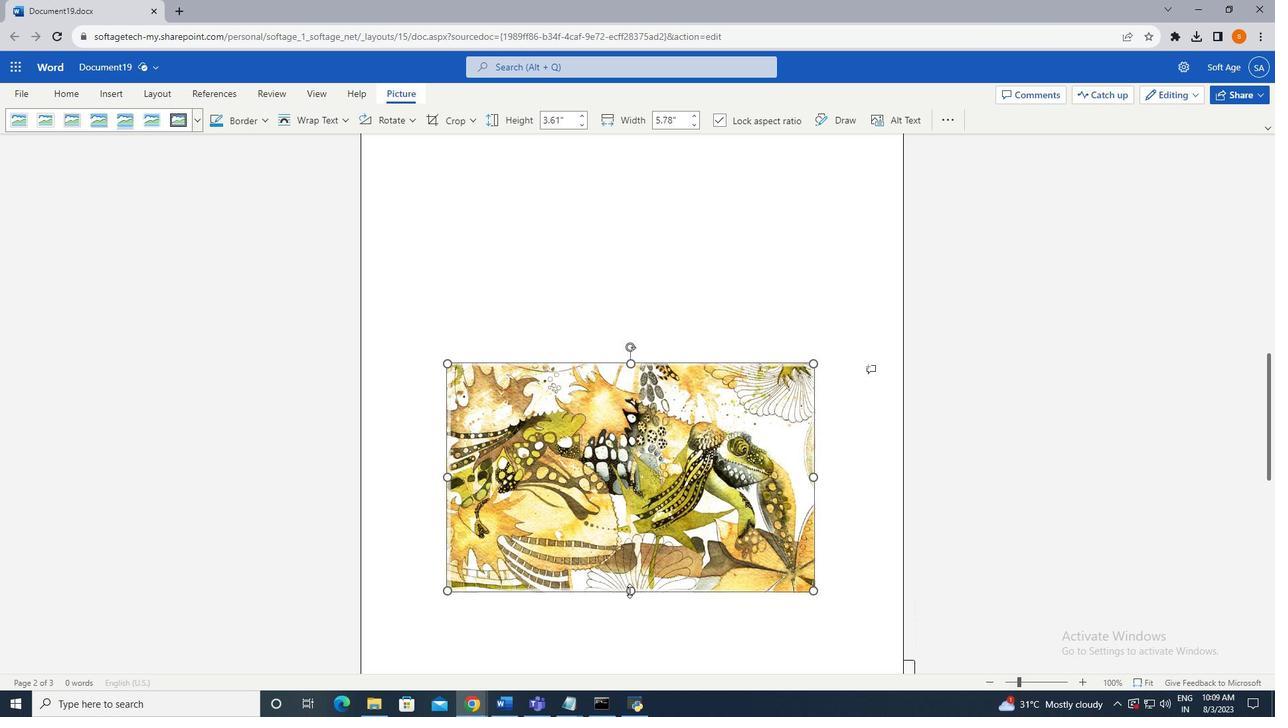 
Action: Mouse pressed left at (629, 591)
Screenshot: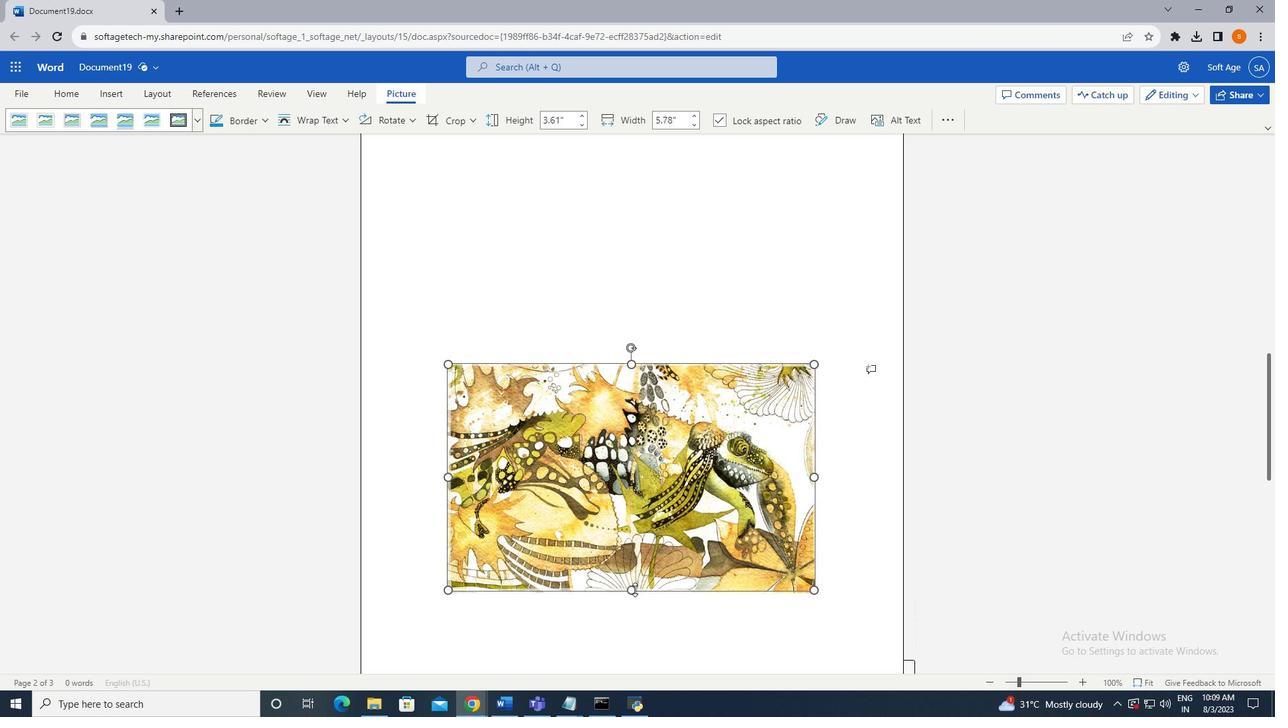 
Action: Mouse moved to (445, 360)
Screenshot: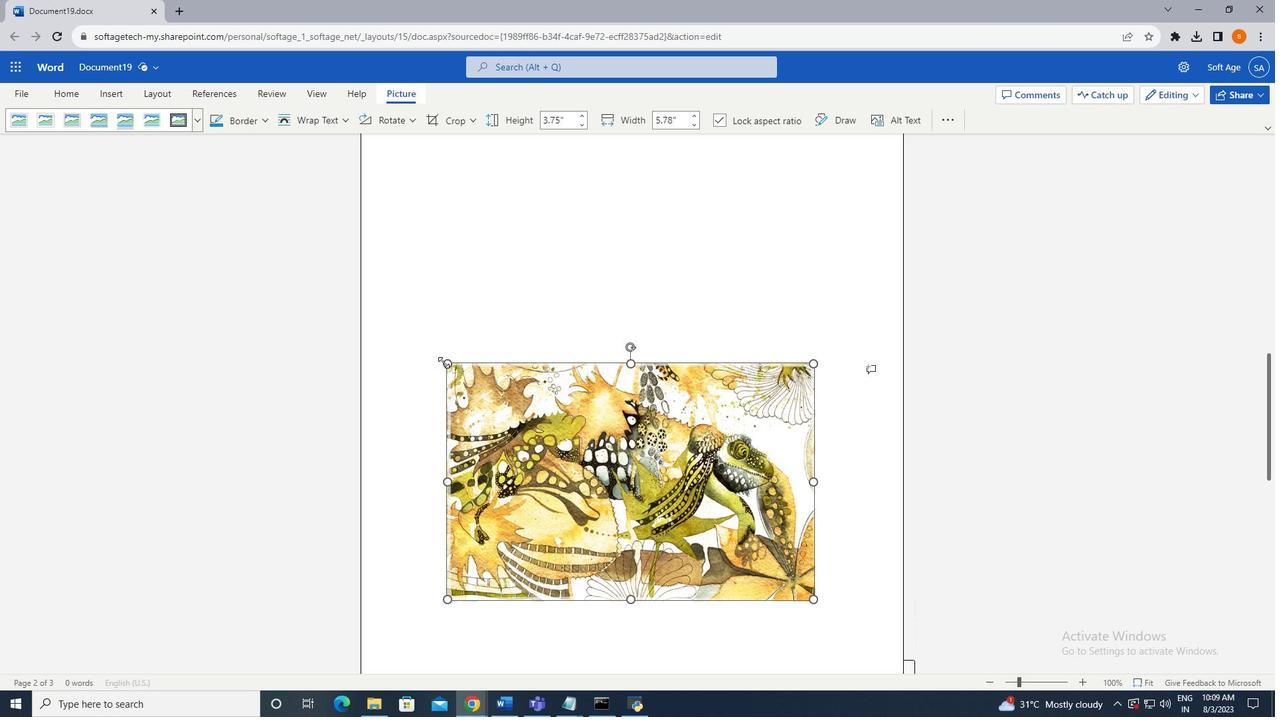 
Action: Mouse pressed left at (445, 360)
Screenshot: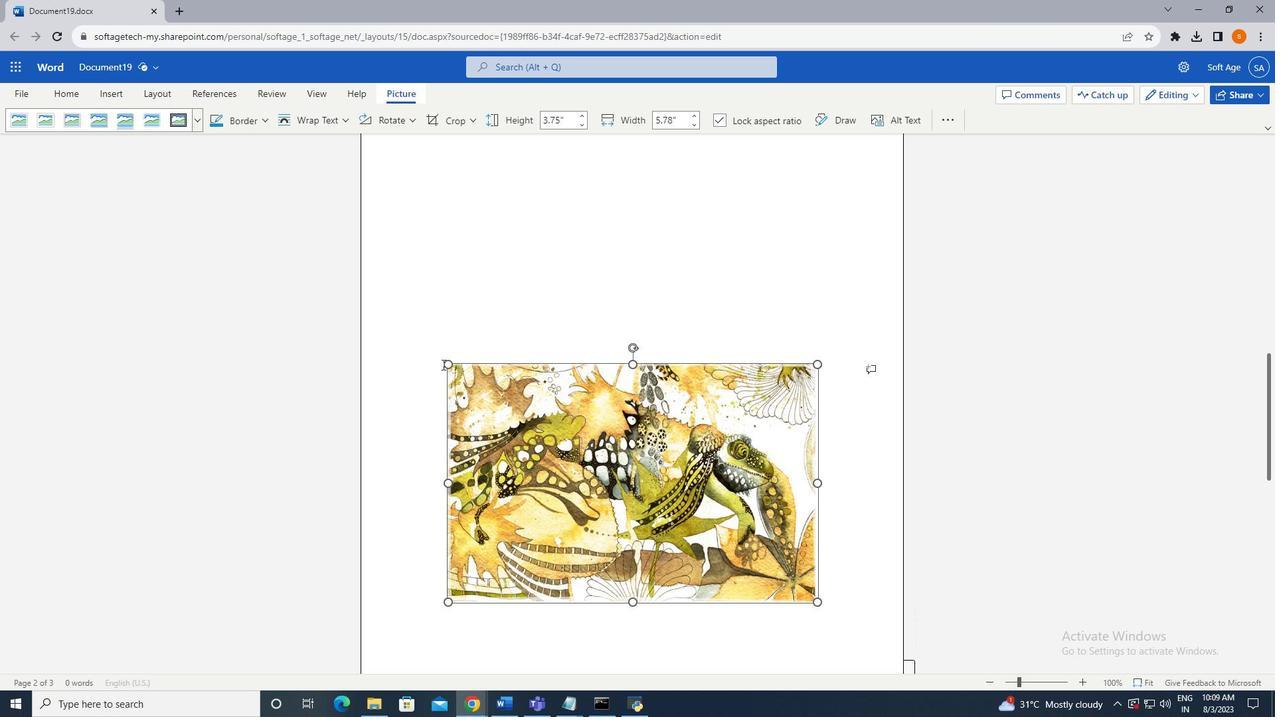 
Action: Mouse moved to (623, 435)
Screenshot: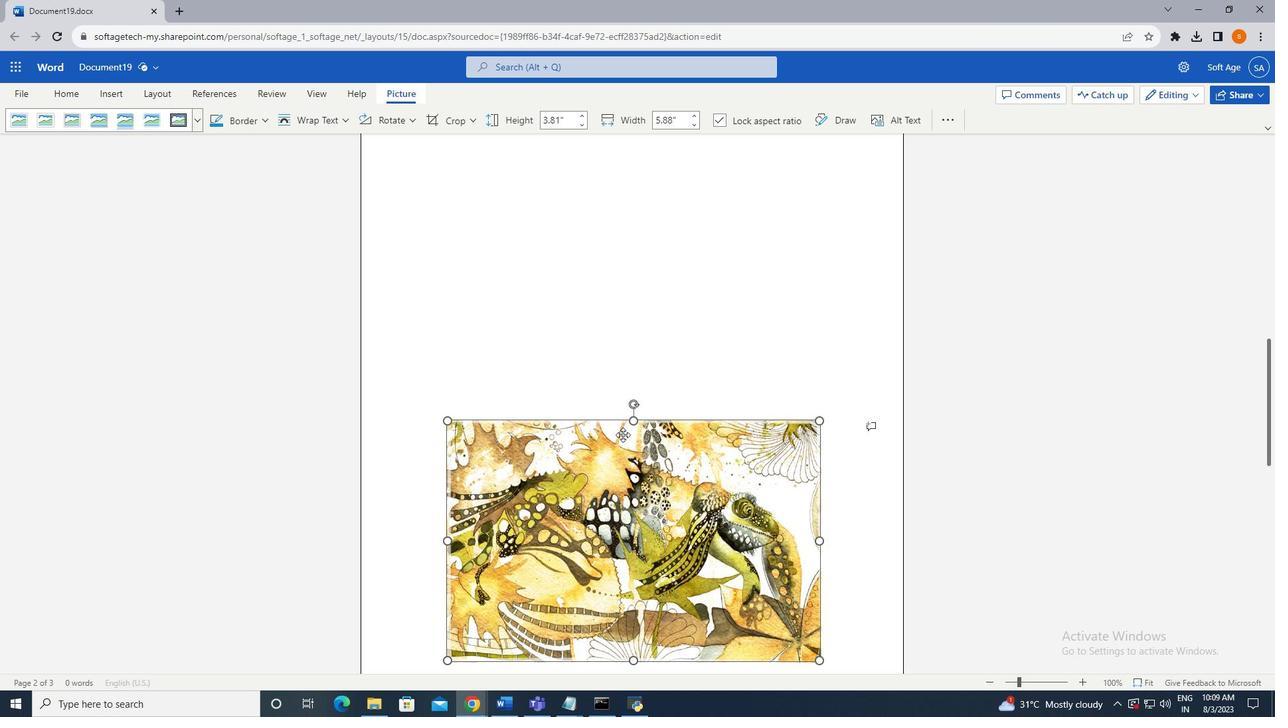 
Action: Mouse scrolled (623, 435) with delta (0, 0)
Screenshot: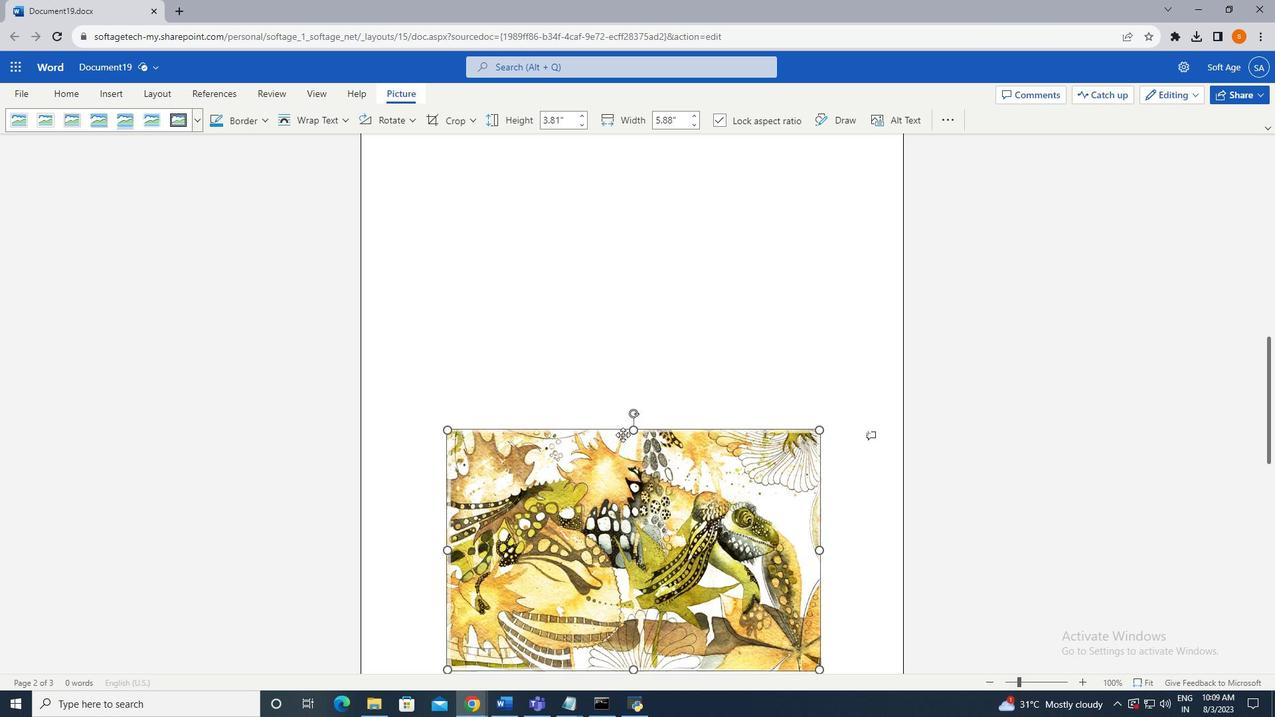 
Action: Mouse moved to (627, 435)
Screenshot: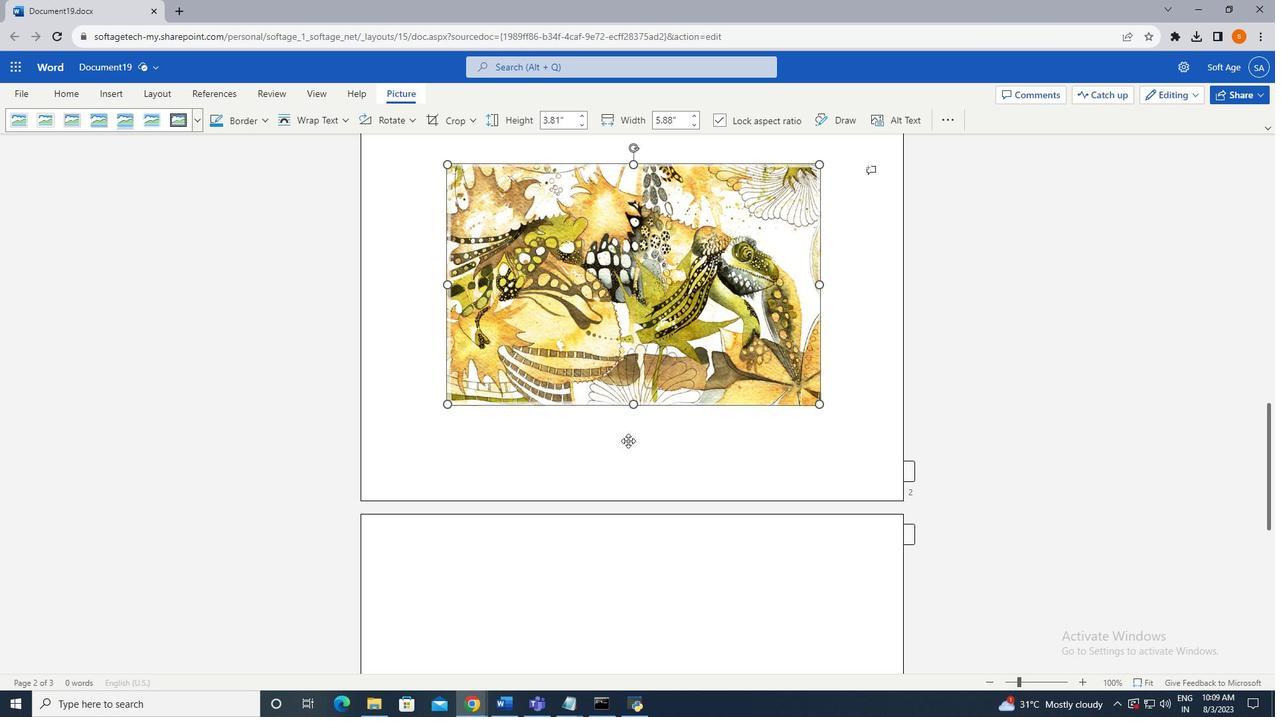 
Action: Mouse scrolled (627, 435) with delta (0, 0)
Screenshot: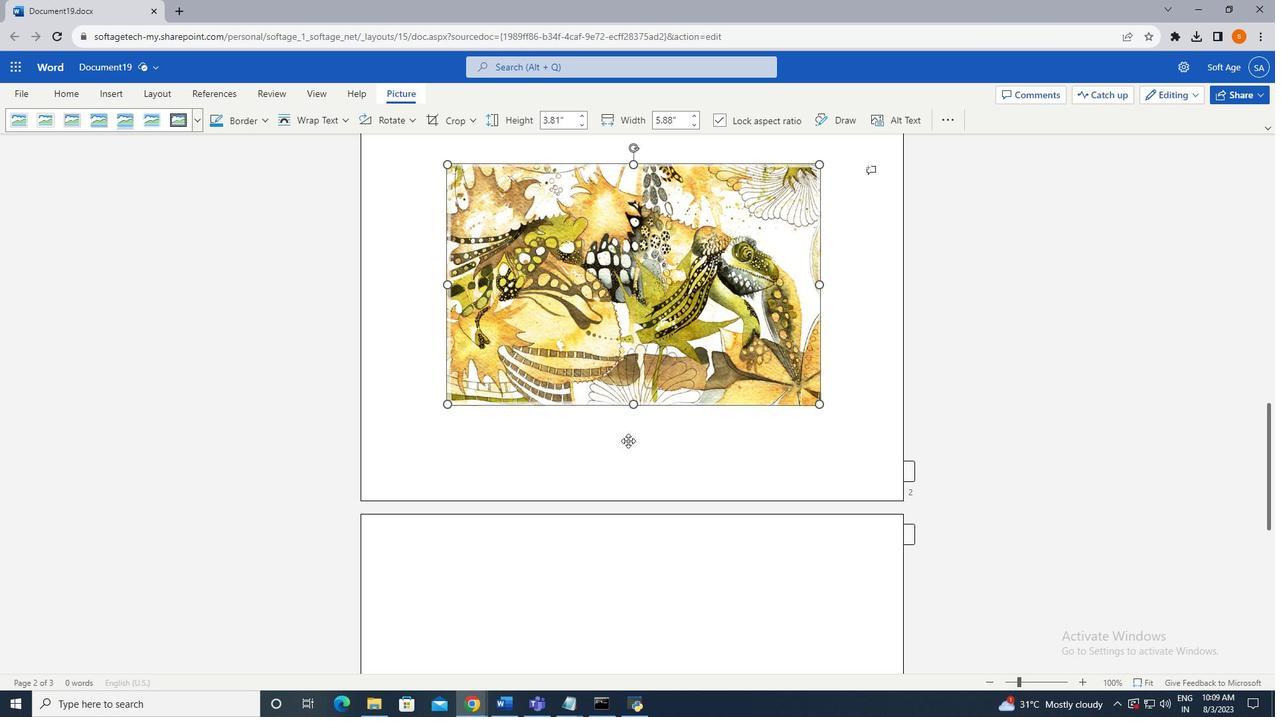 
Action: Mouse scrolled (627, 435) with delta (0, 0)
Screenshot: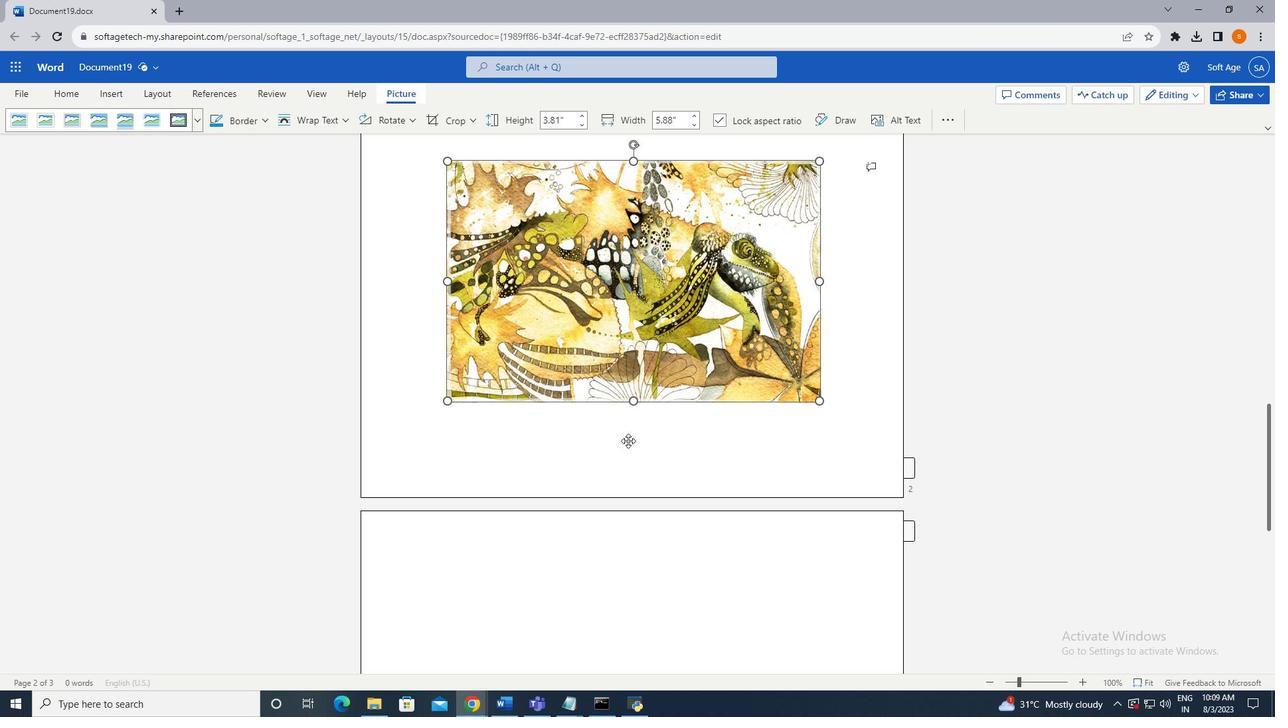 
Action: Mouse scrolled (627, 435) with delta (0, 0)
Screenshot: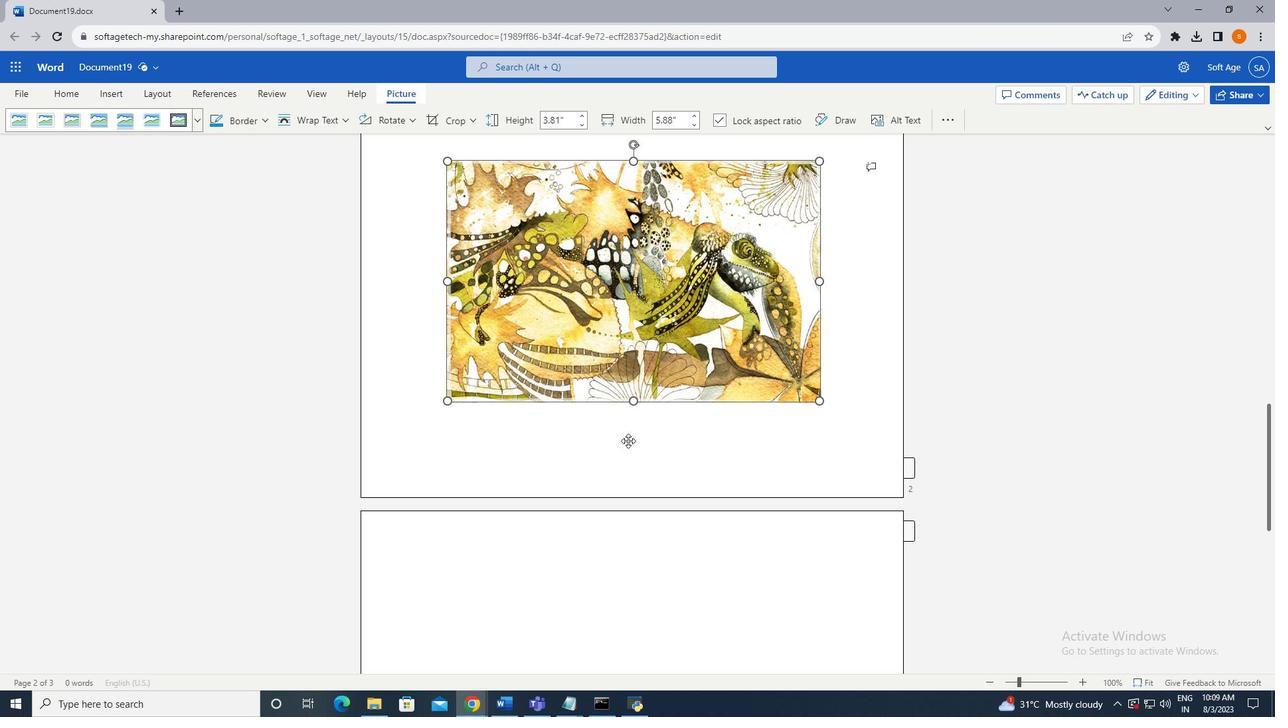 
Action: Mouse scrolled (627, 435) with delta (0, 0)
Screenshot: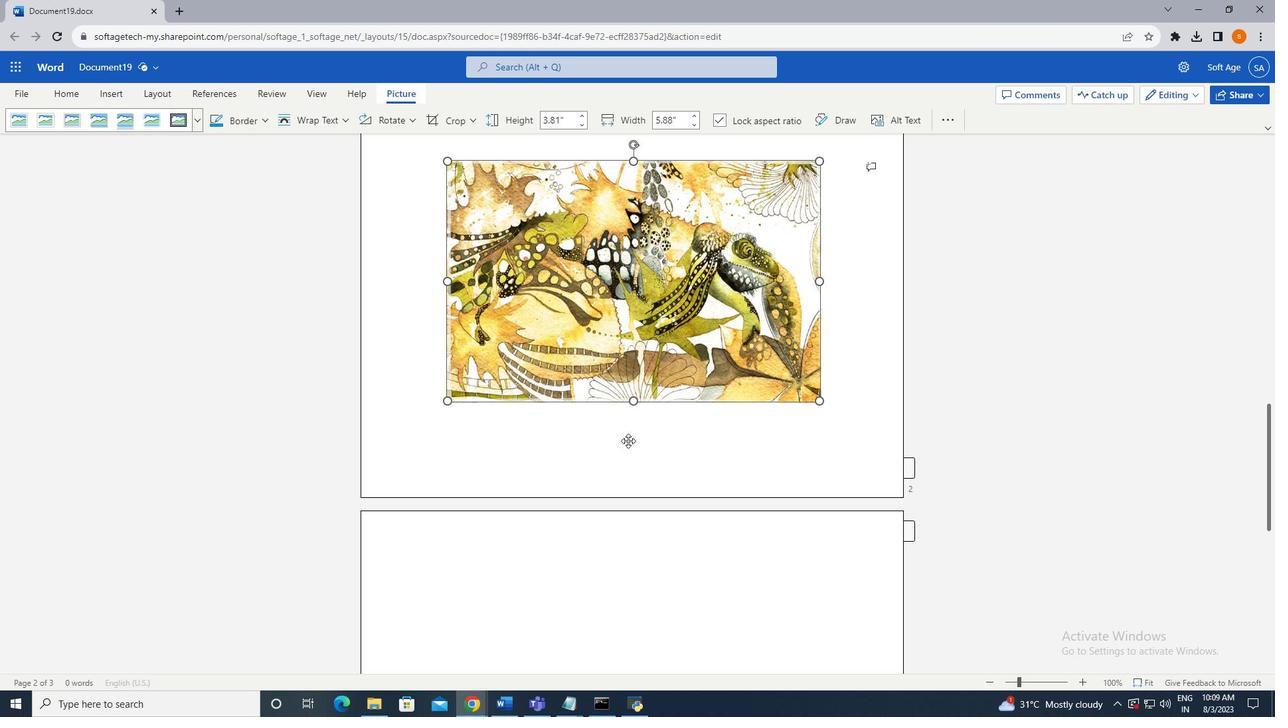 
Action: Mouse moved to (628, 441)
Screenshot: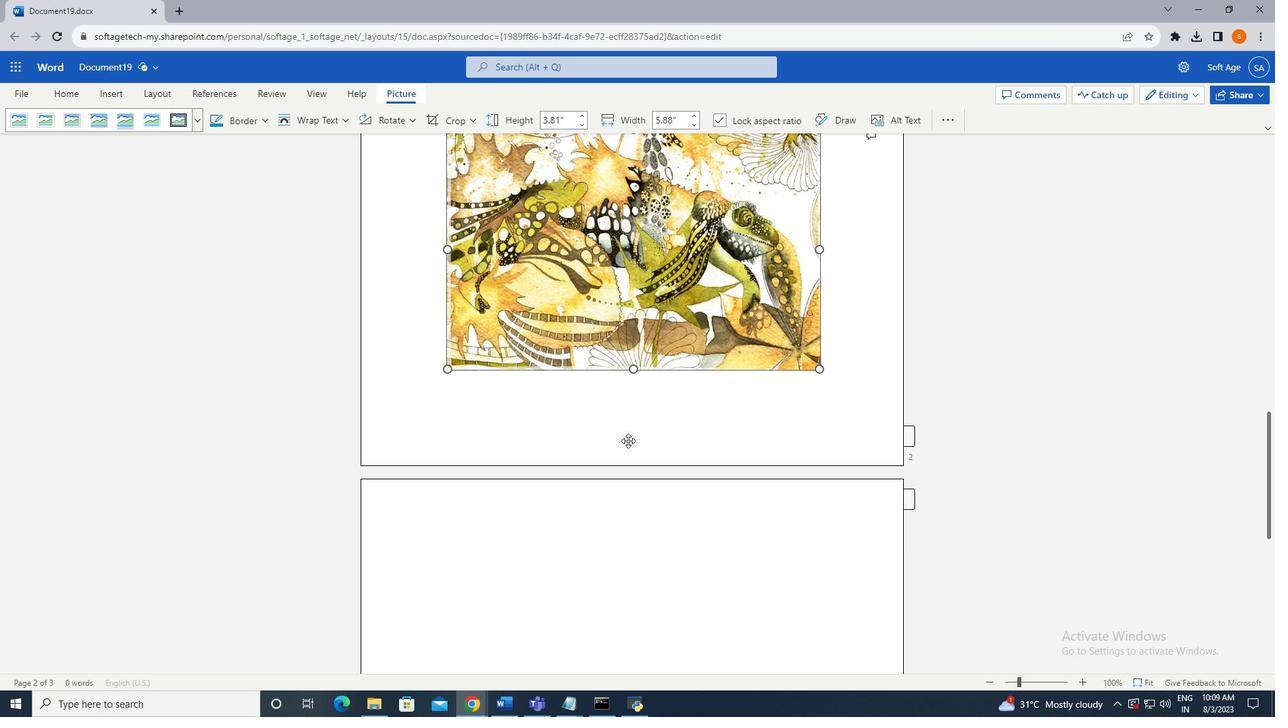 
Action: Mouse scrolled (628, 440) with delta (0, 0)
Screenshot: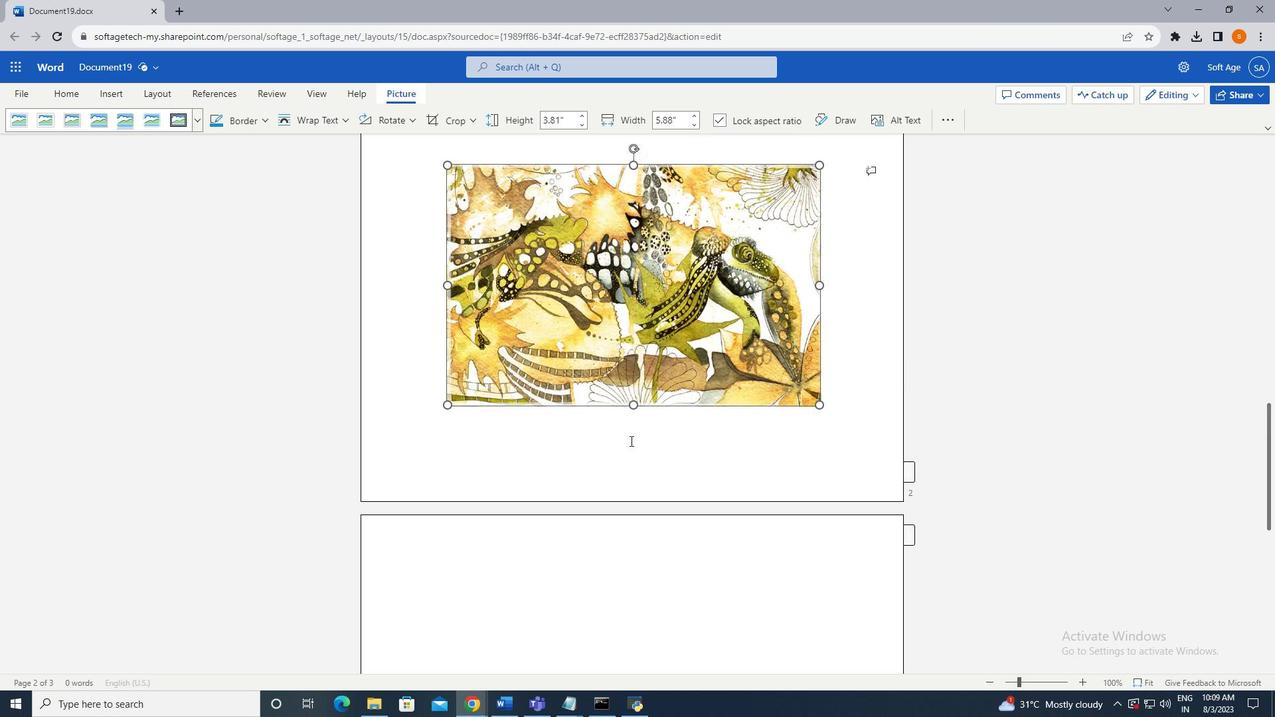 
Action: Mouse scrolled (628, 440) with delta (0, 0)
Screenshot: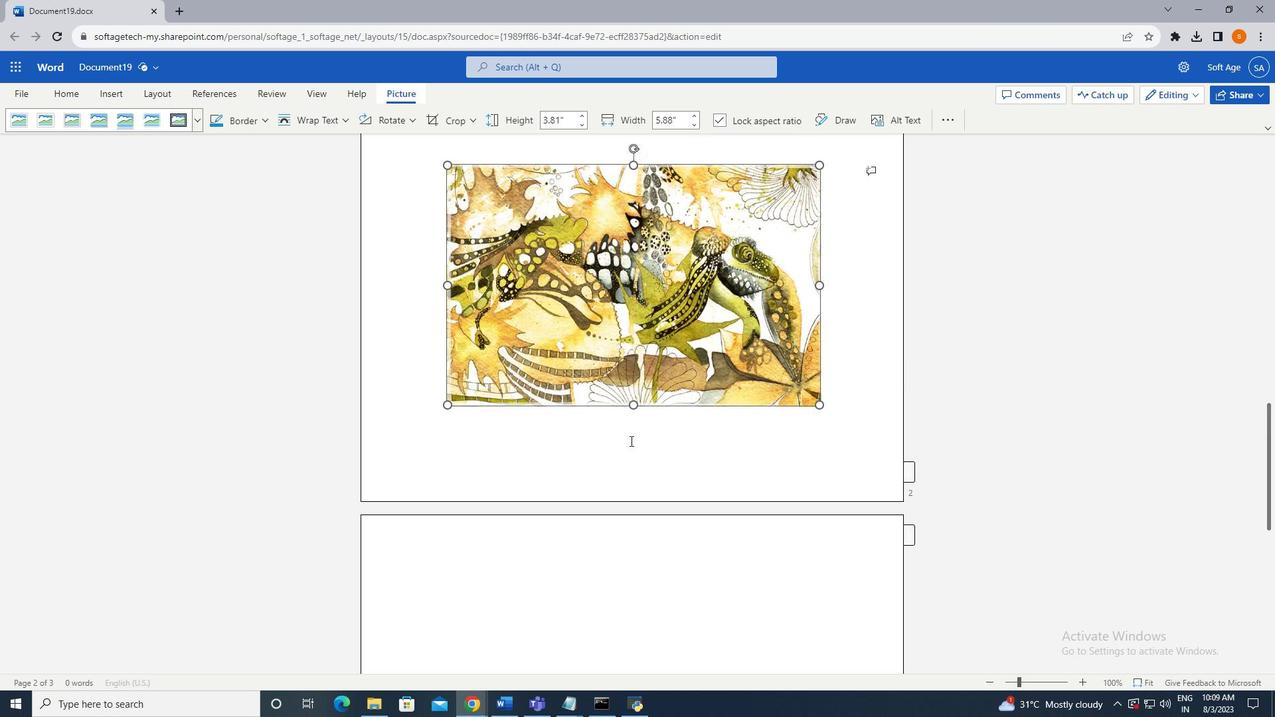 
Action: Mouse scrolled (628, 440) with delta (0, 0)
Screenshot: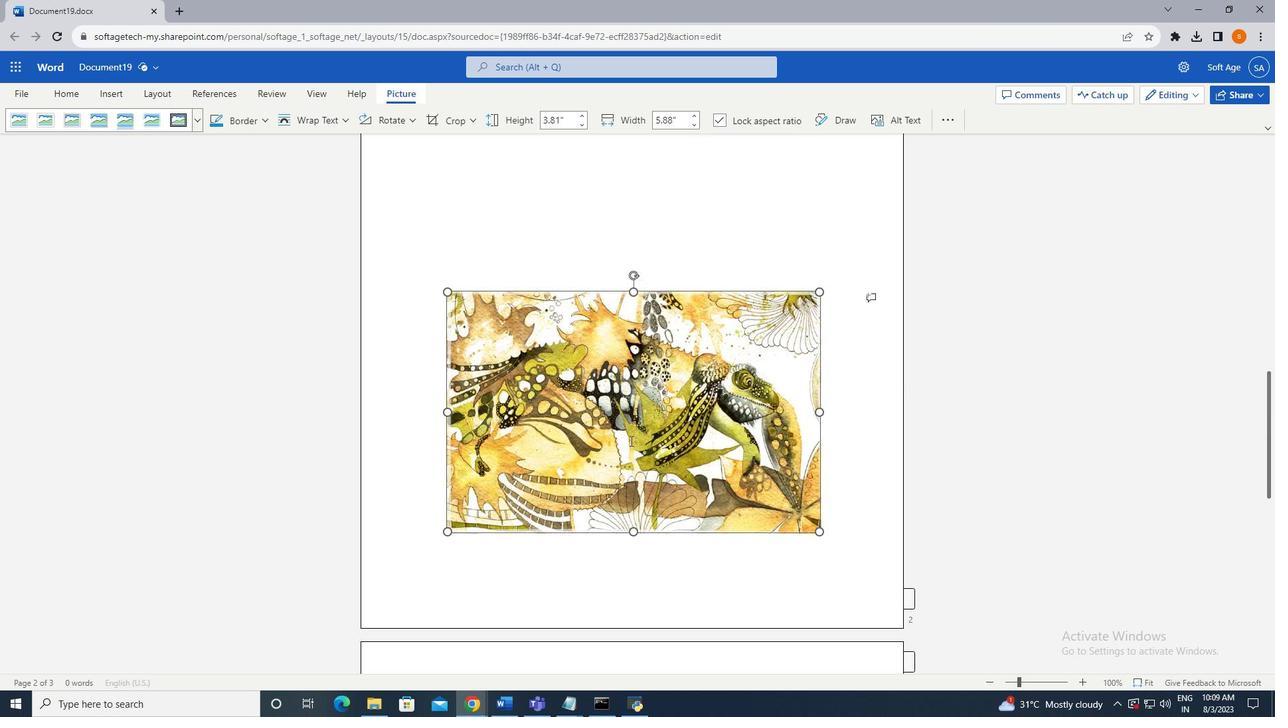 
Action: Mouse scrolled (628, 441) with delta (0, 0)
Screenshot: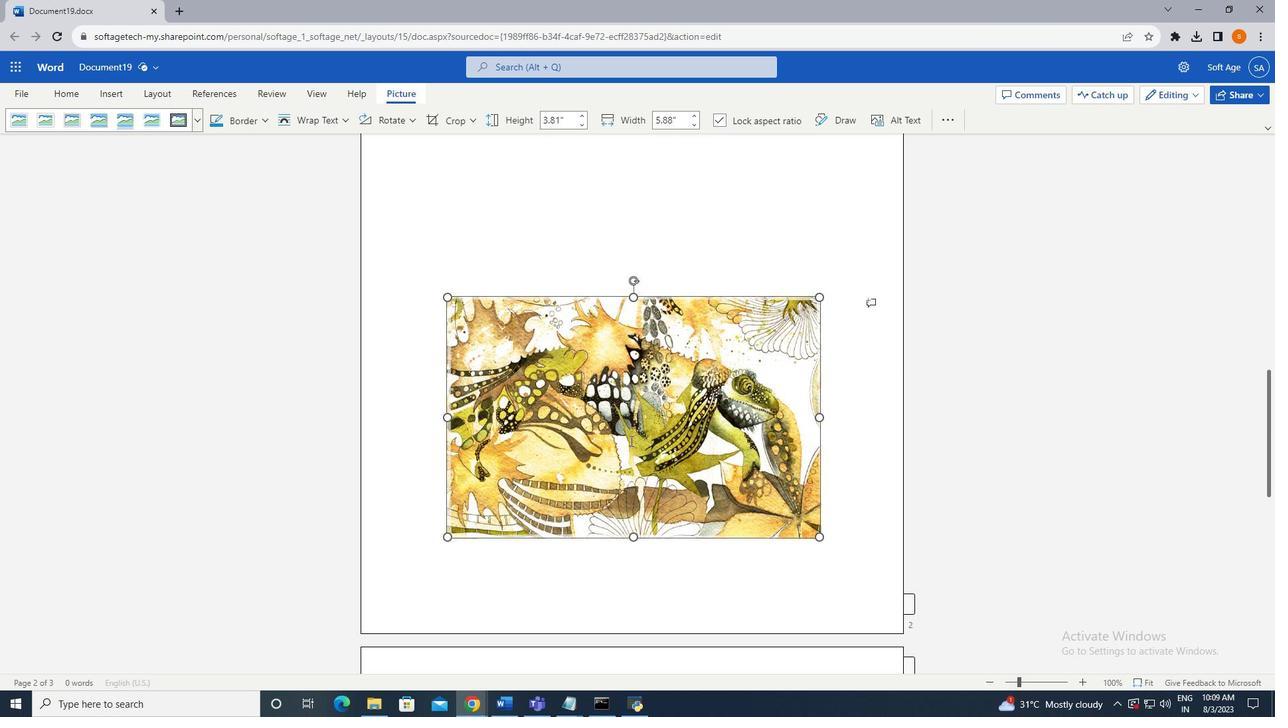 
Action: Mouse moved to (630, 441)
Screenshot: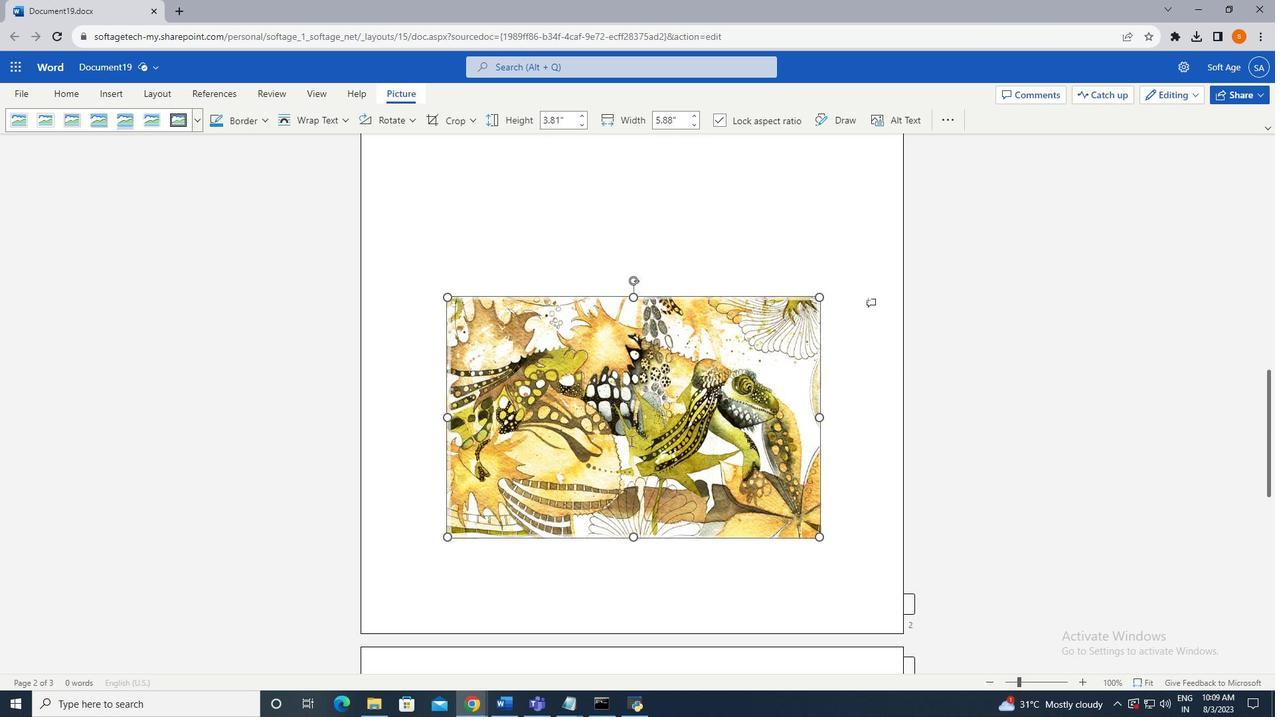 
Action: Mouse scrolled (630, 441) with delta (0, 0)
Screenshot: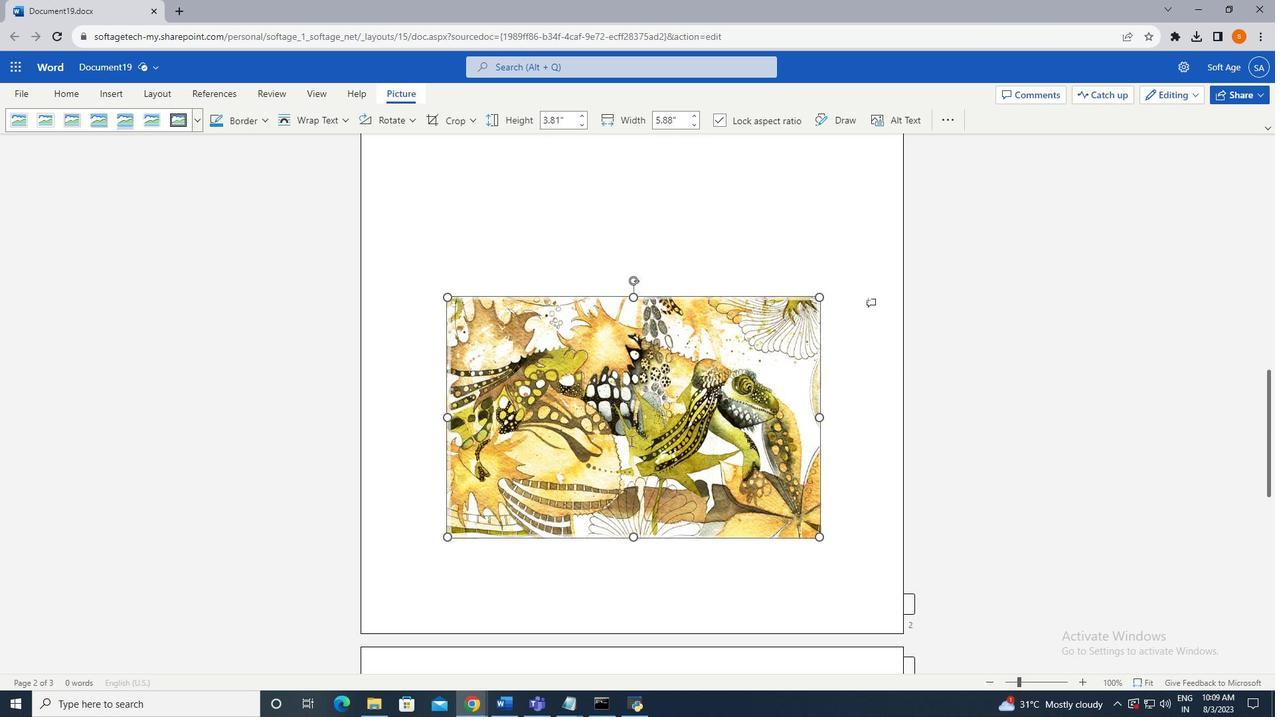 
Action: Mouse scrolled (630, 441) with delta (0, 0)
Screenshot: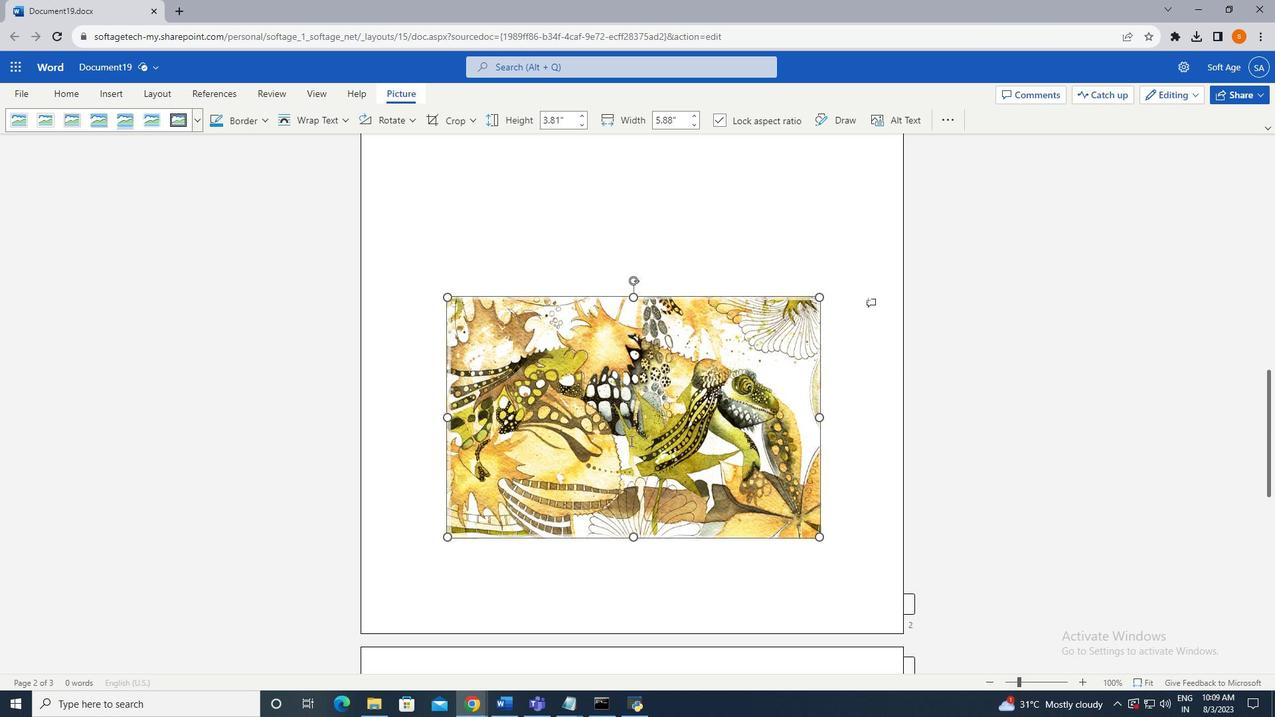 
Action: Mouse scrolled (630, 441) with delta (0, 0)
Screenshot: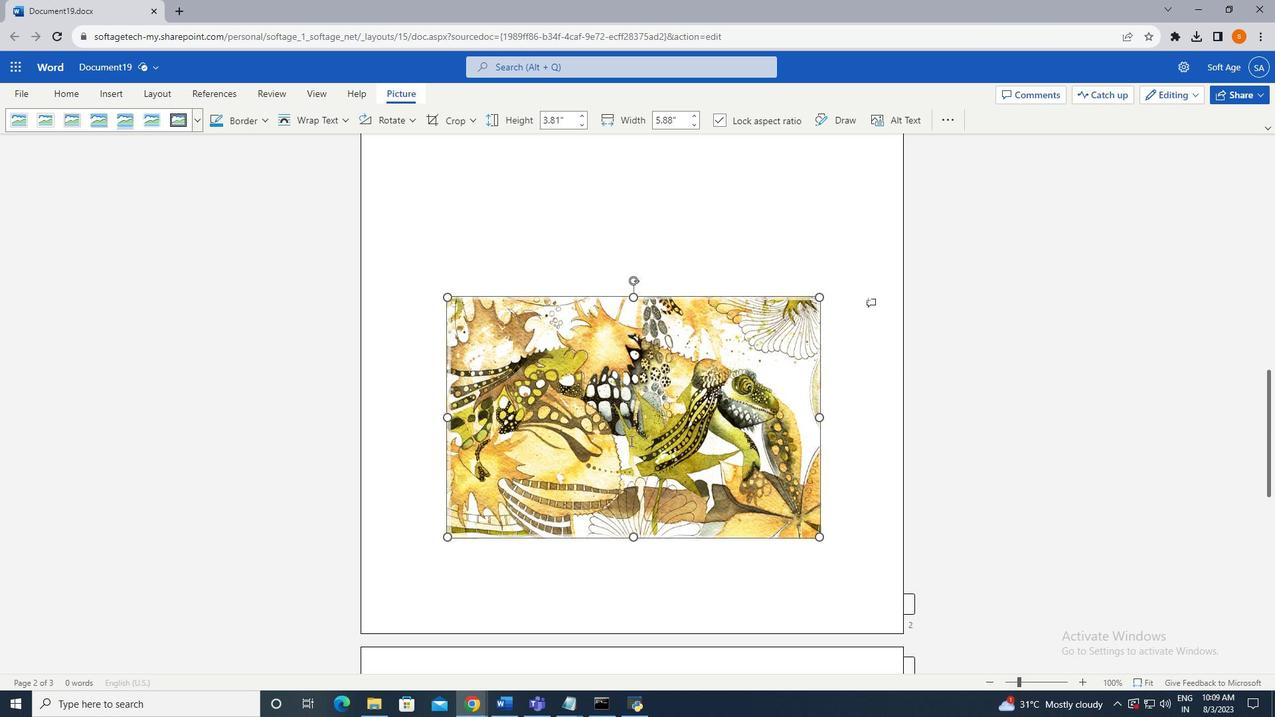 
Action: Mouse scrolled (630, 441) with delta (0, 0)
Screenshot: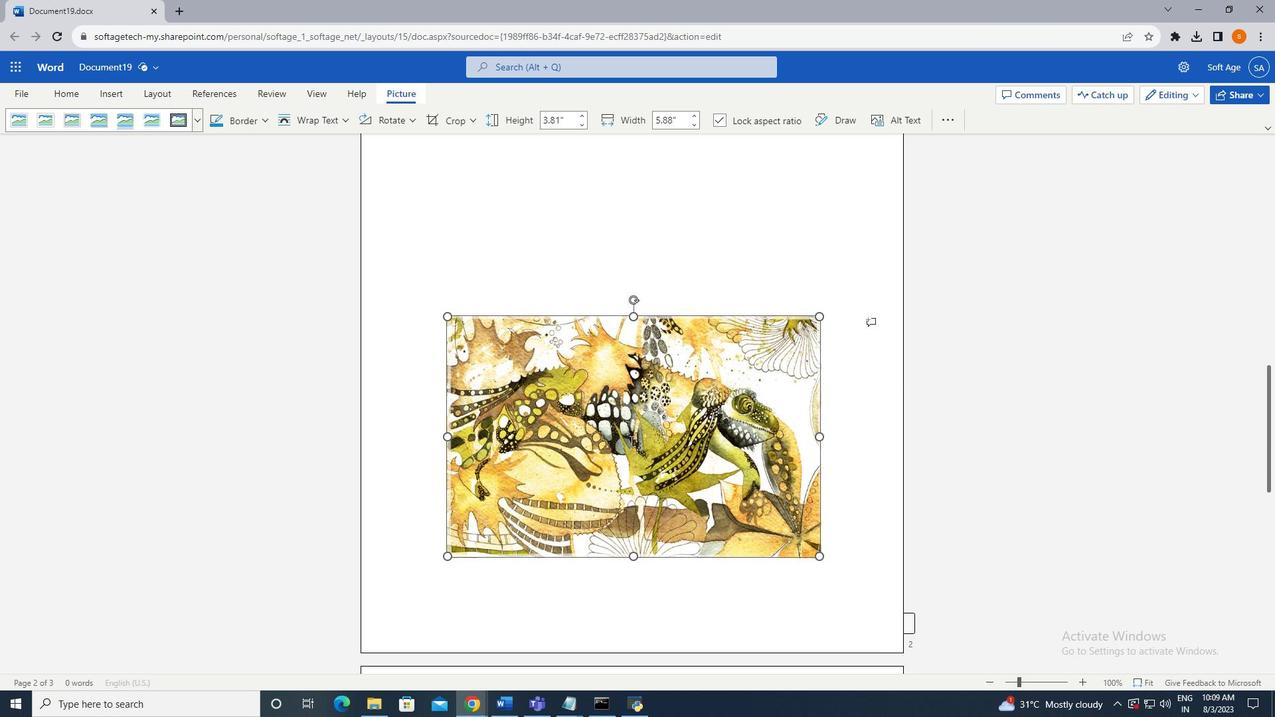 
Action: Mouse scrolled (630, 441) with delta (0, 0)
Screenshot: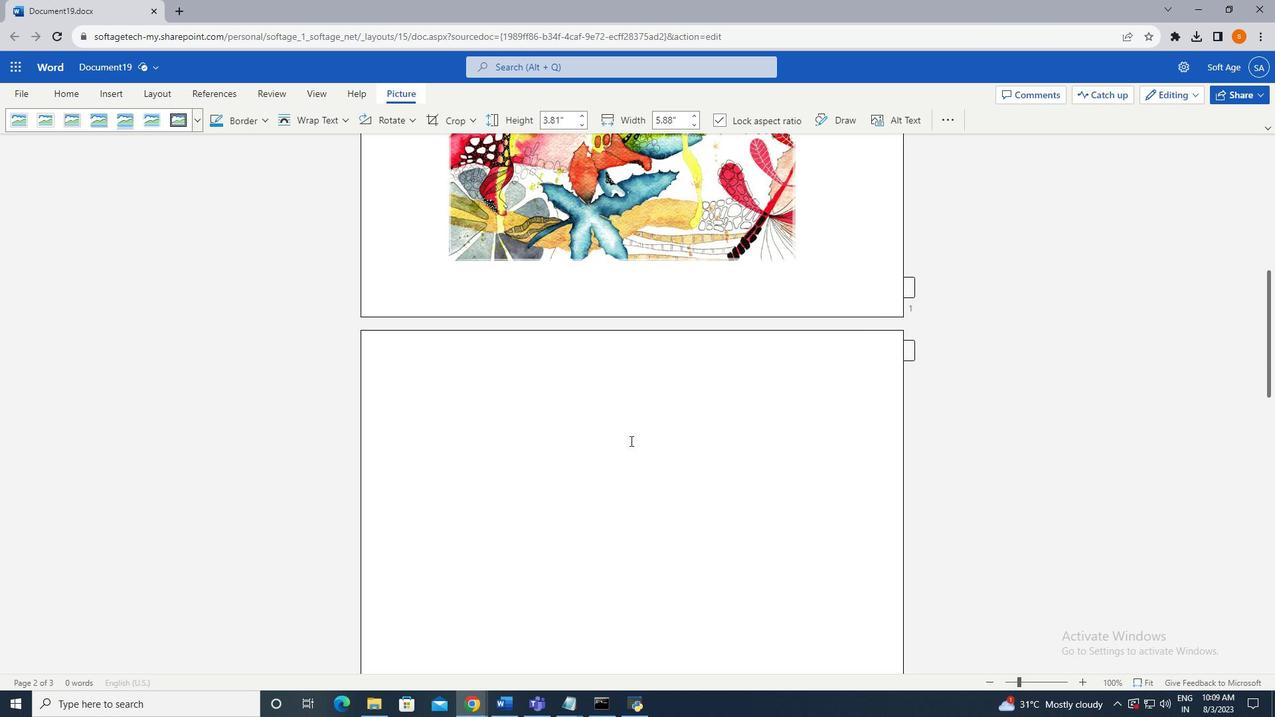 
Action: Mouse scrolled (630, 441) with delta (0, 0)
Screenshot: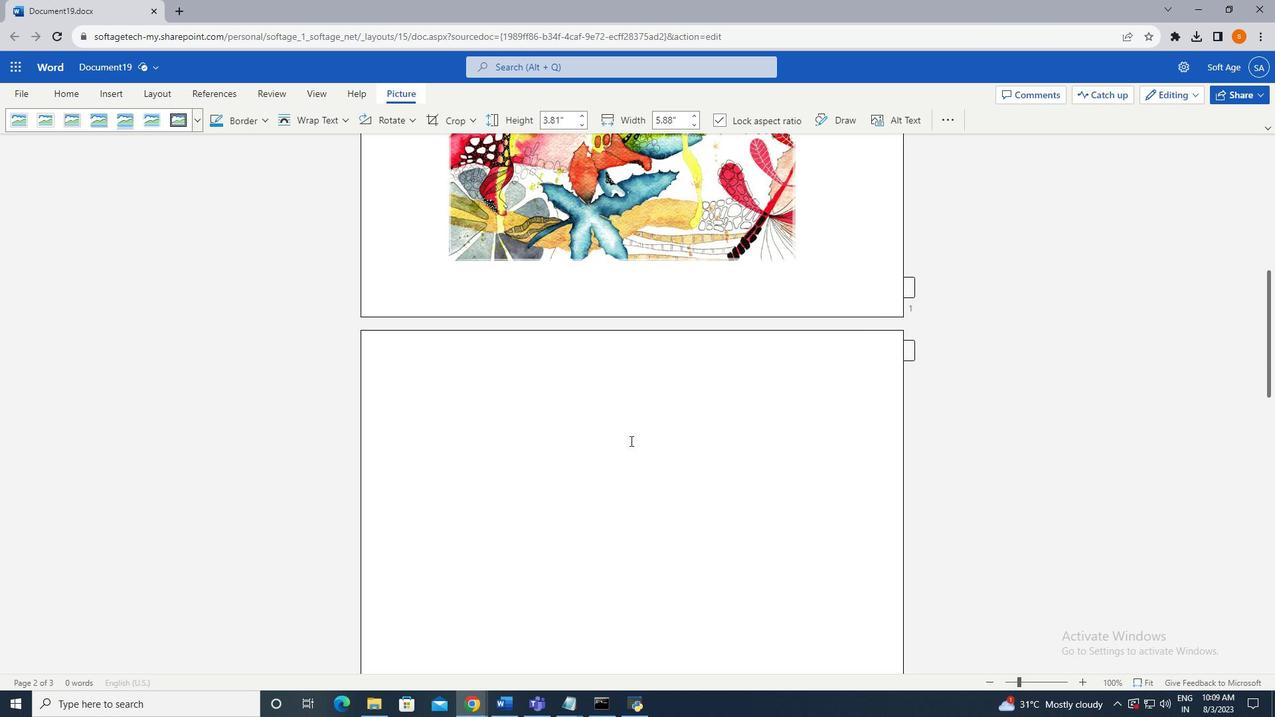 
Action: Mouse scrolled (630, 441) with delta (0, 0)
Screenshot: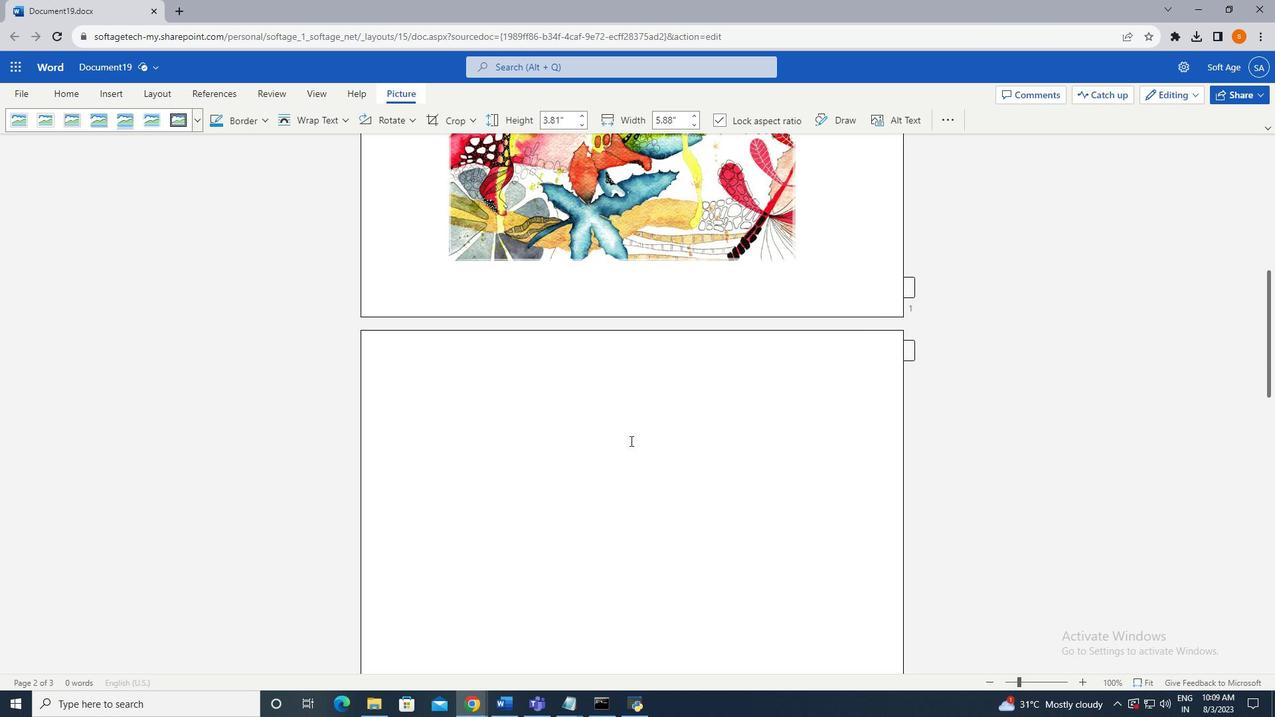 
Action: Mouse scrolled (630, 441) with delta (0, 0)
Screenshot: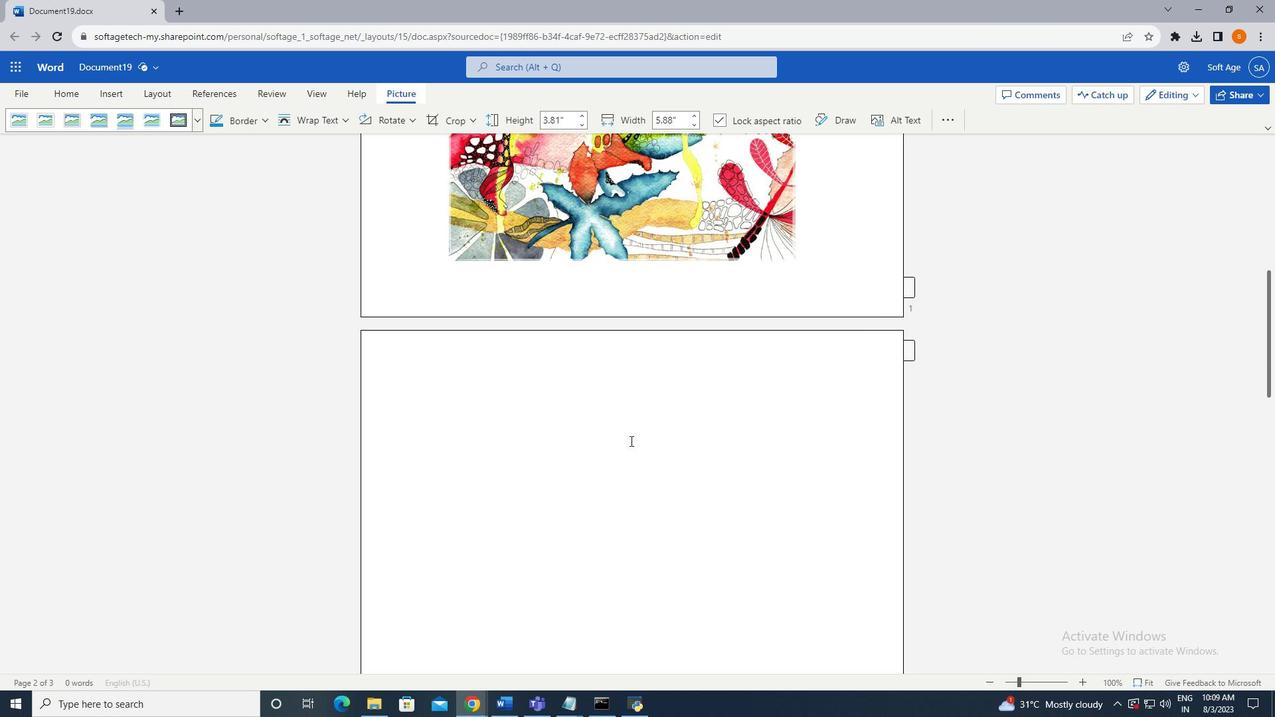 
Action: Mouse scrolled (630, 441) with delta (0, 0)
Screenshot: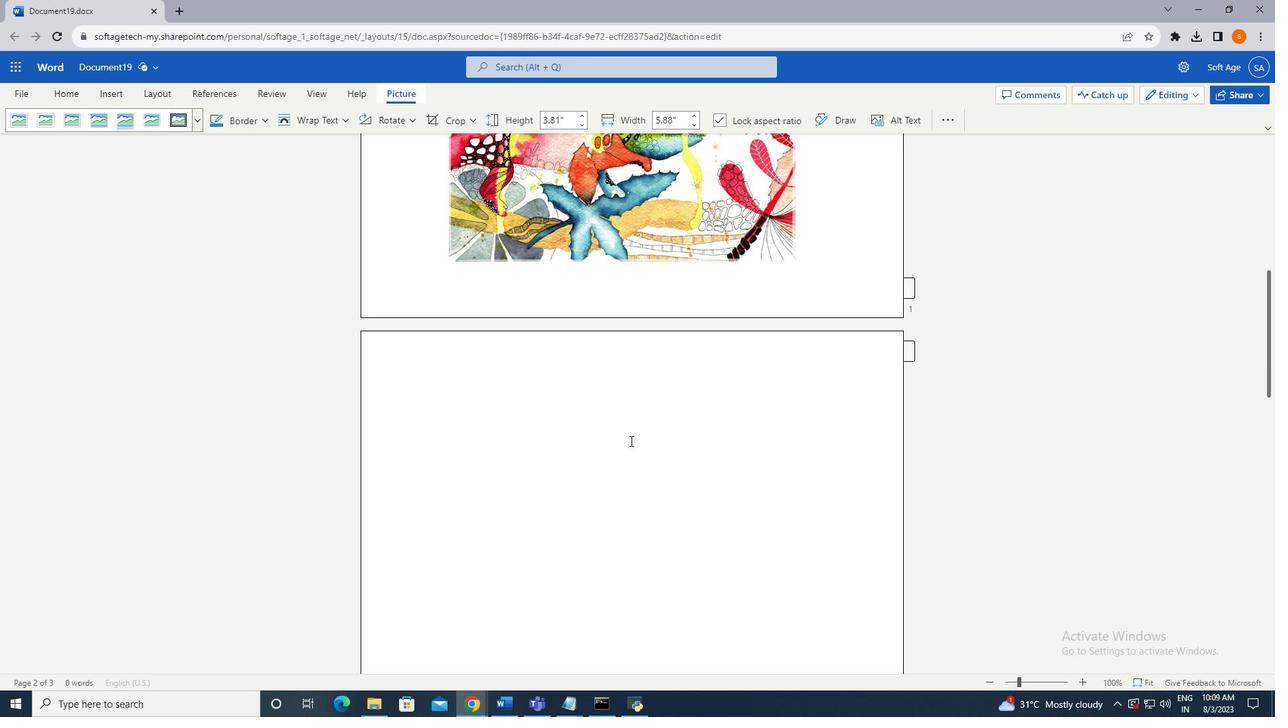 
Action: Mouse scrolled (630, 441) with delta (0, 0)
Screenshot: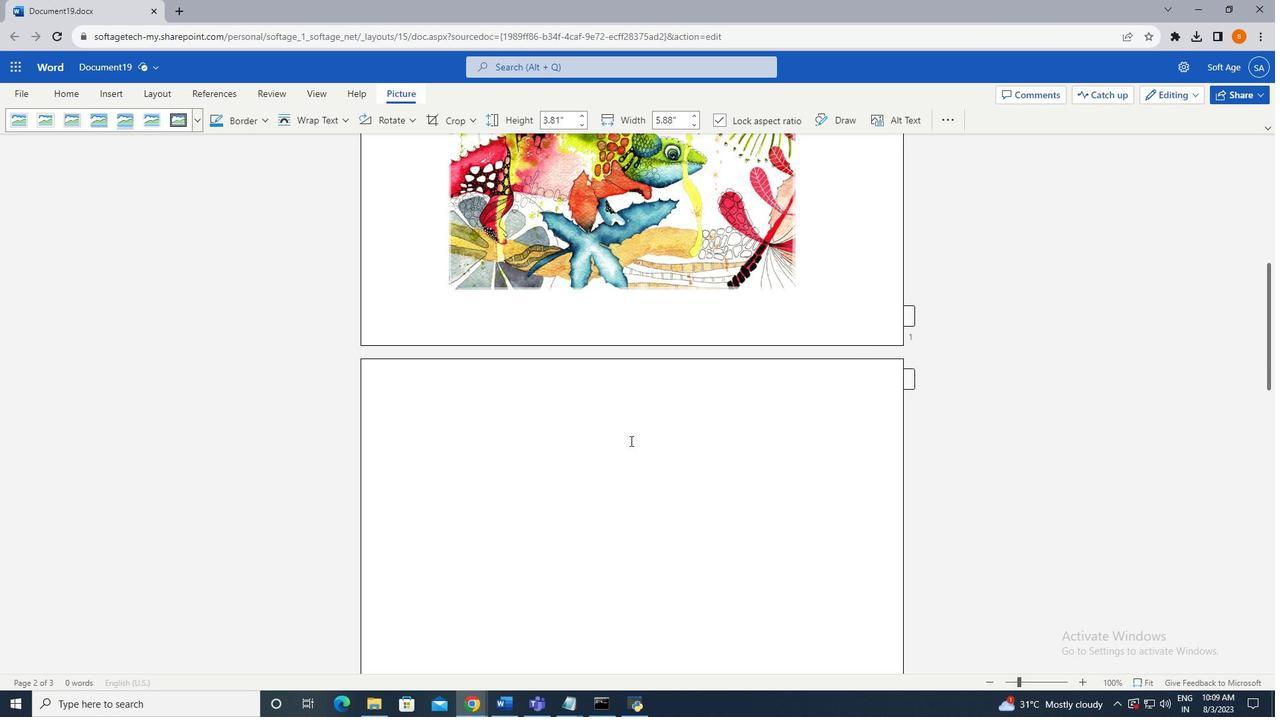 
Action: Mouse scrolled (630, 441) with delta (0, 0)
Screenshot: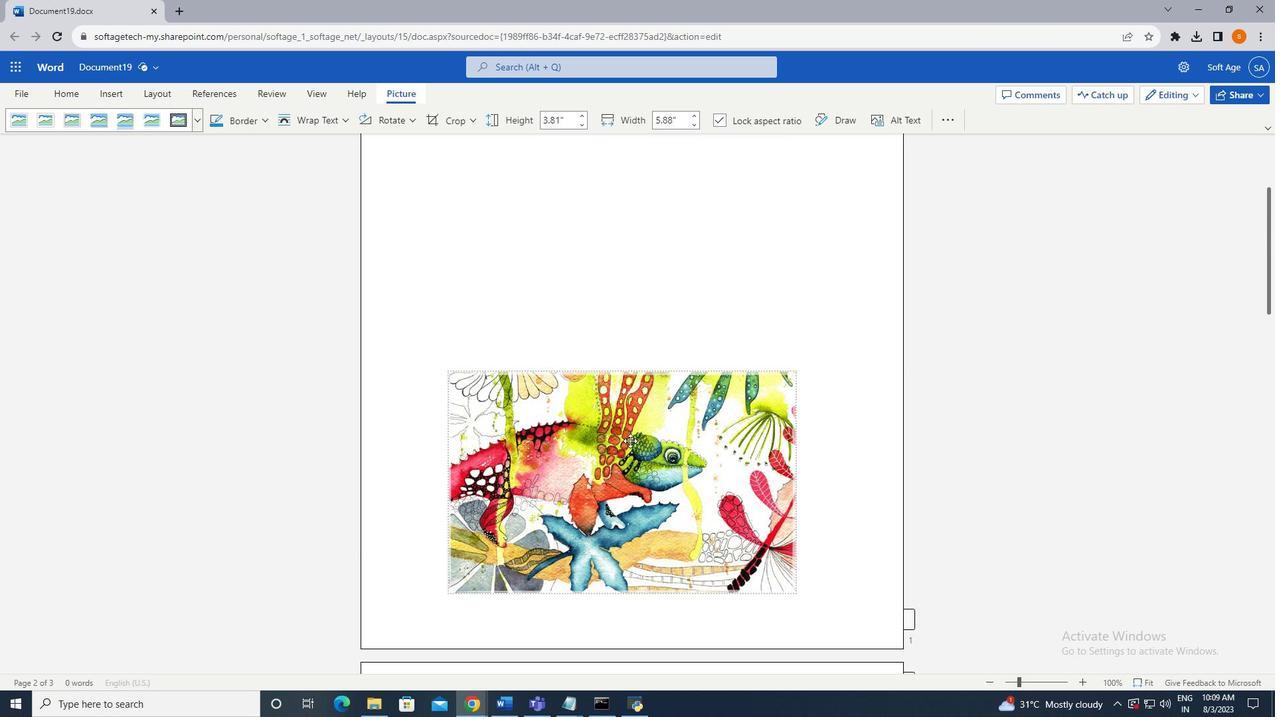 
Action: Mouse scrolled (630, 441) with delta (0, 0)
Screenshot: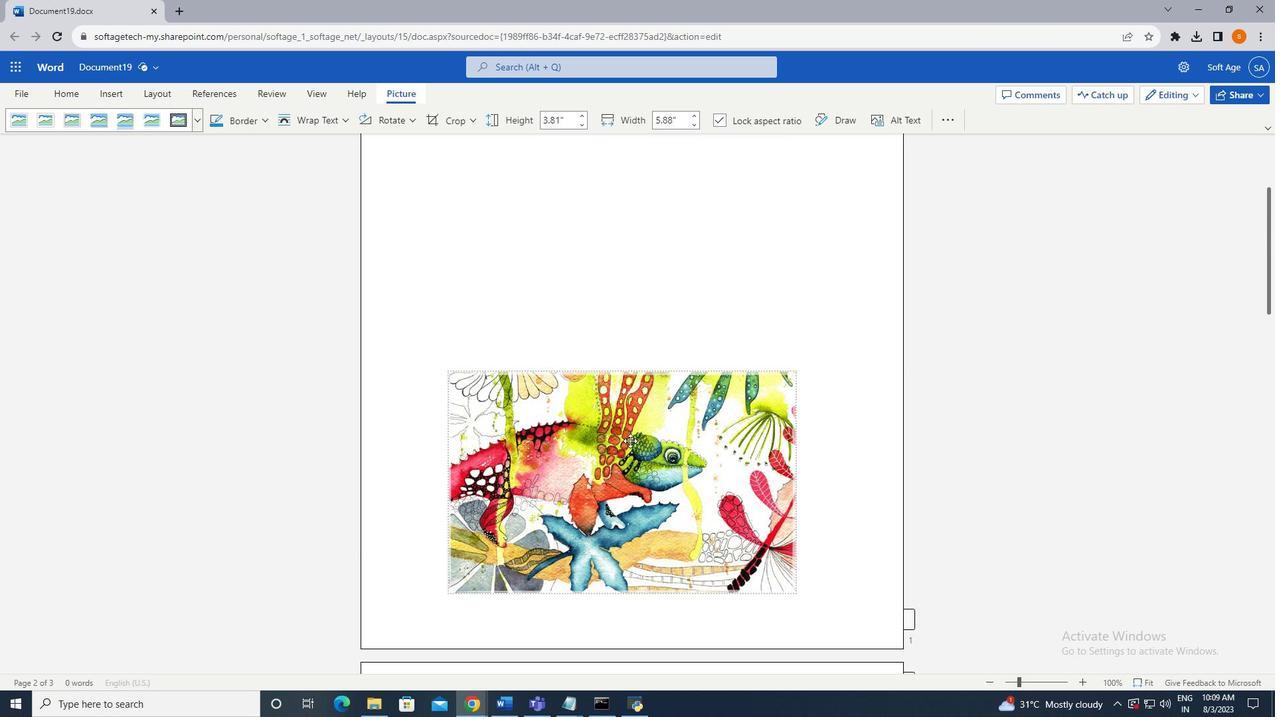 
Action: Mouse scrolled (630, 441) with delta (0, 0)
Screenshot: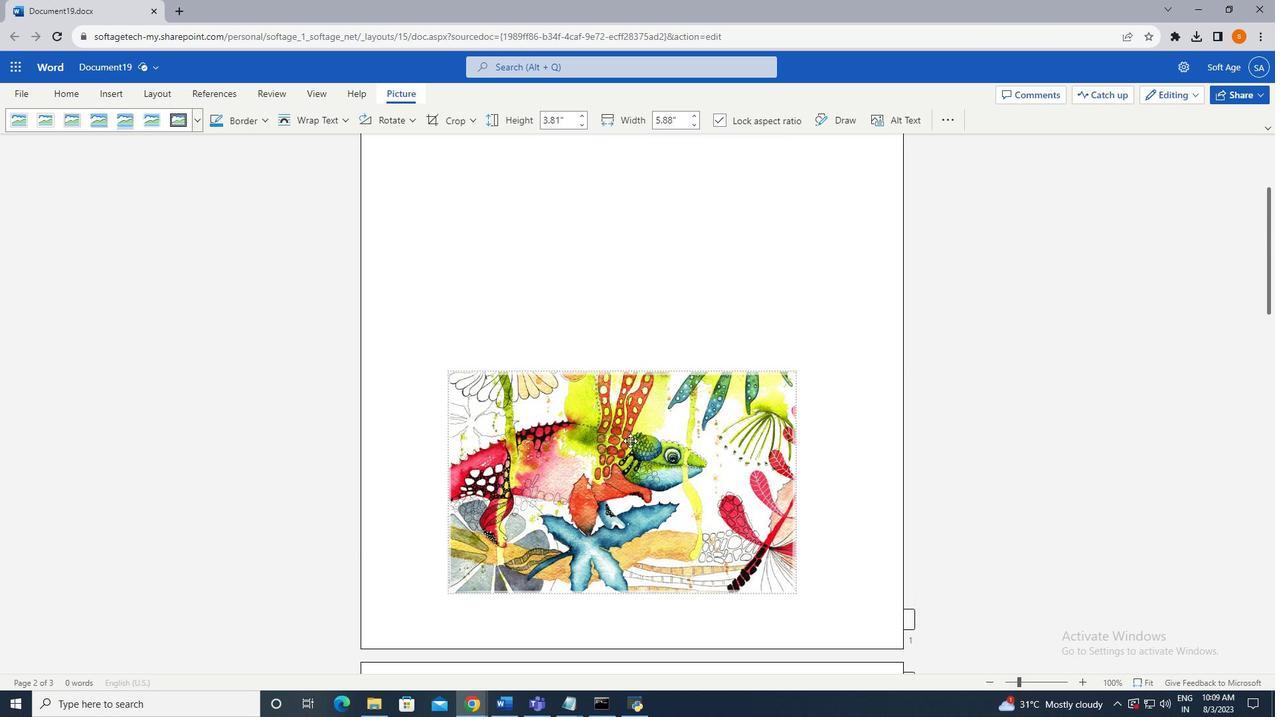 
Action: Mouse scrolled (630, 441) with delta (0, 0)
Screenshot: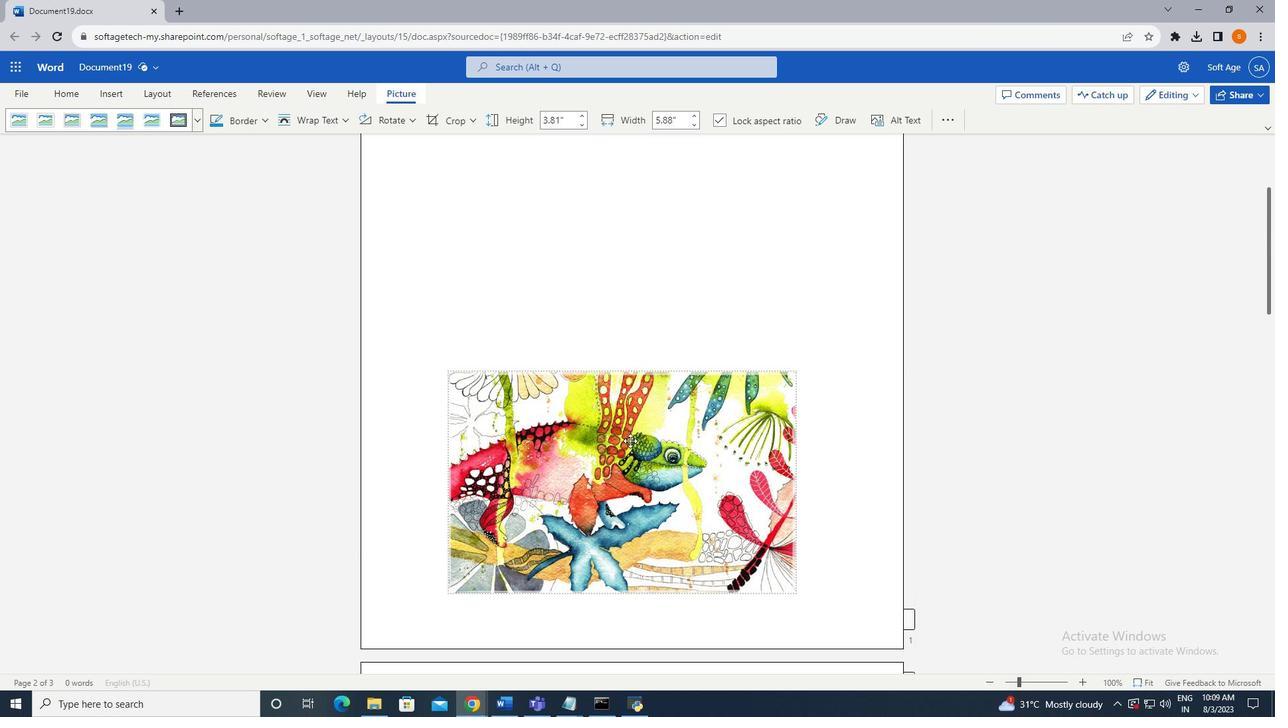 
Action: Mouse scrolled (630, 441) with delta (0, 0)
Screenshot: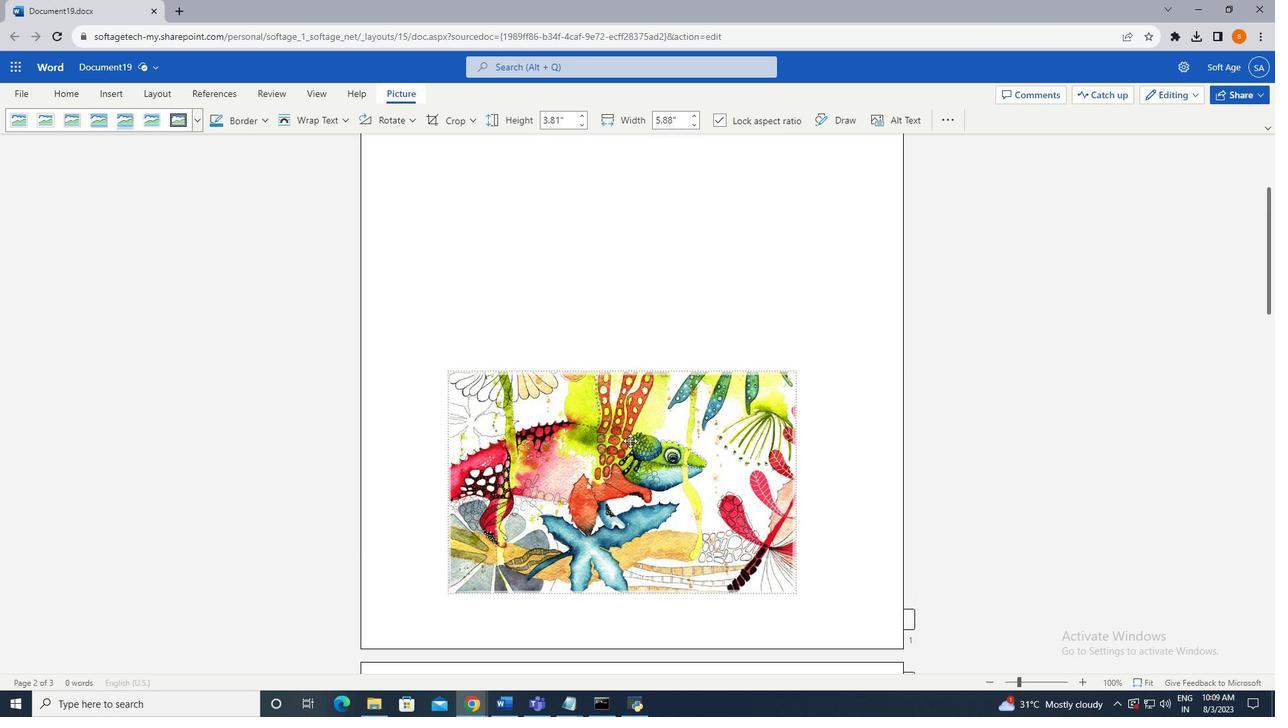 
Action: Mouse scrolled (630, 440) with delta (0, 0)
Screenshot: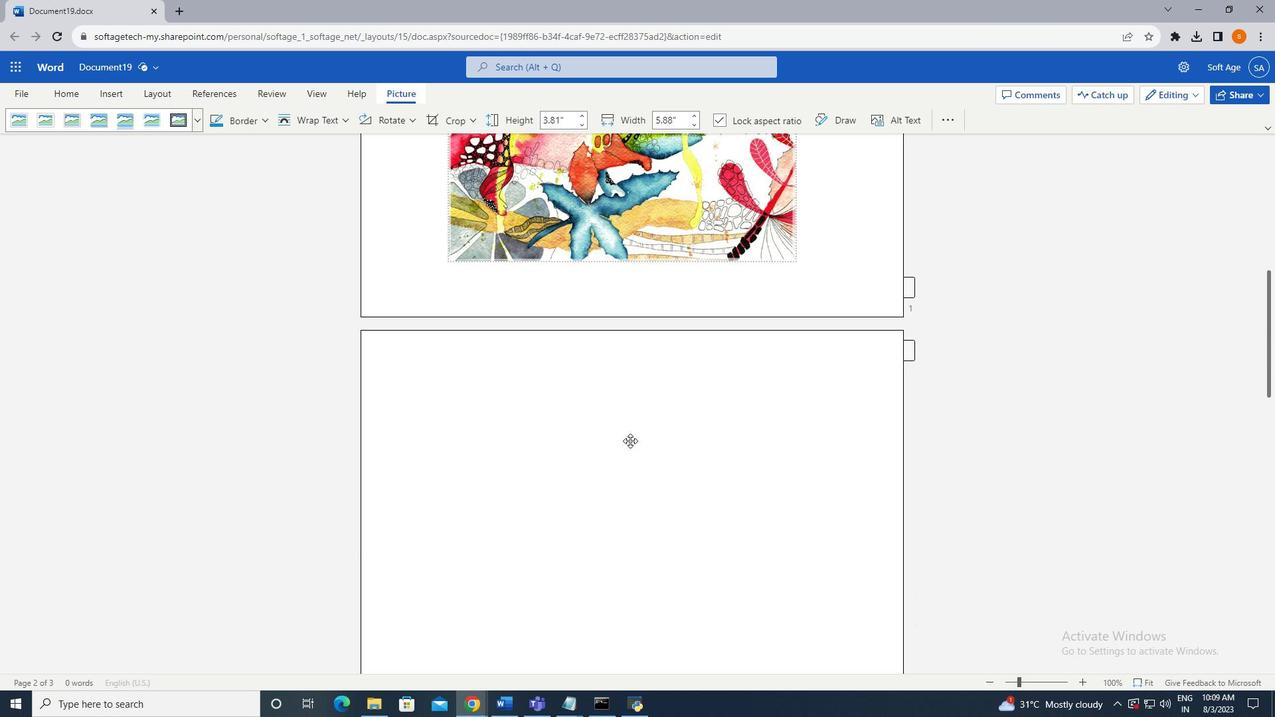 
Action: Mouse scrolled (630, 440) with delta (0, 0)
Screenshot: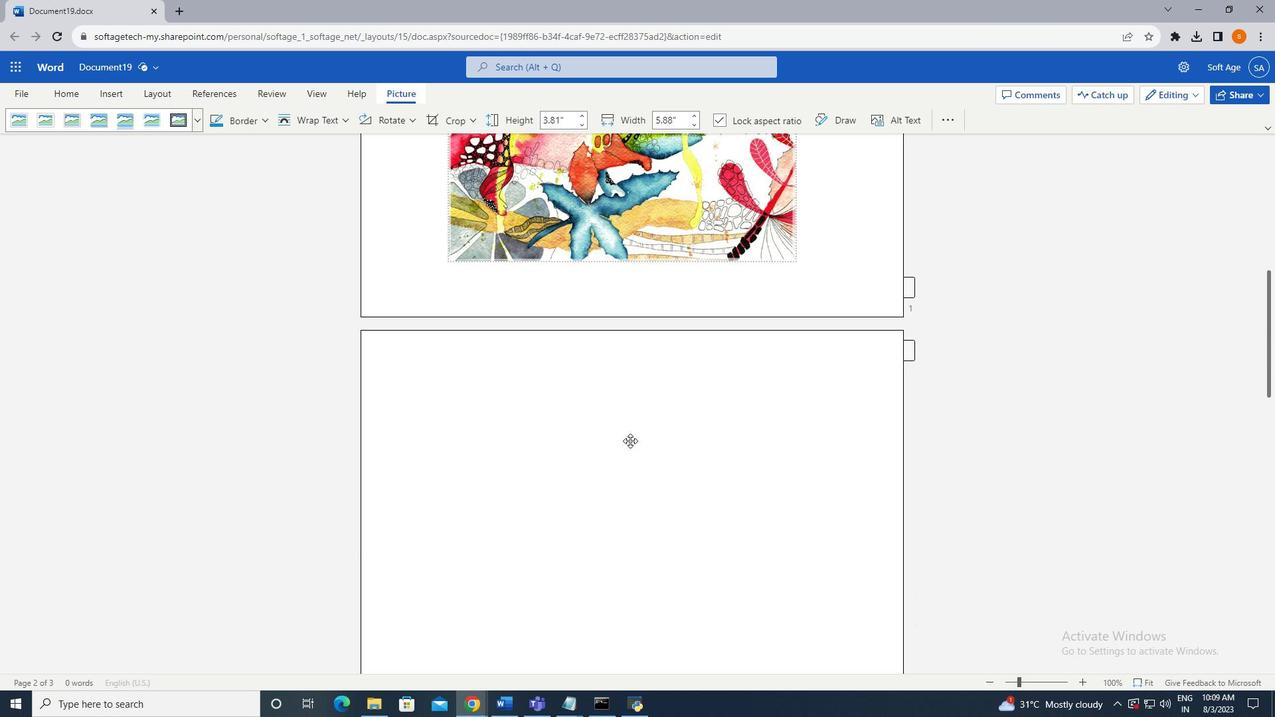 
Action: Mouse scrolled (630, 440) with delta (0, 0)
Screenshot: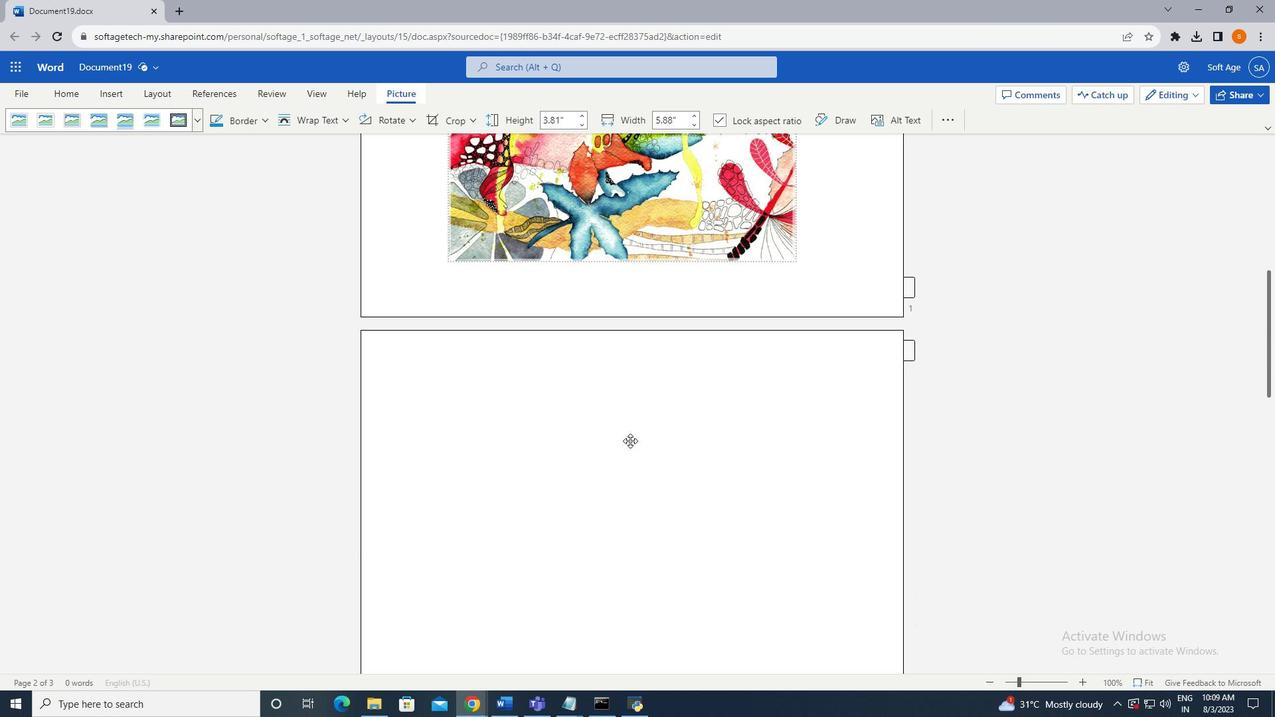 
Action: Mouse scrolled (630, 440) with delta (0, 0)
Screenshot: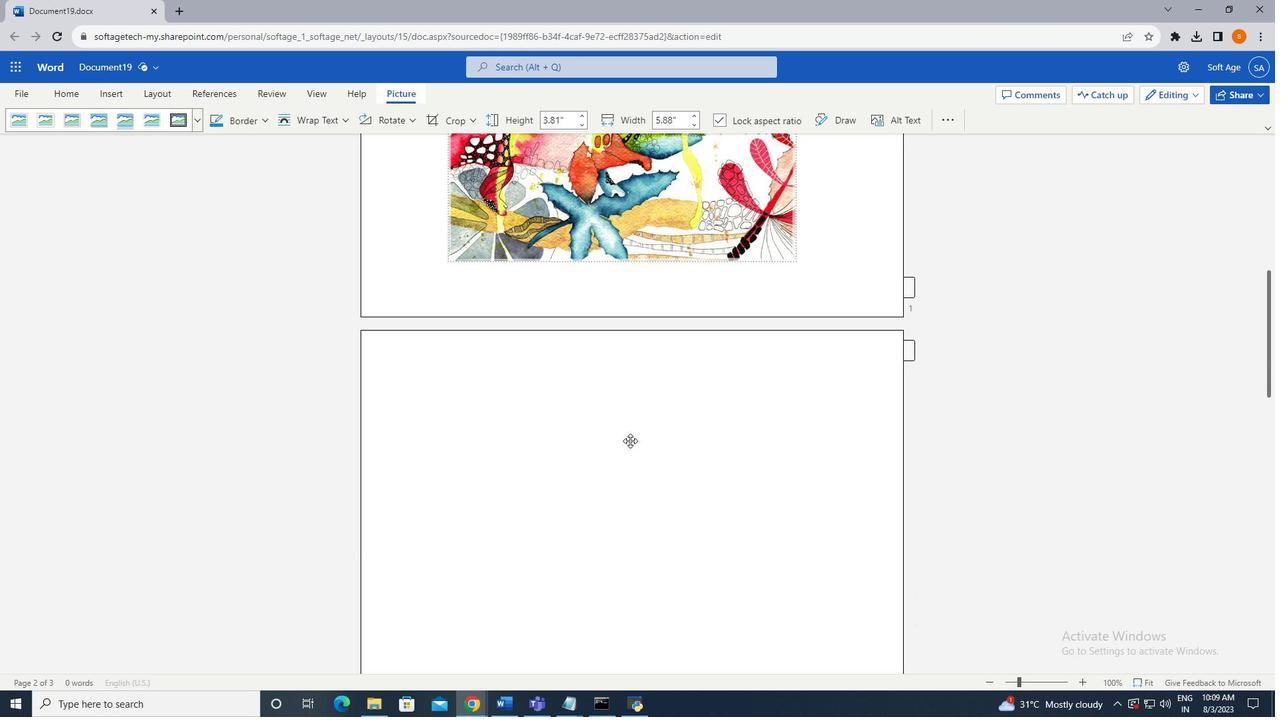 
Action: Mouse scrolled (630, 440) with delta (0, 0)
Screenshot: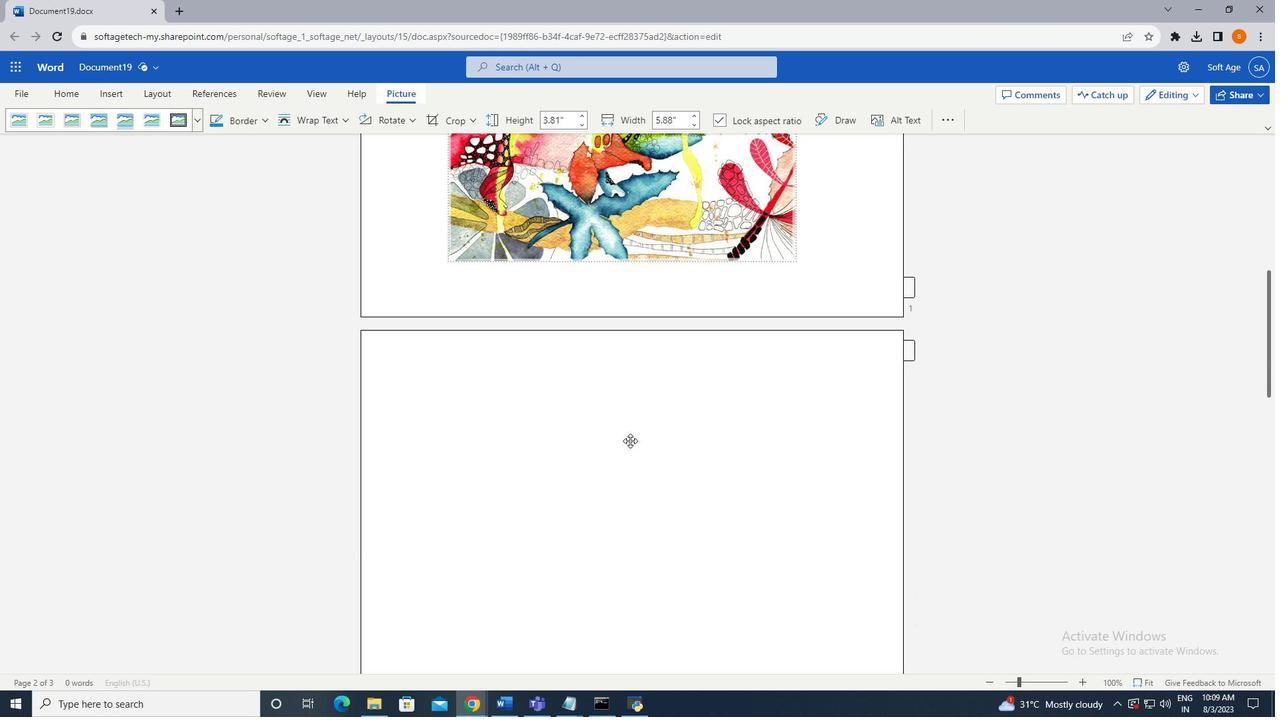 
Action: Mouse scrolled (630, 440) with delta (0, 0)
Screenshot: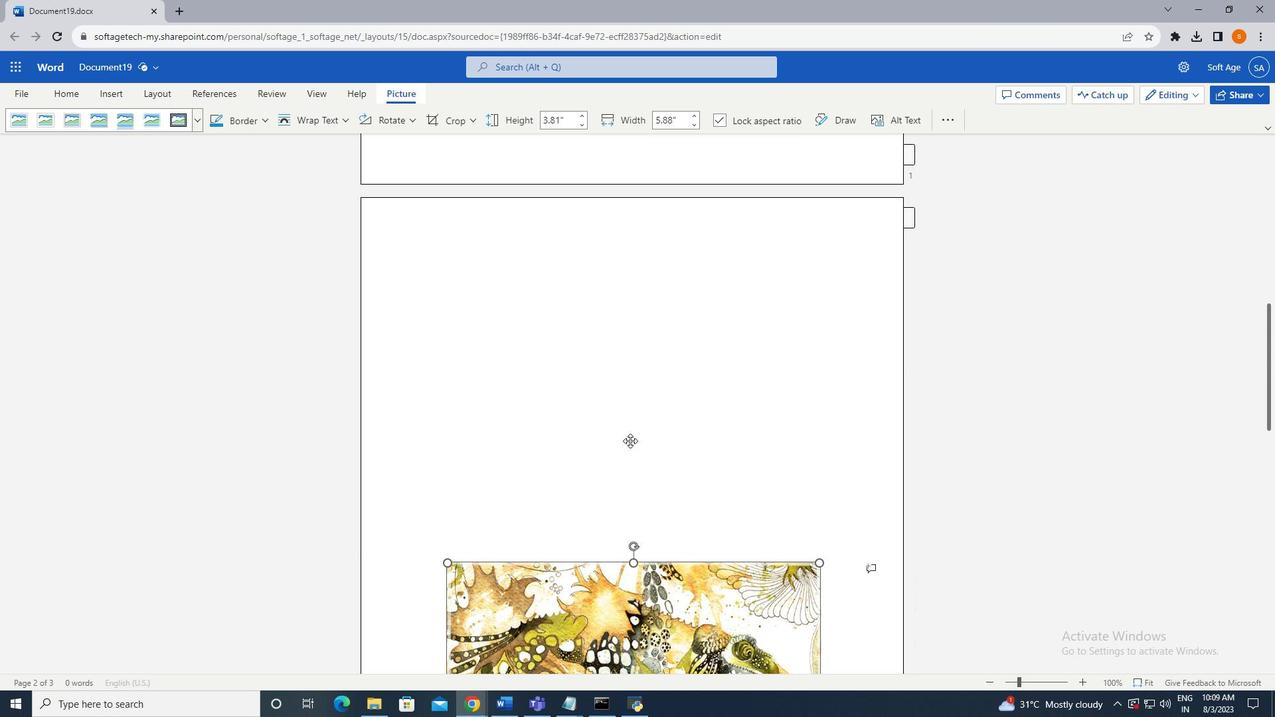 
Action: Mouse scrolled (630, 440) with delta (0, 0)
Screenshot: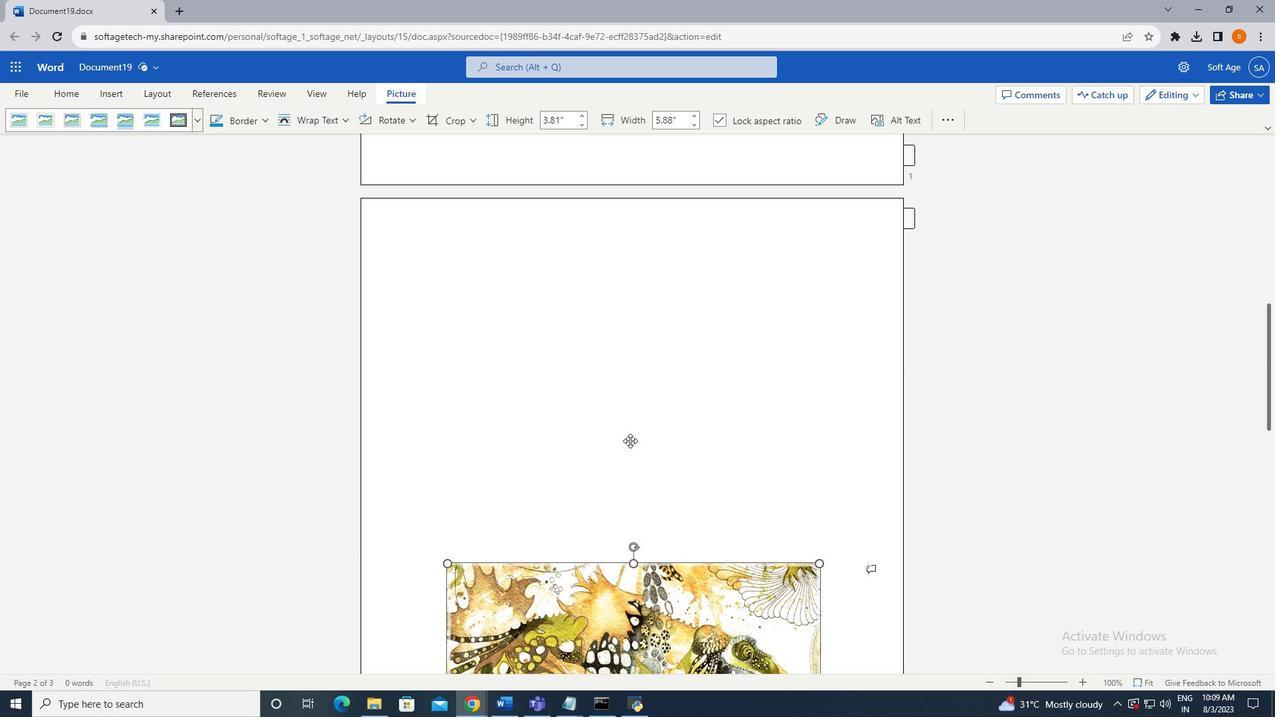 
Action: Mouse scrolled (630, 441) with delta (0, 0)
Screenshot: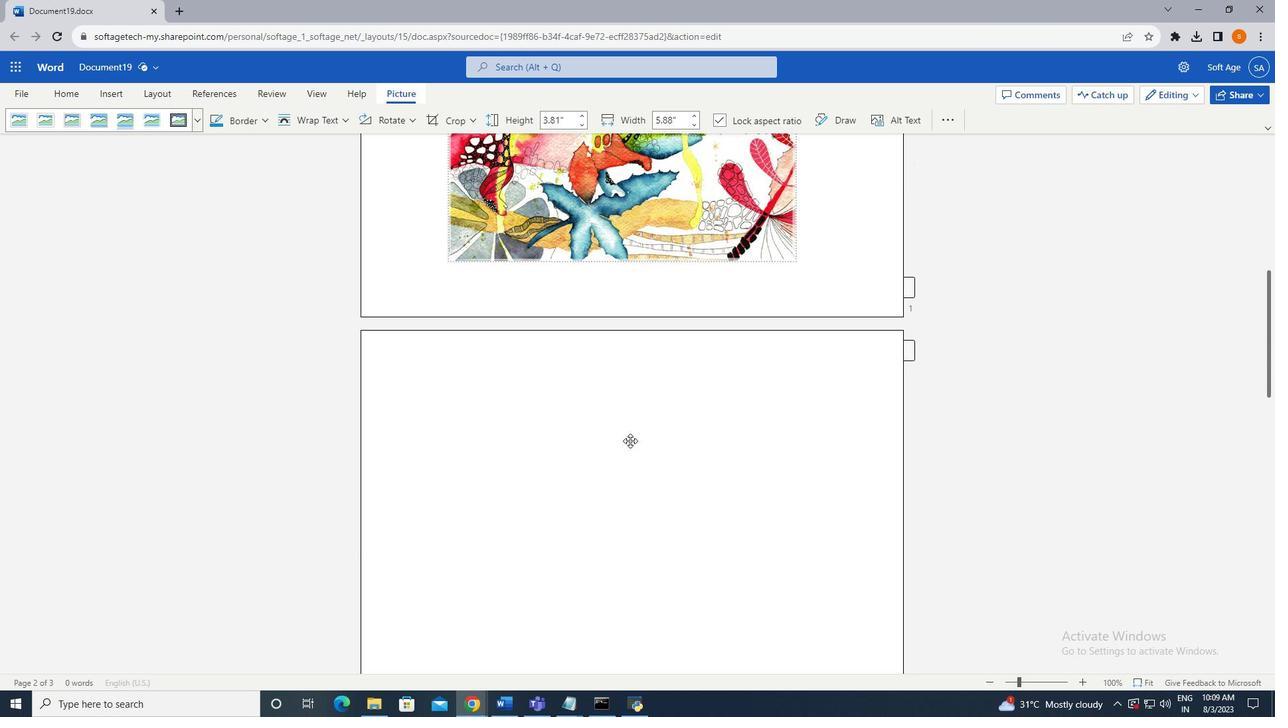 
Action: Mouse scrolled (630, 441) with delta (0, 0)
Screenshot: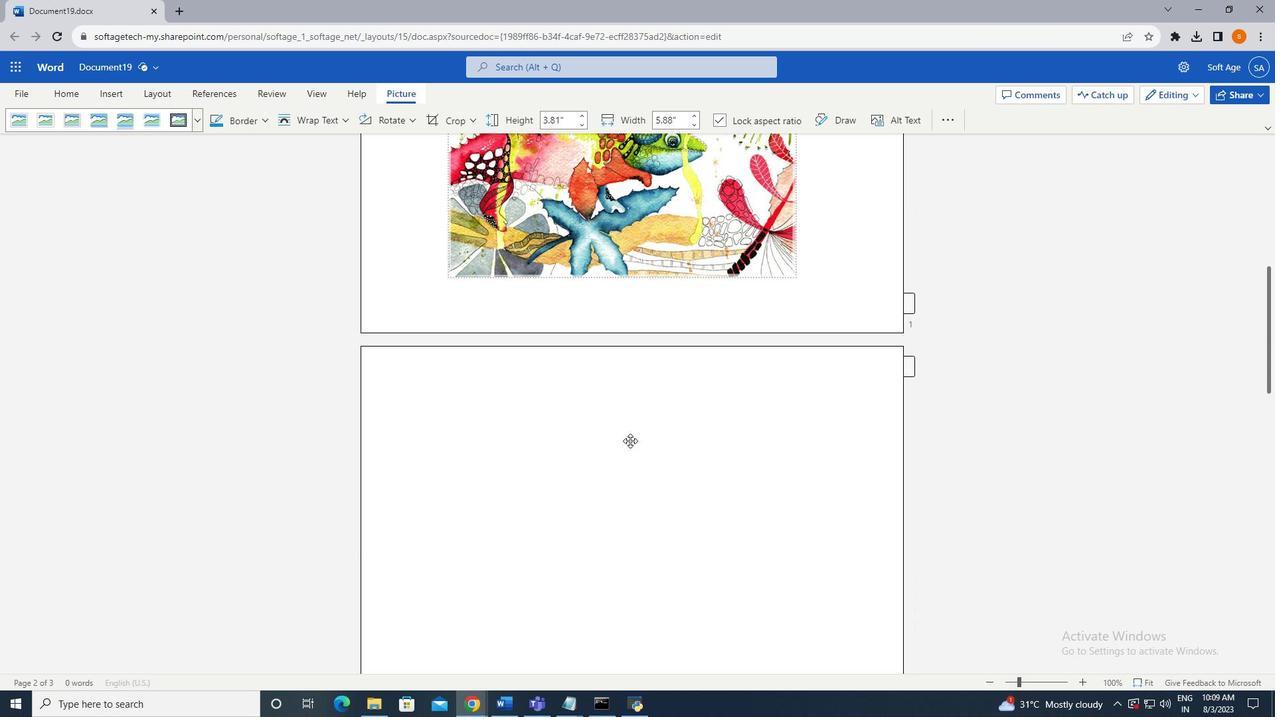 
Action: Mouse scrolled (630, 441) with delta (0, 0)
Screenshot: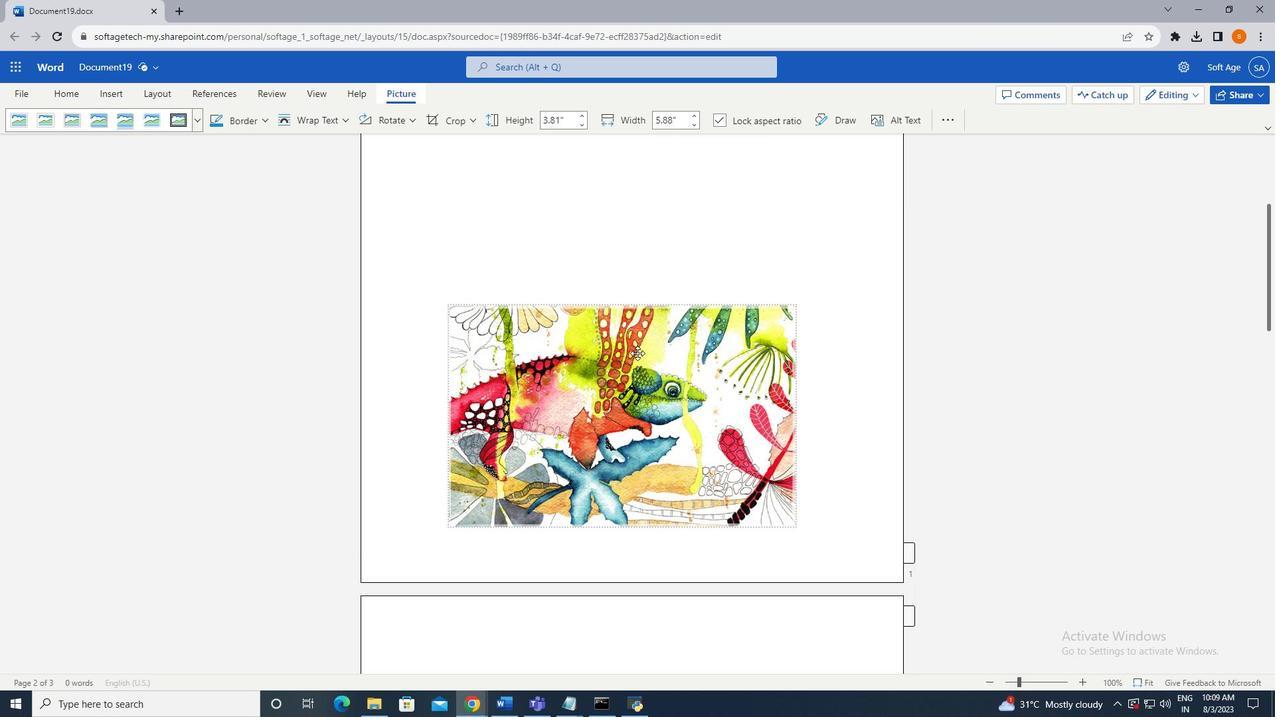 
Action: Mouse scrolled (630, 441) with delta (0, 0)
Screenshot: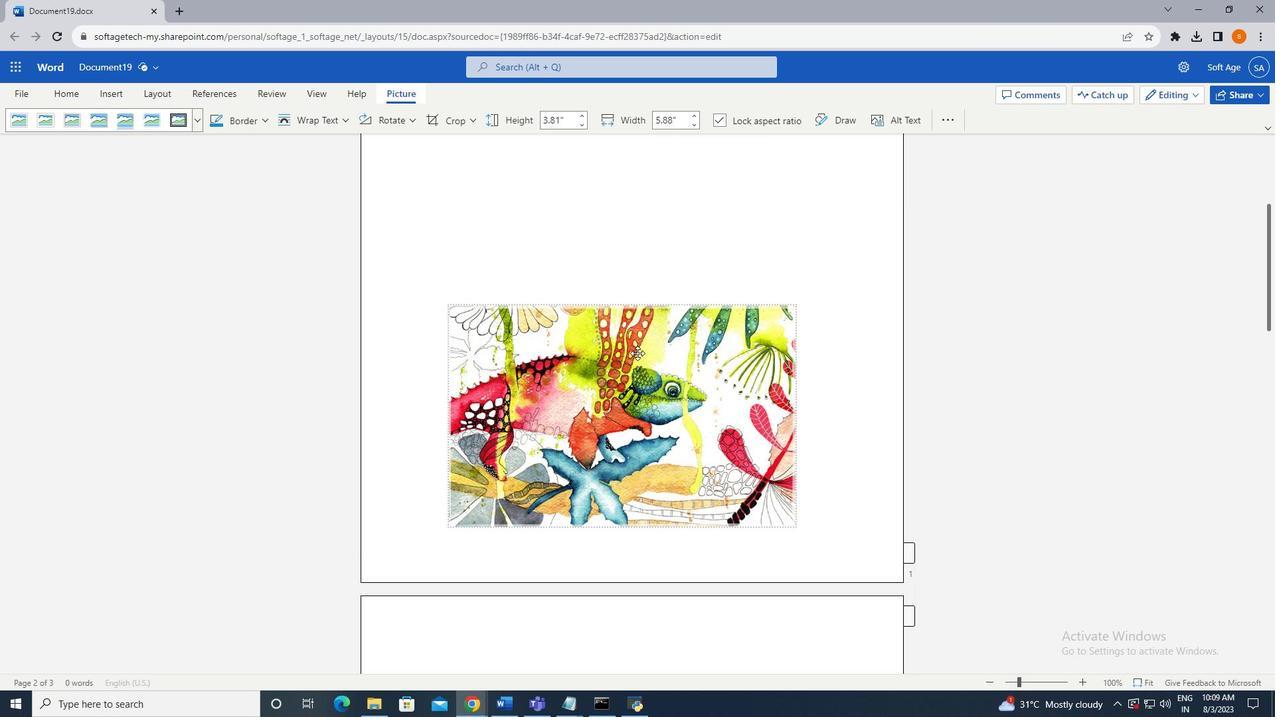 
Action: Mouse scrolled (630, 441) with delta (0, 0)
Screenshot: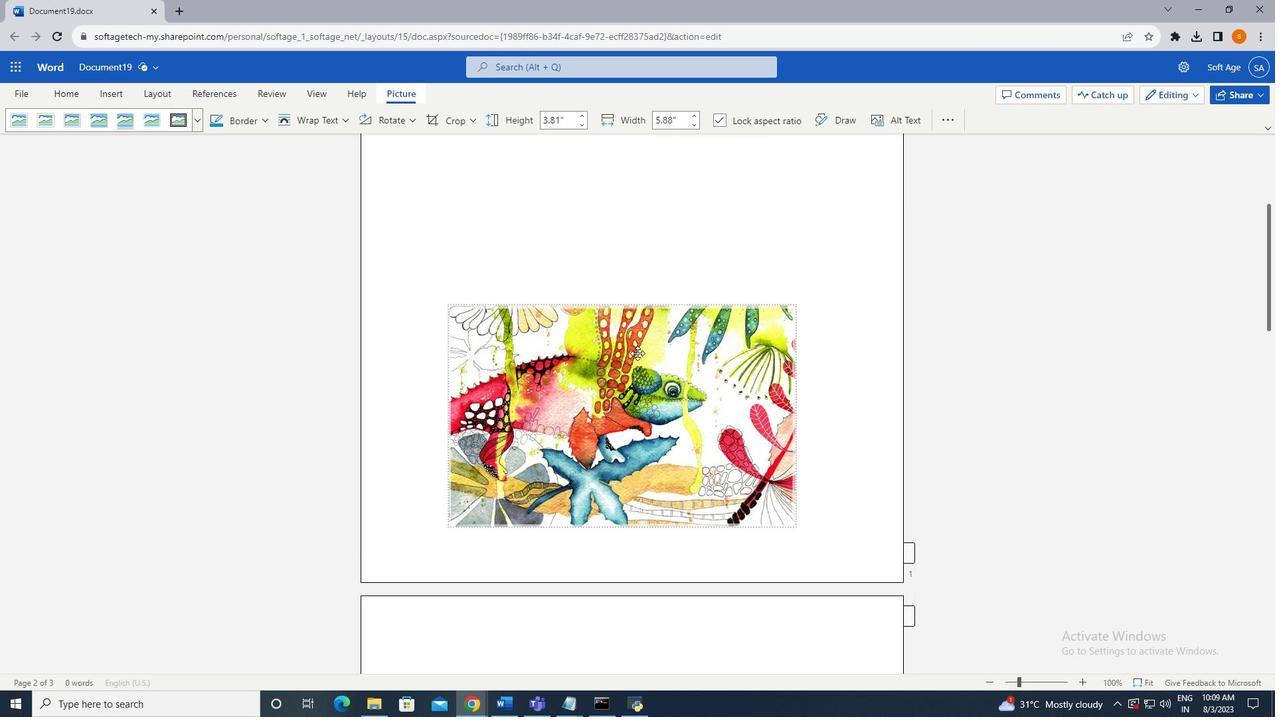 
Action: Mouse scrolled (630, 441) with delta (0, 0)
Screenshot: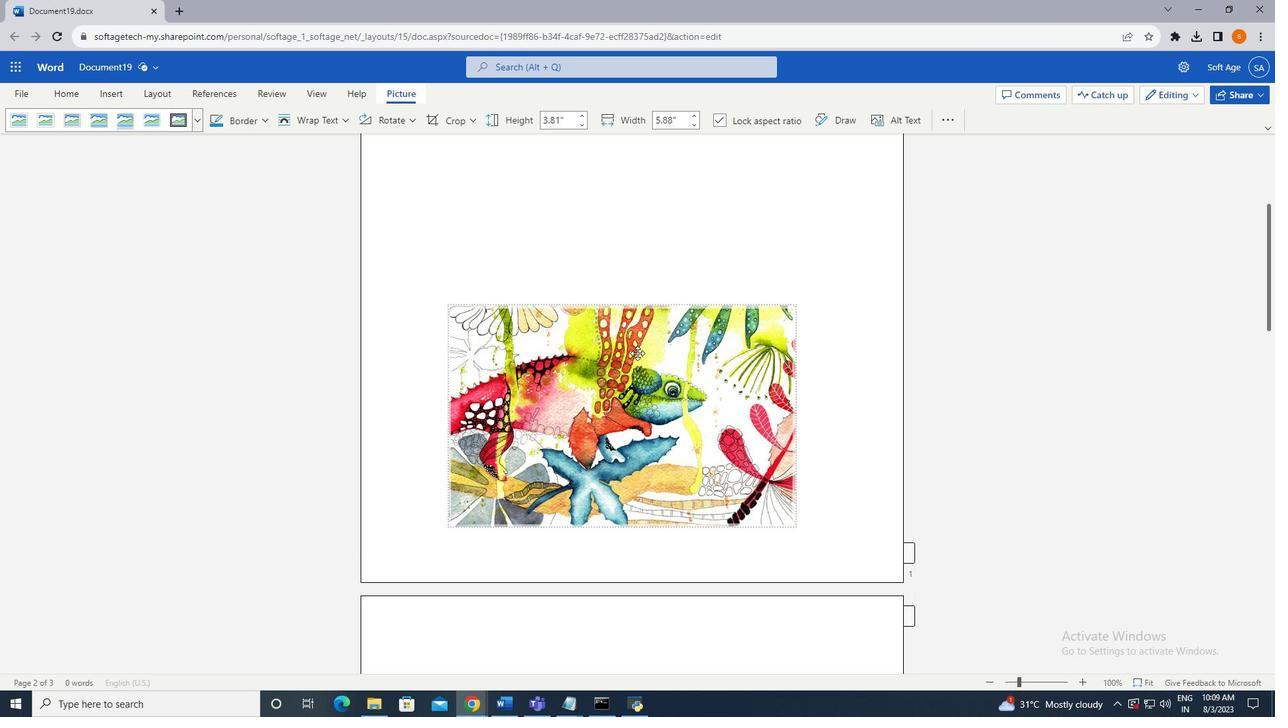 
Action: Mouse moved to (637, 353)
Screenshot: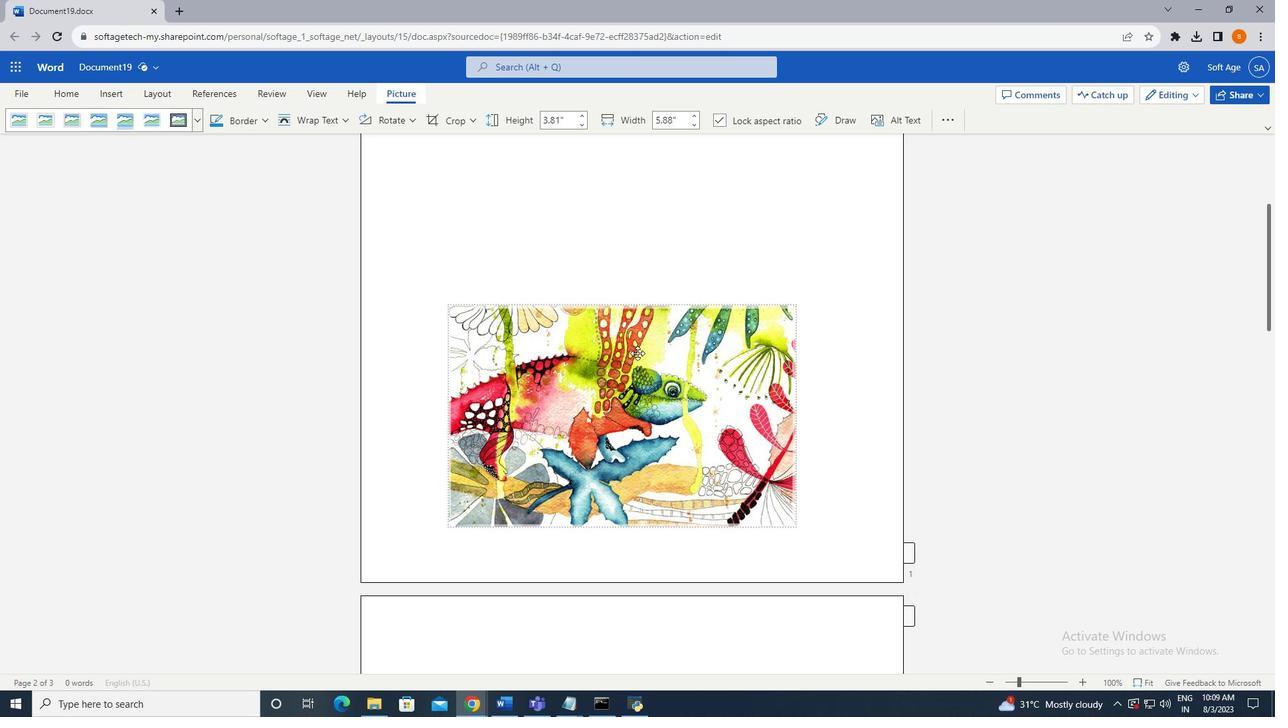 
Action: Mouse pressed left at (637, 353)
Screenshot: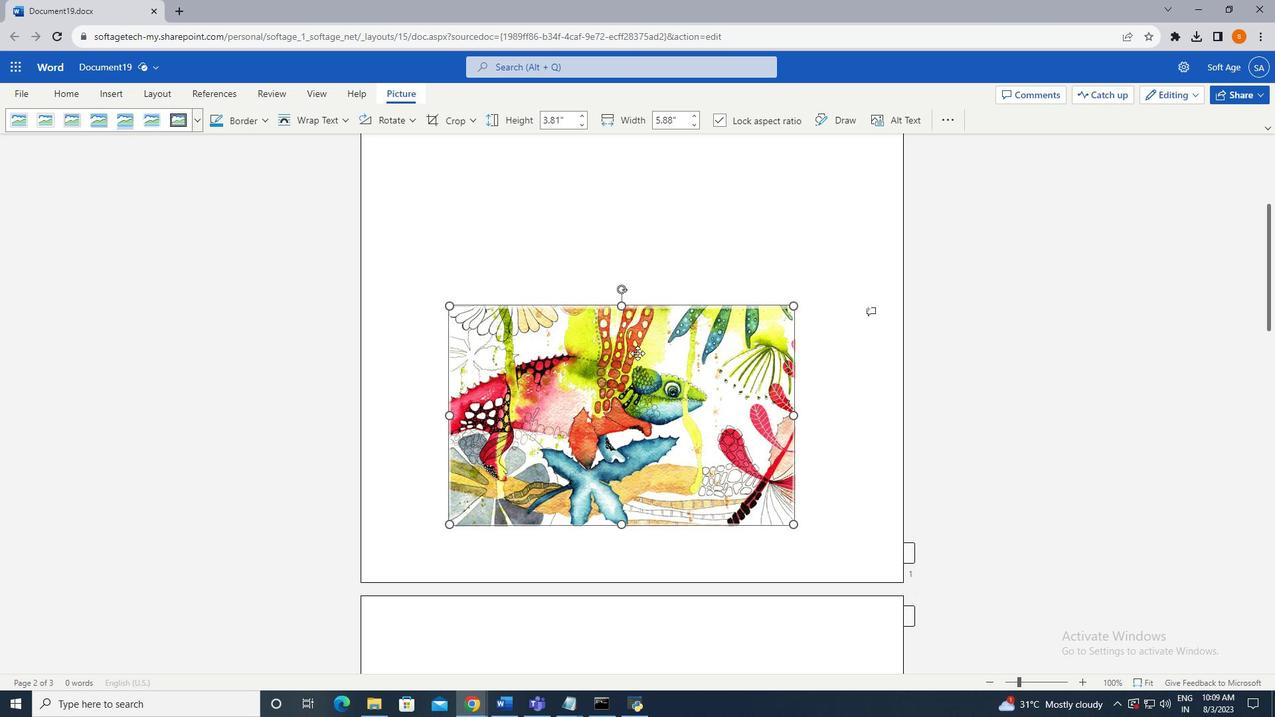 
Action: Mouse moved to (578, 127)
Screenshot: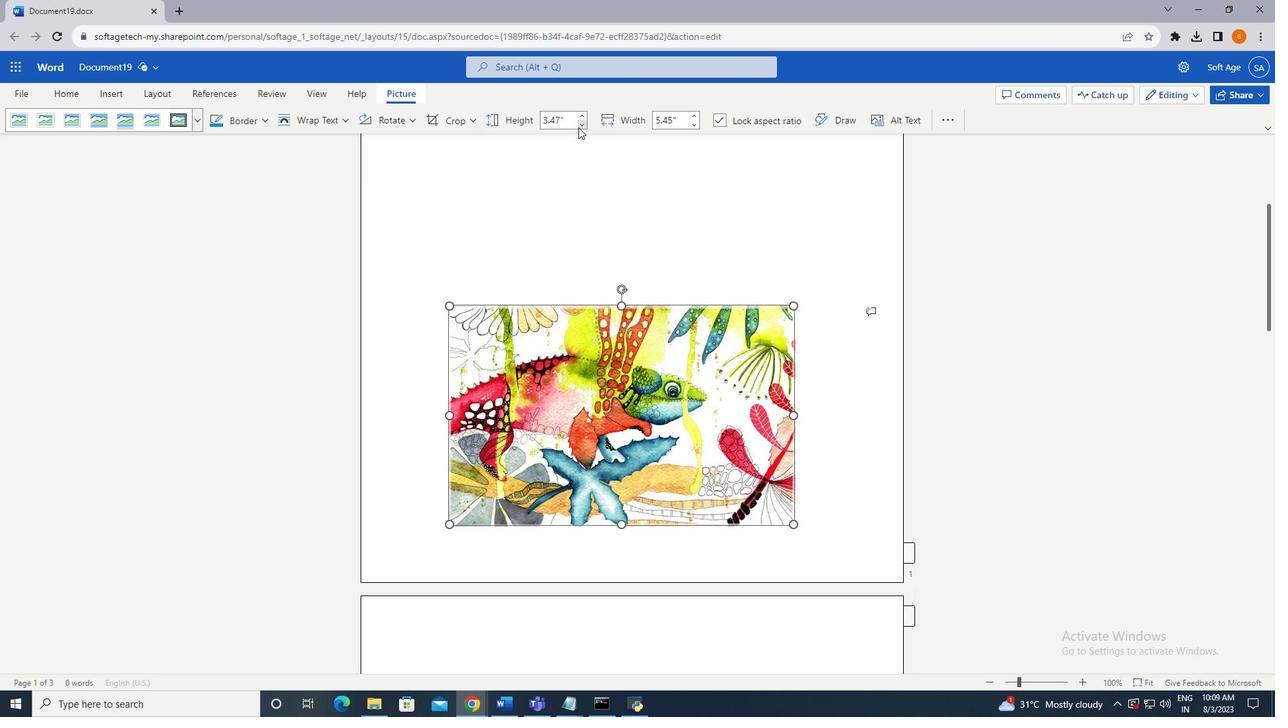 
Action: Mouse pressed left at (578, 127)
Screenshot: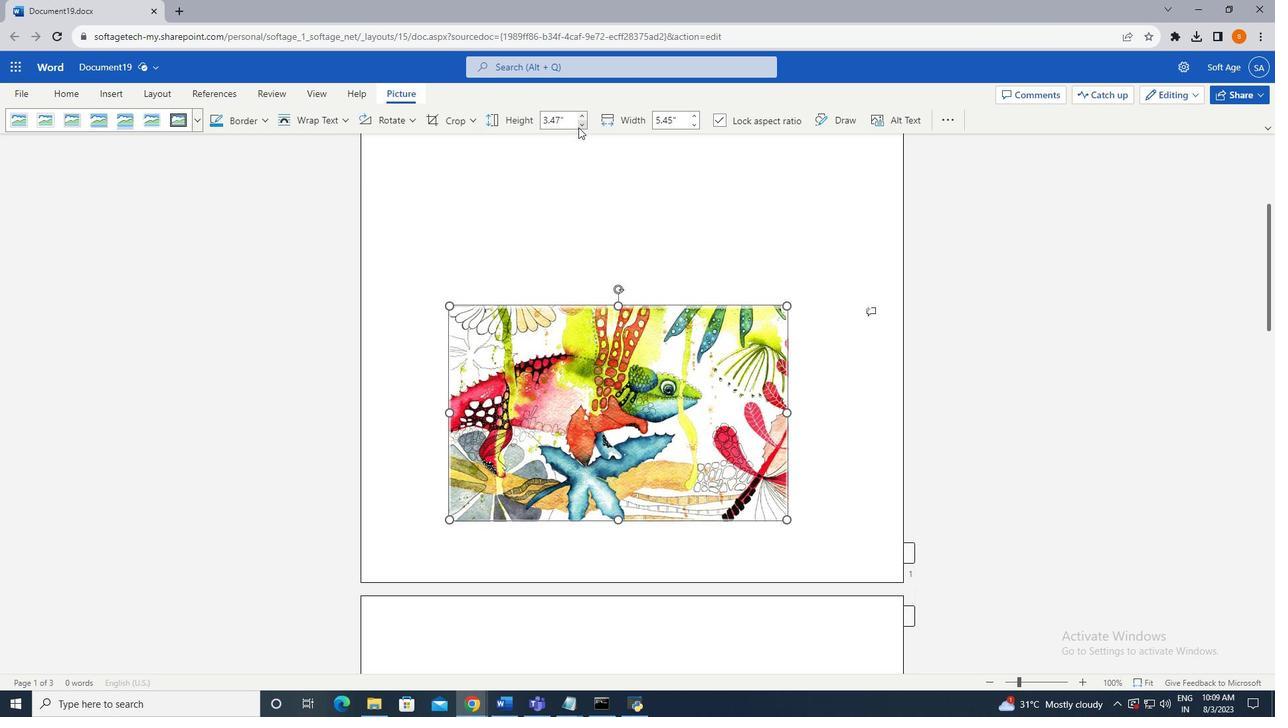 
Action: Mouse pressed left at (578, 127)
Screenshot: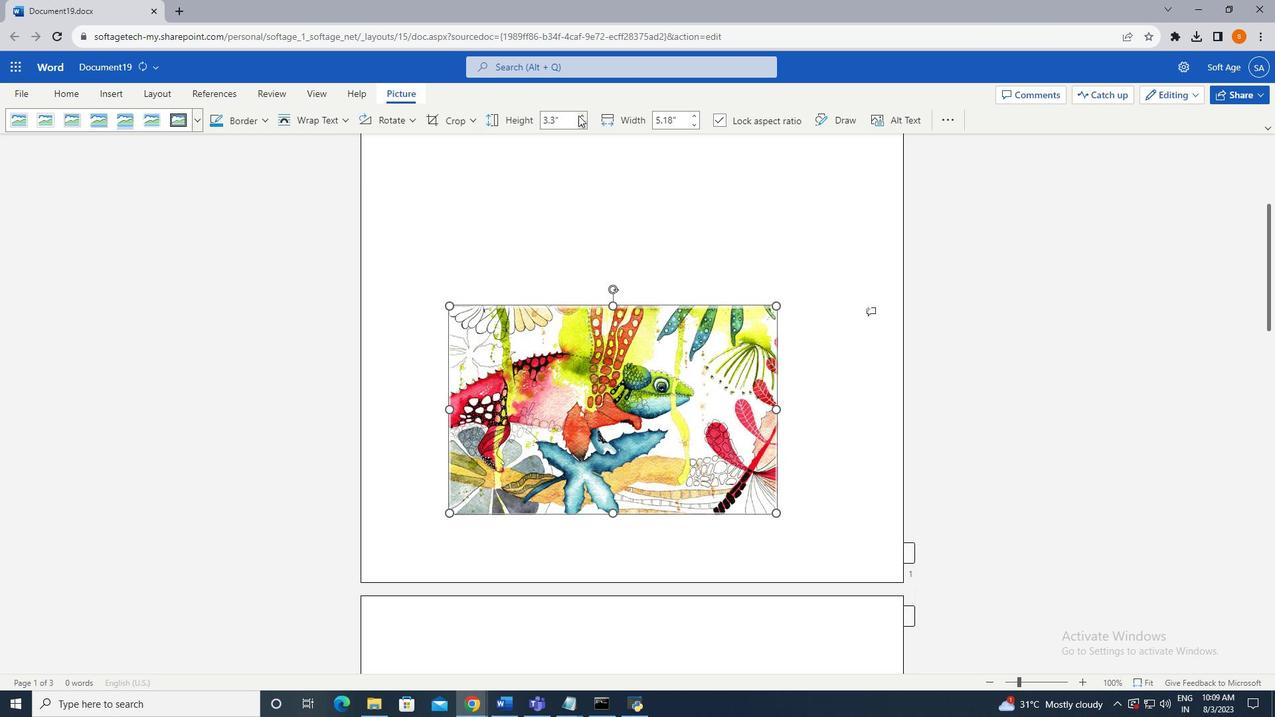 
Action: Mouse moved to (583, 111)
Screenshot: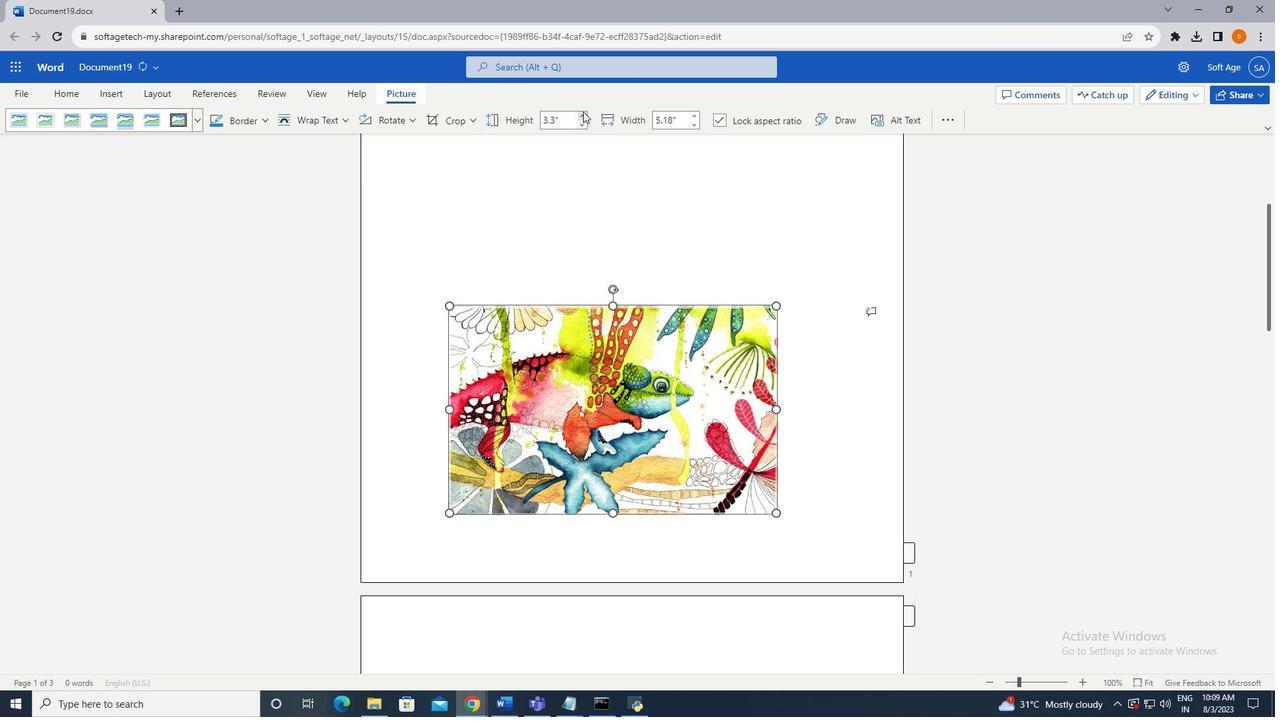 
Action: Mouse pressed left at (583, 111)
Screenshot: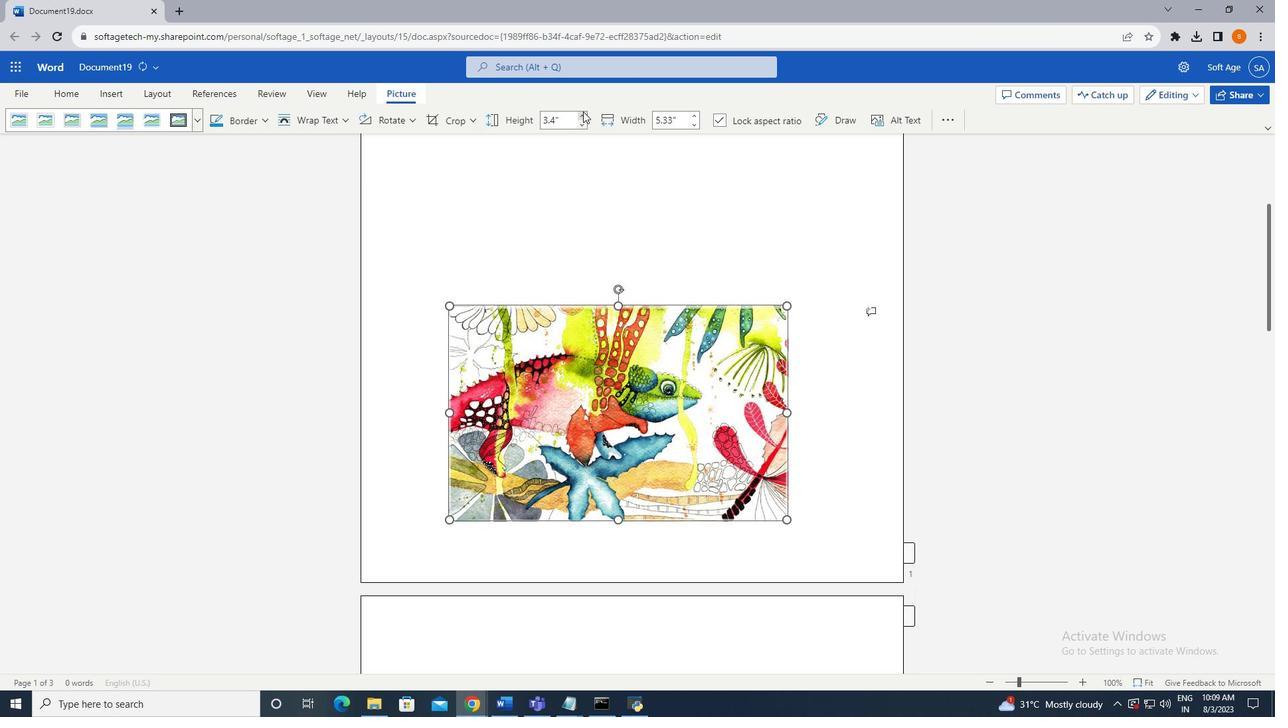 
Action: Mouse pressed left at (583, 111)
Screenshot: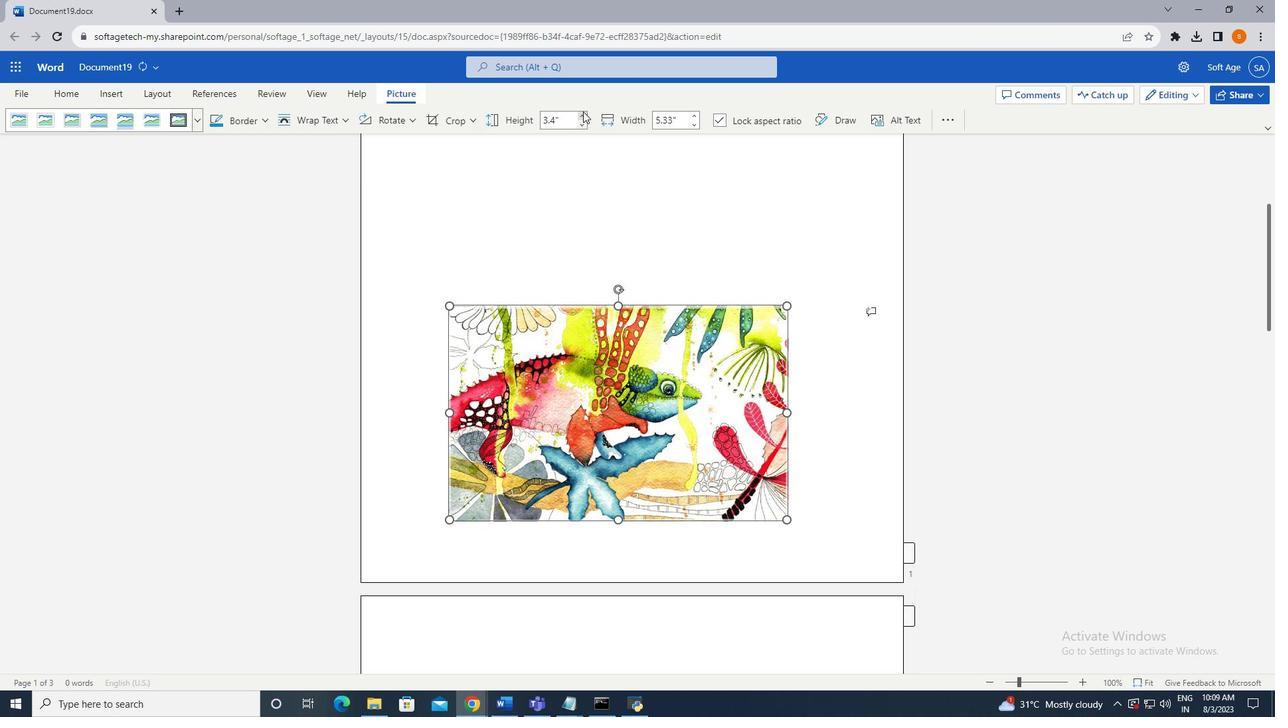 
Action: Mouse pressed left at (583, 111)
Screenshot: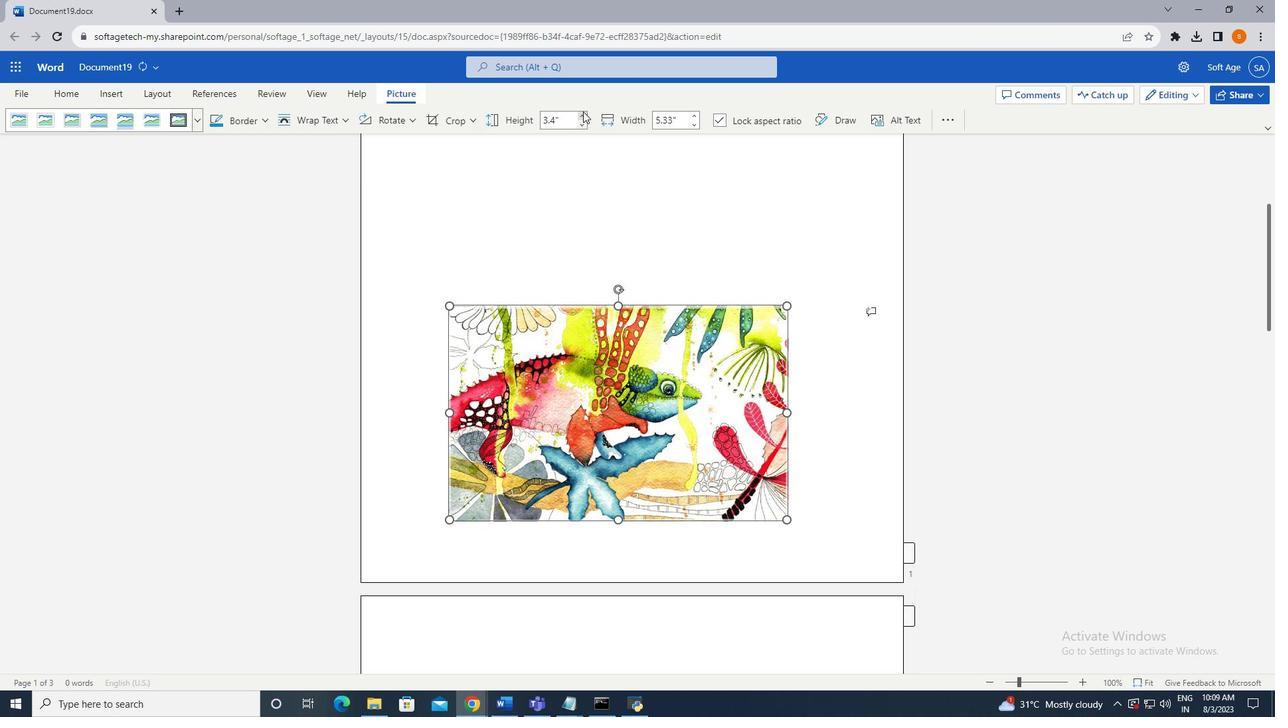 
Action: Mouse pressed left at (583, 111)
Screenshot: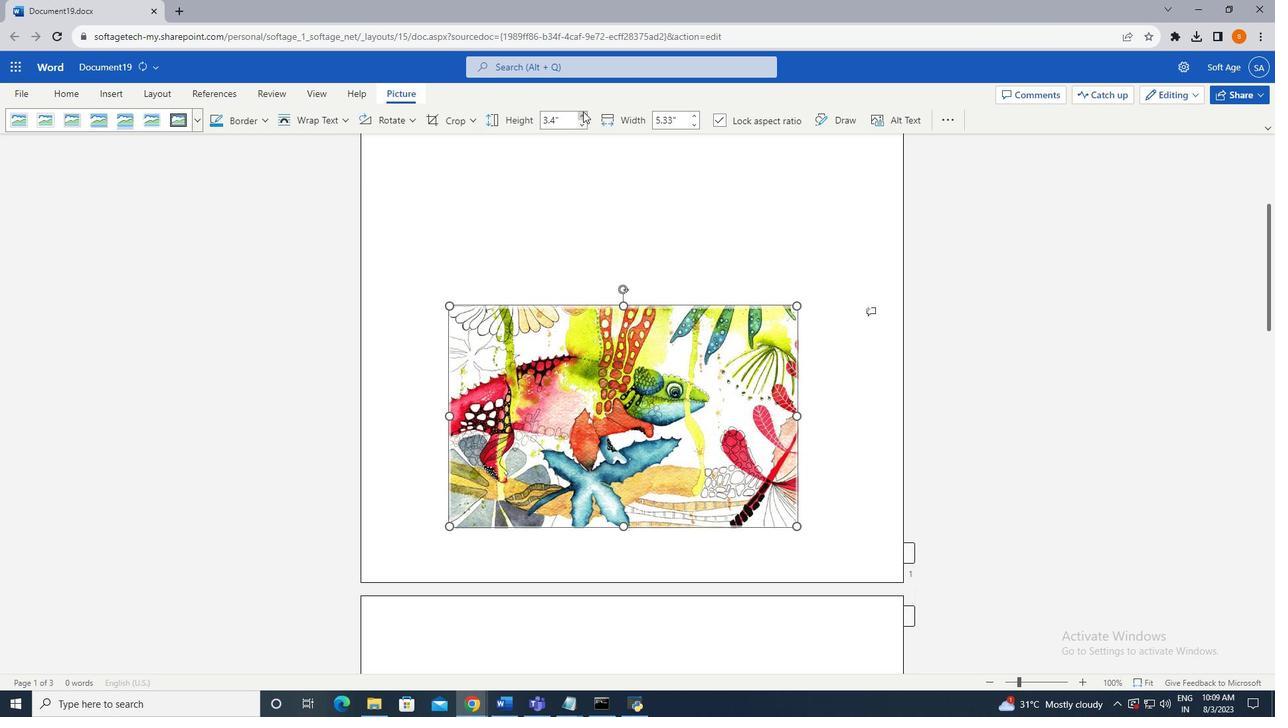 
Action: Mouse pressed left at (583, 111)
Screenshot: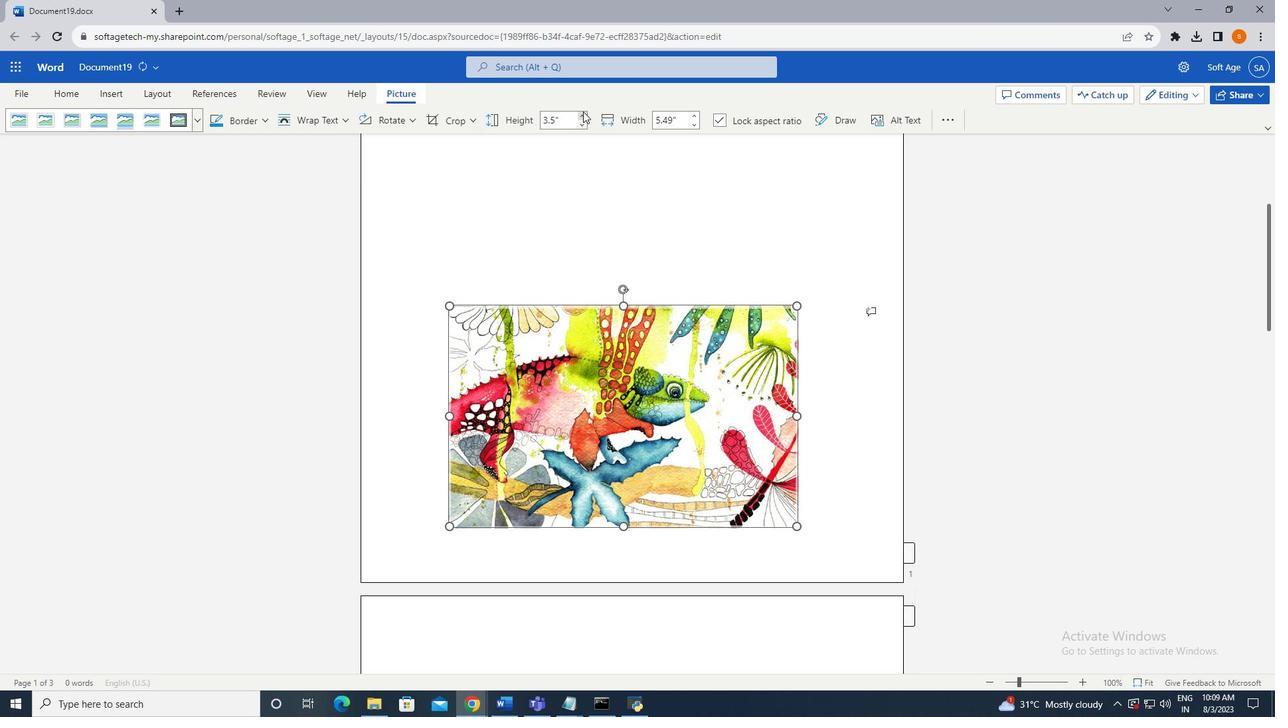 
Action: Mouse pressed left at (583, 111)
Screenshot: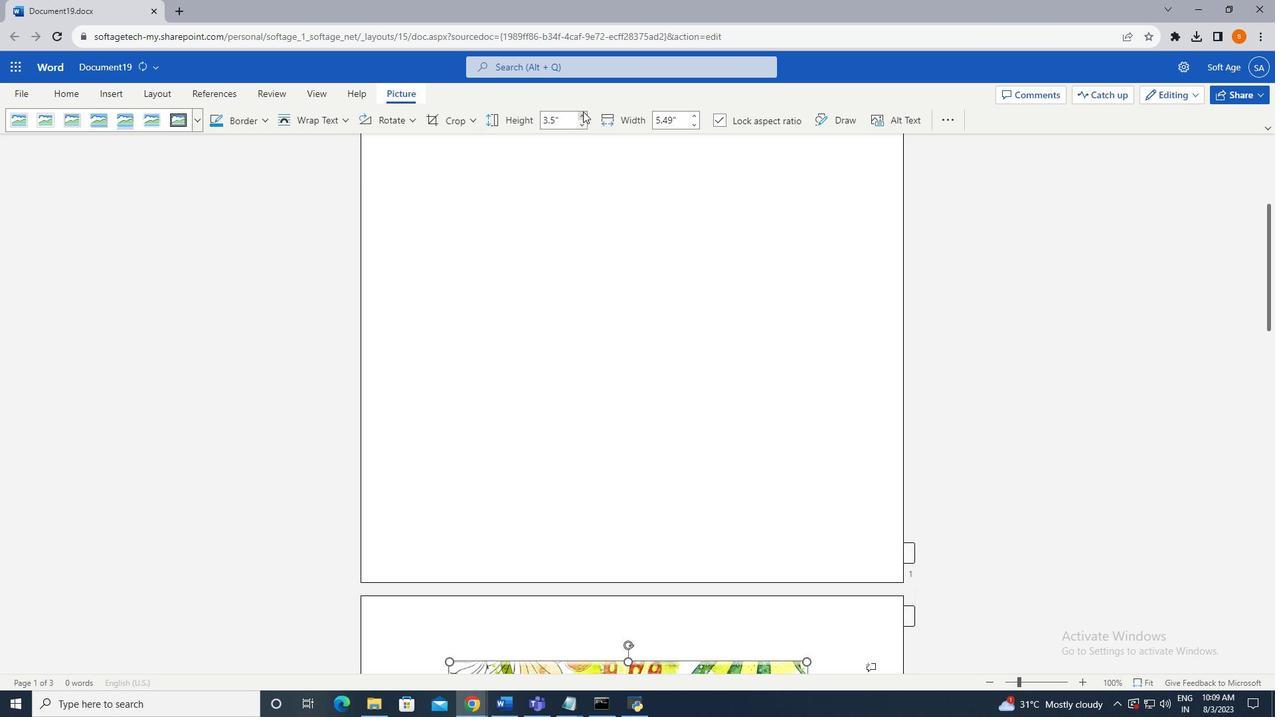
Action: Mouse pressed left at (583, 111)
Screenshot: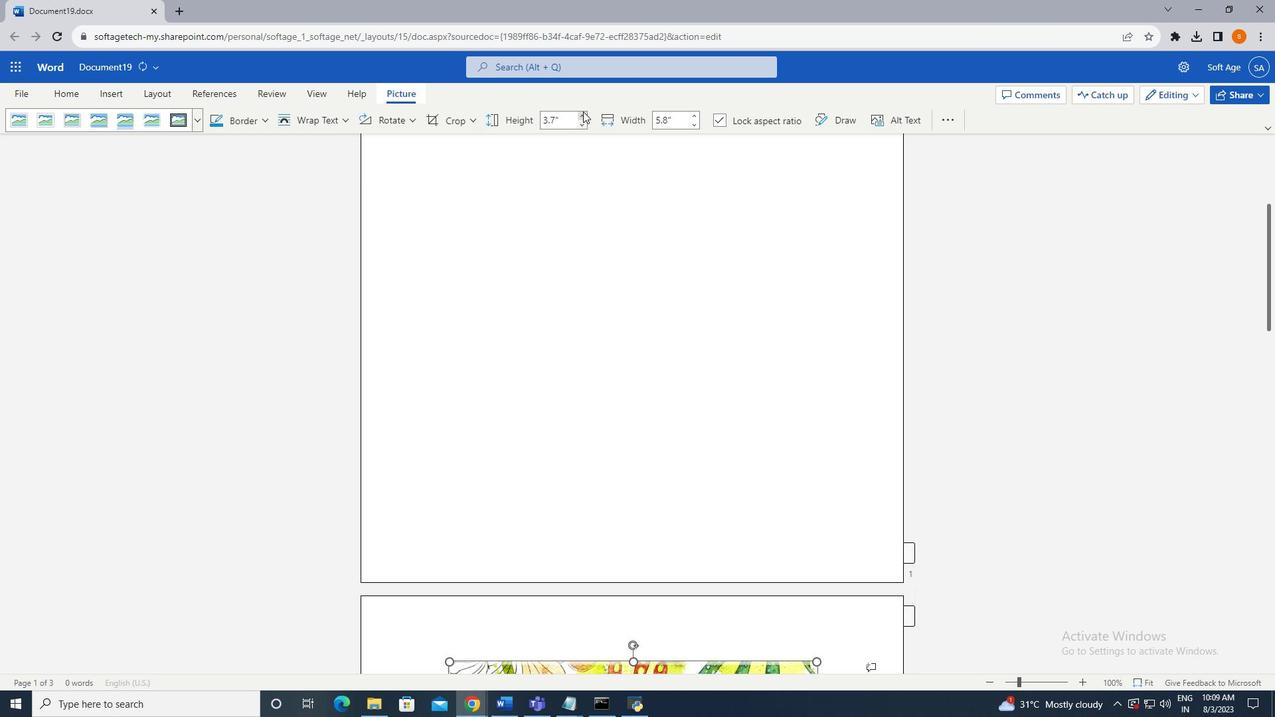 
Action: Key pressed ctrl+Zctrl+Z
Screenshot: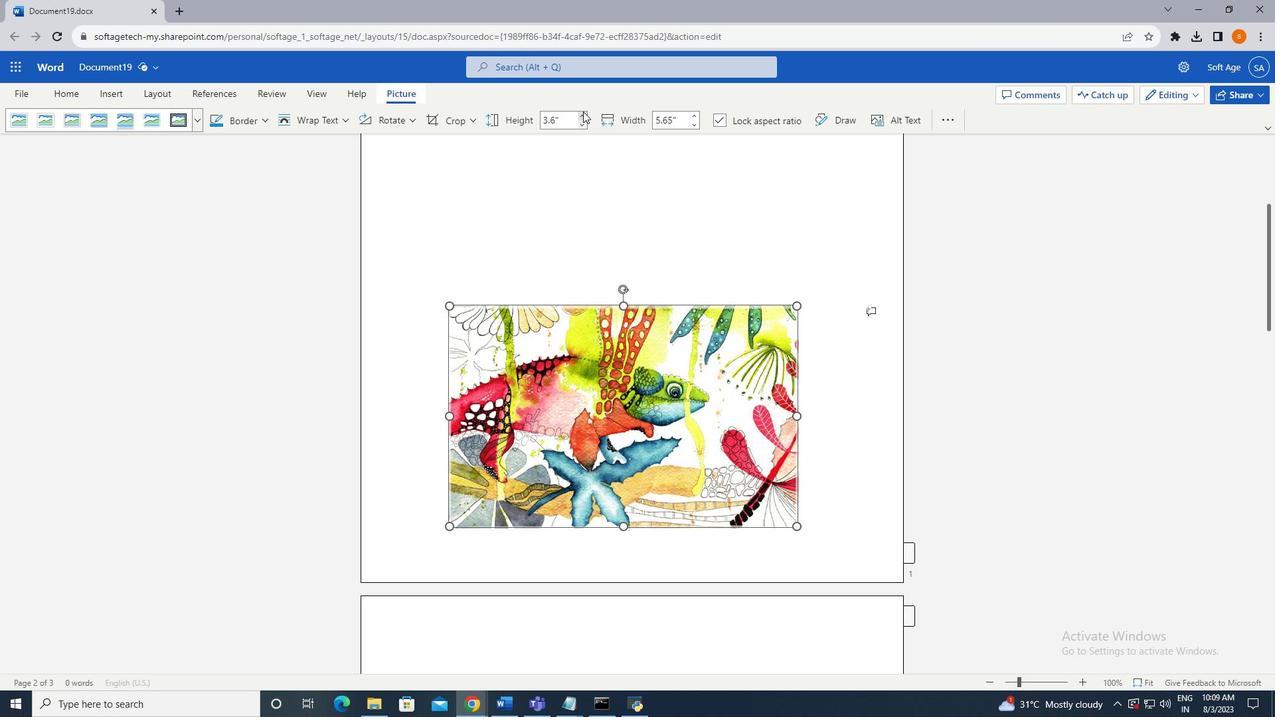 
Action: Mouse moved to (459, 281)
Screenshot: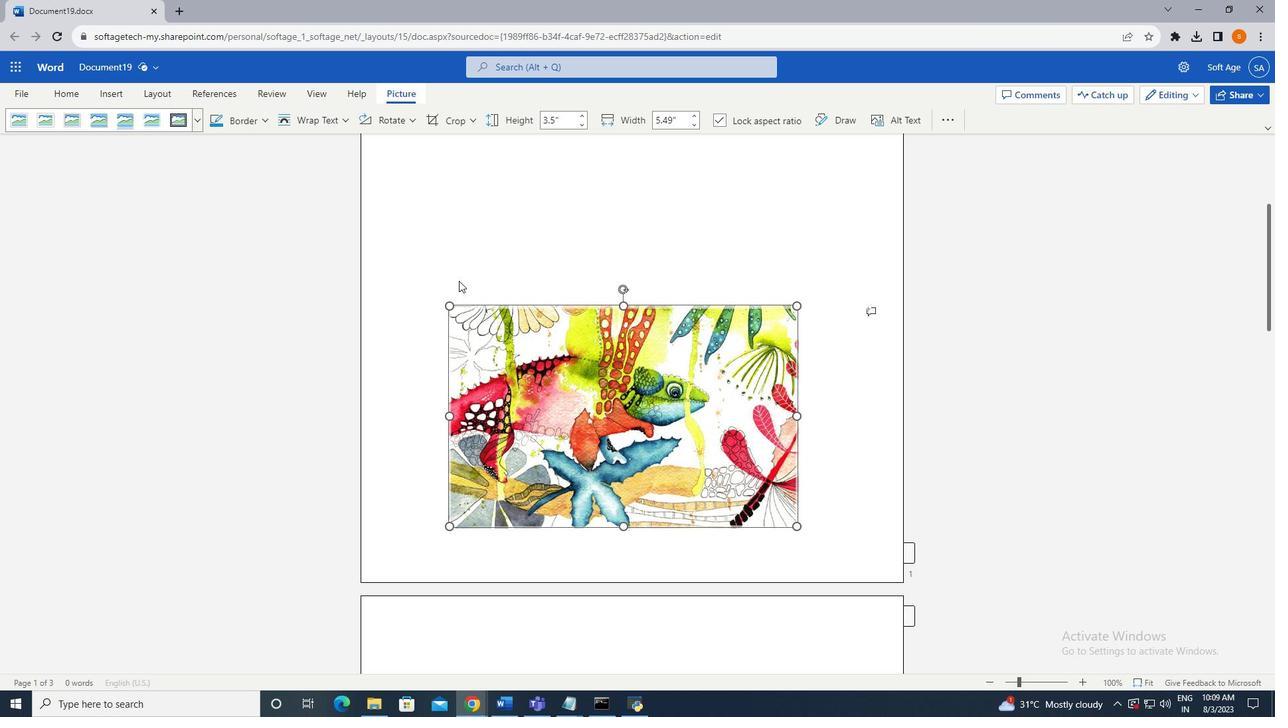 
Action: Mouse pressed left at (459, 281)
Screenshot: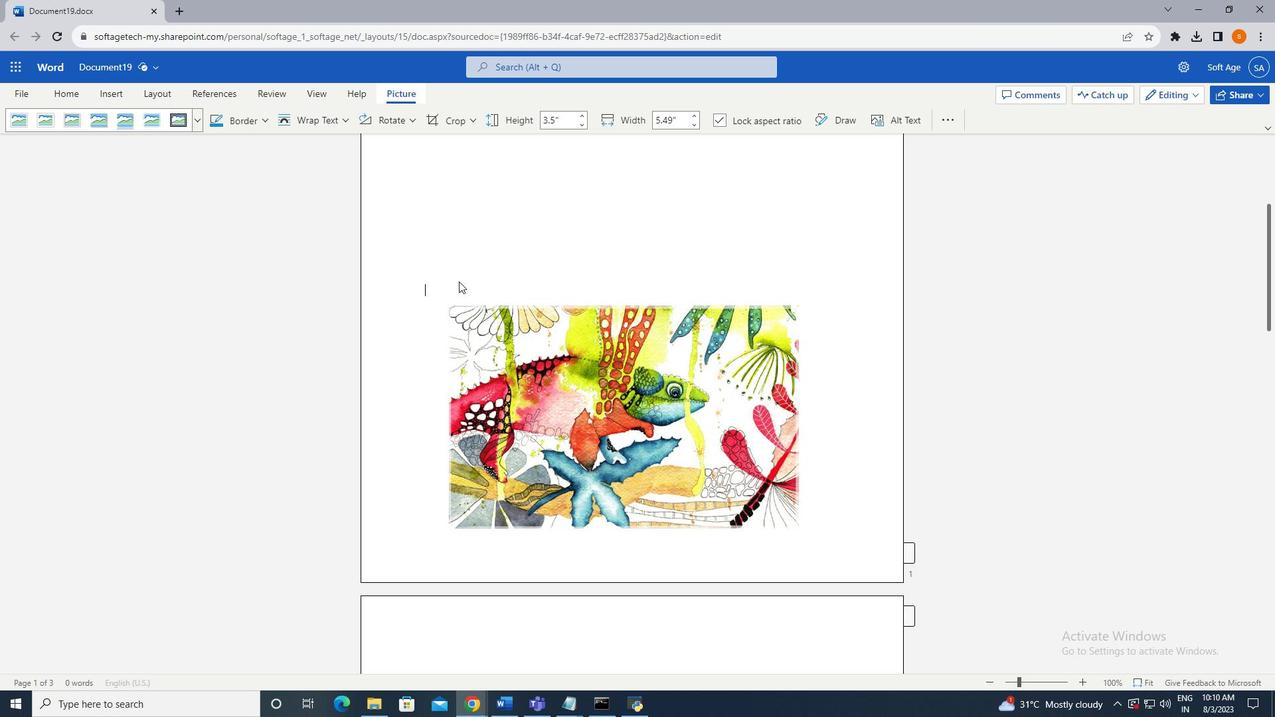 
Action: Mouse moved to (457, 282)
Screenshot: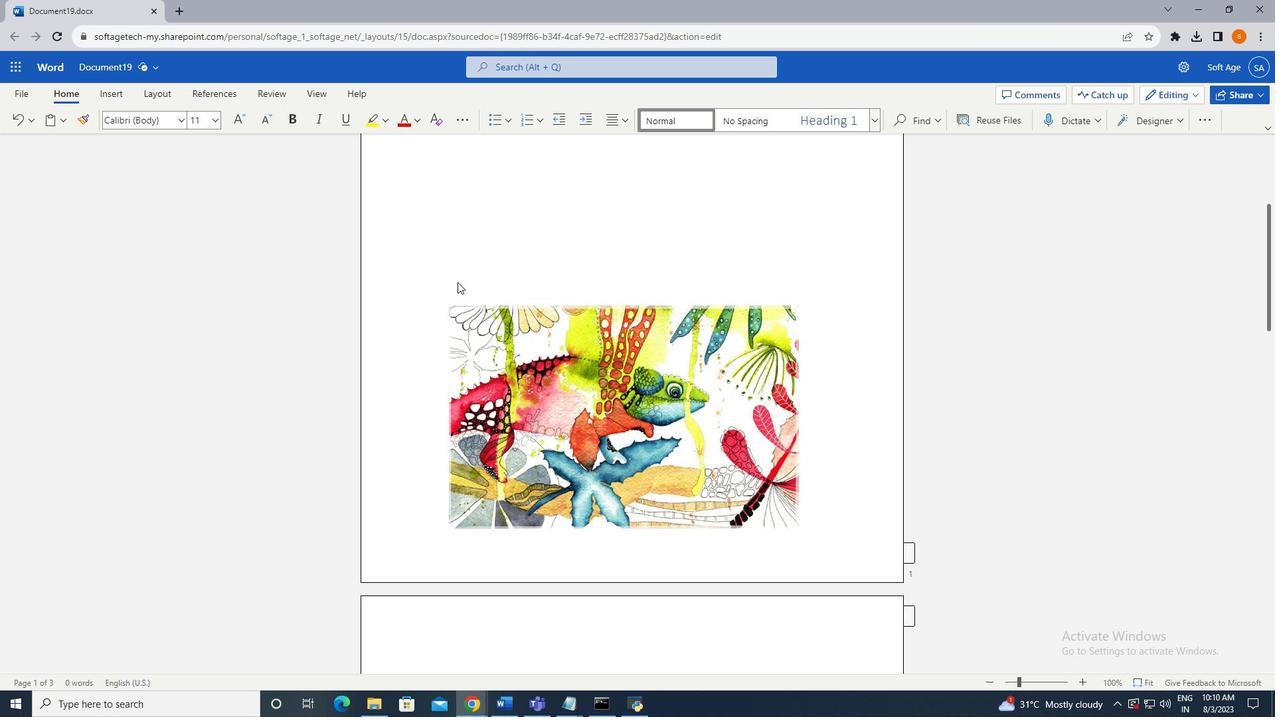 
Action: Key pressed <Key.backspace><Key.backspace><Key.backspace><Key.backspace><Key.backspace>
Screenshot: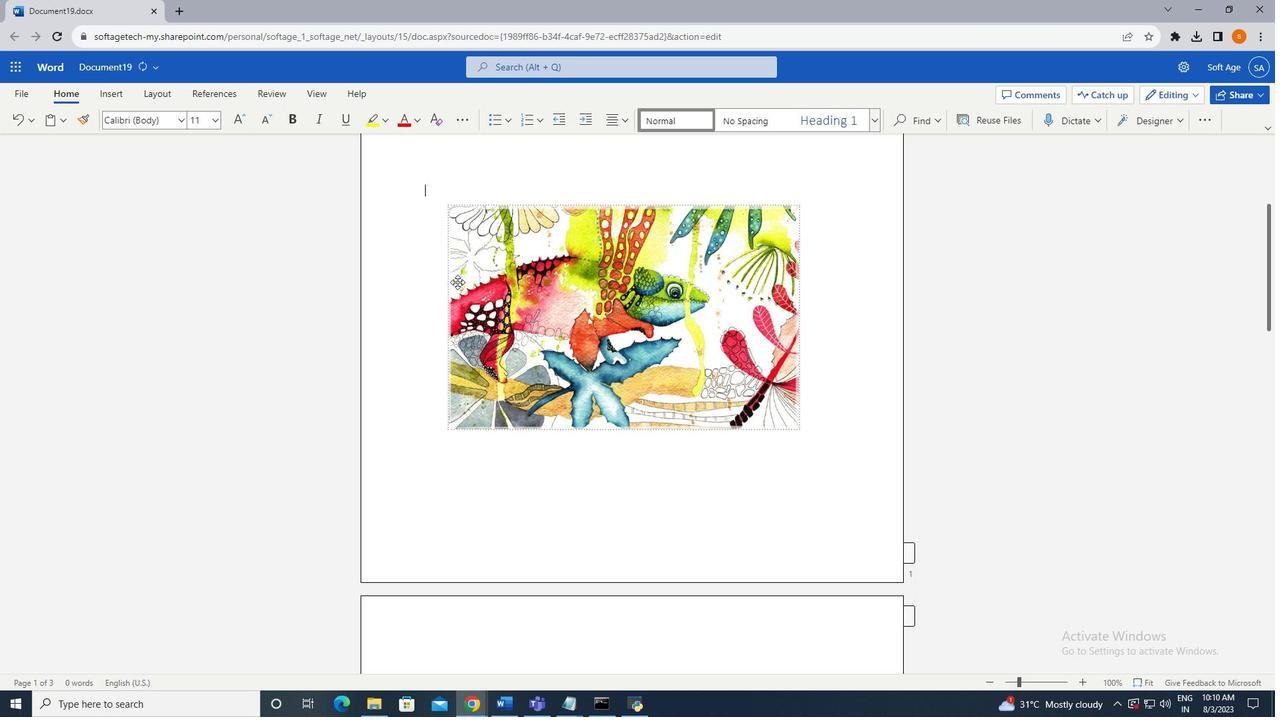 
Action: Mouse moved to (629, 261)
Screenshot: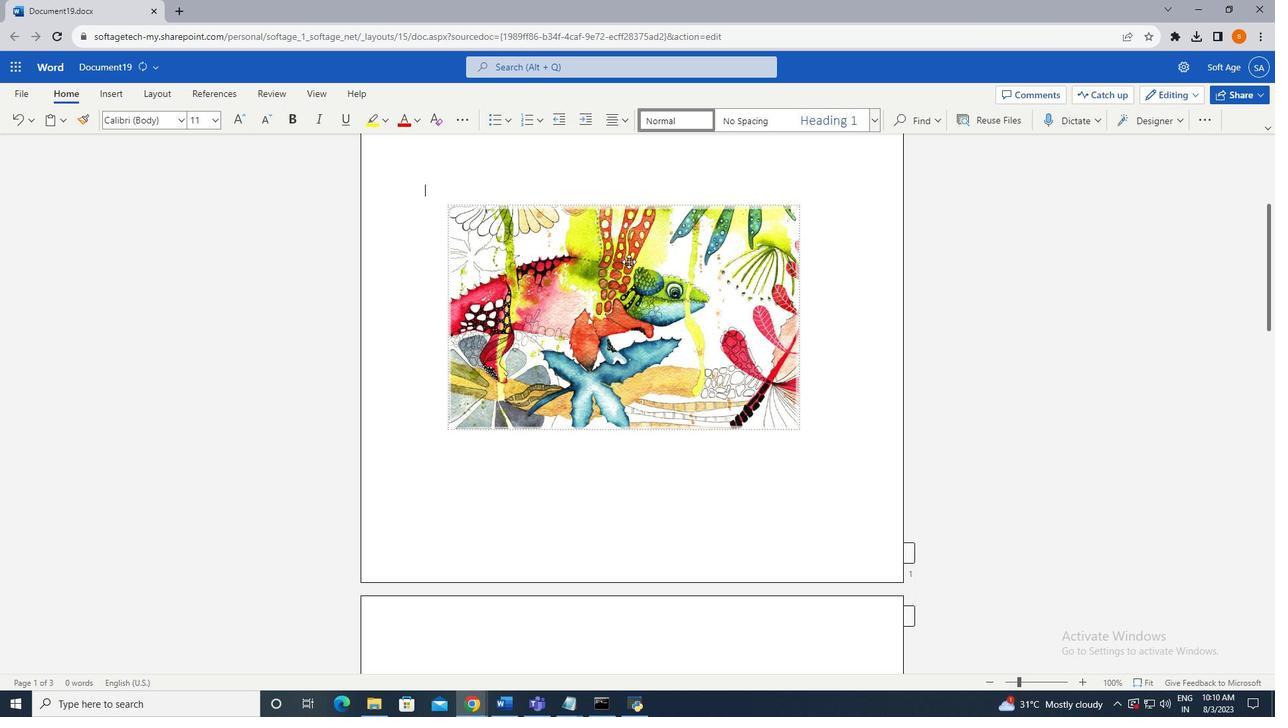 
Action: Mouse pressed left at (629, 261)
Screenshot: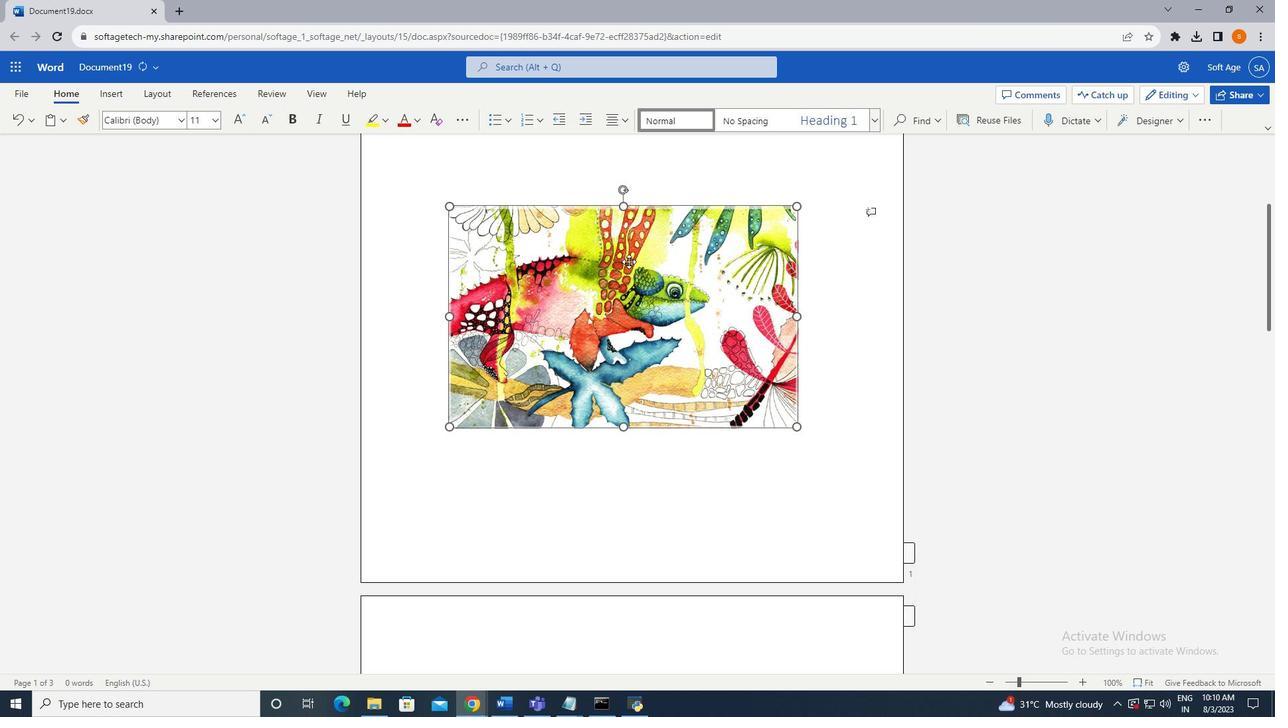 
Action: Mouse moved to (580, 114)
Screenshot: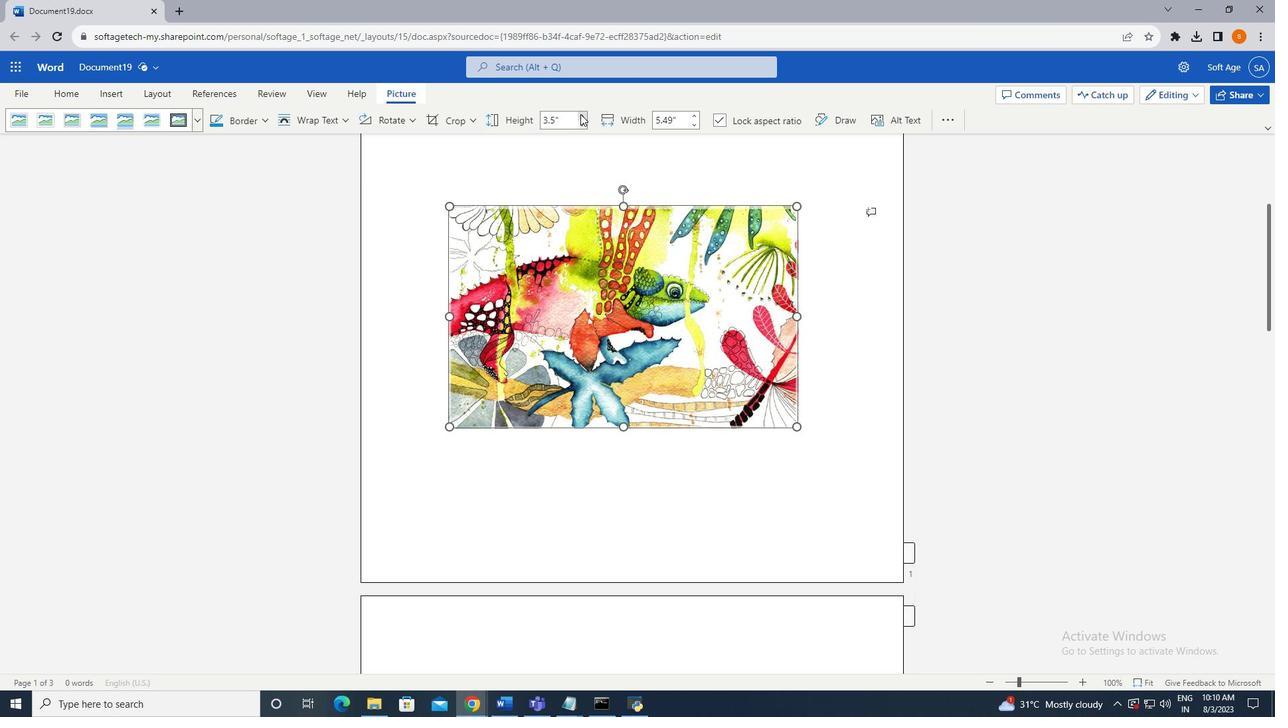 
Action: Mouse pressed left at (580, 114)
Screenshot: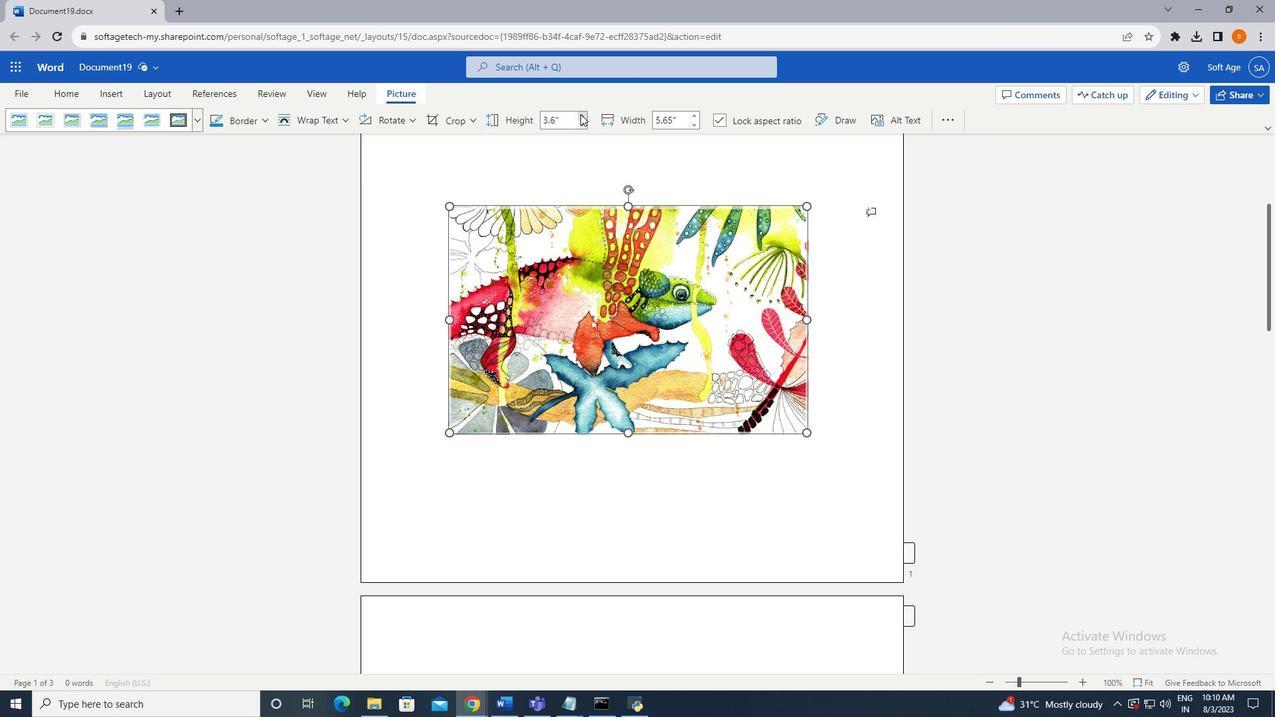 
Action: Mouse pressed left at (580, 114)
Screenshot: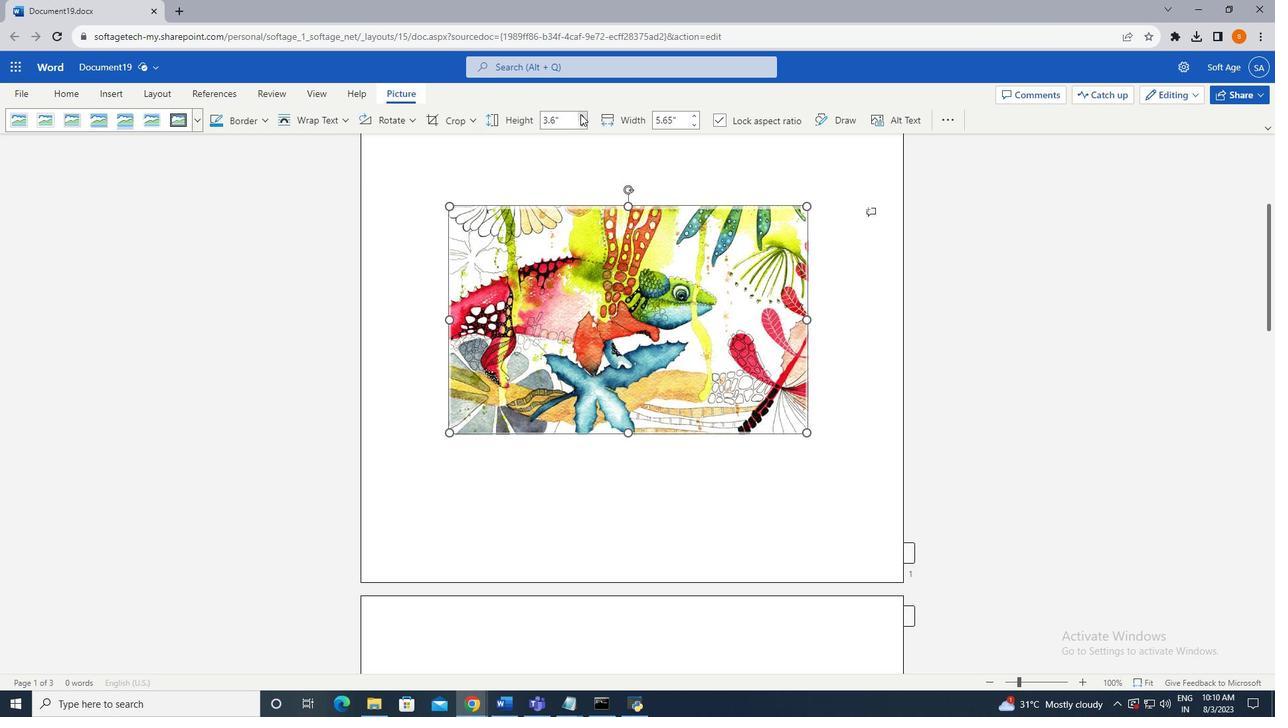 
Action: Mouse pressed left at (580, 114)
Screenshot: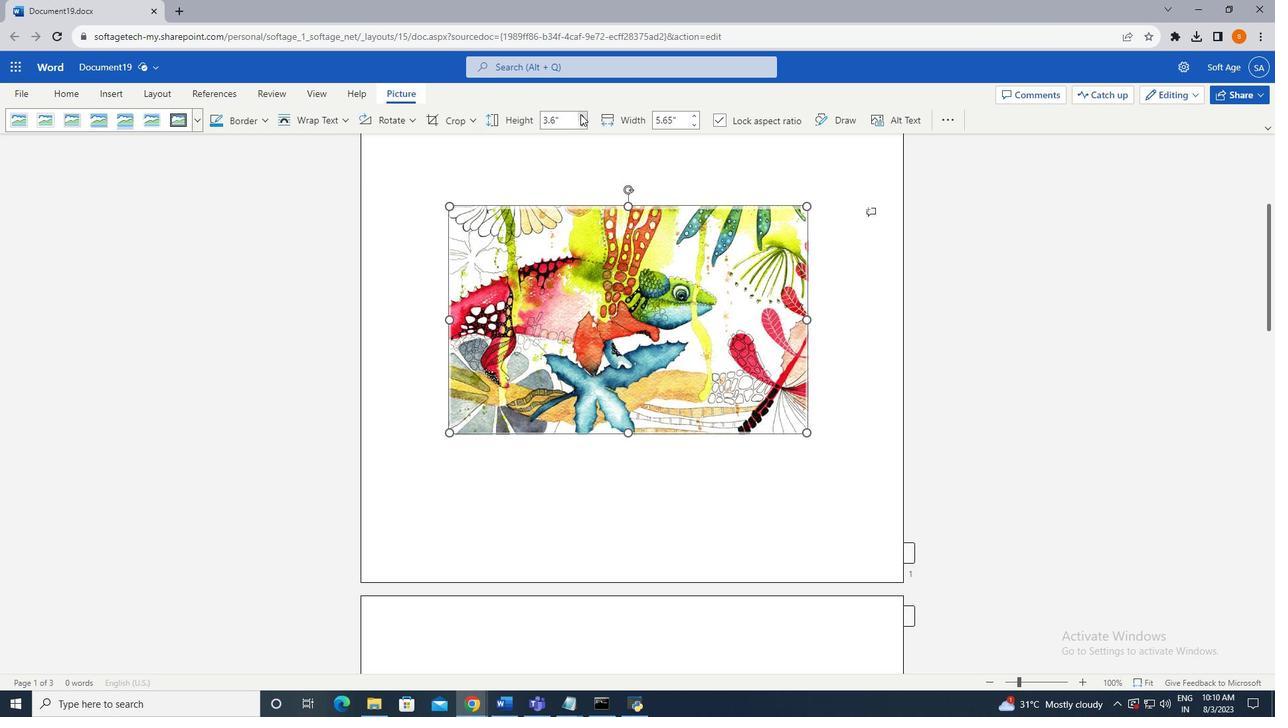 
Action: Mouse pressed left at (580, 114)
Screenshot: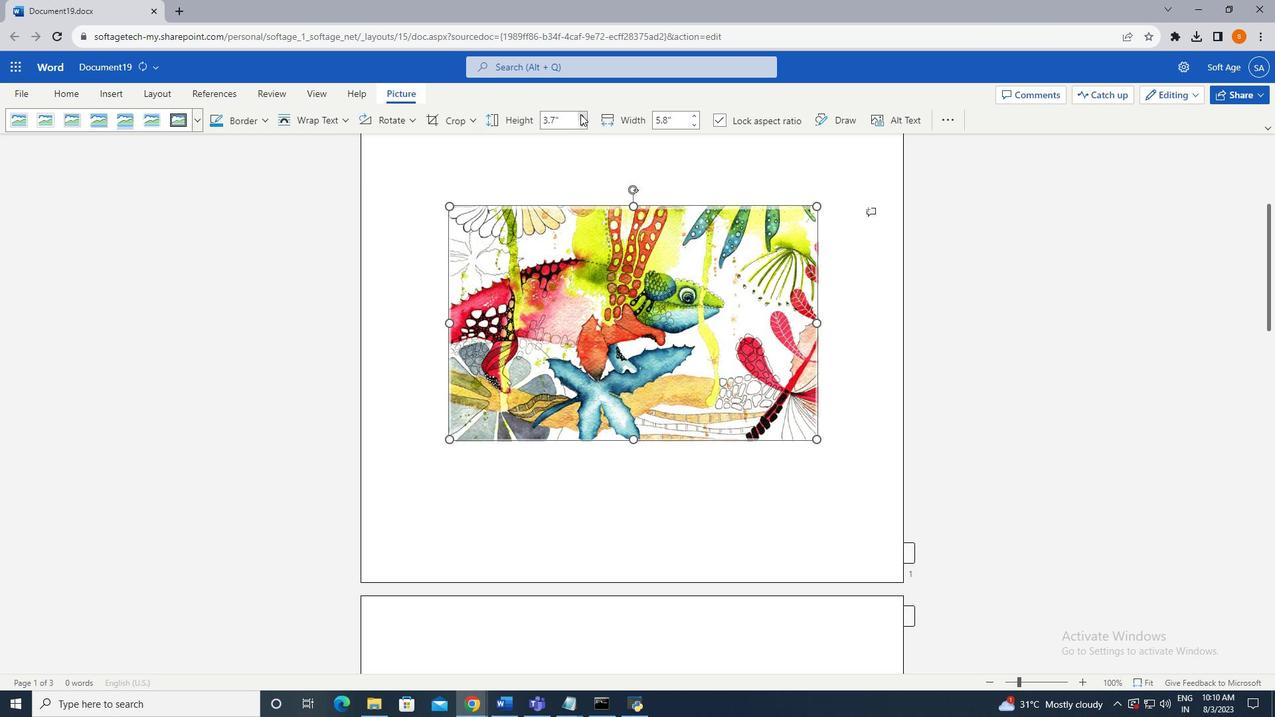 
Action: Mouse pressed left at (580, 114)
Screenshot: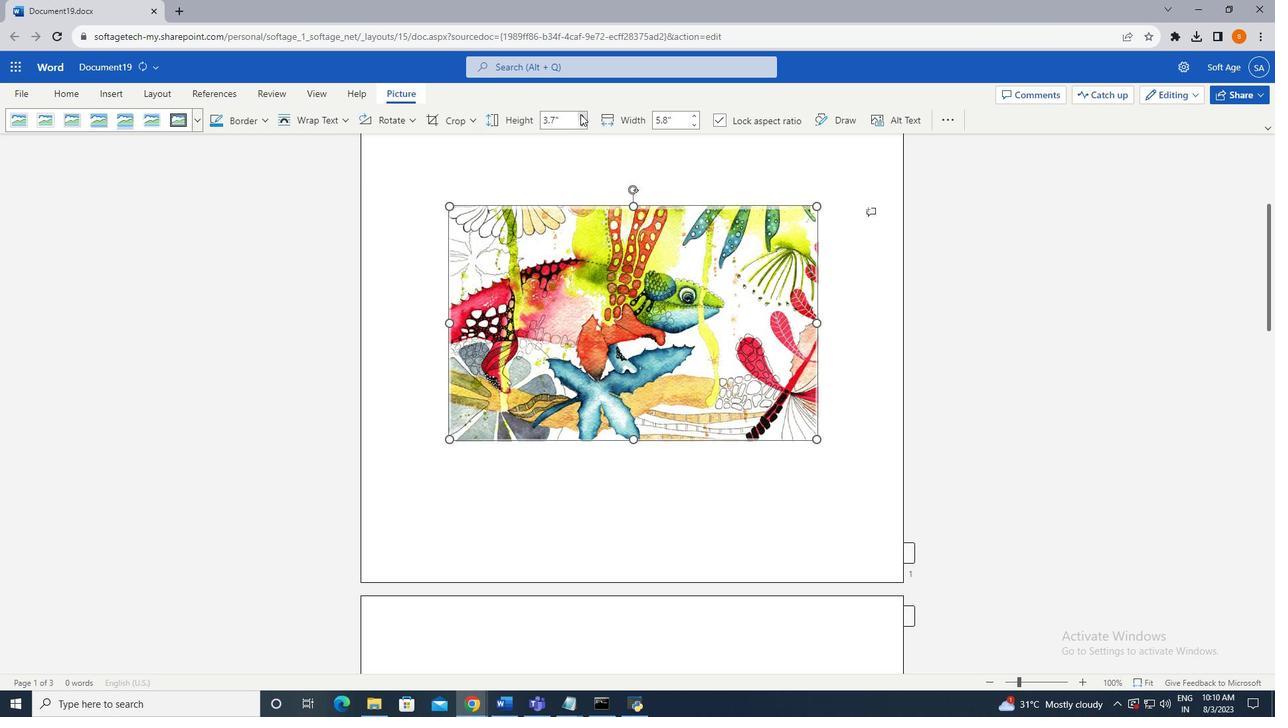 
Action: Mouse pressed left at (580, 114)
Screenshot: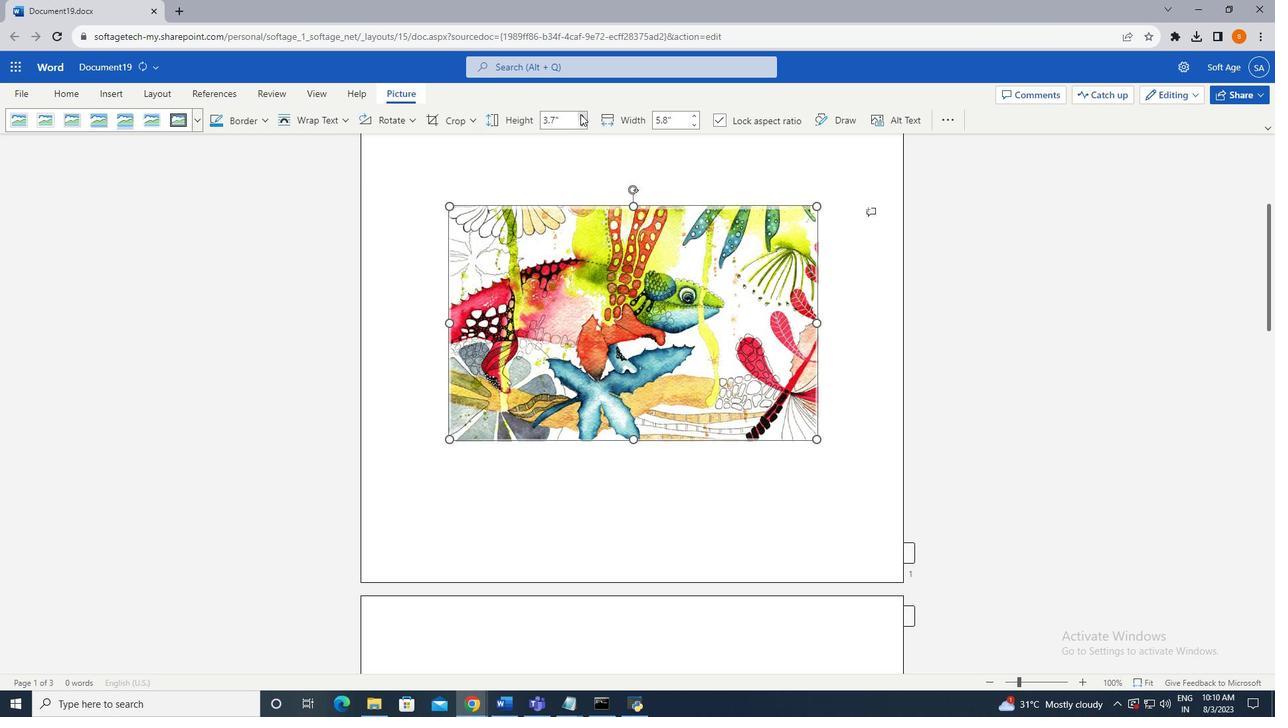 
Action: Mouse pressed left at (580, 114)
Screenshot: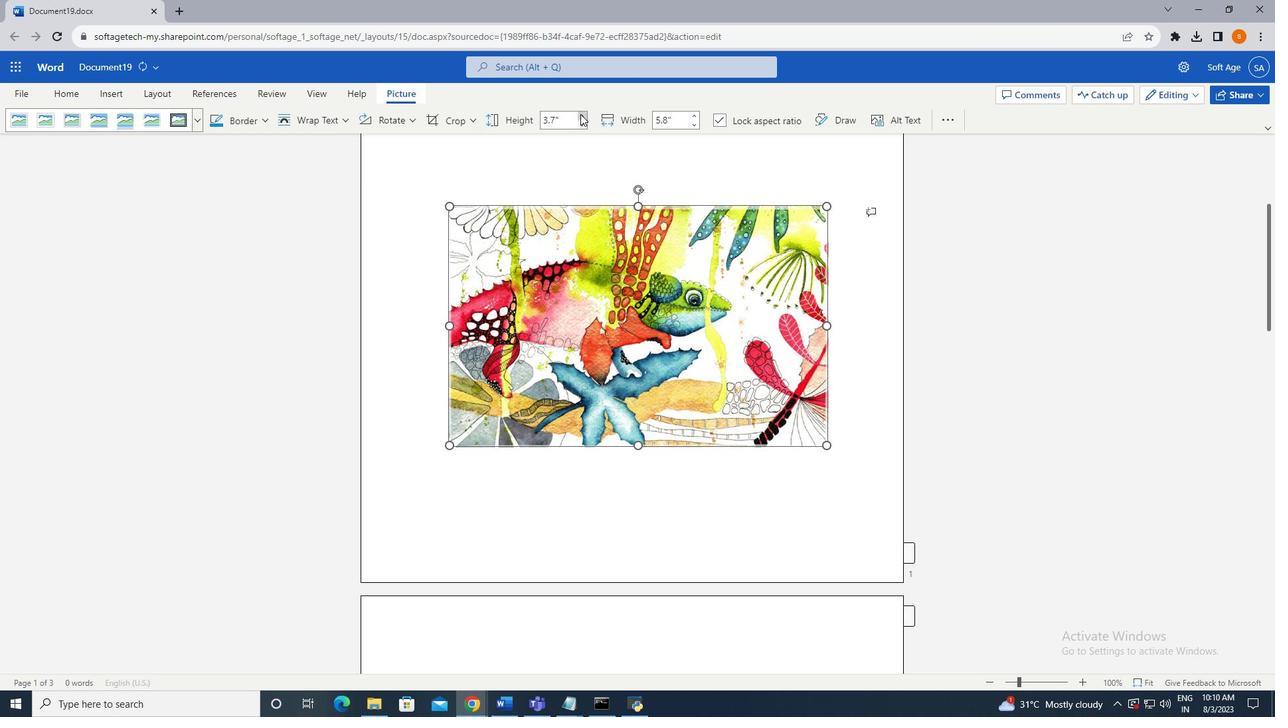 
Action: Mouse pressed left at (580, 114)
Screenshot: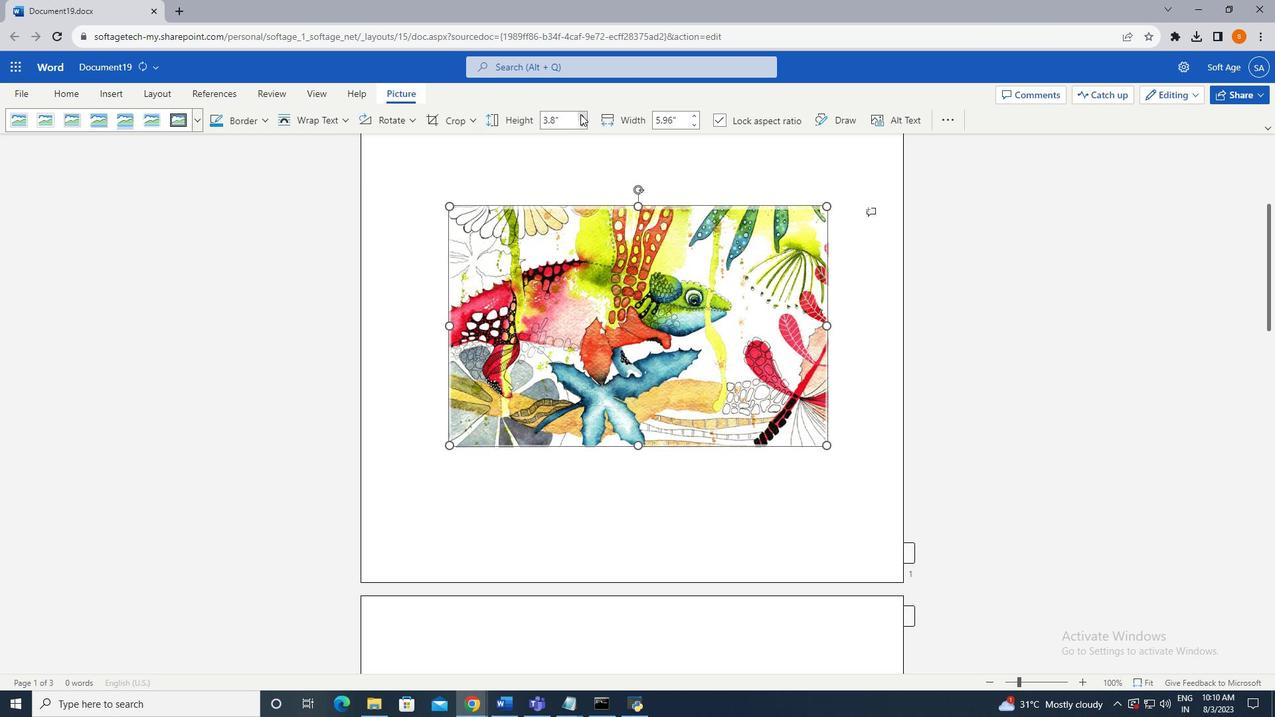 
Action: Mouse pressed left at (580, 114)
Screenshot: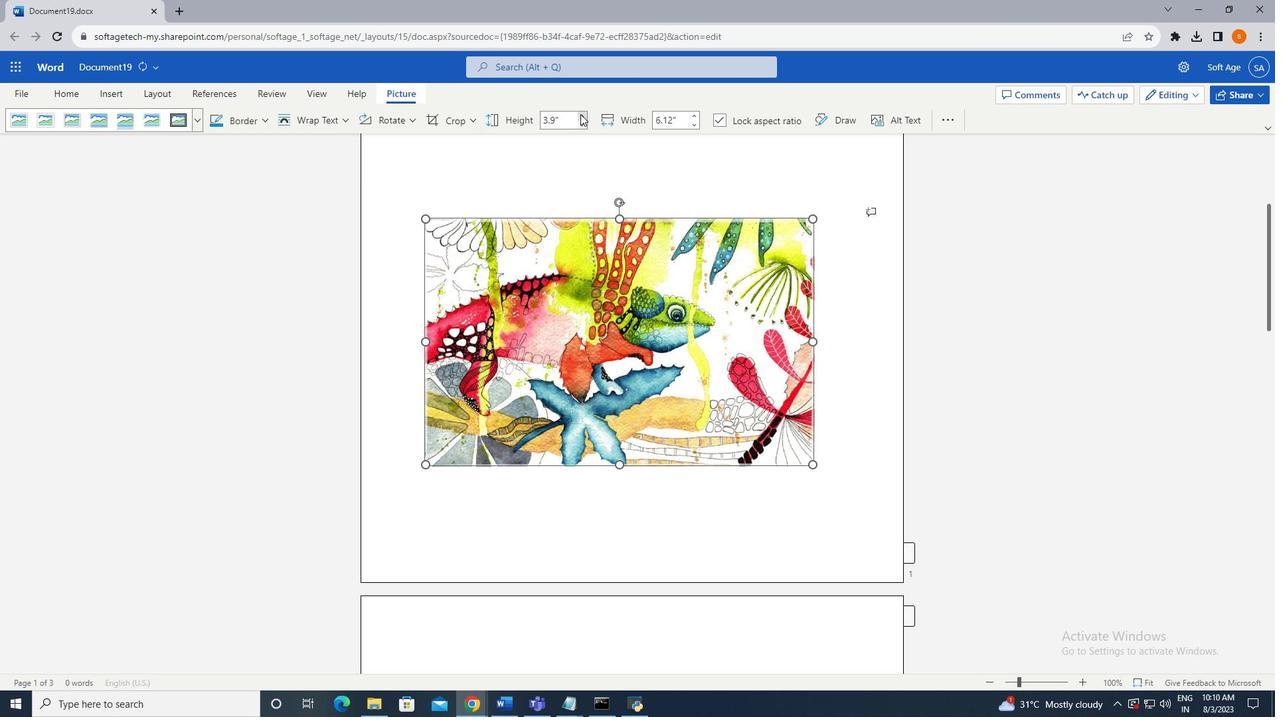 
Action: Mouse pressed left at (580, 114)
Screenshot: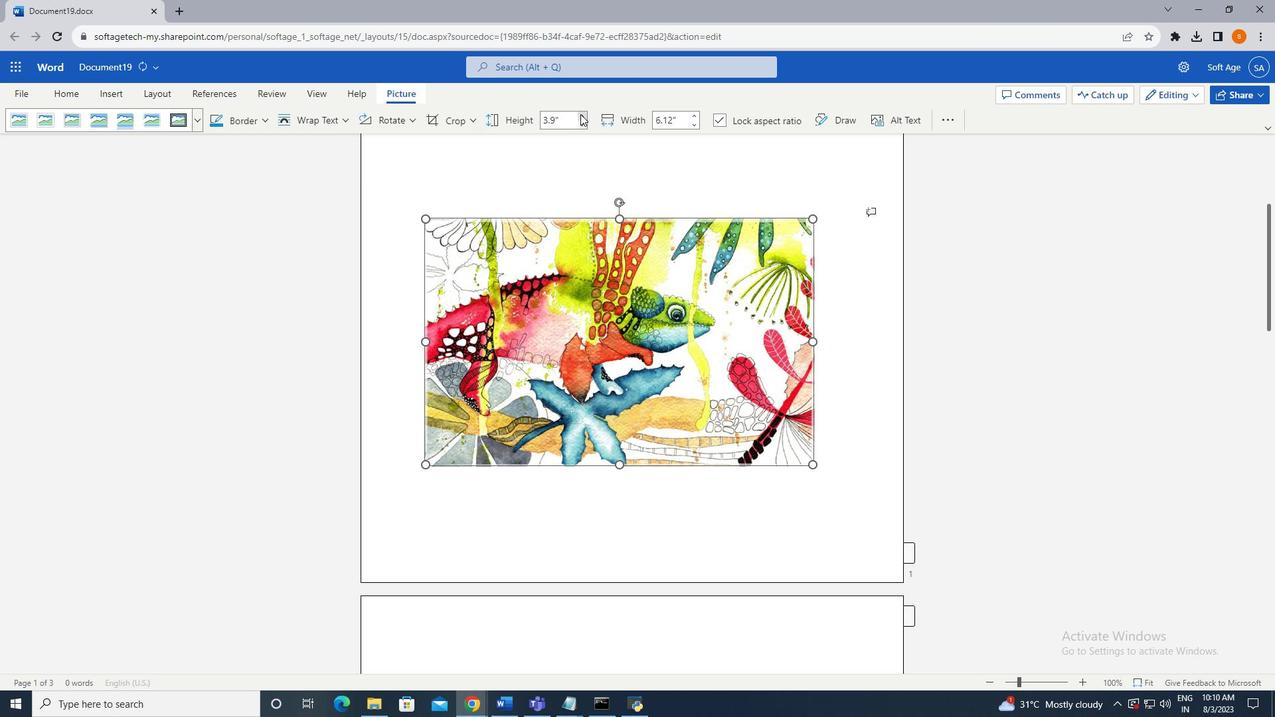 
Action: Mouse pressed left at (580, 114)
Screenshot: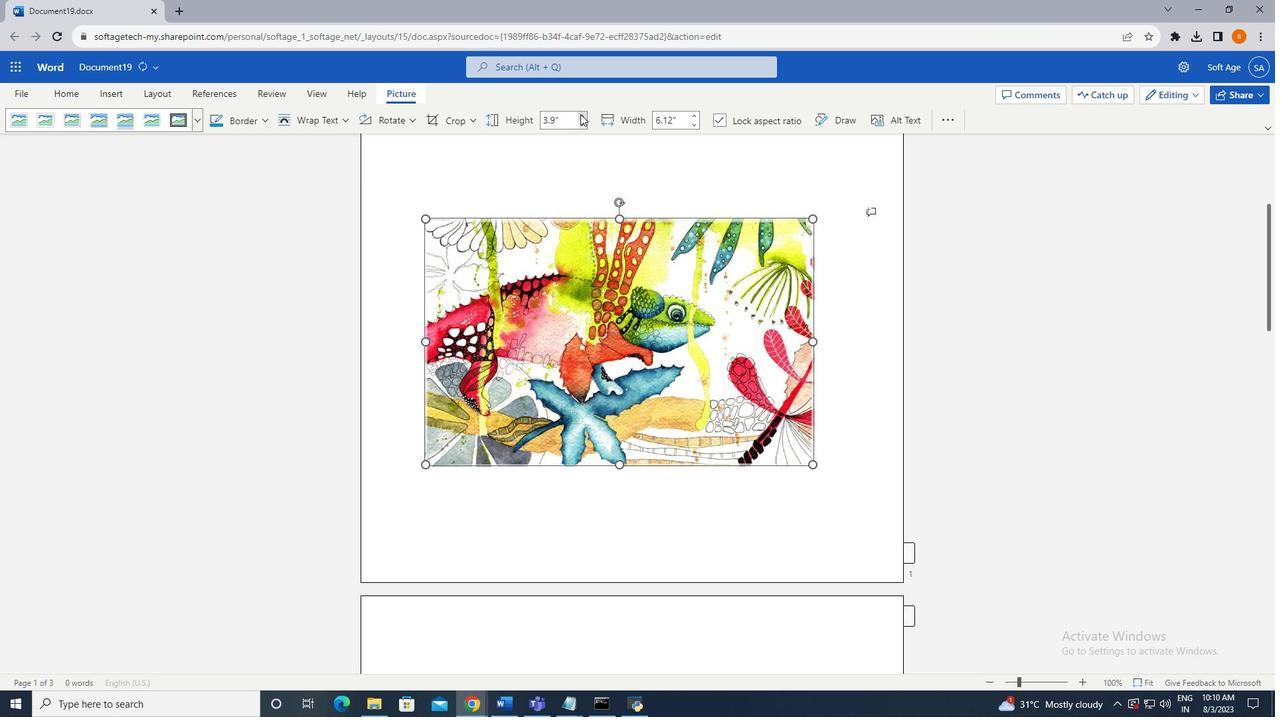 
Action: Mouse moved to (692, 111)
Screenshot: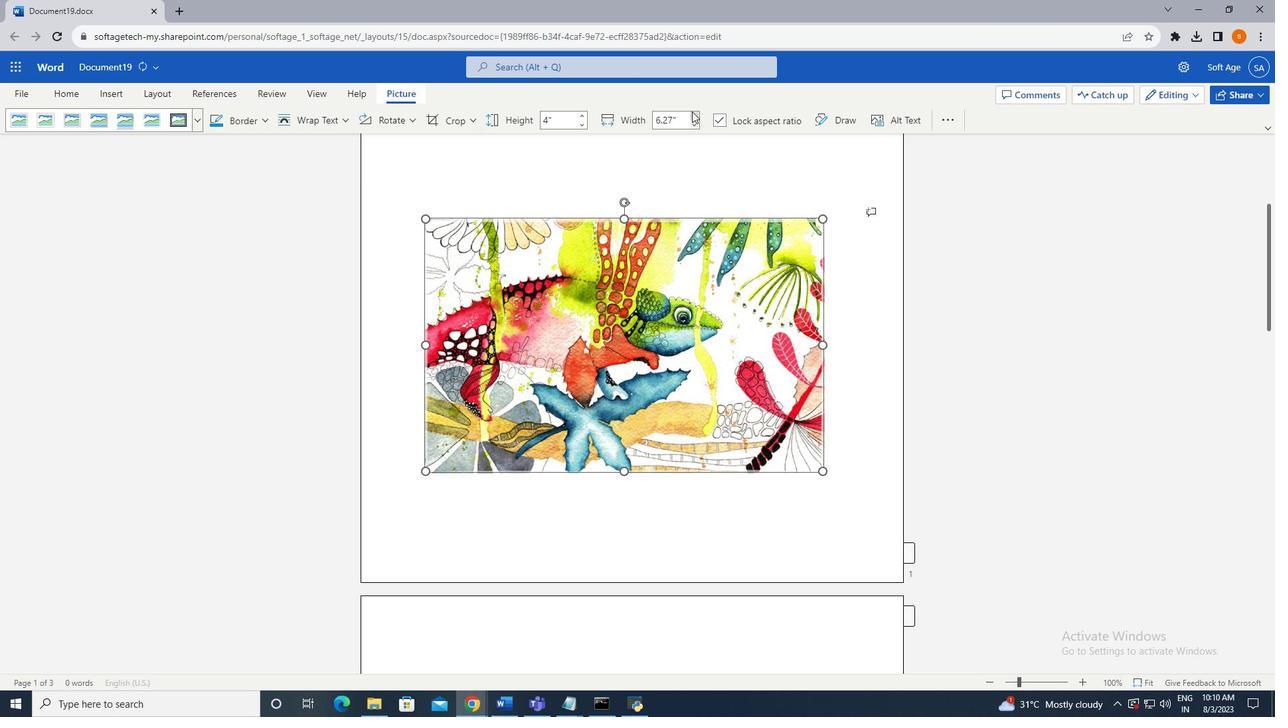 
Action: Mouse pressed left at (692, 111)
Screenshot: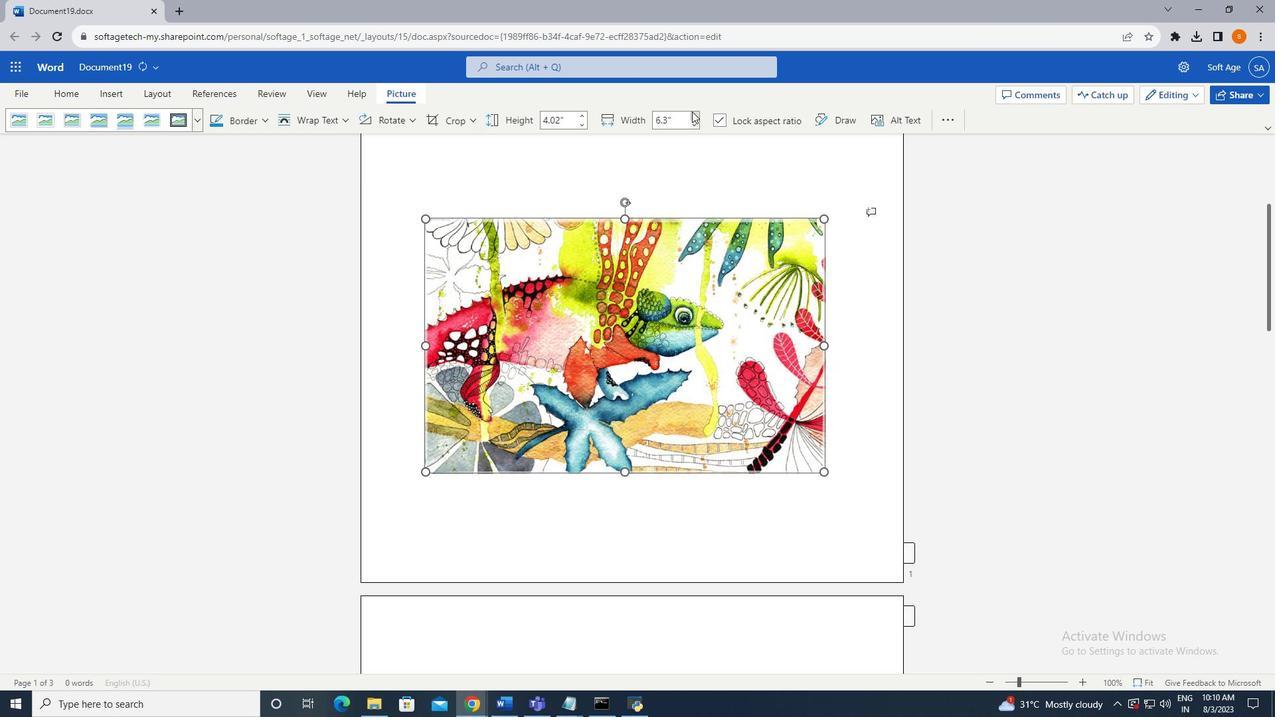 
Action: Mouse pressed left at (692, 111)
Screenshot: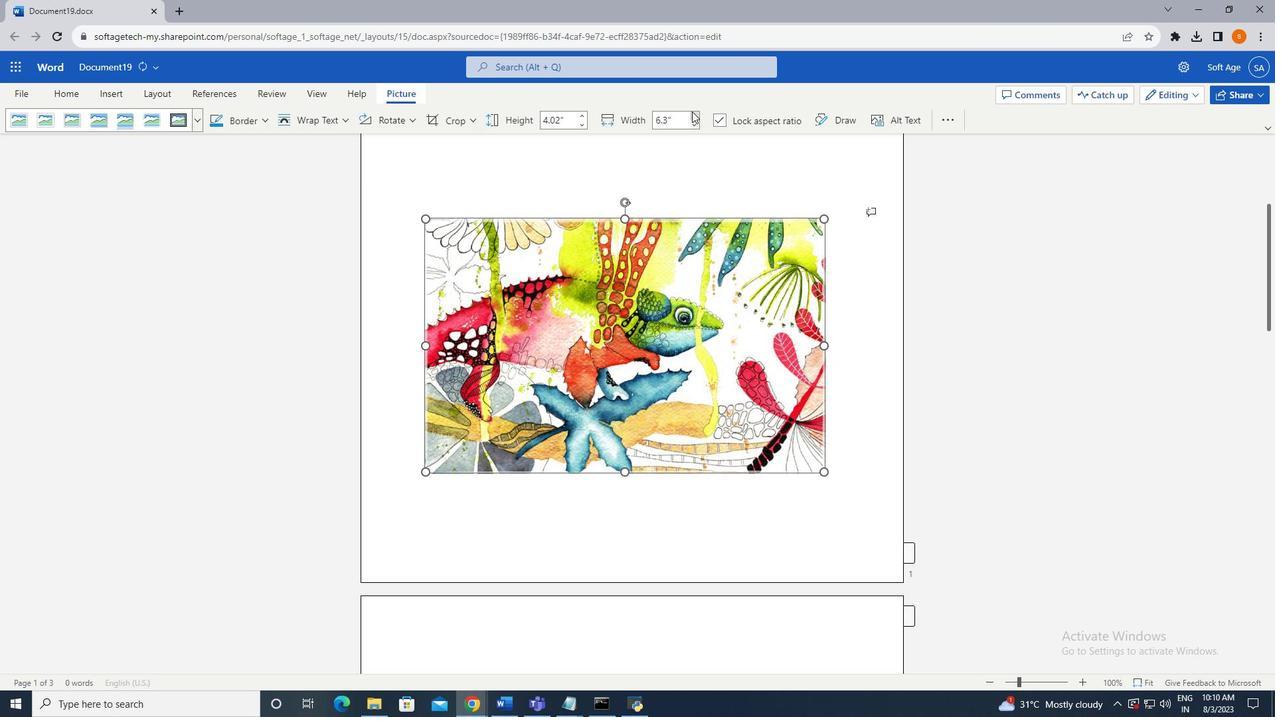 
Action: Mouse pressed left at (692, 111)
Screenshot: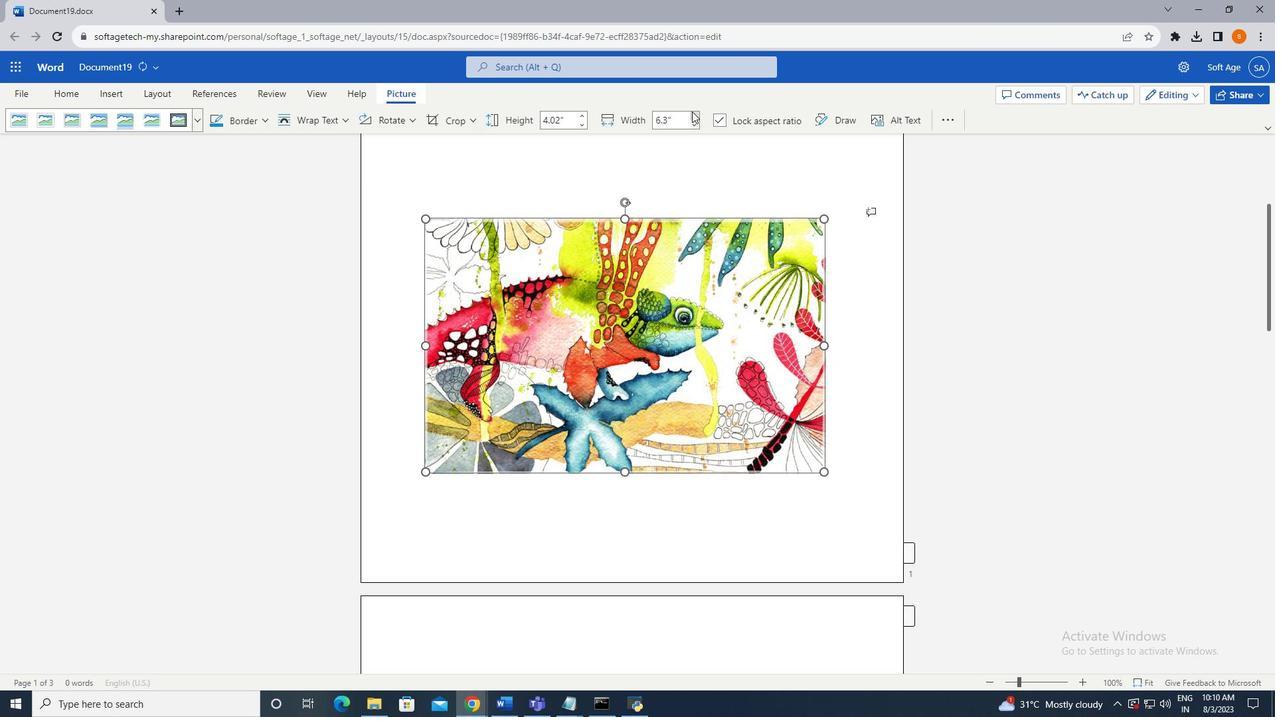 
Action: Mouse pressed left at (692, 111)
Screenshot: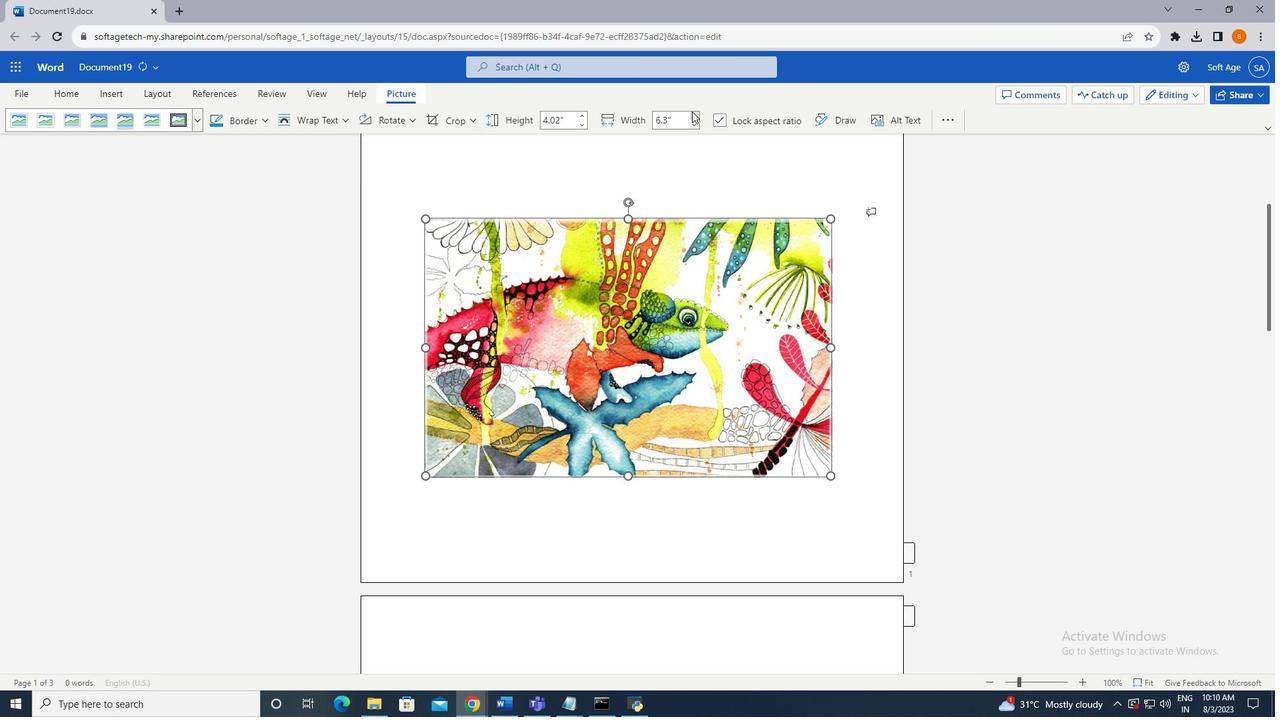 
Action: Mouse pressed left at (692, 111)
Screenshot: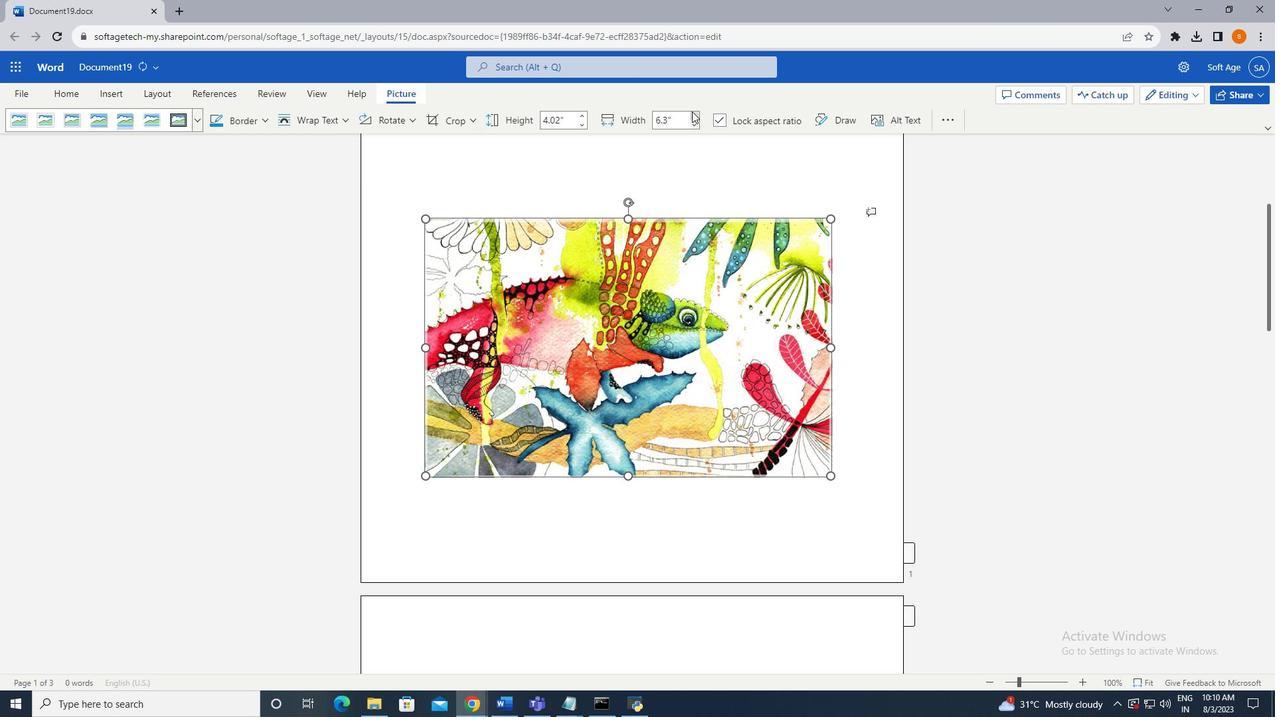 
Action: Mouse pressed left at (692, 111)
Screenshot: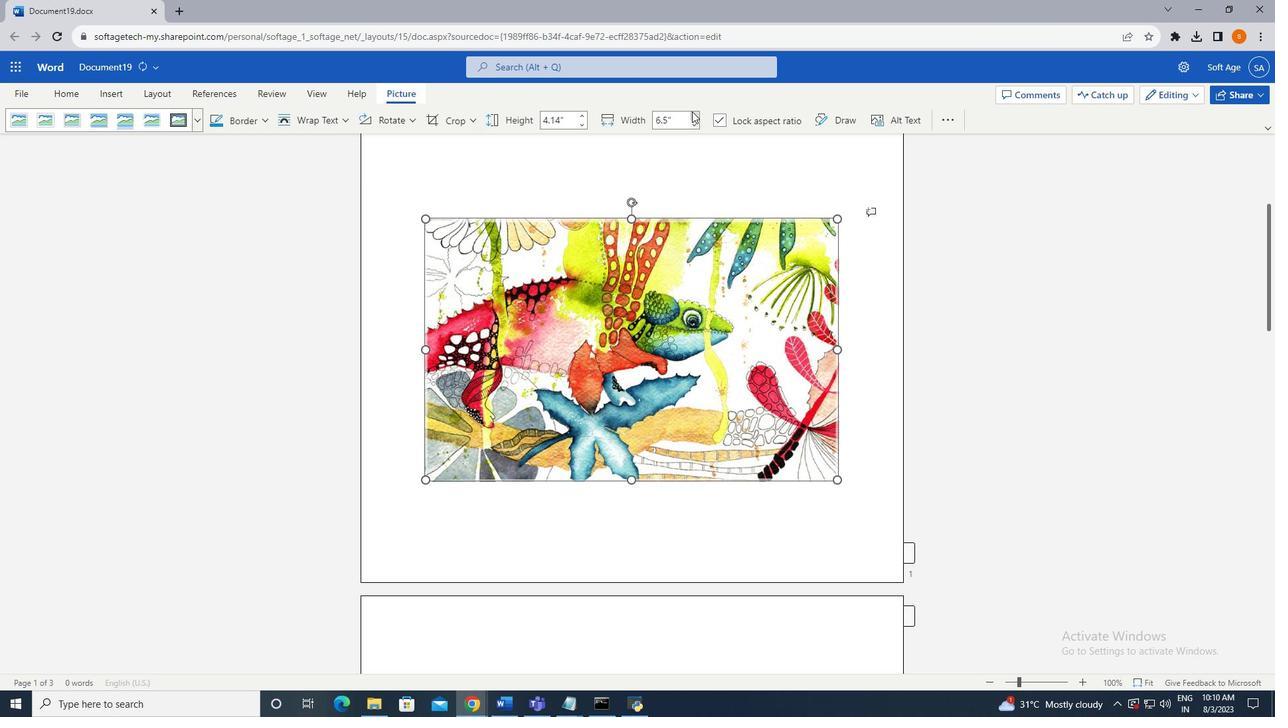 
Action: Mouse pressed left at (692, 111)
Screenshot: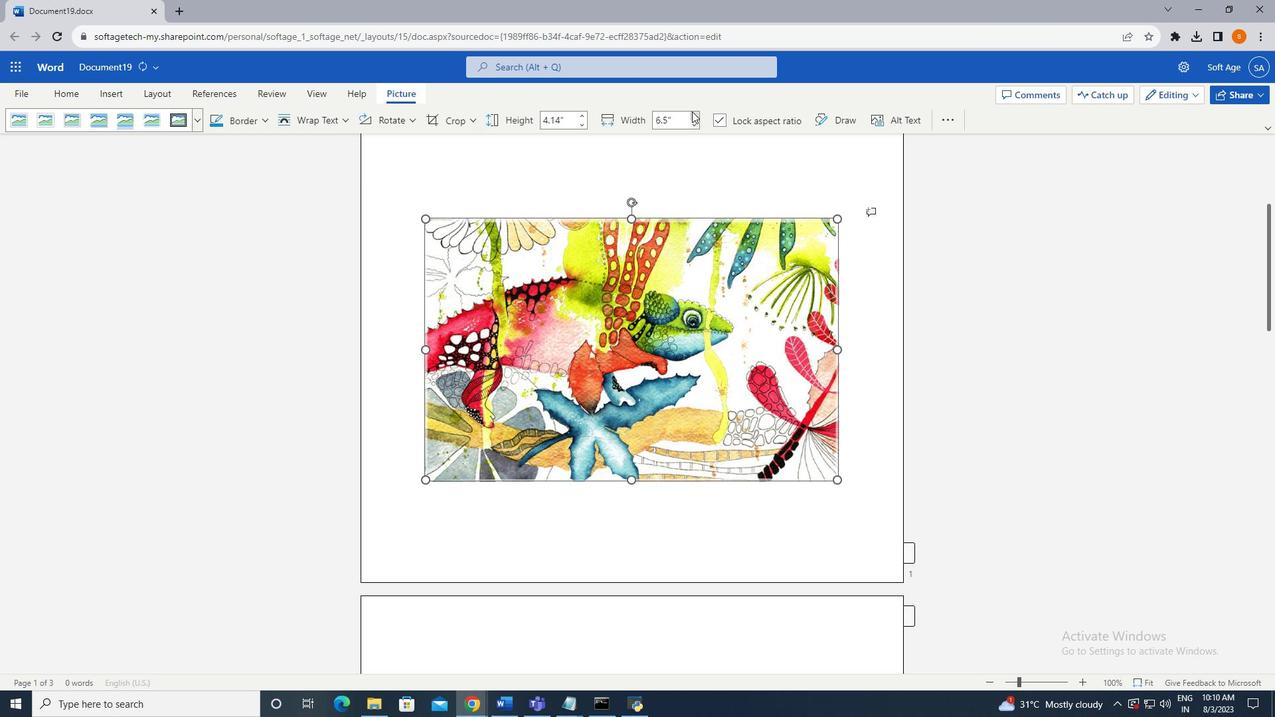
Action: Mouse pressed left at (692, 111)
Screenshot: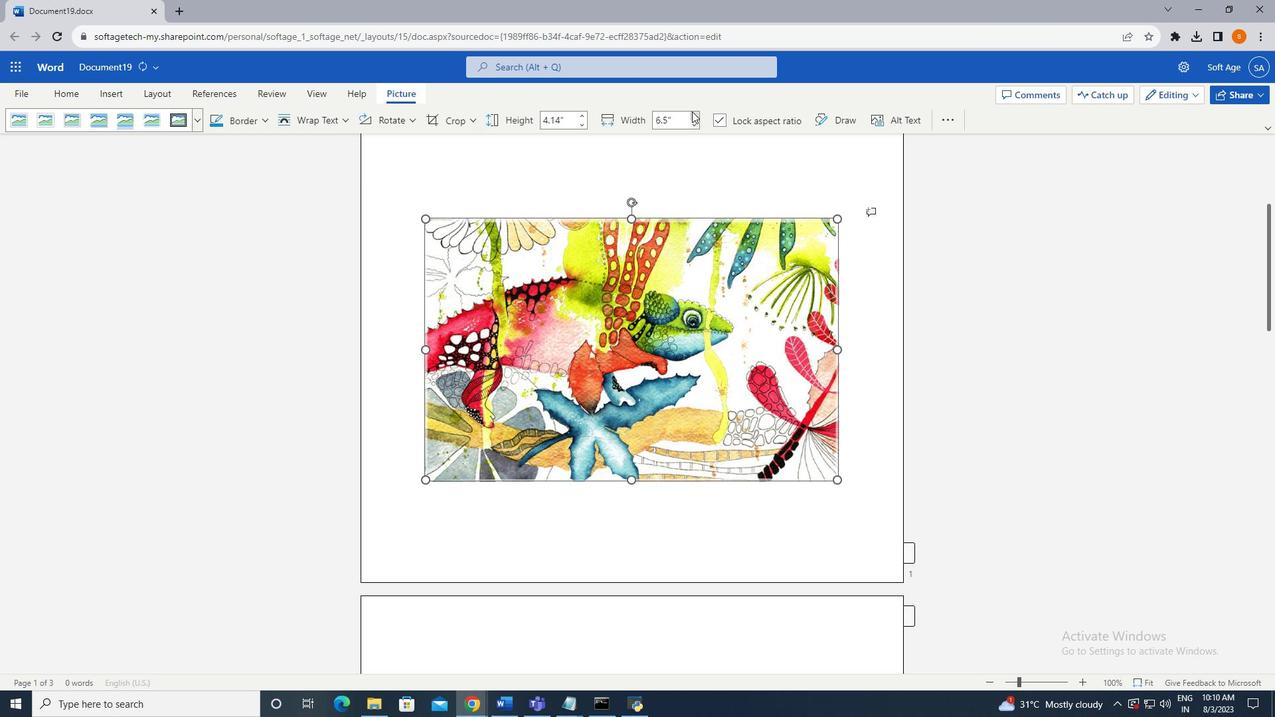 
Action: Mouse pressed left at (692, 111)
Screenshot: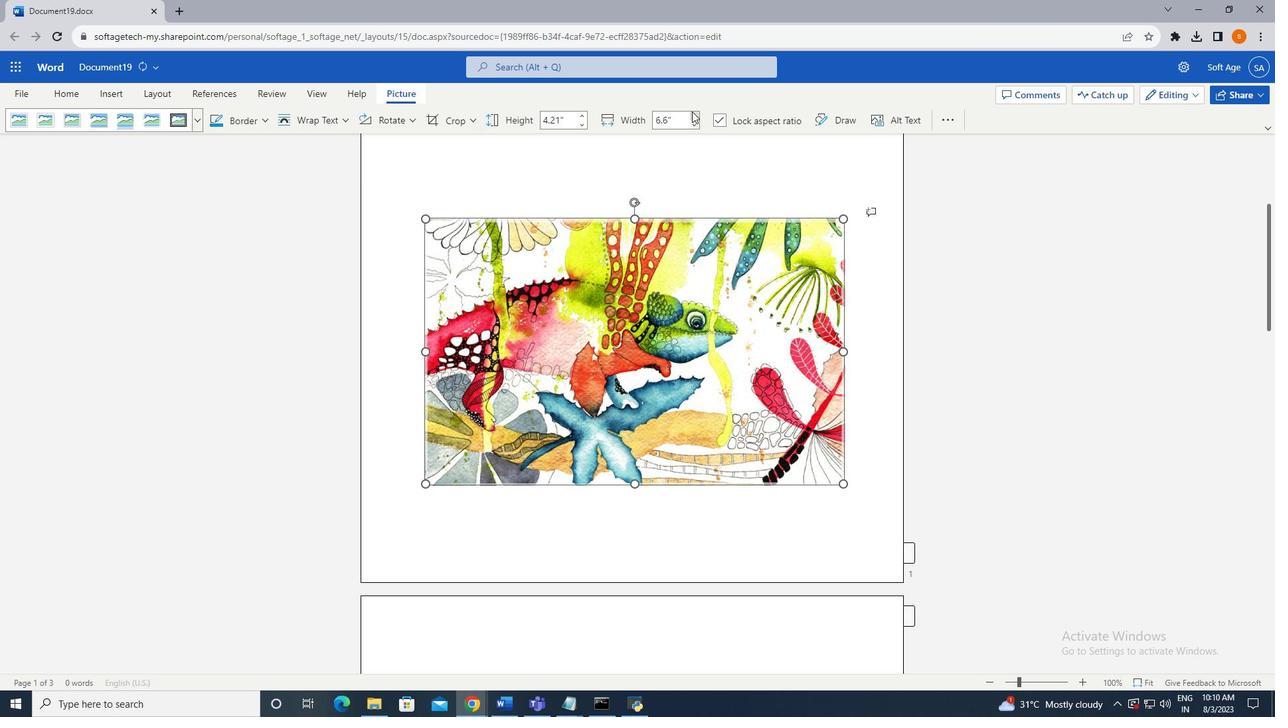 
Action: Mouse pressed left at (692, 111)
Screenshot: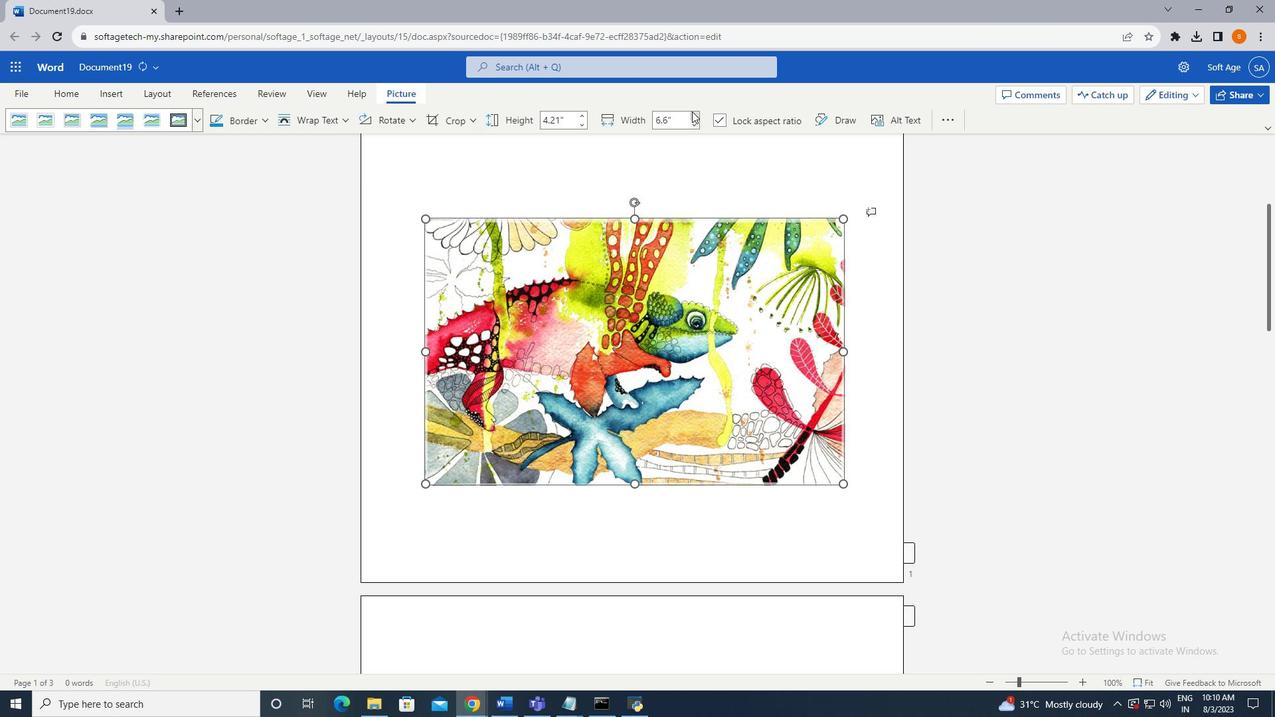 
Action: Mouse pressed left at (692, 111)
Screenshot: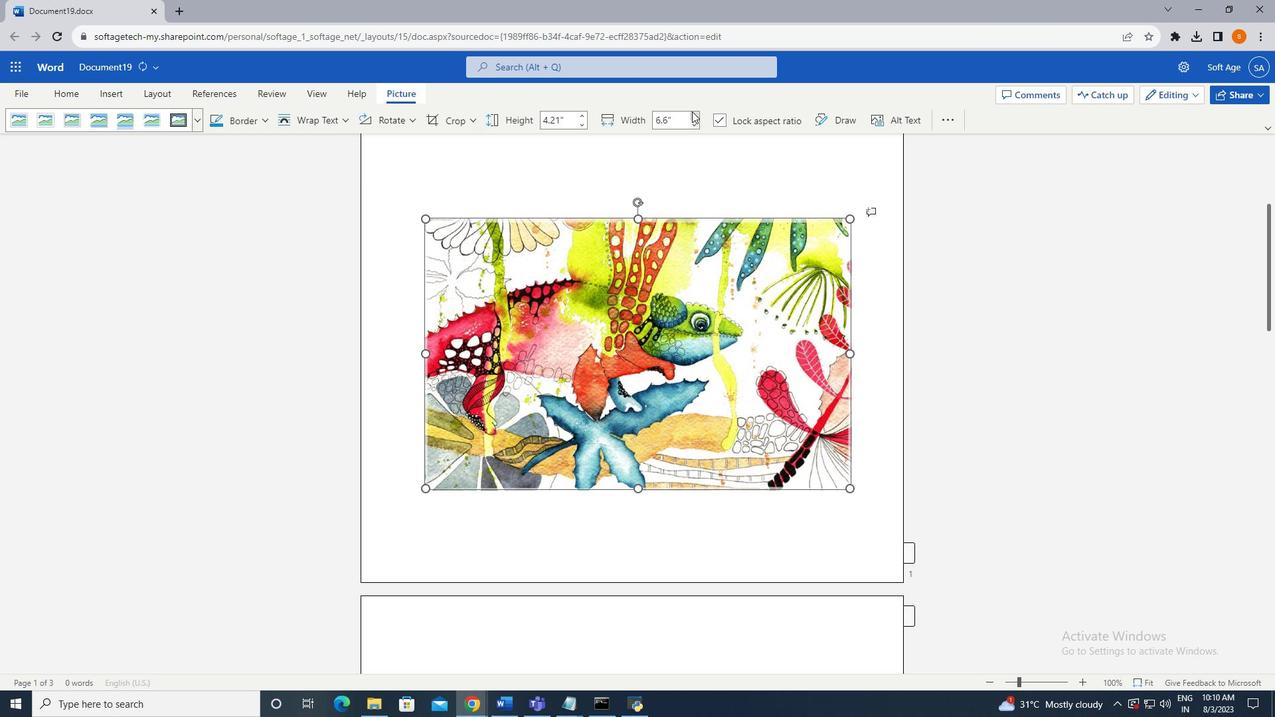 
Action: Mouse pressed left at (692, 111)
